 Task: Slide 35 - Our Vacation.
Action: Mouse moved to (29, 77)
Screenshot: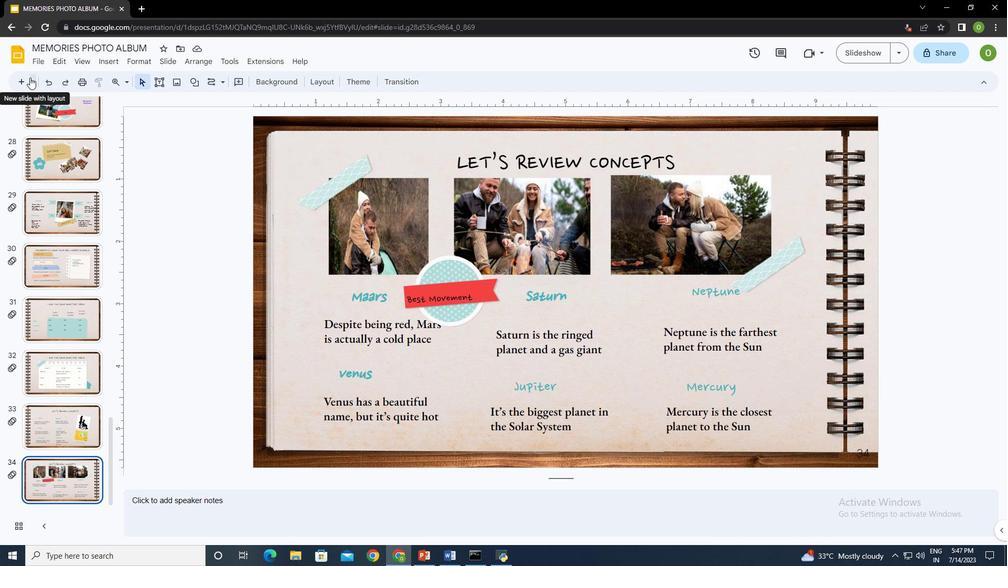 
Action: Mouse pressed left at (29, 77)
Screenshot: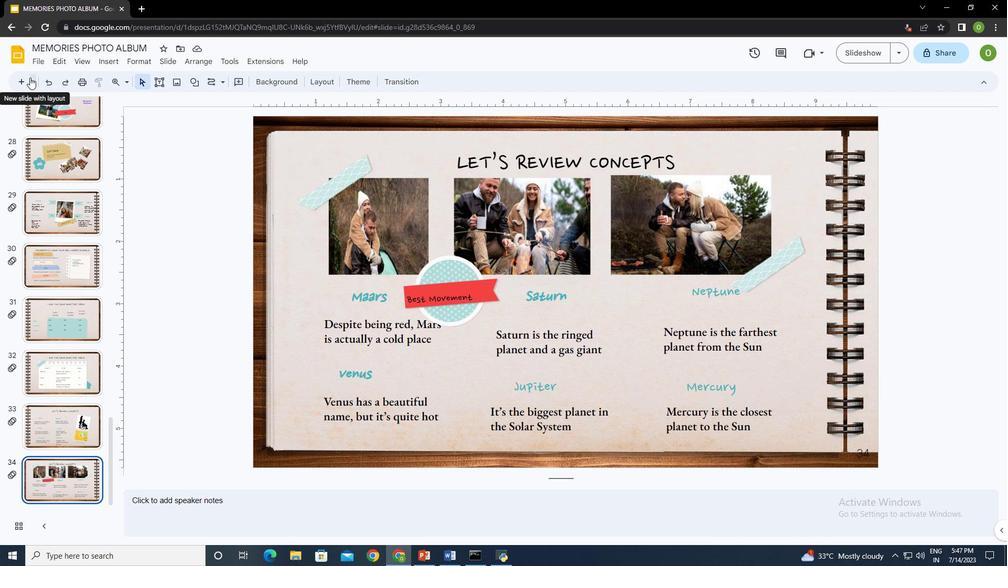 
Action: Mouse moved to (92, 253)
Screenshot: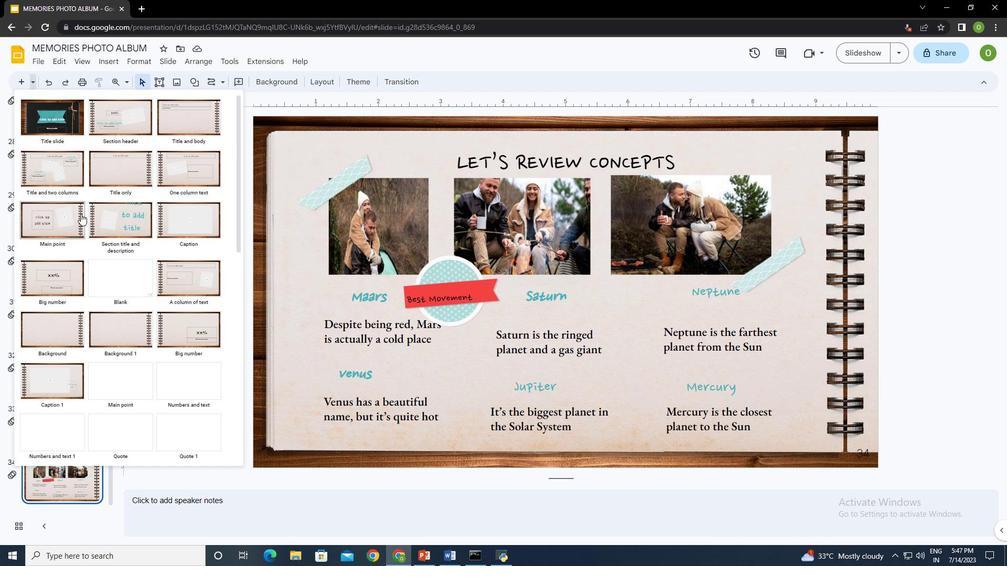 
Action: Mouse scrolled (92, 252) with delta (0, 0)
Screenshot: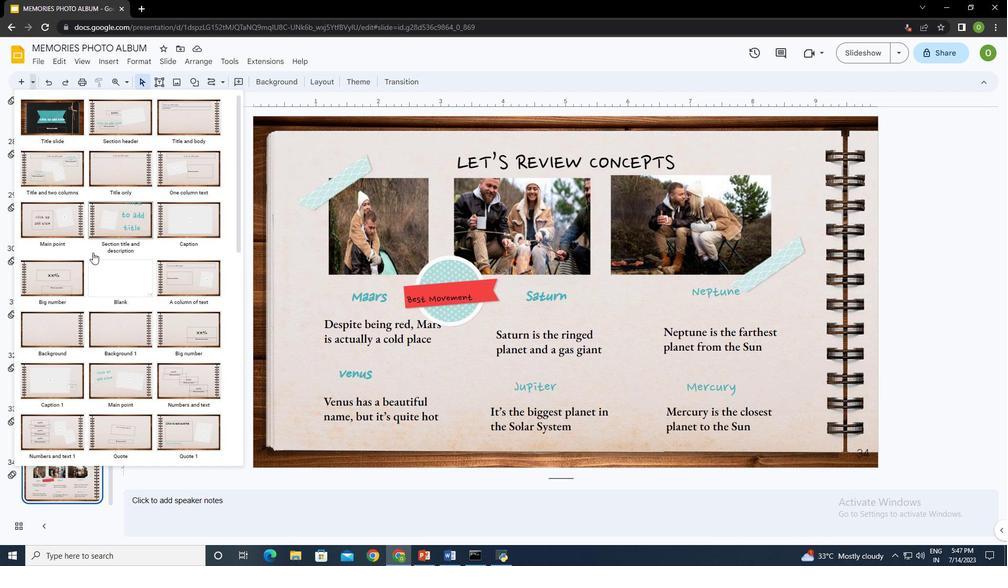
Action: Mouse scrolled (92, 253) with delta (0, 0)
Screenshot: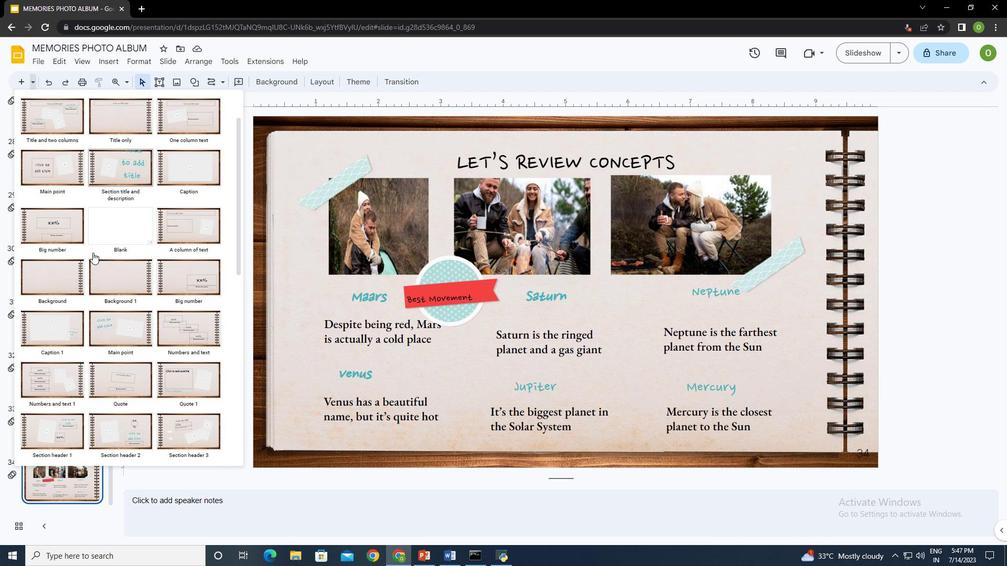 
Action: Mouse moved to (133, 270)
Screenshot: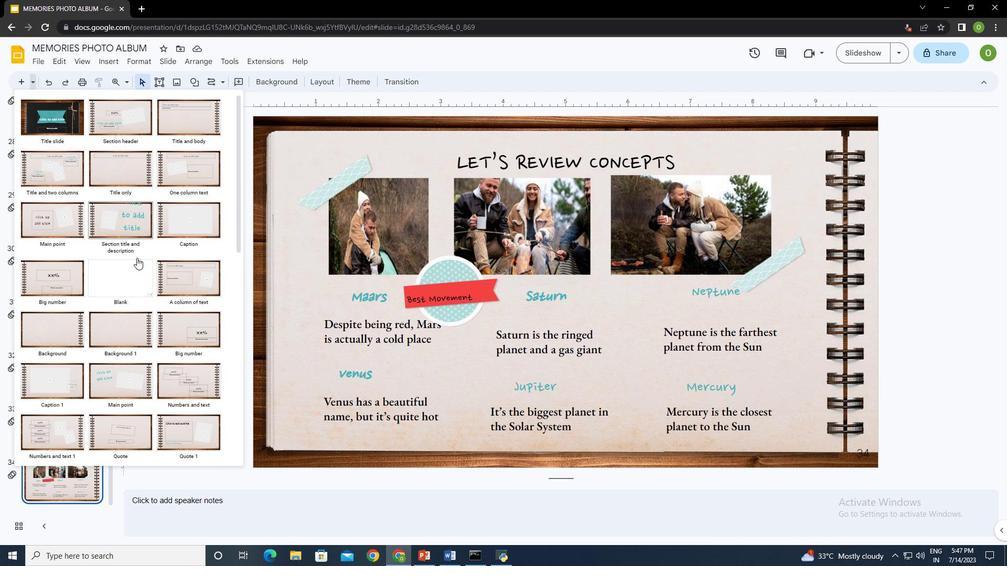 
Action: Mouse scrolled (133, 270) with delta (0, 0)
Screenshot: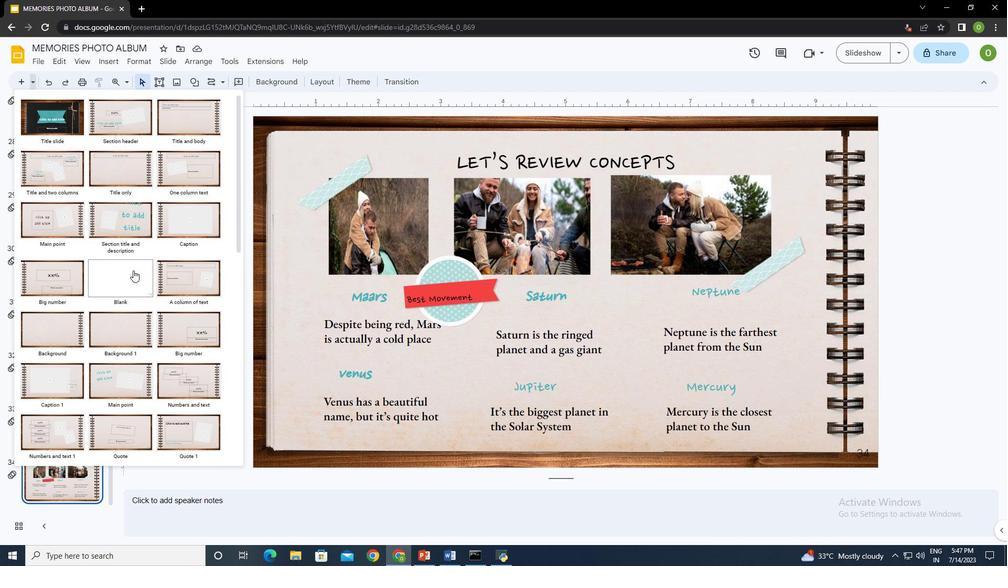 
Action: Mouse scrolled (133, 270) with delta (0, 0)
Screenshot: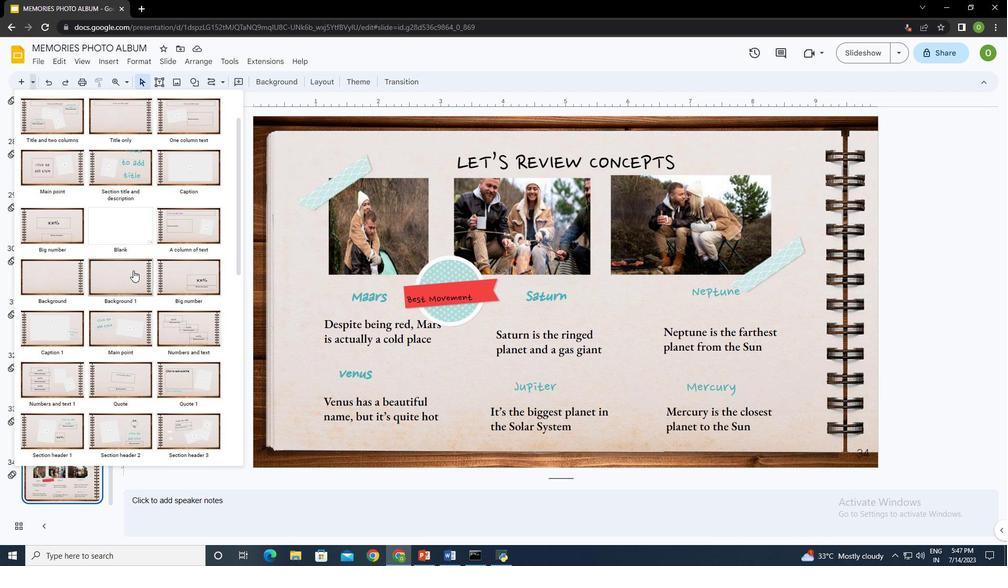 
Action: Mouse moved to (168, 224)
Screenshot: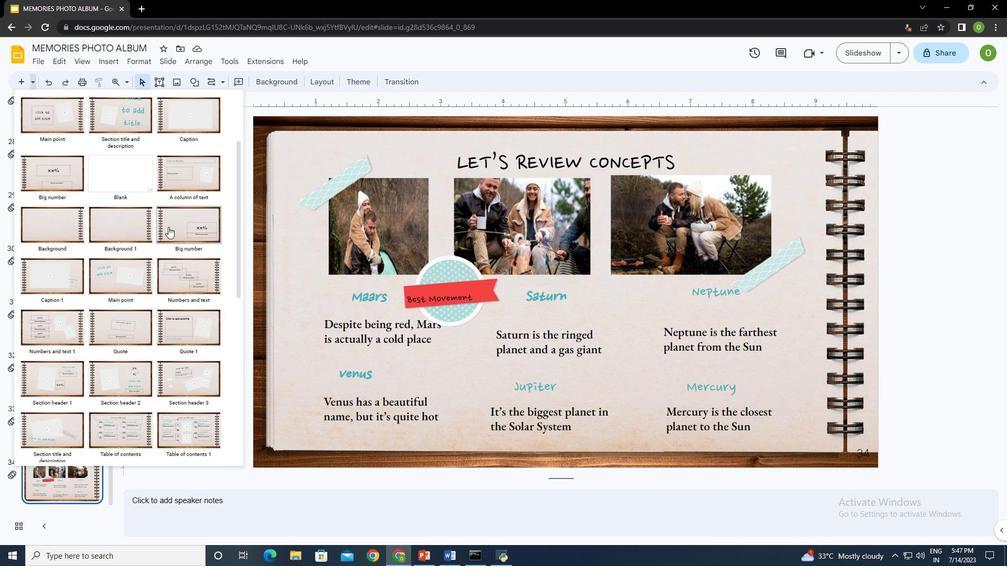 
Action: Mouse pressed left at (168, 224)
Screenshot: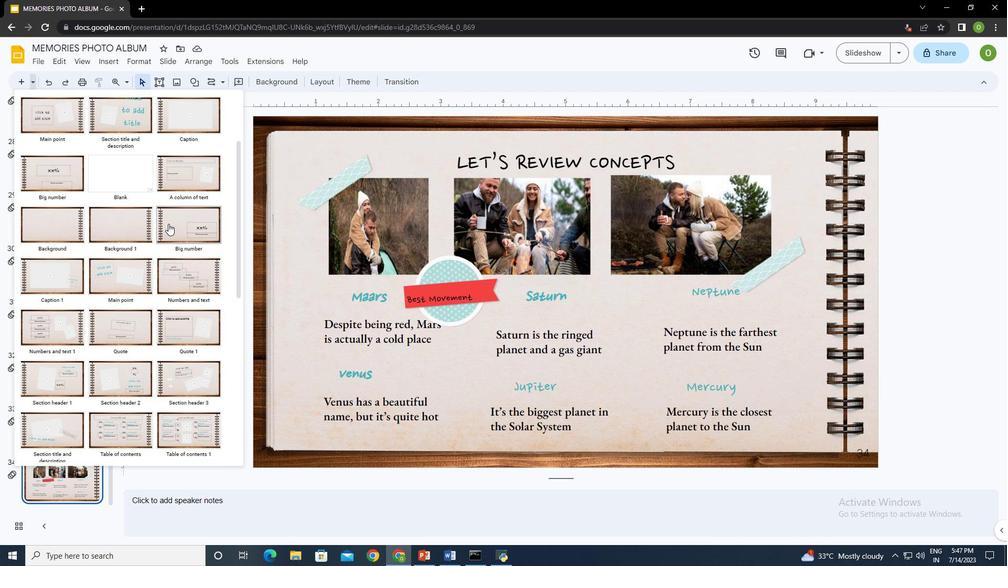
Action: Mouse moved to (567, 324)
Screenshot: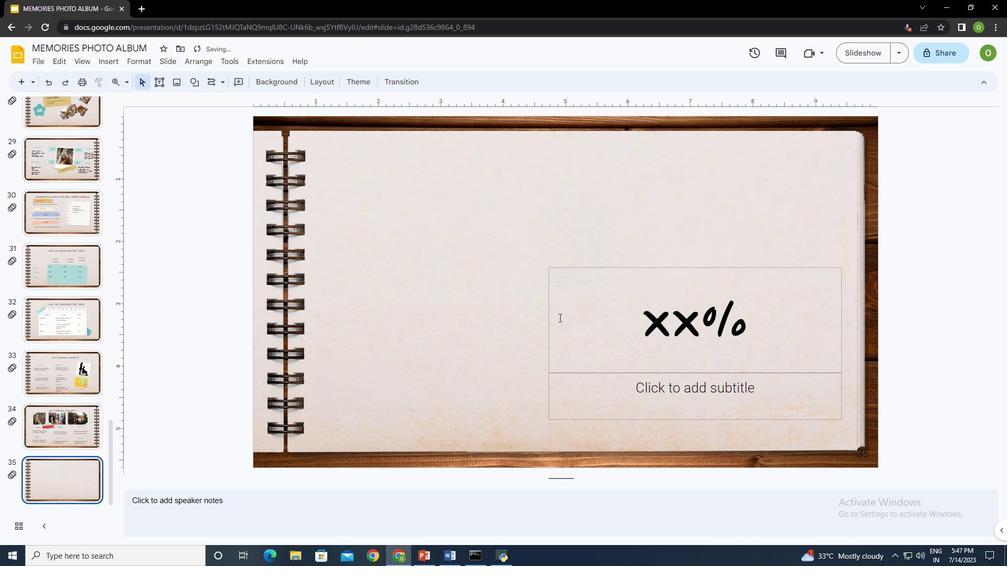 
Action: Mouse pressed left at (567, 324)
Screenshot: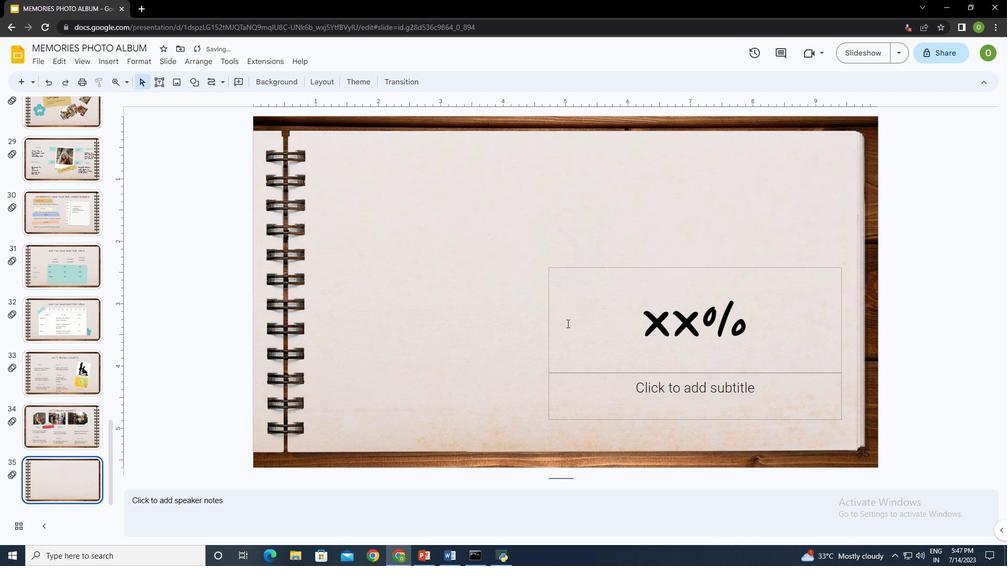
Action: Mouse moved to (698, 269)
Screenshot: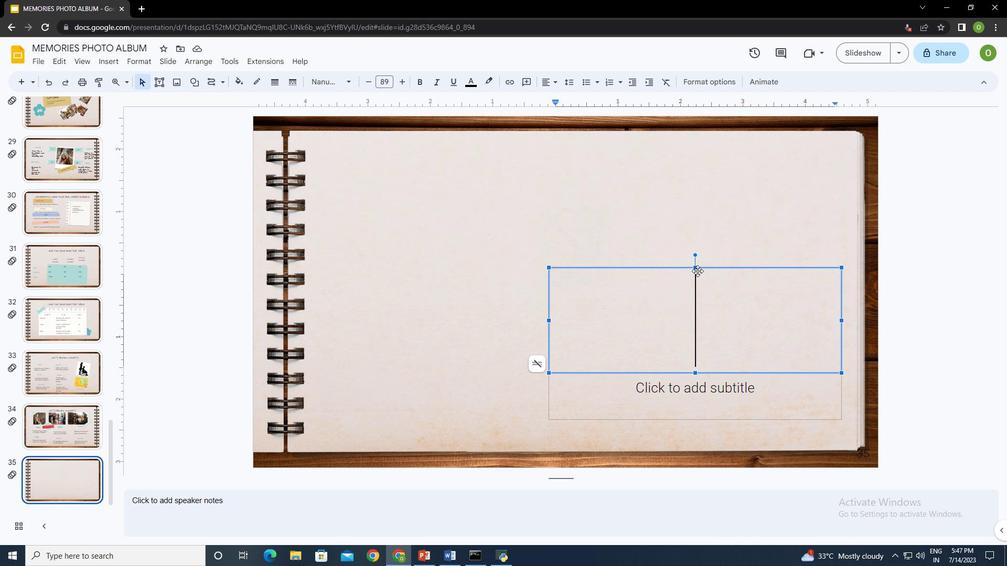 
Action: Mouse pressed left at (698, 269)
Screenshot: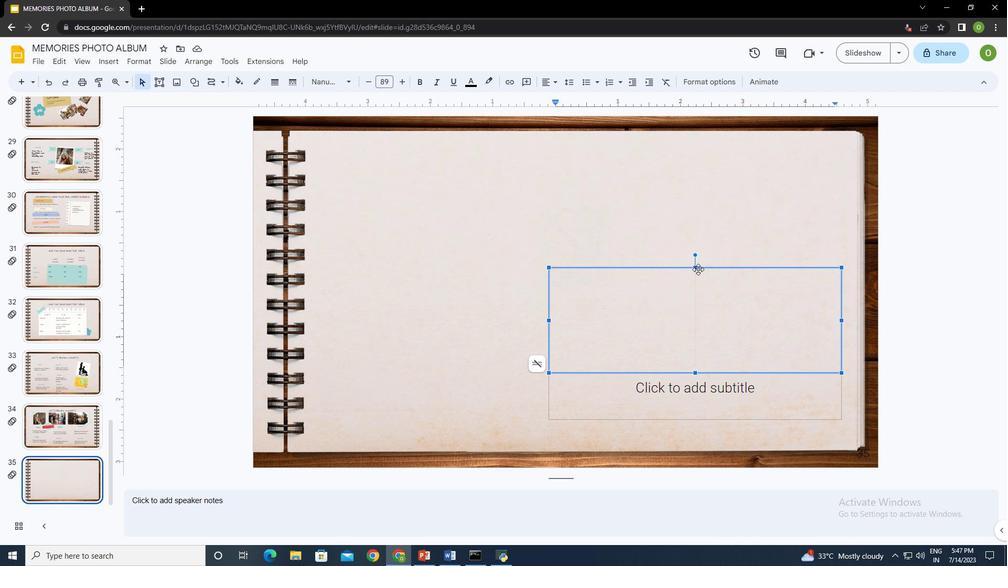 
Action: Mouse moved to (554, 247)
Screenshot: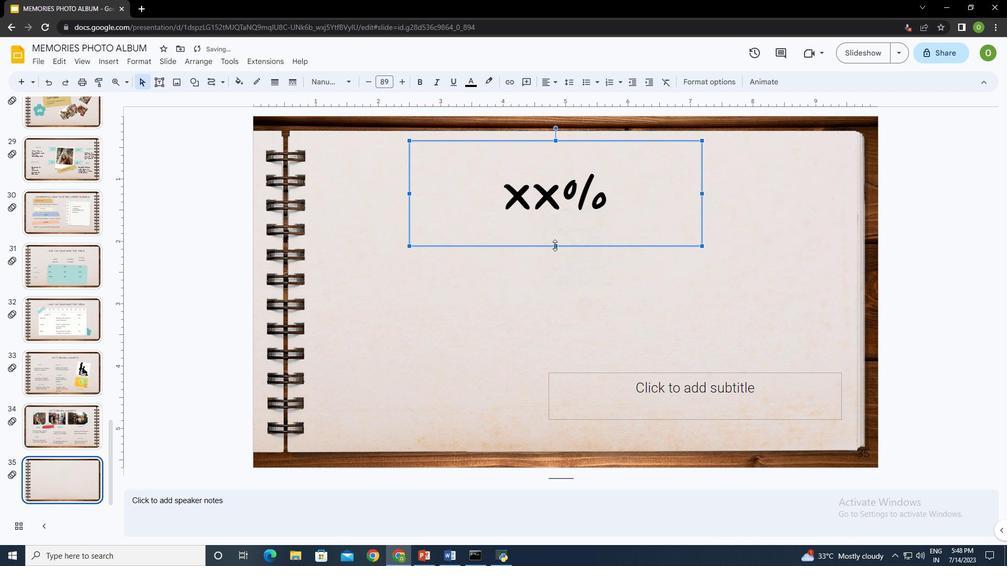 
Action: Mouse pressed left at (554, 247)
Screenshot: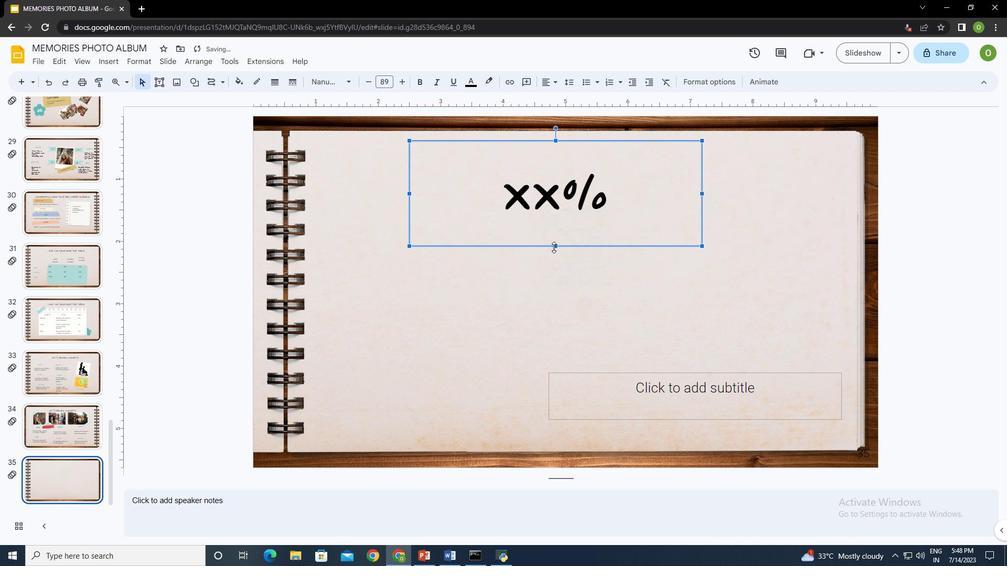 
Action: Mouse moved to (703, 167)
Screenshot: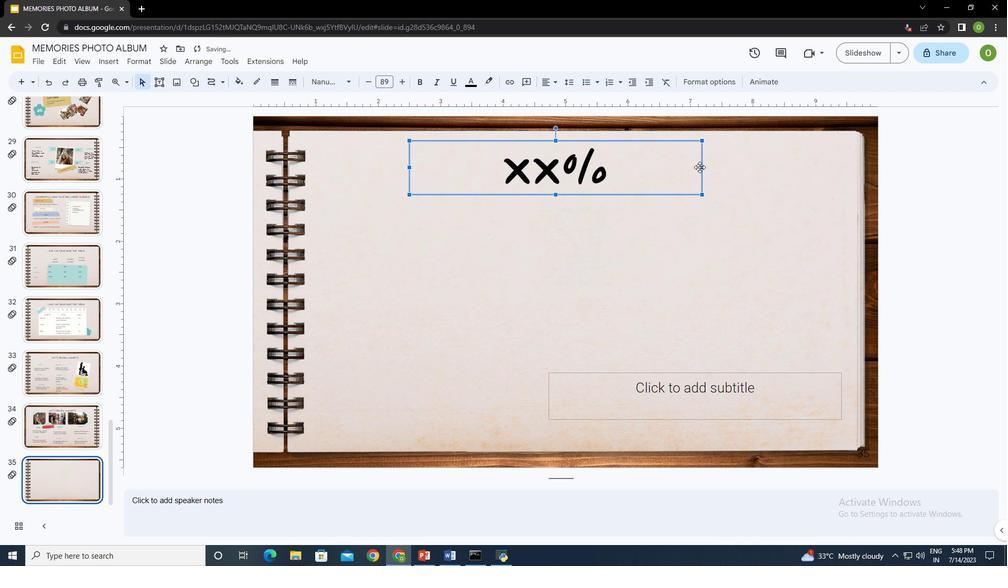 
Action: Mouse pressed left at (703, 167)
Screenshot: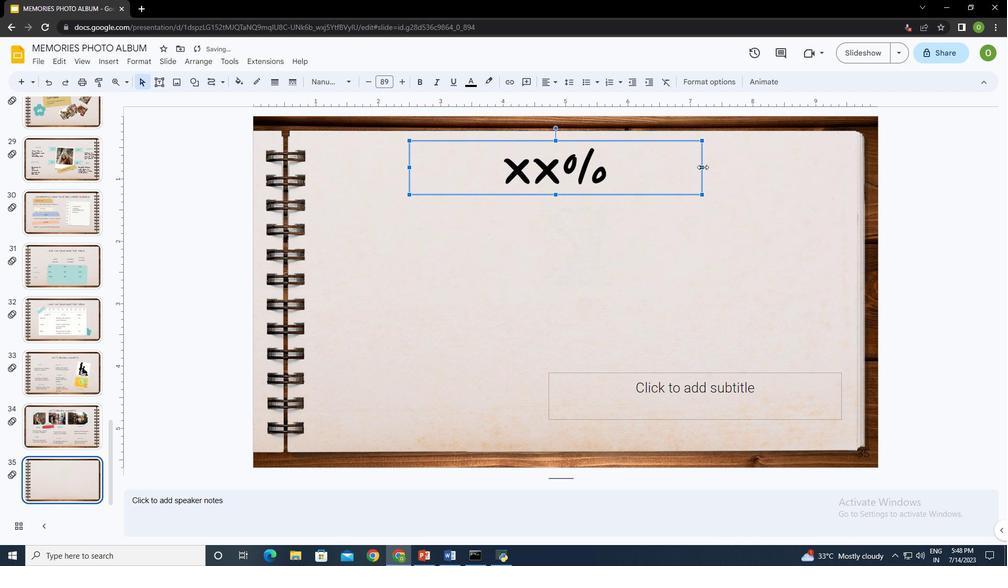 
Action: Mouse moved to (520, 173)
Screenshot: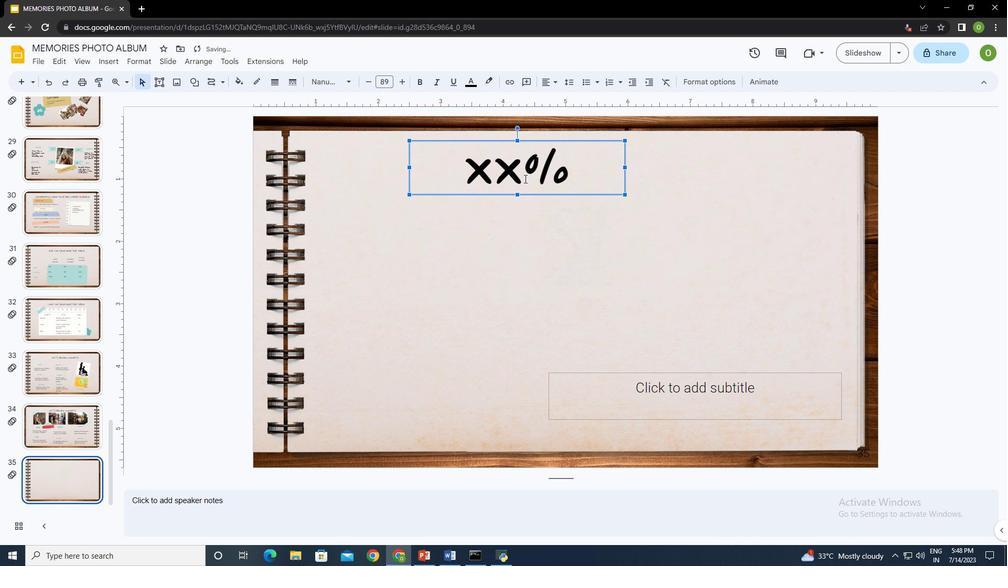
Action: Mouse pressed left at (520, 173)
Screenshot: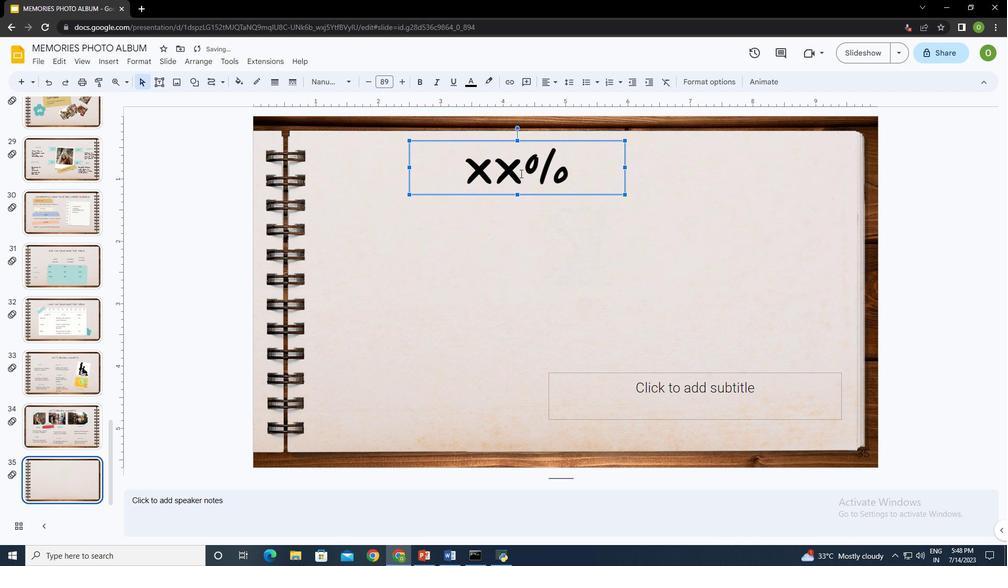 
Action: Key pressed <Key.shift>Our<Key.space><Key.shift>Vac<Key.backspace><Key.backspace><Key.backspace><Key.backspace><Key.backspace><Key.backspace><Key.backspace><Key.backspace><Key.backspace><Key.backspace><Key.backspace><Key.backspace><Key.backspace><Key.backspace><Key.caps_lock>OUR<Key.space>VACATIONctrl+A
Screenshot: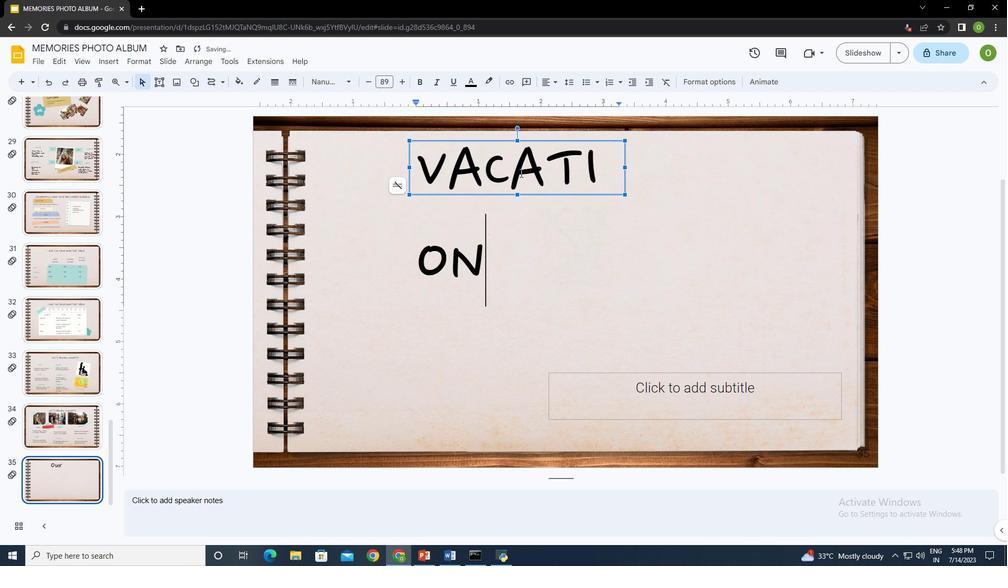 
Action: Mouse moved to (371, 79)
Screenshot: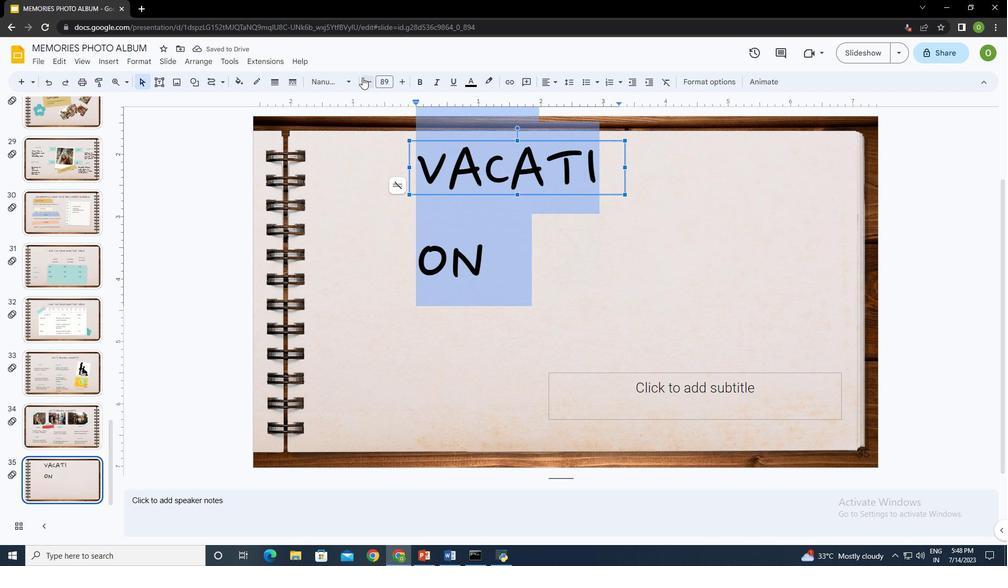 
Action: Mouse pressed left at (371, 79)
Screenshot: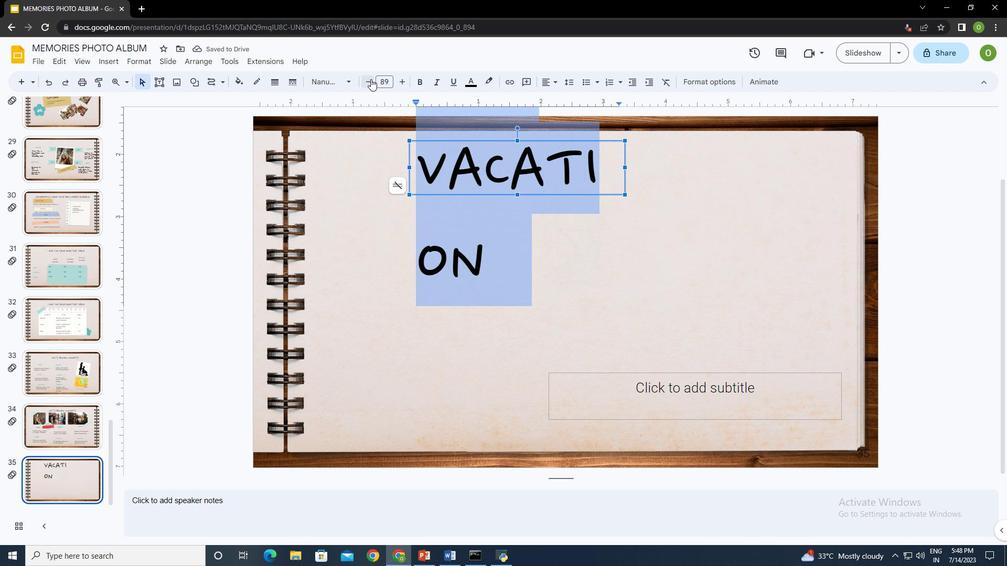 
Action: Mouse pressed left at (371, 79)
Screenshot: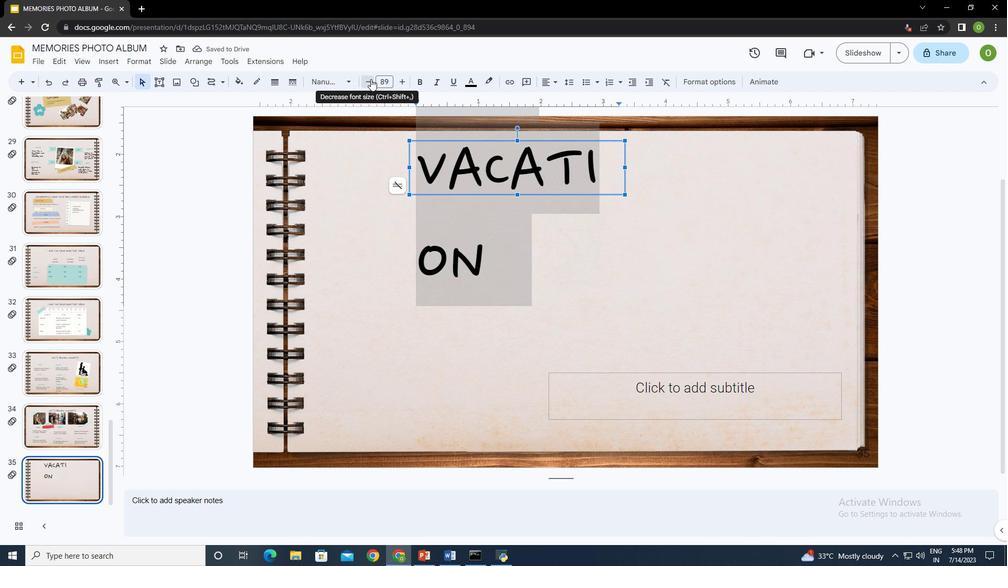 
Action: Mouse moved to (370, 79)
Screenshot: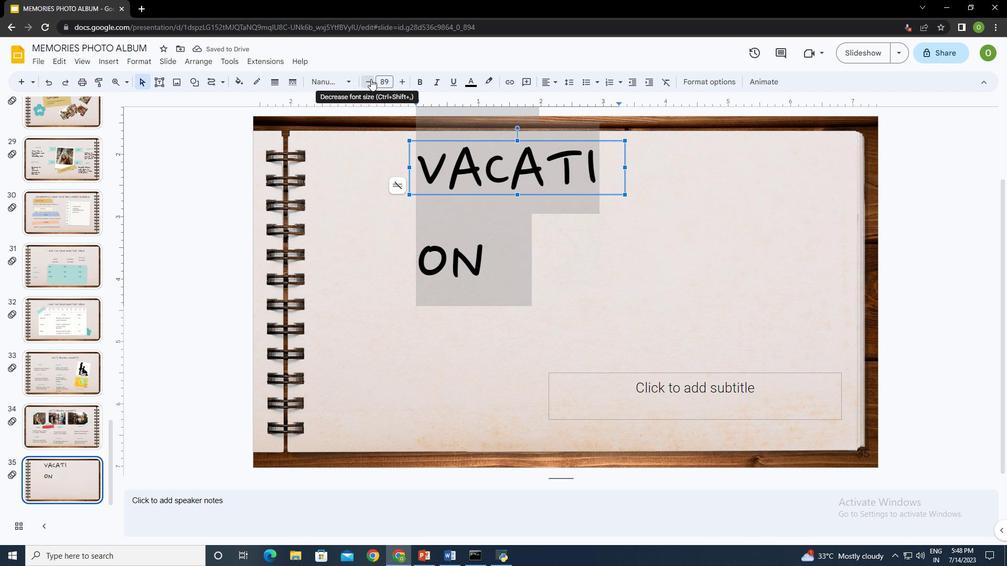 
Action: Mouse pressed left at (370, 79)
Screenshot: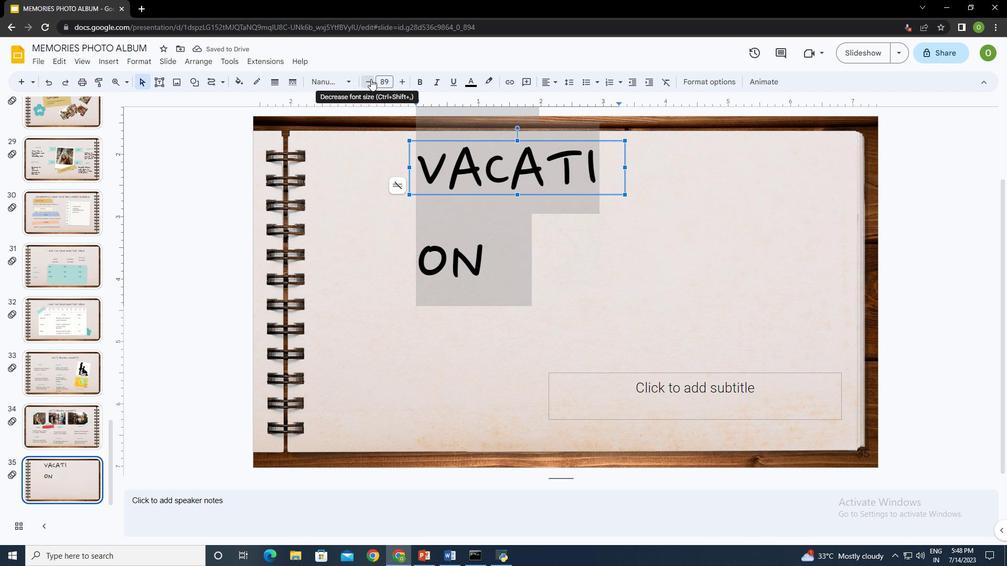 
Action: Mouse pressed left at (370, 79)
Screenshot: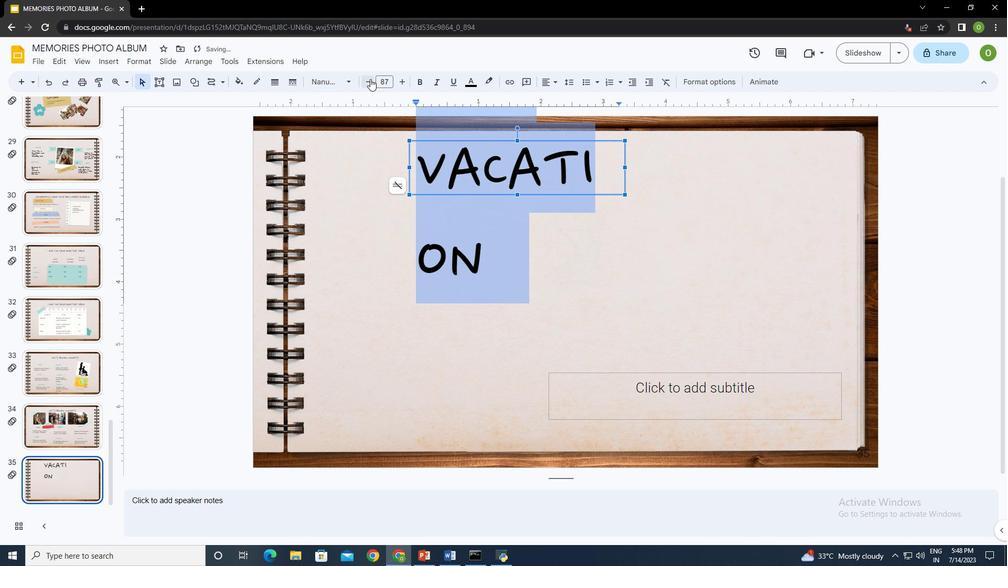 
Action: Mouse pressed left at (370, 79)
Screenshot: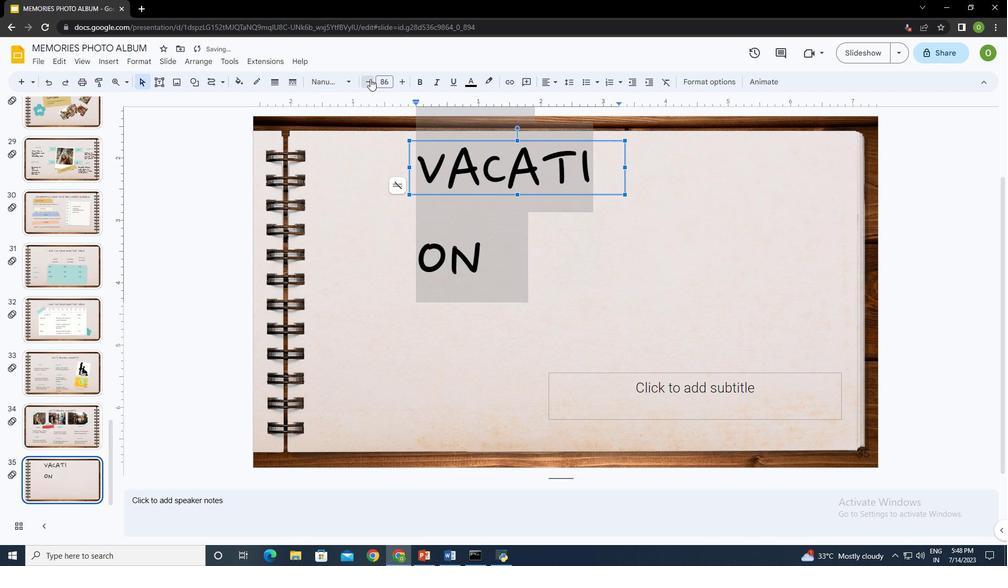 
Action: Mouse pressed left at (370, 79)
Screenshot: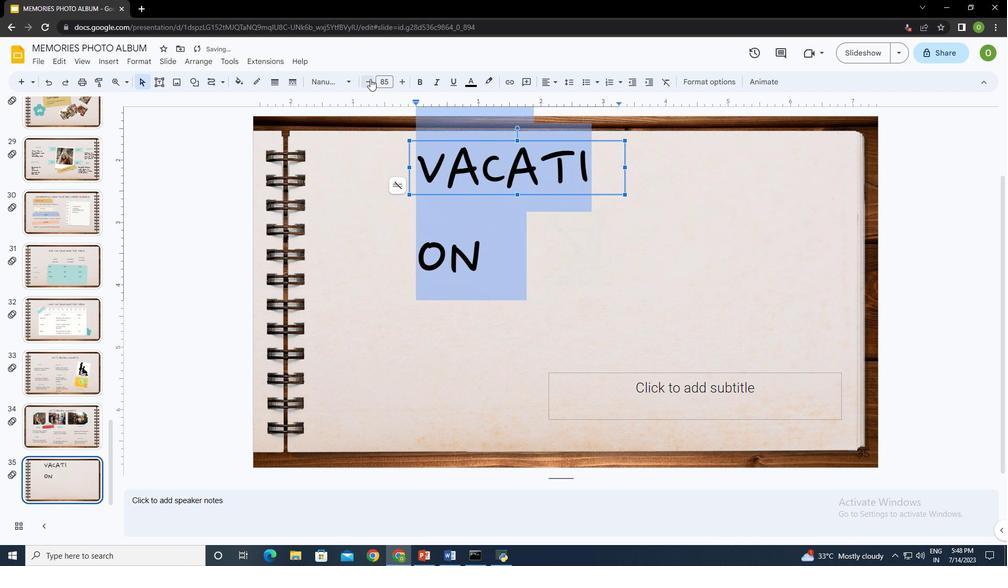 
Action: Mouse pressed left at (370, 79)
Screenshot: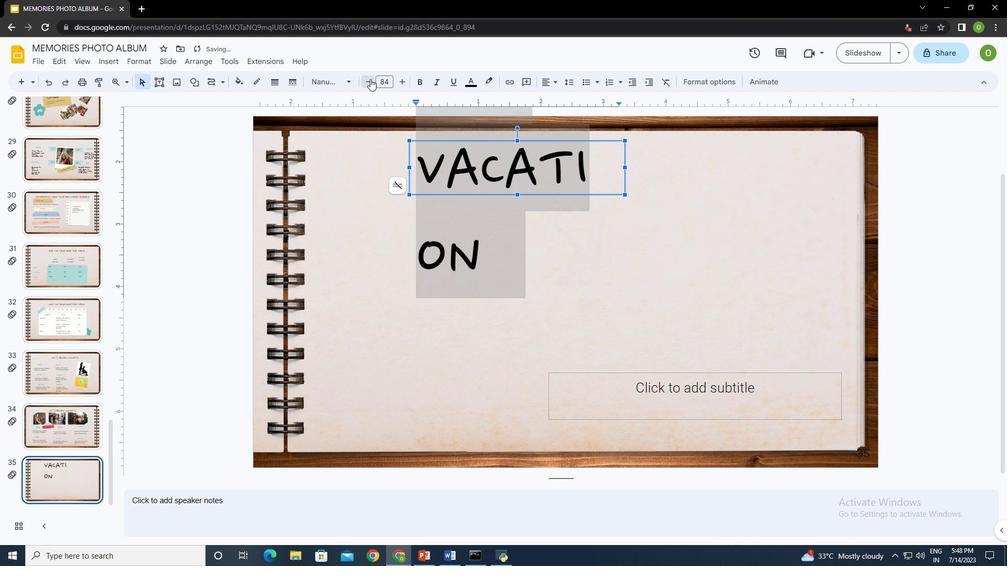 
Action: Mouse pressed left at (370, 79)
Screenshot: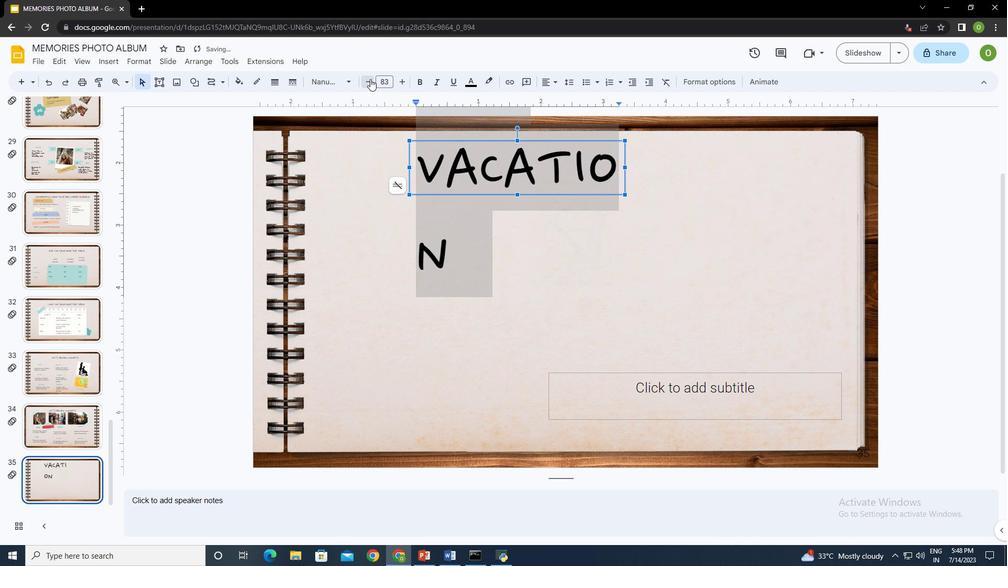 
Action: Mouse pressed left at (370, 79)
Screenshot: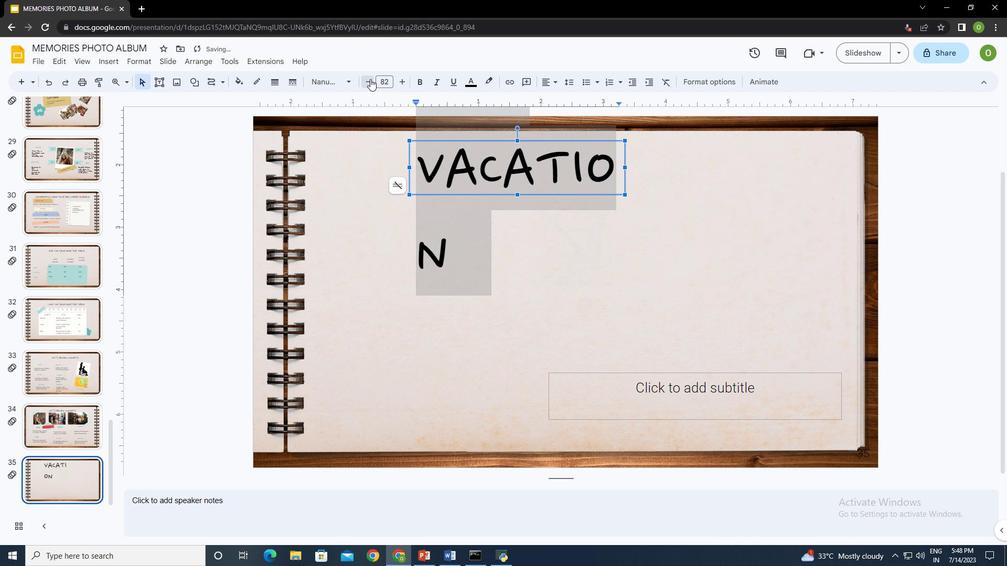 
Action: Mouse pressed left at (370, 79)
Screenshot: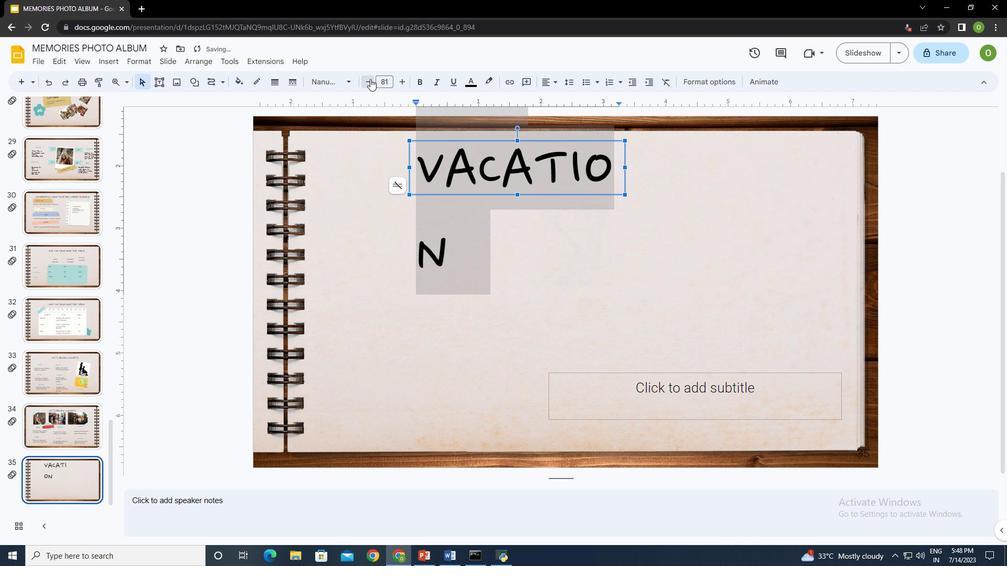 
Action: Mouse pressed left at (370, 79)
Screenshot: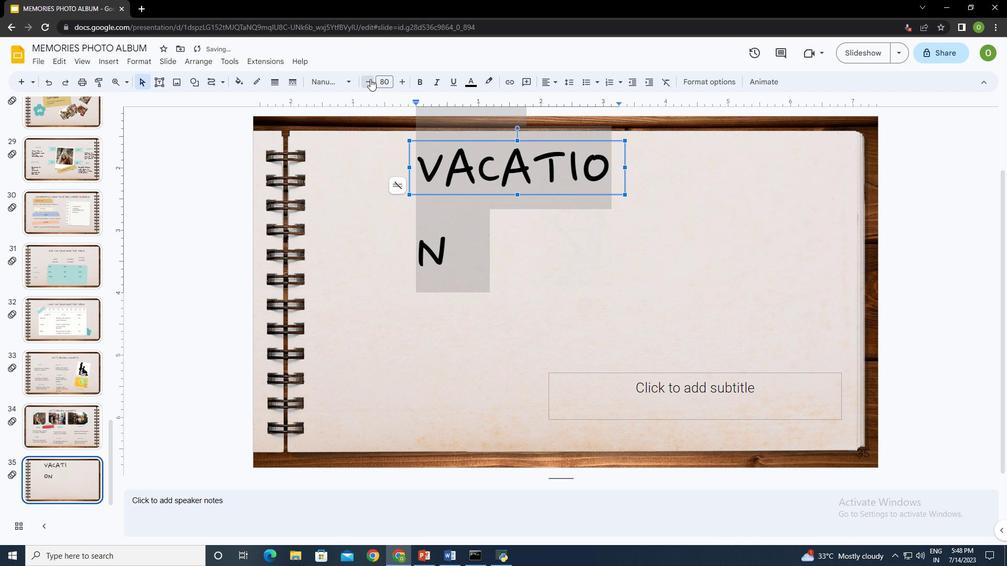 
Action: Mouse pressed left at (370, 79)
Screenshot: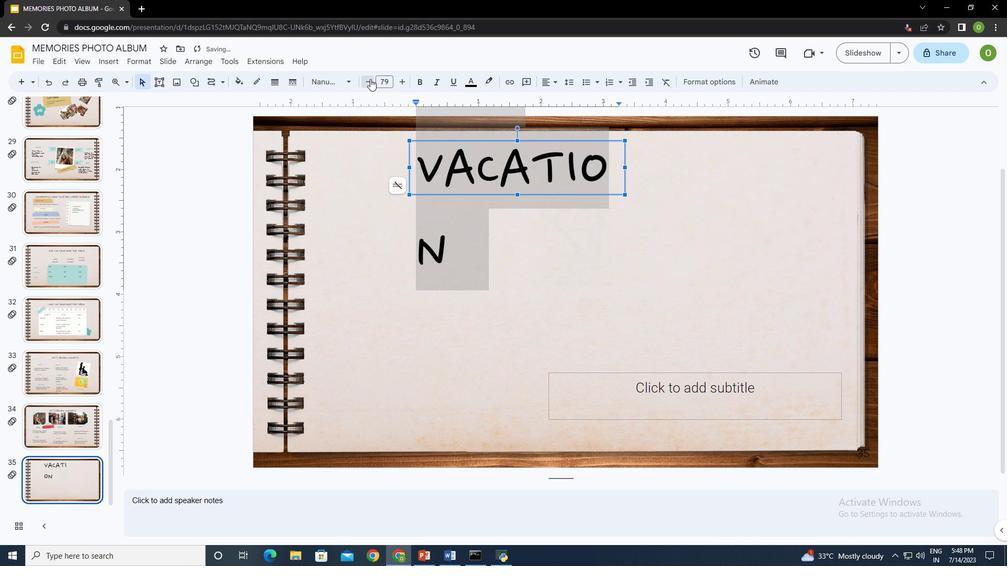 
Action: Mouse pressed left at (370, 79)
Screenshot: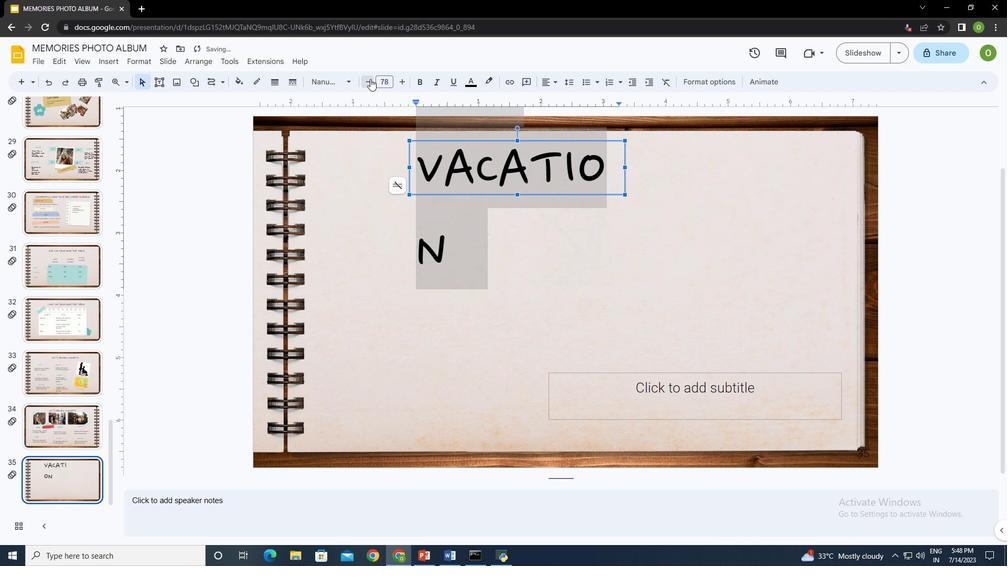 
Action: Mouse pressed left at (370, 79)
Screenshot: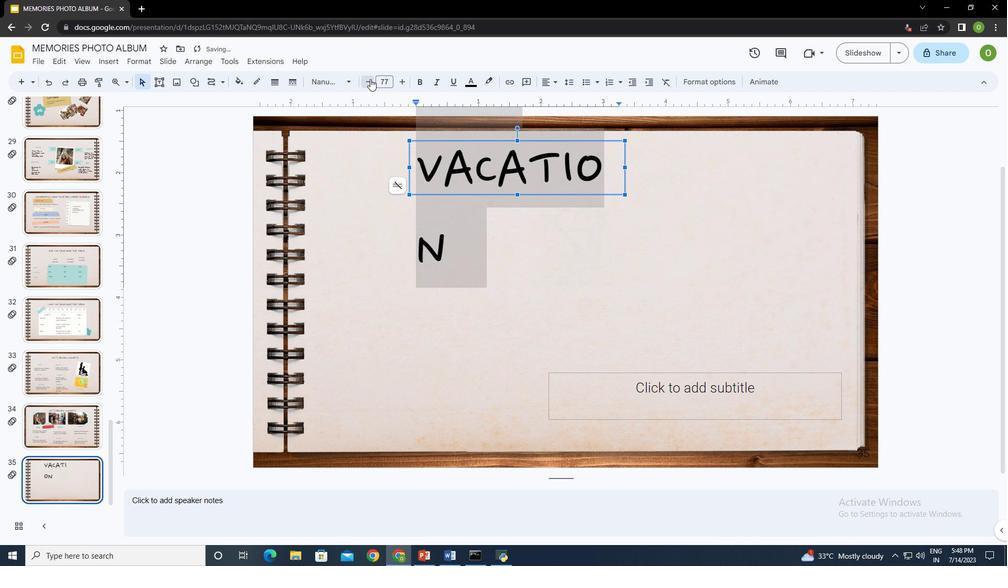
Action: Mouse pressed left at (370, 79)
Screenshot: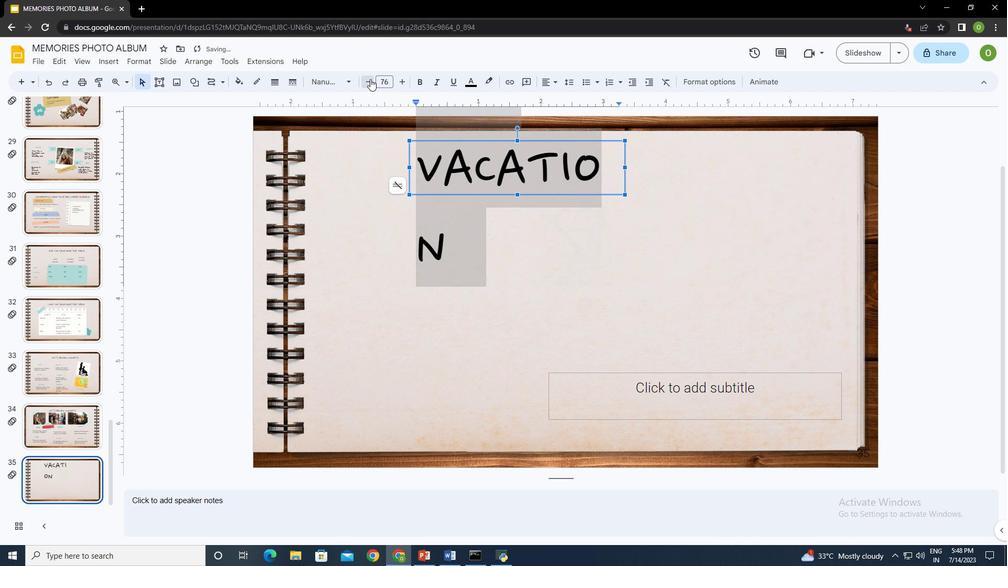 
Action: Mouse pressed left at (370, 79)
Screenshot: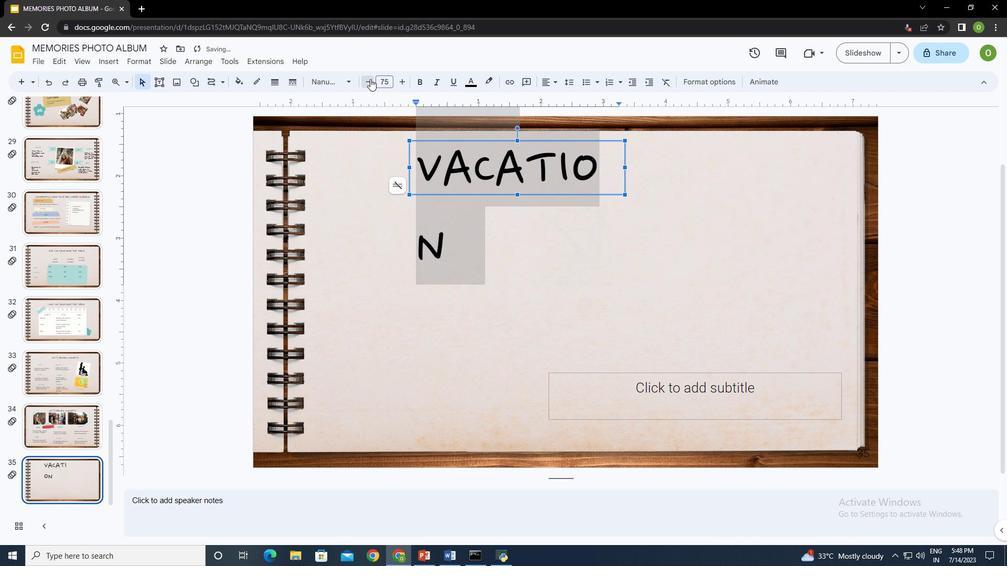 
Action: Mouse moved to (626, 167)
Screenshot: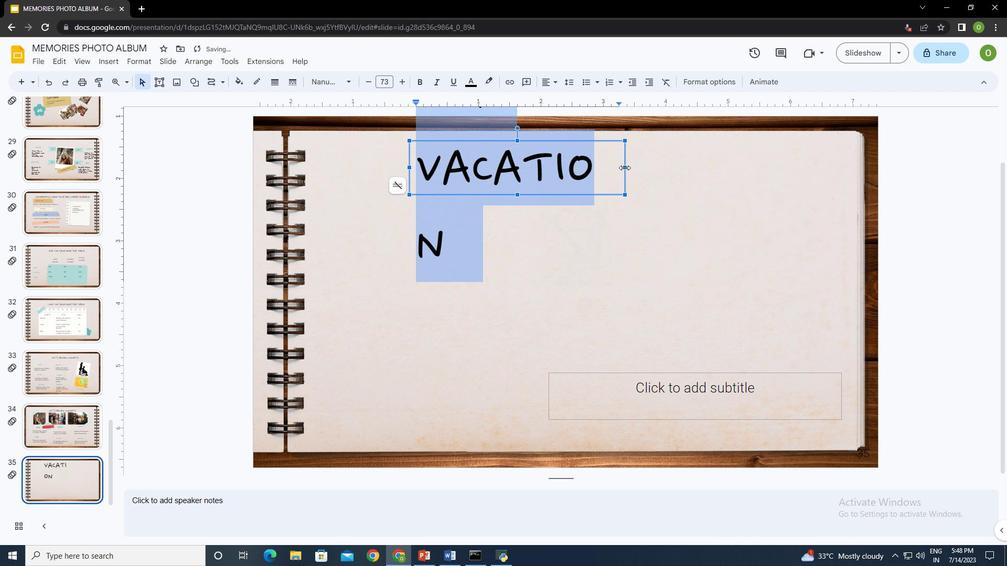 
Action: Mouse pressed left at (626, 167)
Screenshot: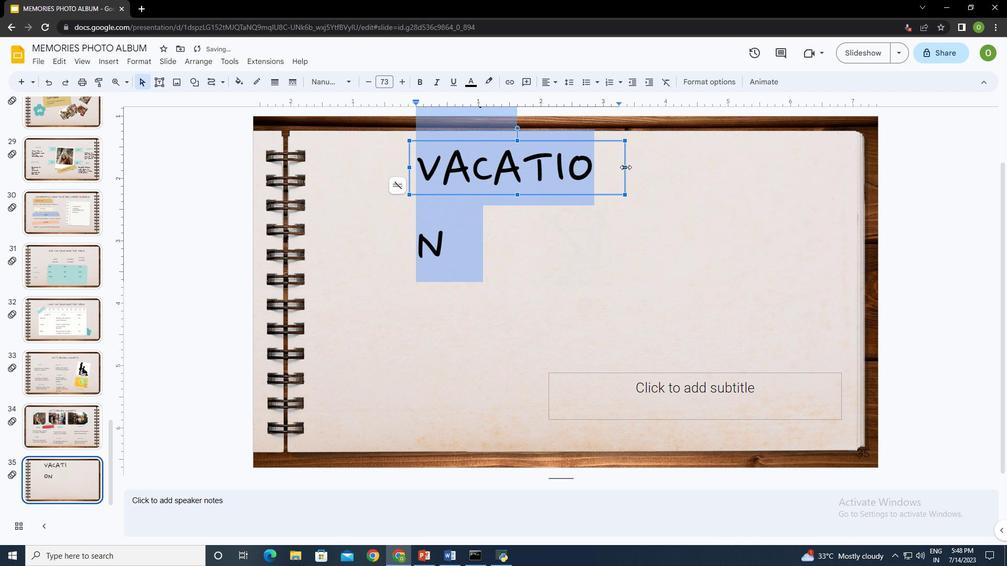 
Action: Mouse moved to (390, 81)
Screenshot: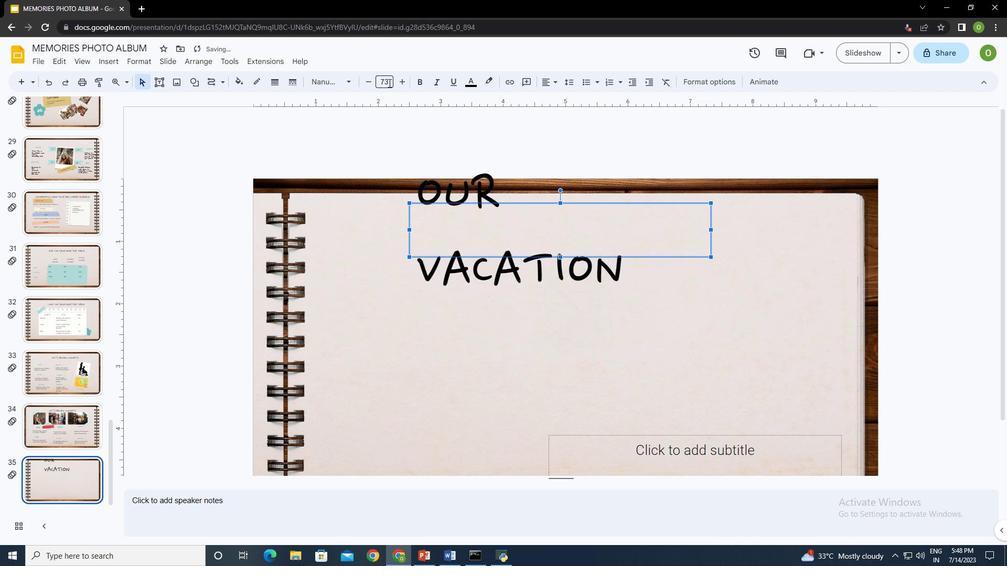
Action: Mouse pressed left at (390, 81)
Screenshot: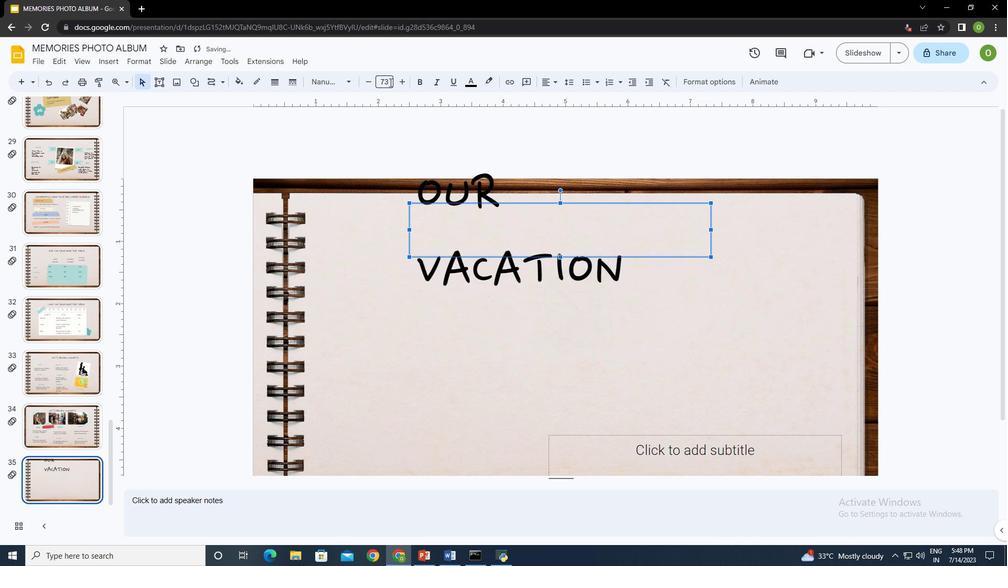 
Action: Key pressed 40<Key.enter>
Screenshot: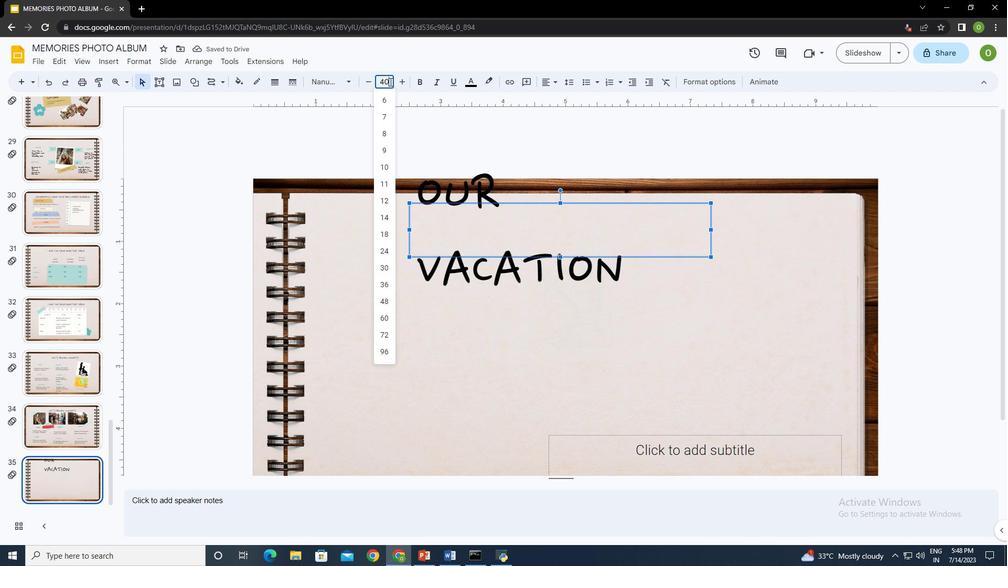 
Action: Mouse moved to (712, 230)
Screenshot: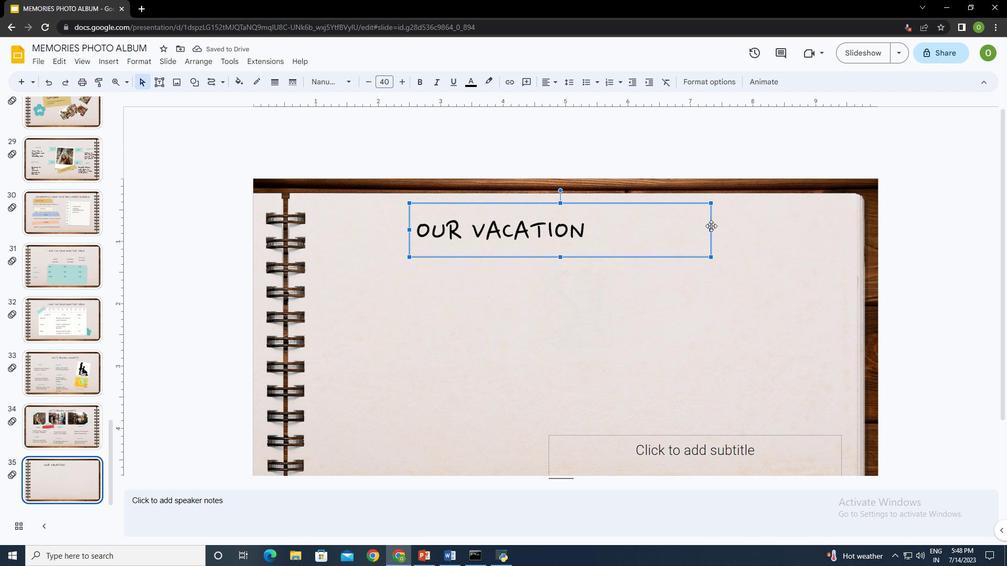 
Action: Mouse pressed left at (712, 230)
Screenshot: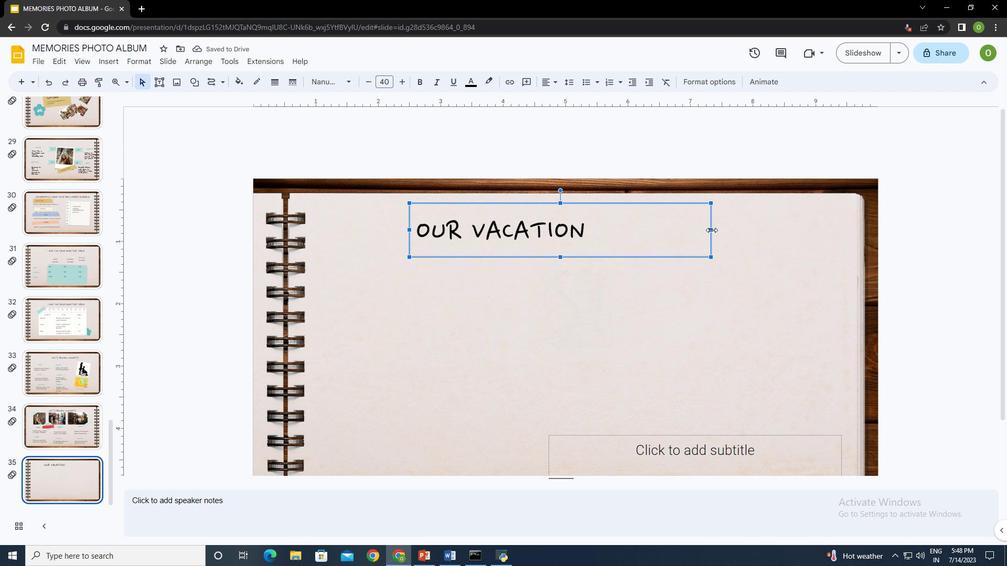 
Action: Mouse moved to (674, 231)
Screenshot: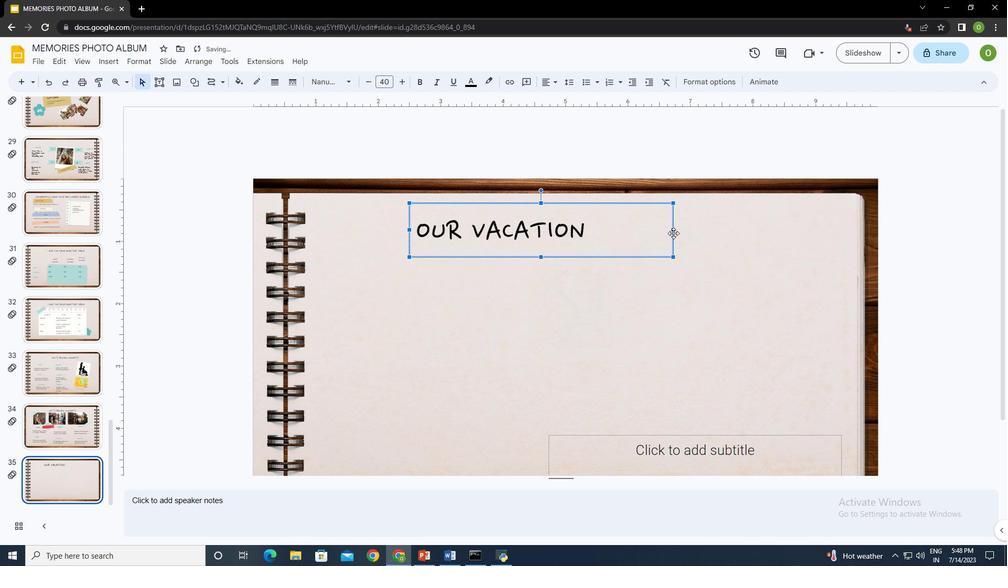 
Action: Mouse pressed left at (674, 231)
Screenshot: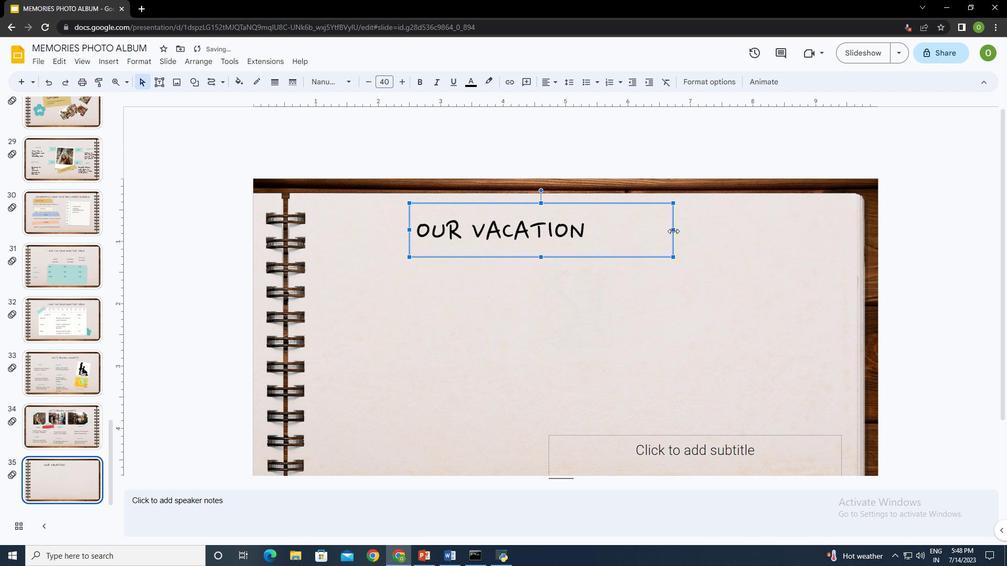 
Action: Mouse moved to (702, 445)
Screenshot: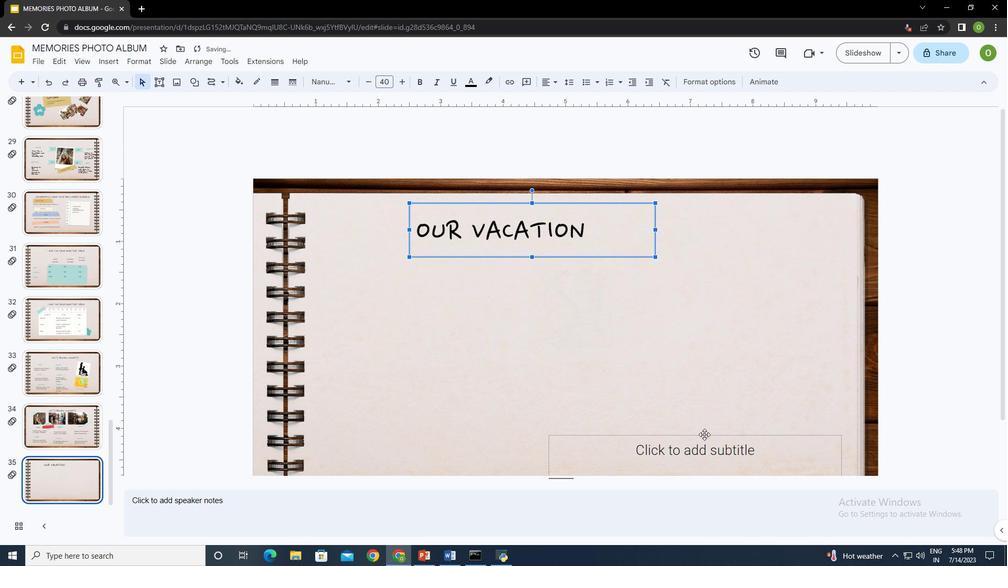 
Action: Mouse pressed left at (702, 445)
Screenshot: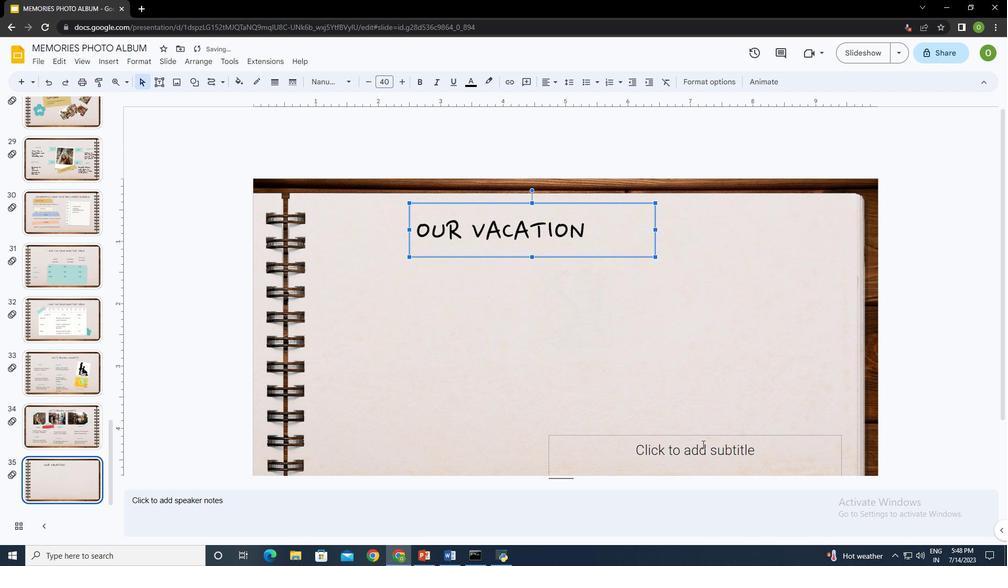 
Action: Mouse moved to (715, 436)
Screenshot: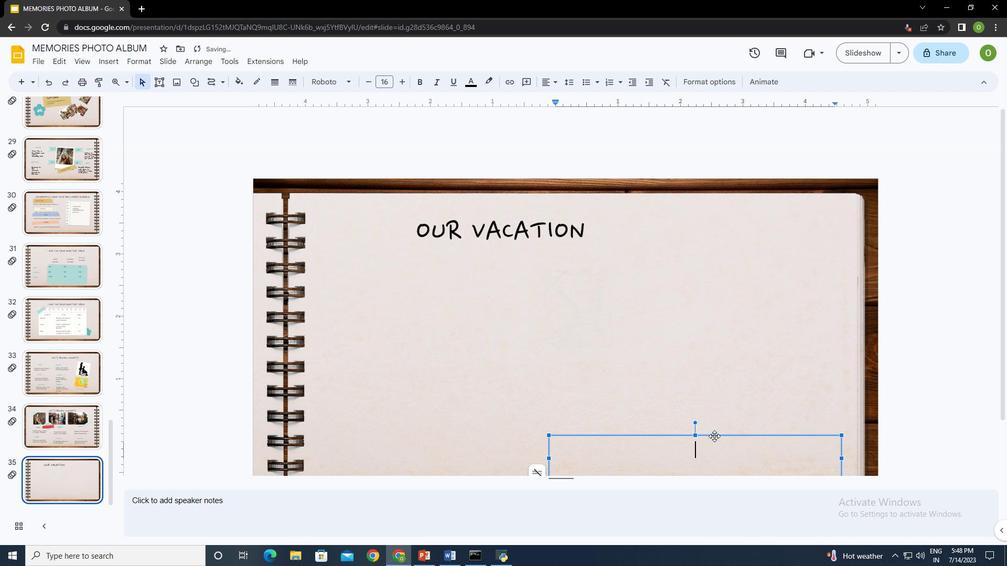 
Action: Mouse pressed left at (715, 436)
Screenshot: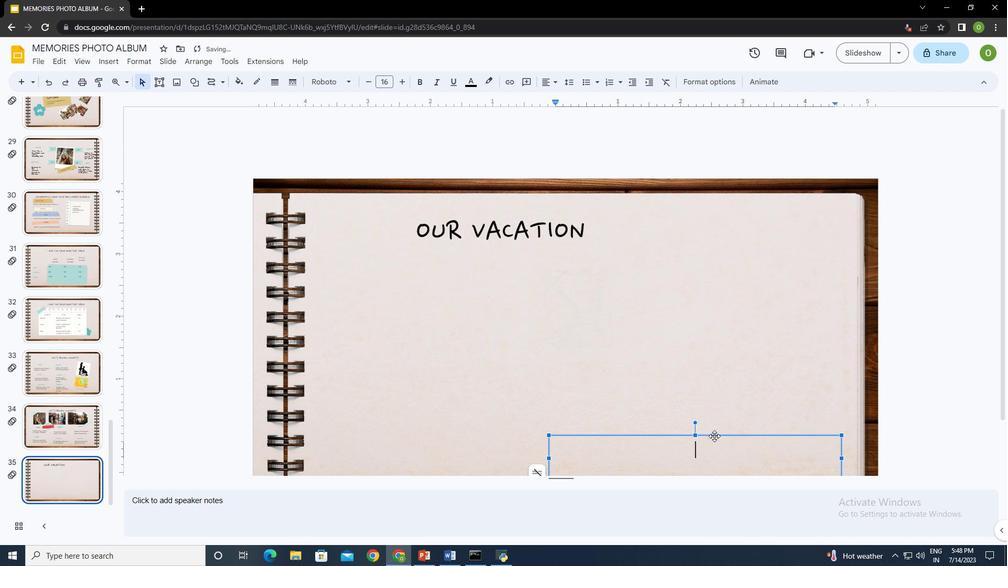 
Action: Mouse moved to (701, 371)
Screenshot: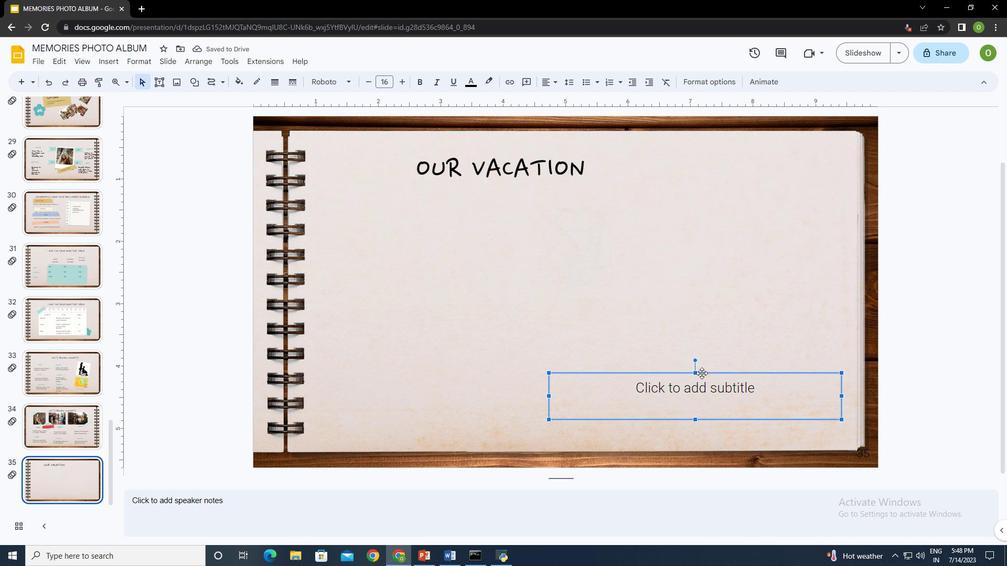 
Action: Key pressed <Key.delete>
Screenshot: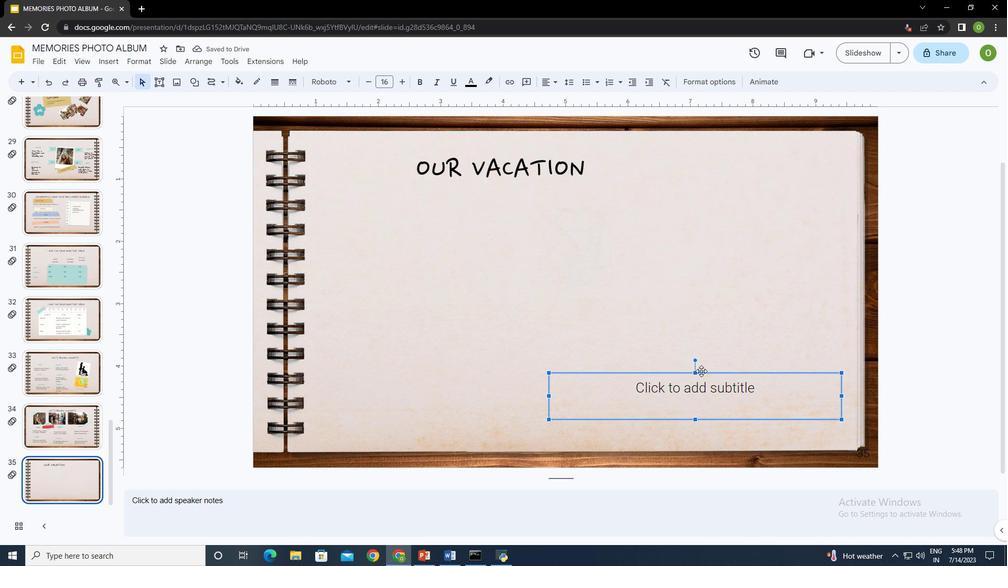 
Action: Mouse moved to (410, 295)
Screenshot: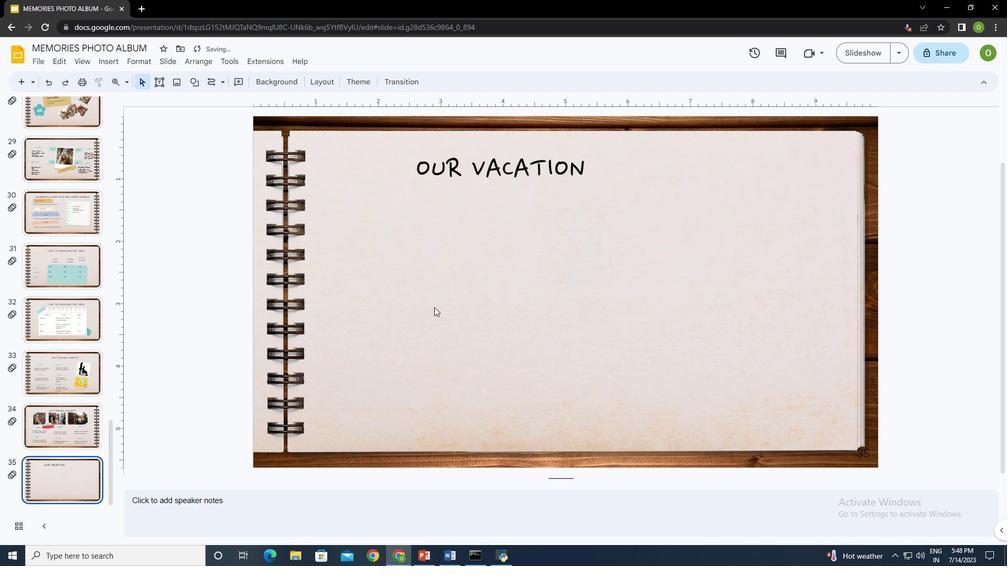 
Action: Mouse pressed left at (410, 295)
Screenshot: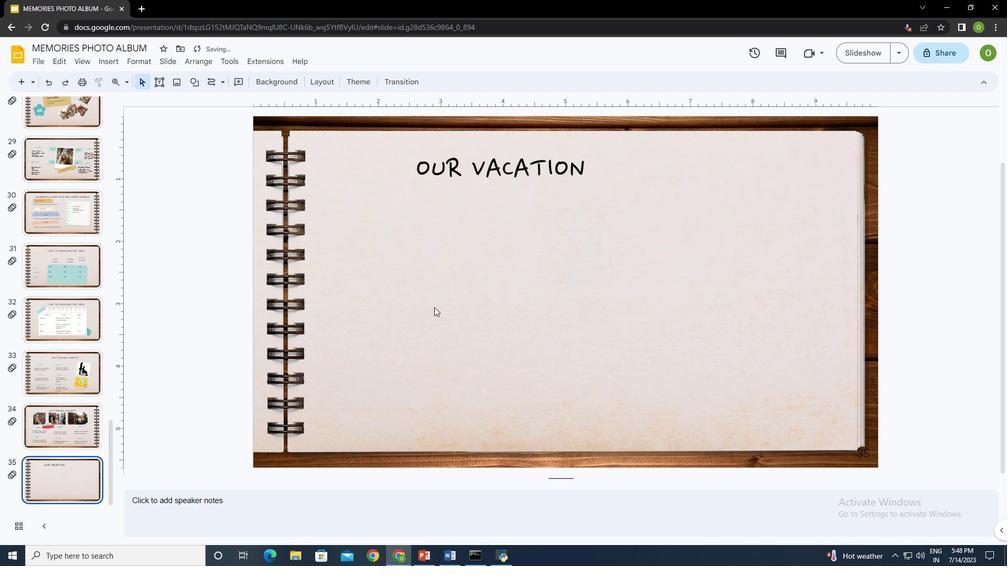 
Action: Mouse moved to (111, 61)
Screenshot: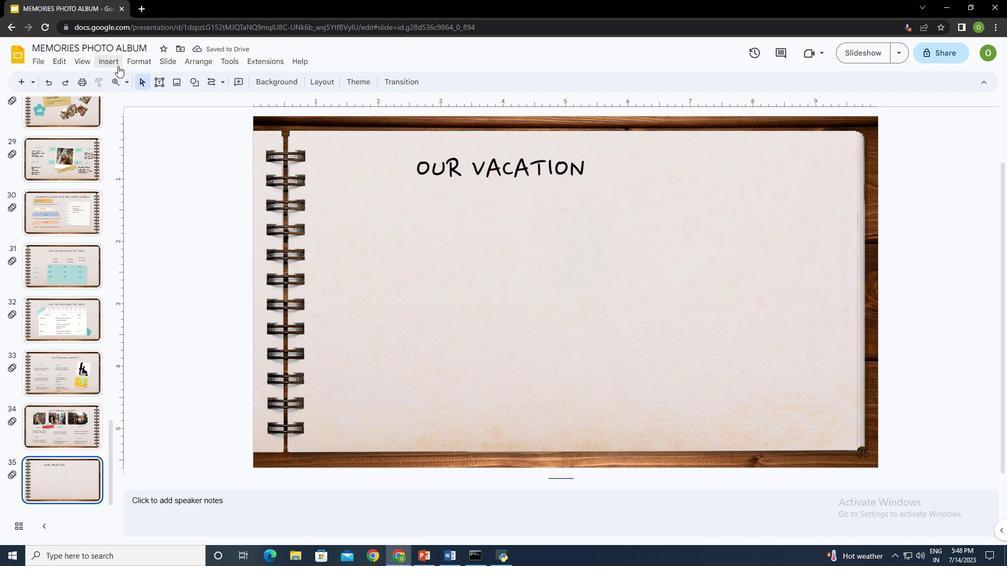 
Action: Mouse pressed left at (111, 61)
Screenshot: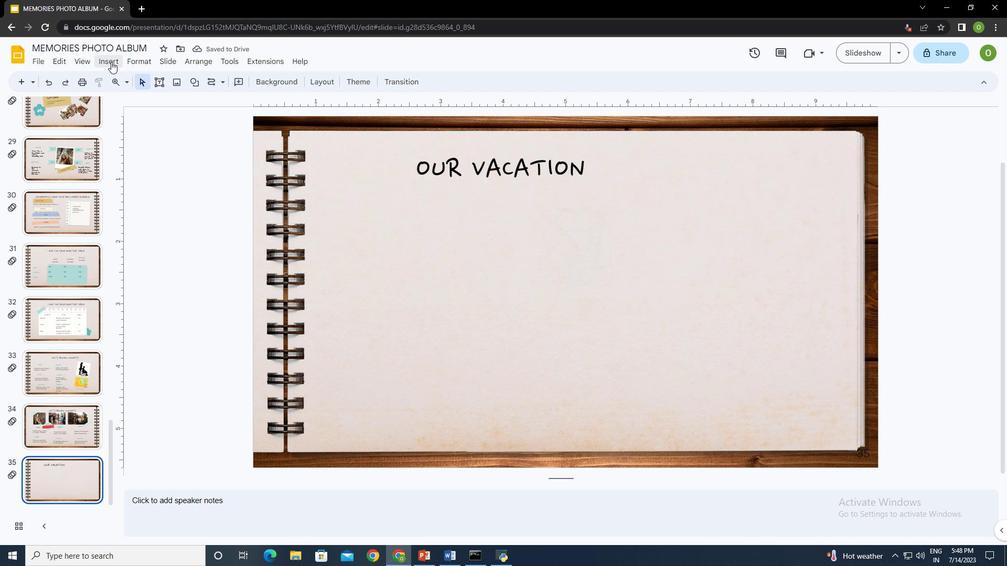 
Action: Mouse moved to (311, 80)
Screenshot: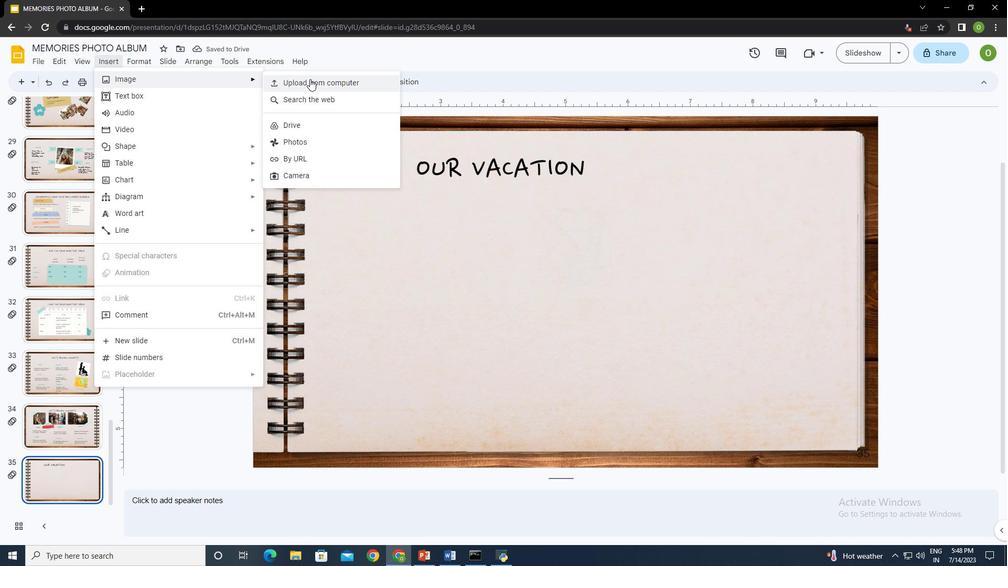 
Action: Mouse pressed left at (311, 80)
Screenshot: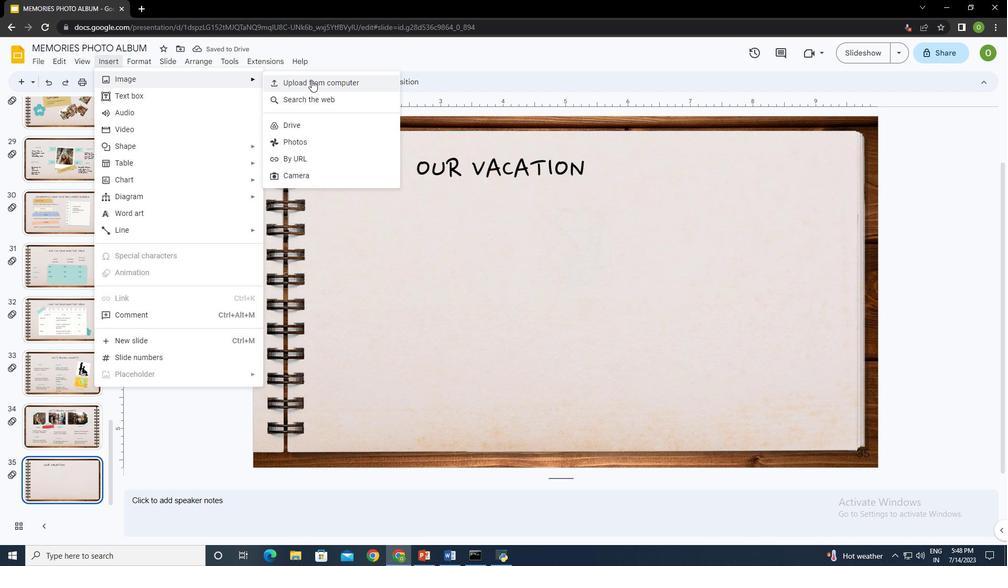 
Action: Mouse moved to (369, 154)
Screenshot: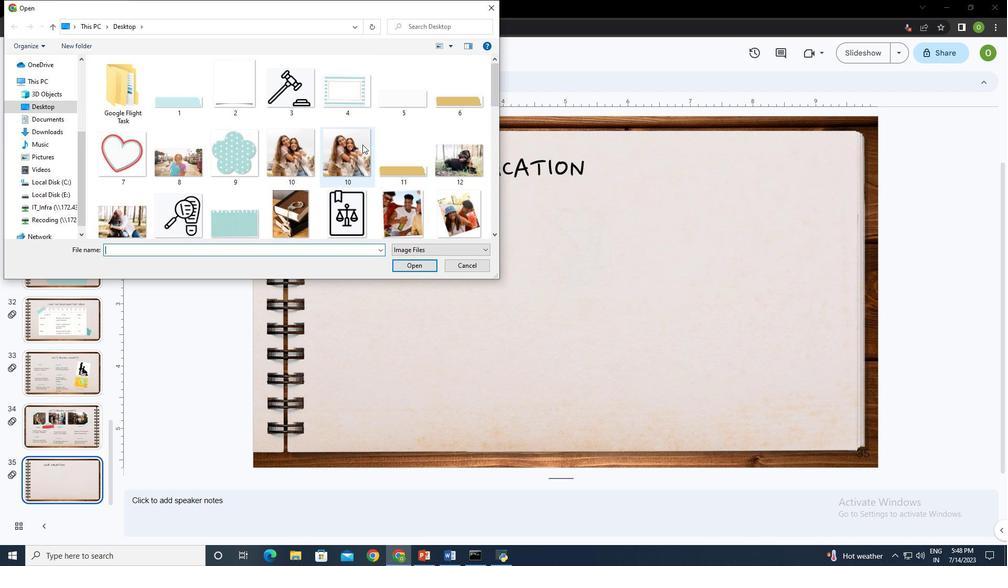 
Action: Mouse scrolled (369, 153) with delta (0, 0)
Screenshot: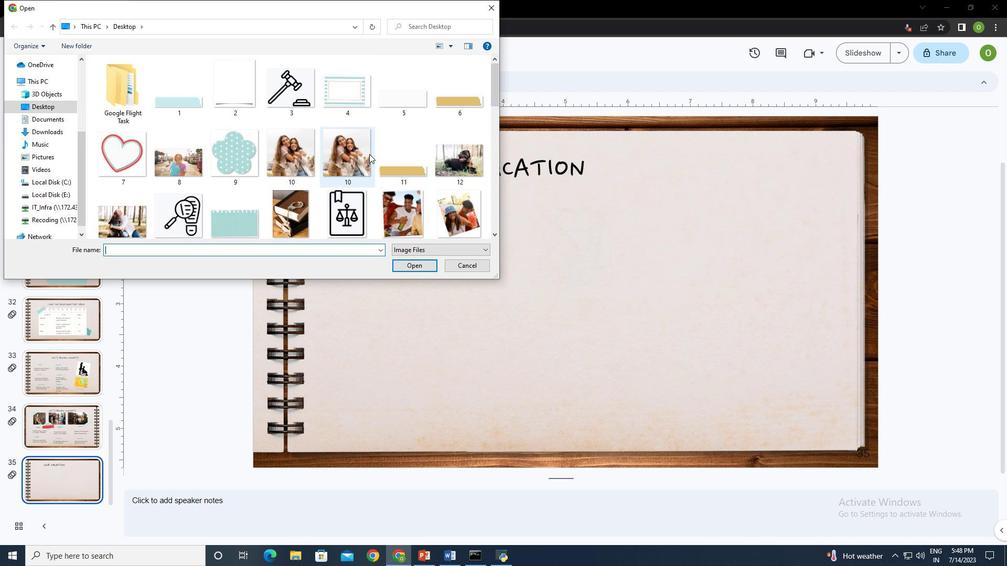 
Action: Mouse scrolled (369, 153) with delta (0, 0)
Screenshot: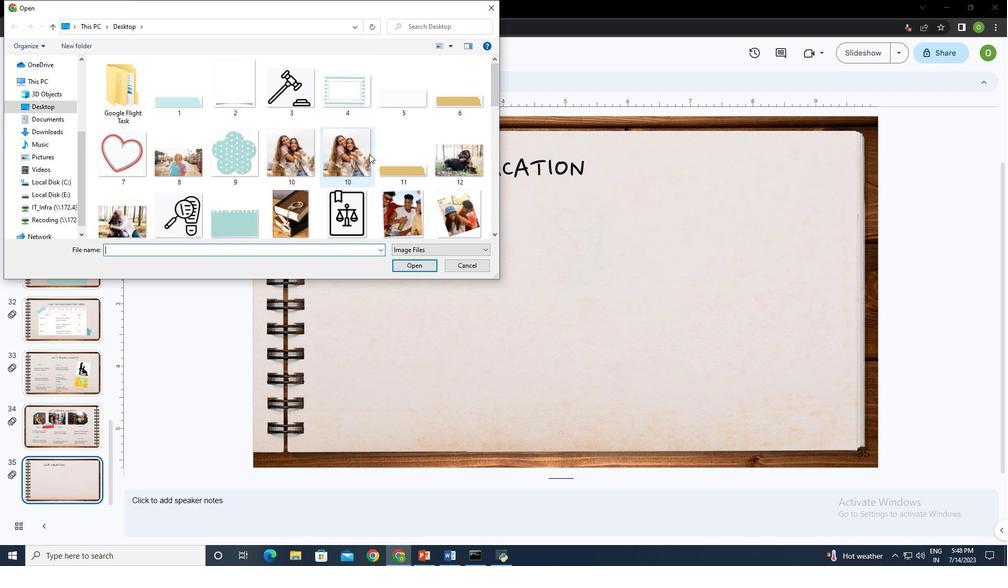 
Action: Mouse scrolled (369, 153) with delta (0, 0)
Screenshot: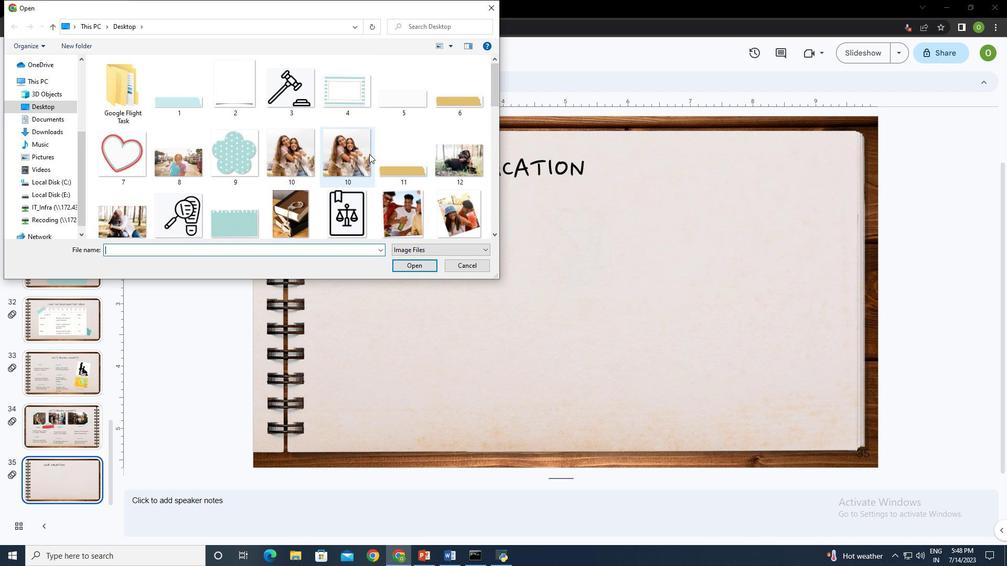 
Action: Mouse scrolled (369, 153) with delta (0, 0)
Screenshot: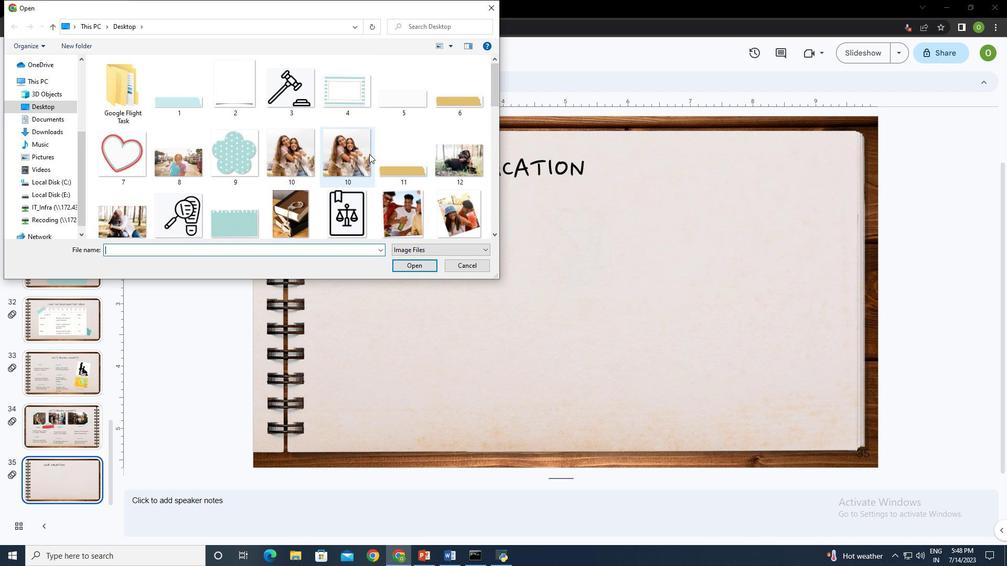 
Action: Mouse scrolled (369, 153) with delta (0, 0)
Screenshot: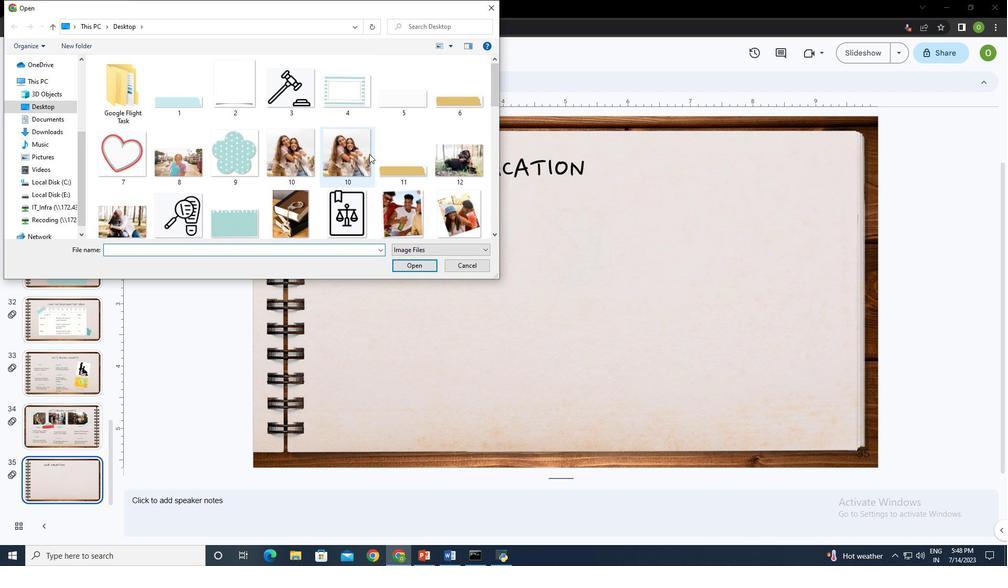 
Action: Mouse moved to (369, 154)
Screenshot: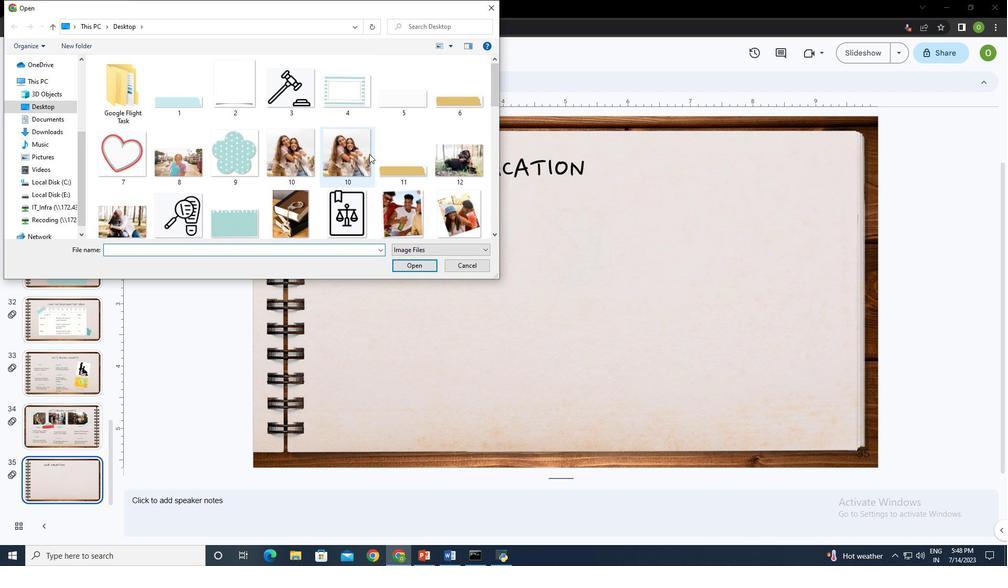 
Action: Mouse scrolled (369, 153) with delta (0, 0)
Screenshot: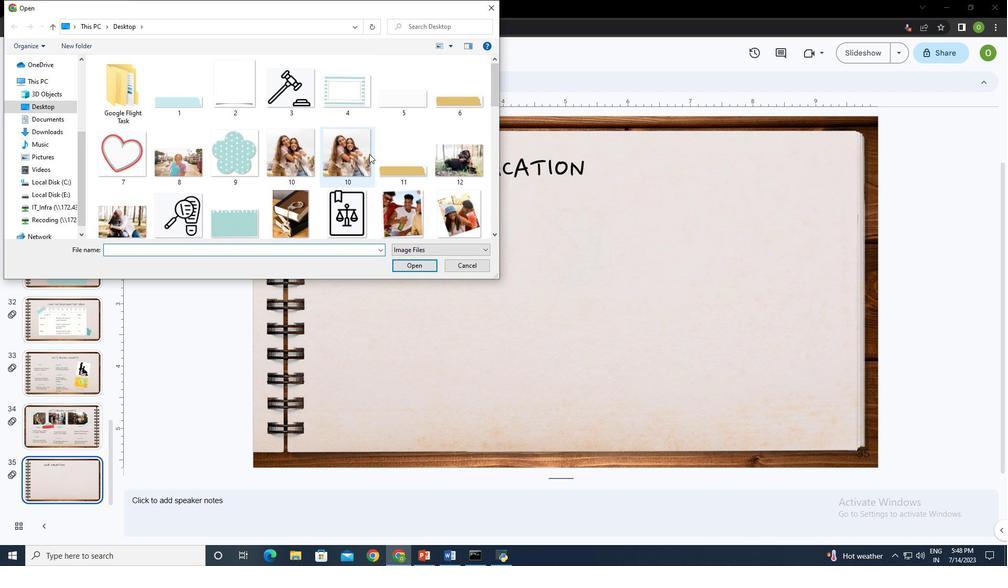 
Action: Mouse moved to (369, 153)
Screenshot: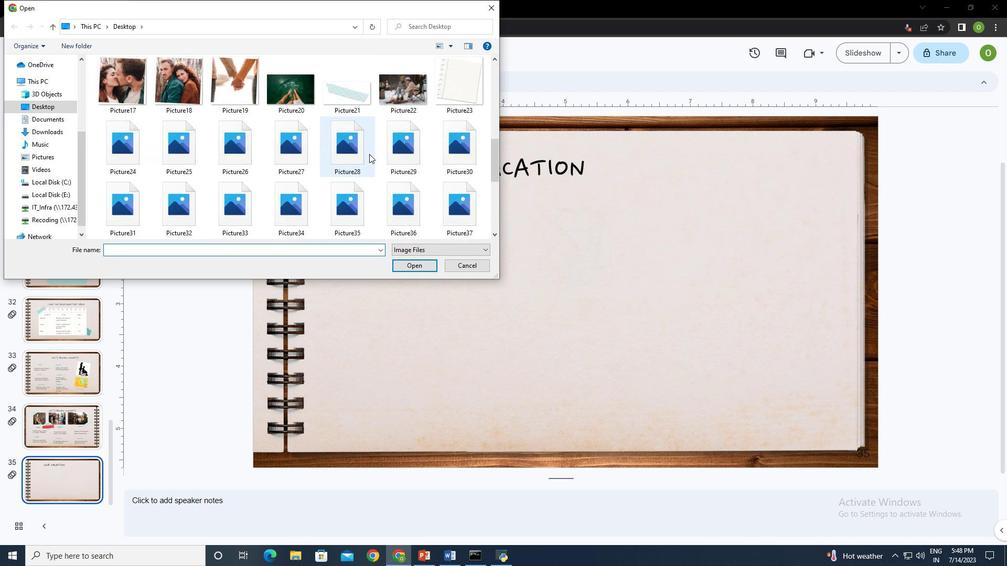 
Action: Mouse scrolled (369, 153) with delta (0, 0)
Screenshot: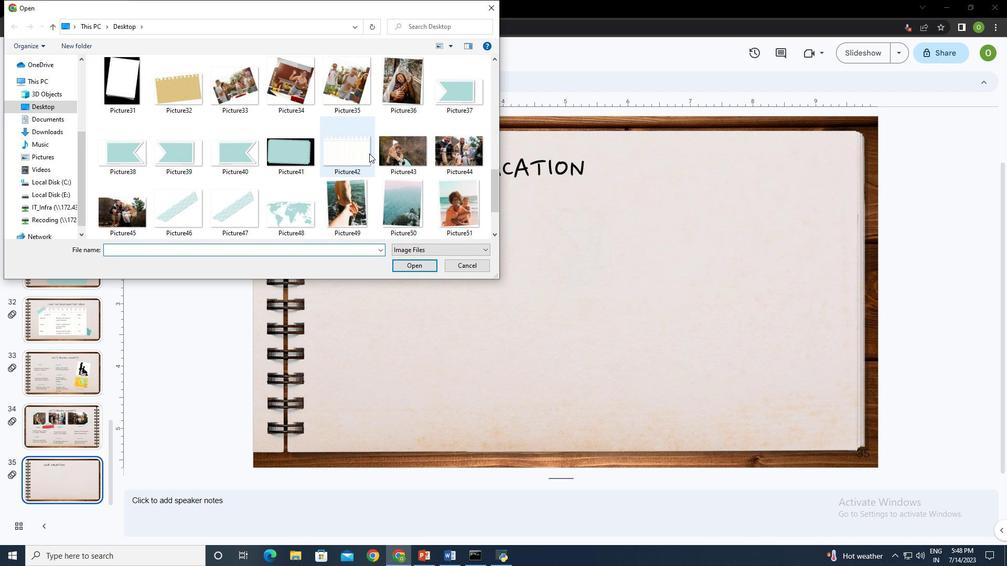 
Action: Mouse scrolled (369, 153) with delta (0, 0)
Screenshot: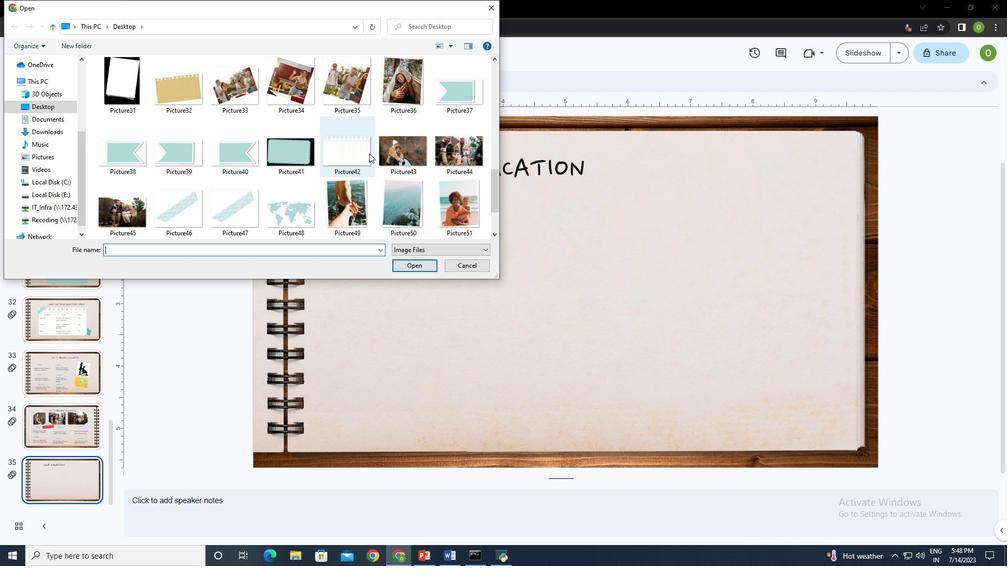 
Action: Mouse scrolled (369, 153) with delta (0, 0)
Screenshot: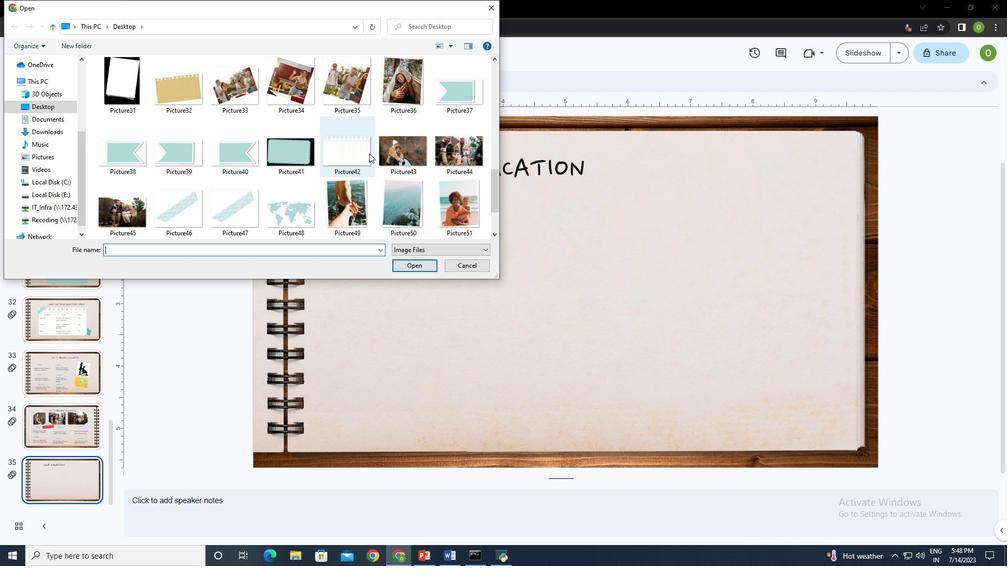 
Action: Mouse scrolled (369, 153) with delta (0, 0)
Screenshot: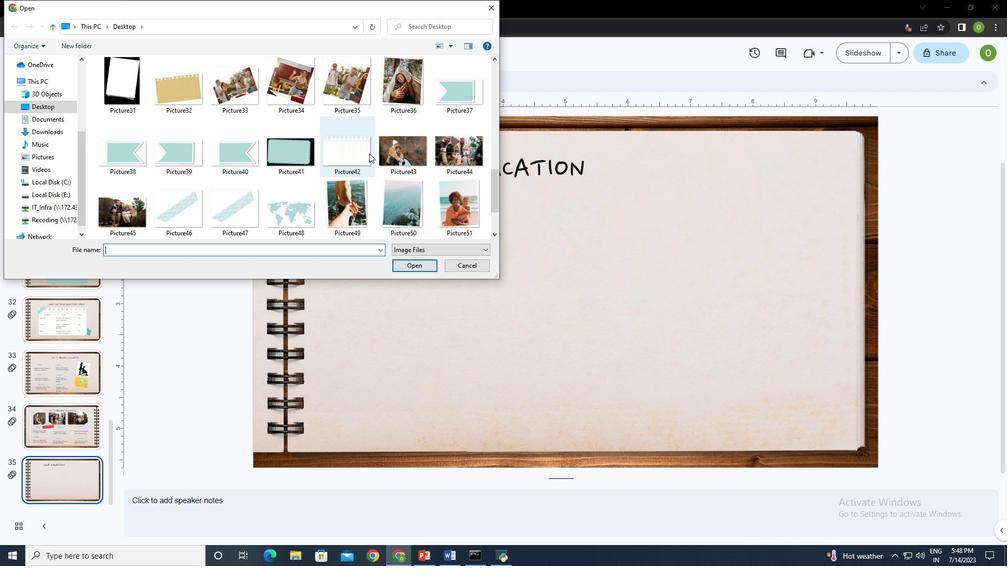 
Action: Mouse scrolled (369, 153) with delta (0, 0)
Screenshot: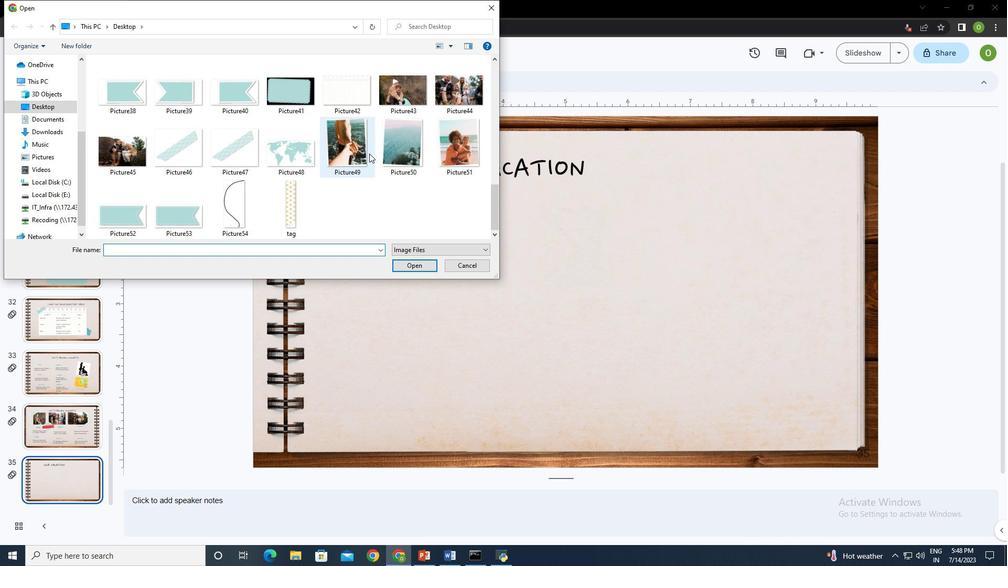 
Action: Mouse scrolled (369, 153) with delta (0, 0)
Screenshot: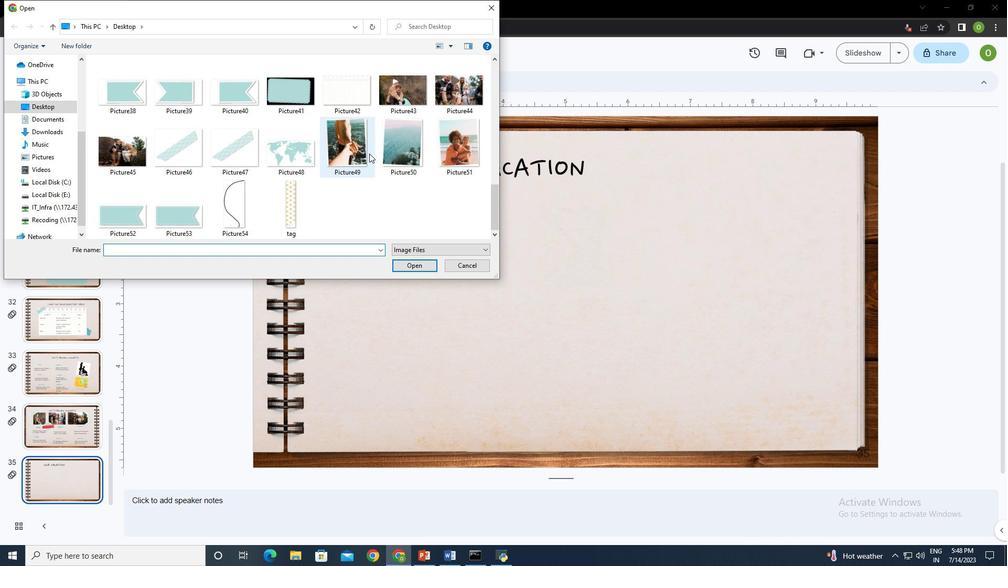 
Action: Mouse moved to (287, 151)
Screenshot: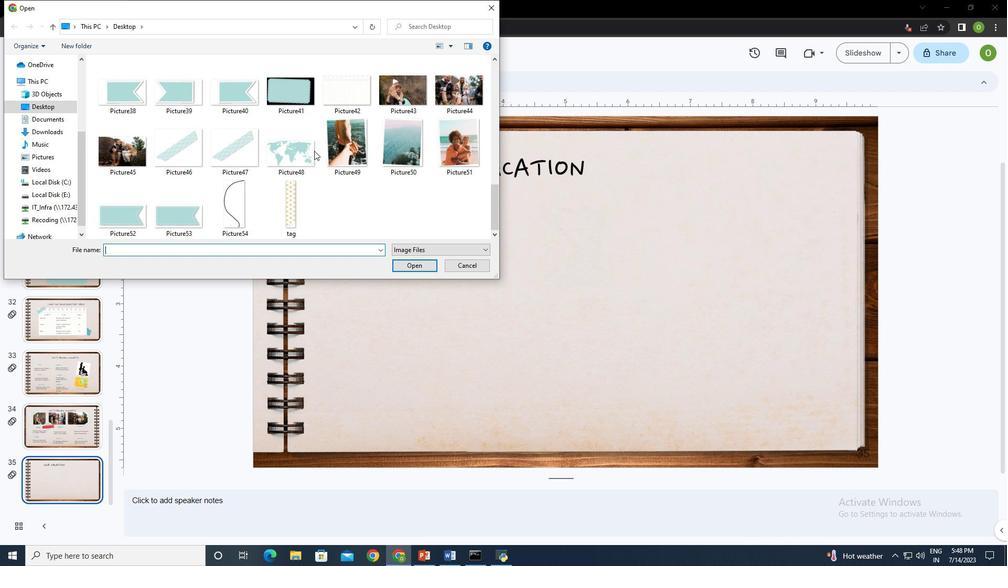 
Action: Mouse pressed left at (287, 151)
Screenshot: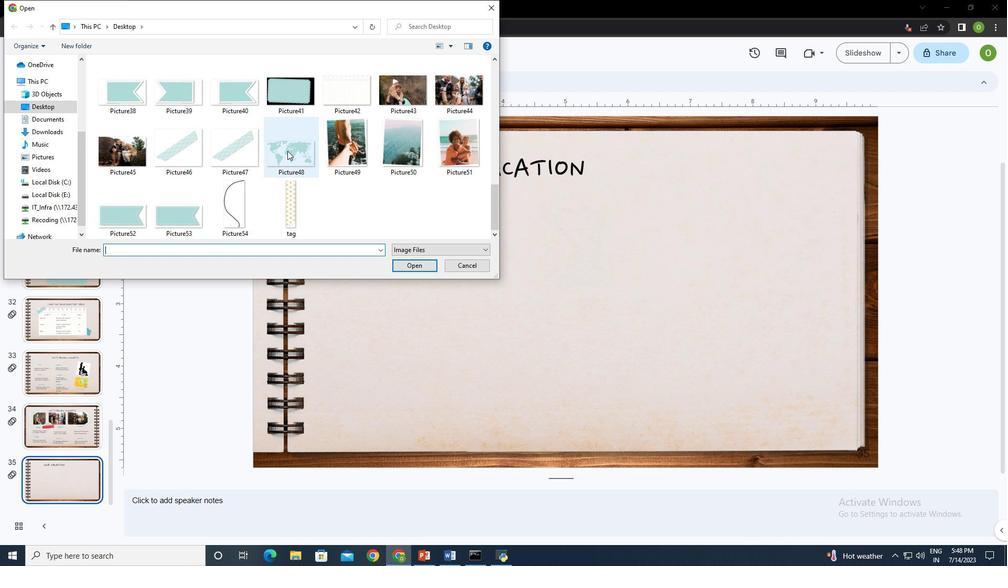 
Action: Mouse moved to (414, 264)
Screenshot: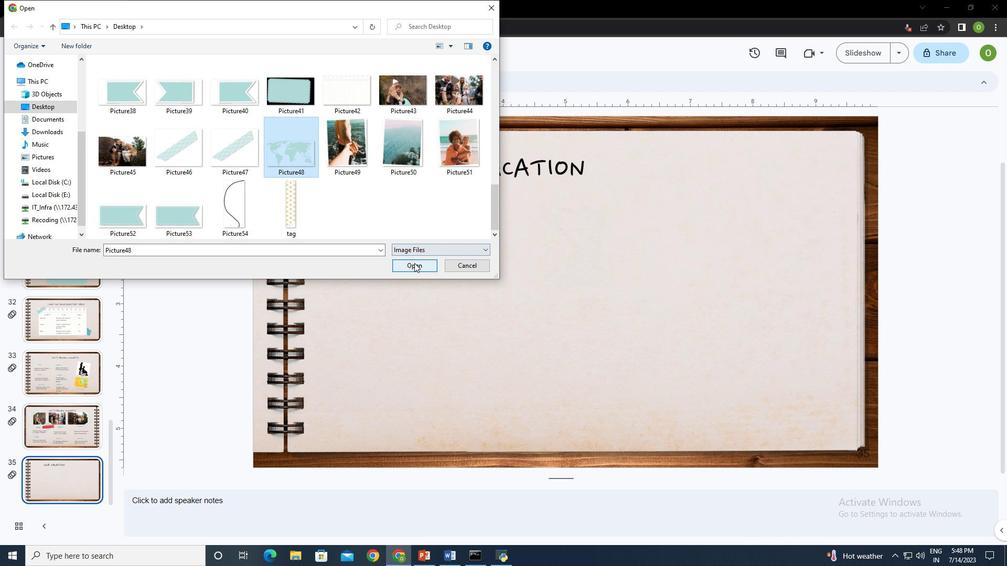 
Action: Mouse pressed left at (414, 264)
Screenshot: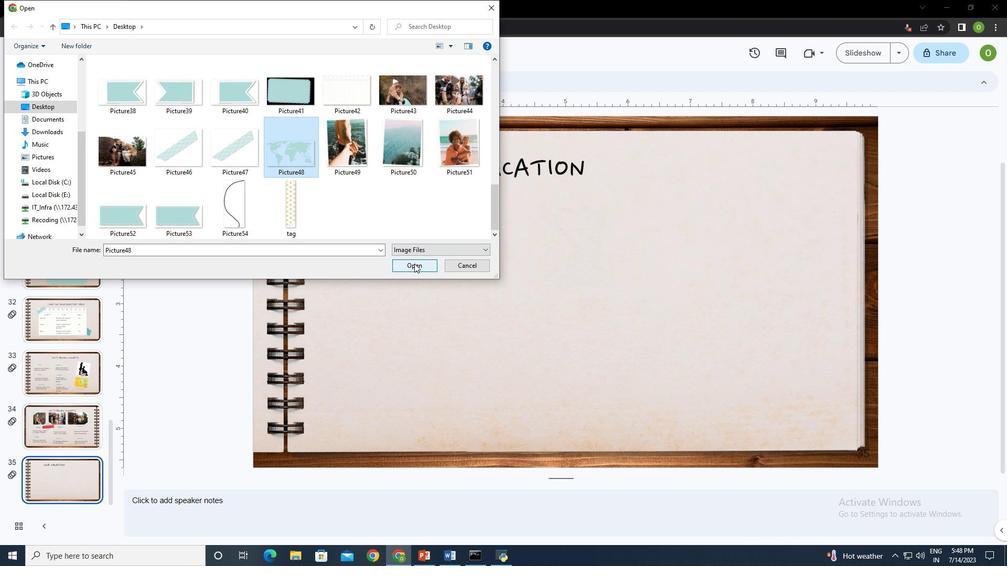
Action: Mouse moved to (487, 298)
Screenshot: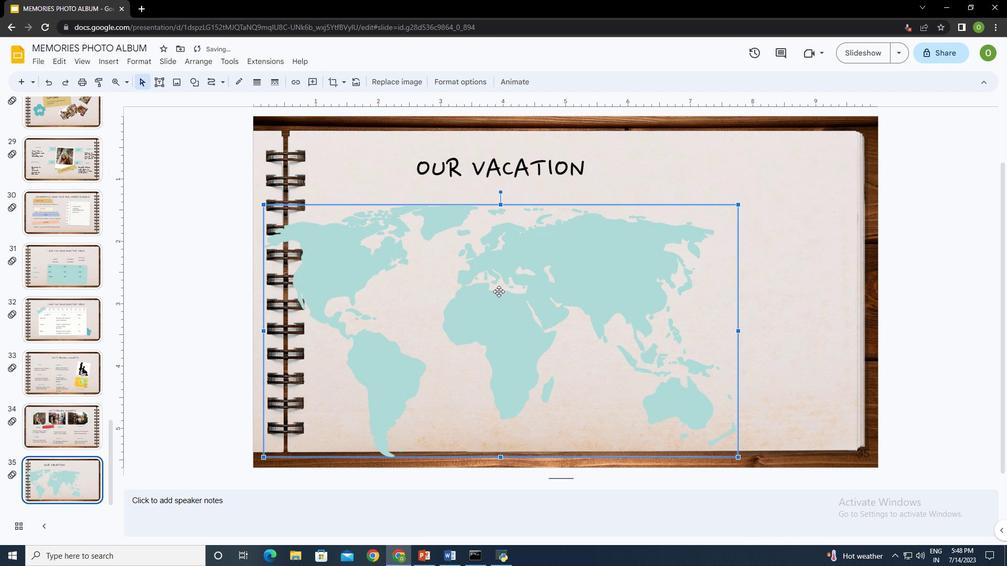 
Action: Mouse pressed left at (487, 298)
Screenshot: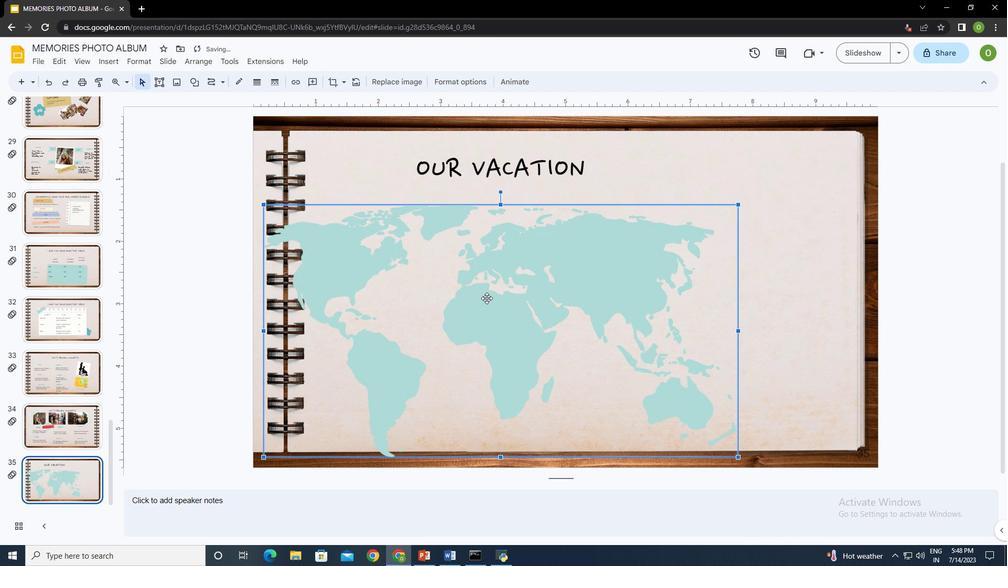 
Action: Mouse moved to (826, 444)
Screenshot: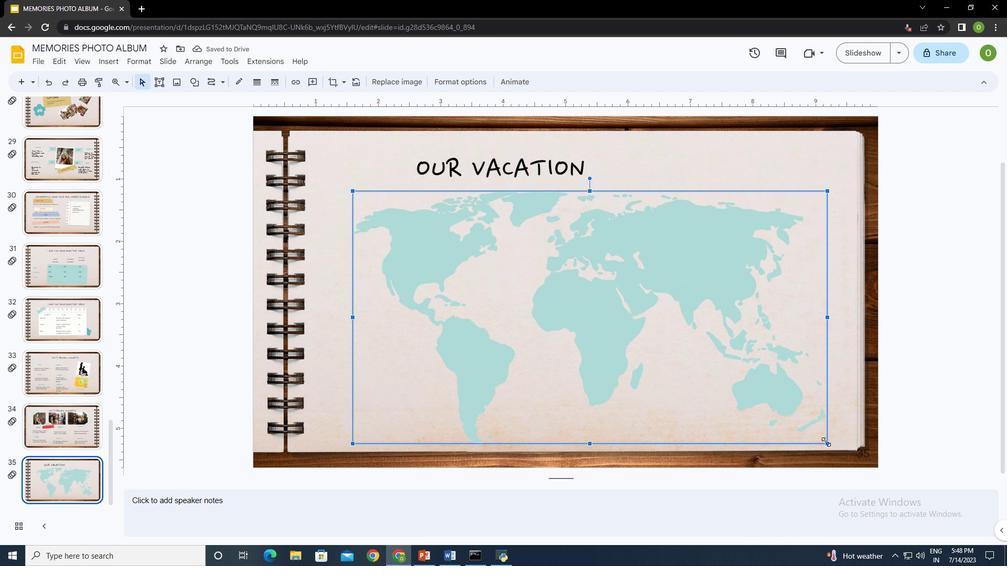 
Action: Mouse pressed left at (826, 444)
Screenshot: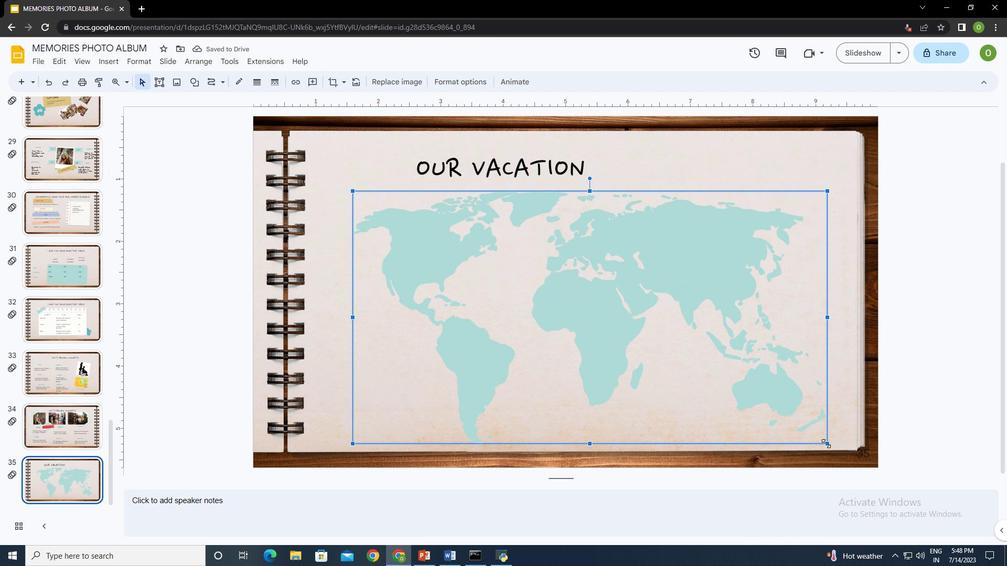 
Action: Mouse moved to (527, 270)
Screenshot: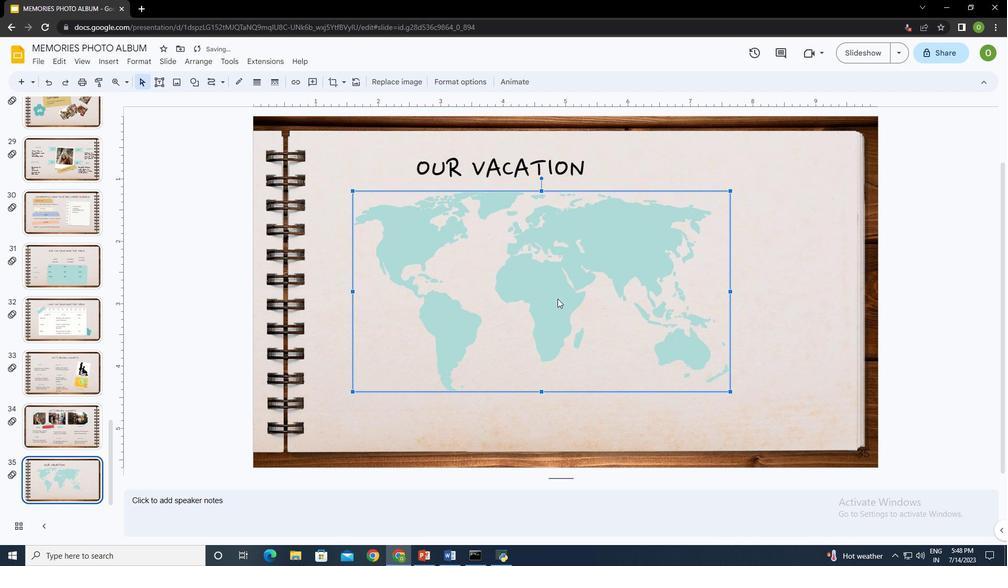 
Action: Mouse pressed left at (527, 270)
Screenshot: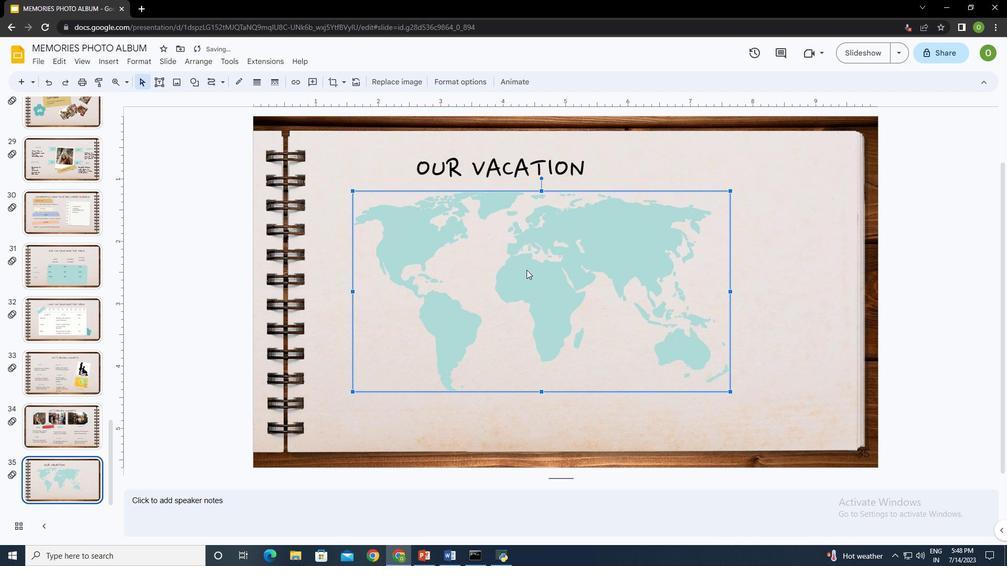 
Action: Mouse moved to (616, 203)
Screenshot: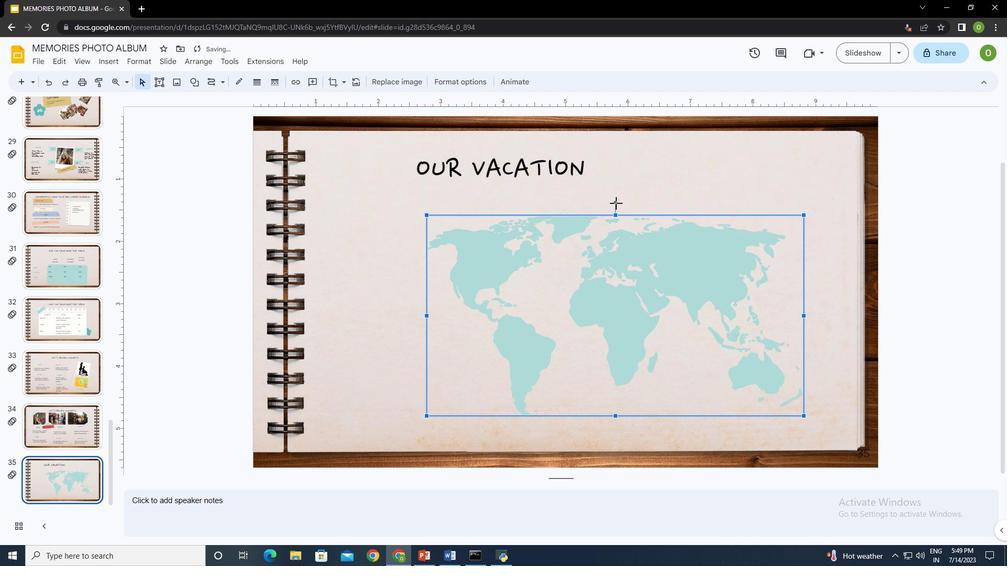 
Action: Mouse pressed left at (616, 203)
Screenshot: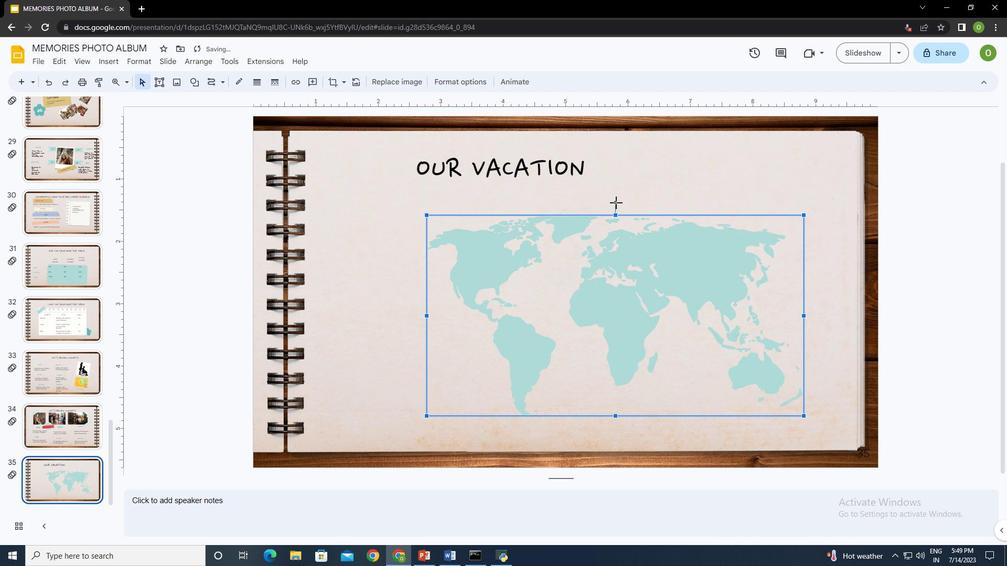 
Action: Mouse moved to (709, 174)
Screenshot: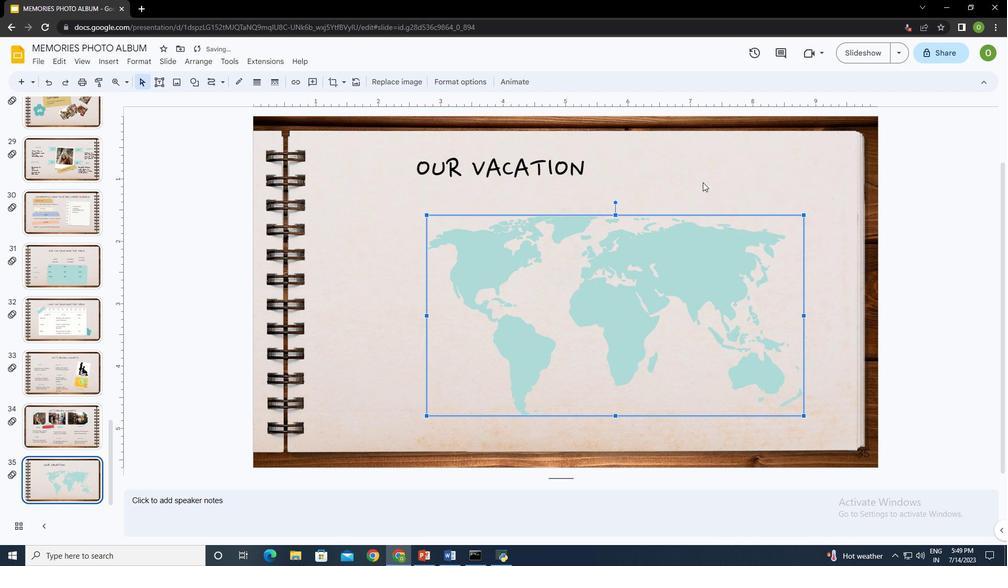 
Action: Mouse pressed left at (709, 174)
Screenshot: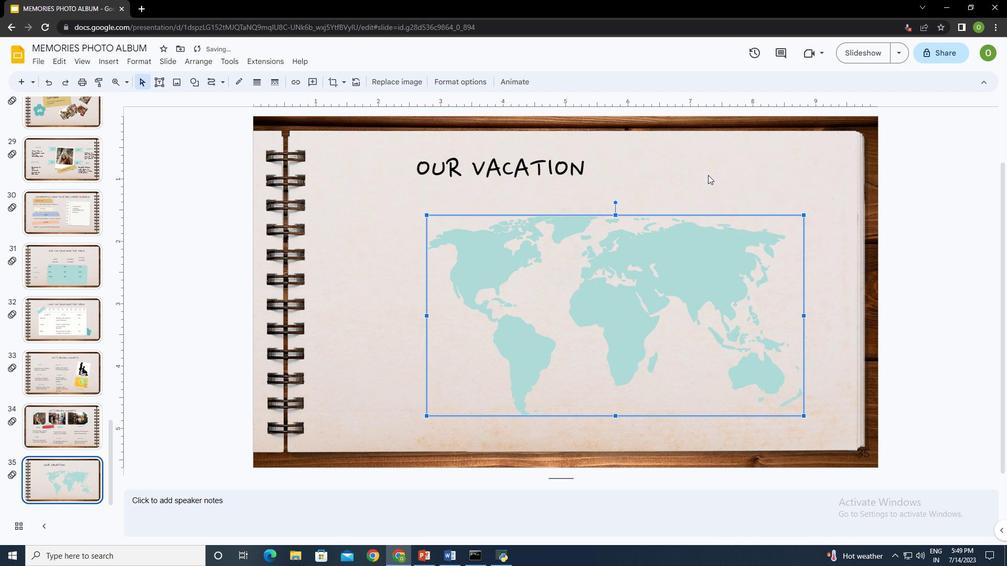 
Action: Mouse moved to (106, 61)
Screenshot: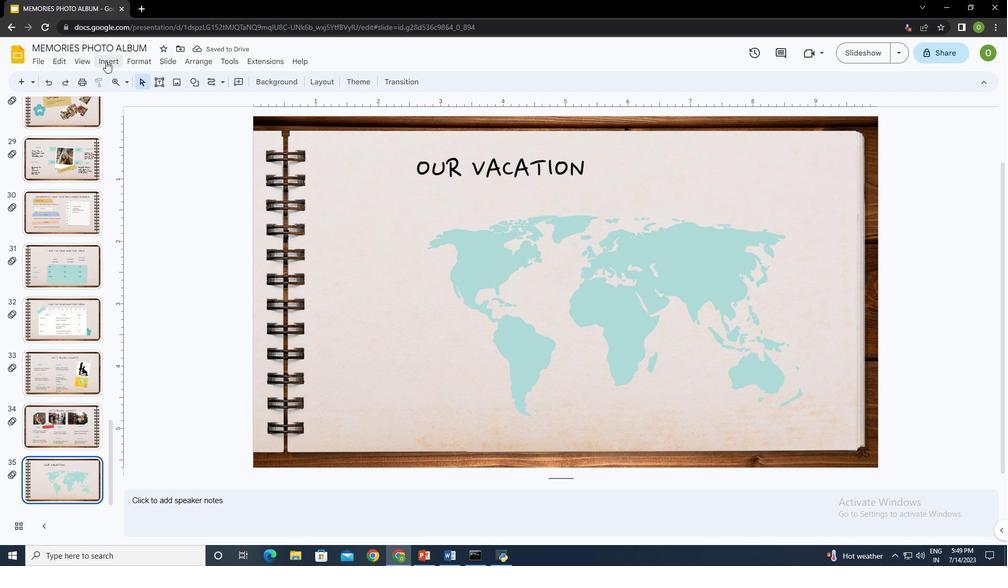 
Action: Mouse pressed left at (106, 61)
Screenshot: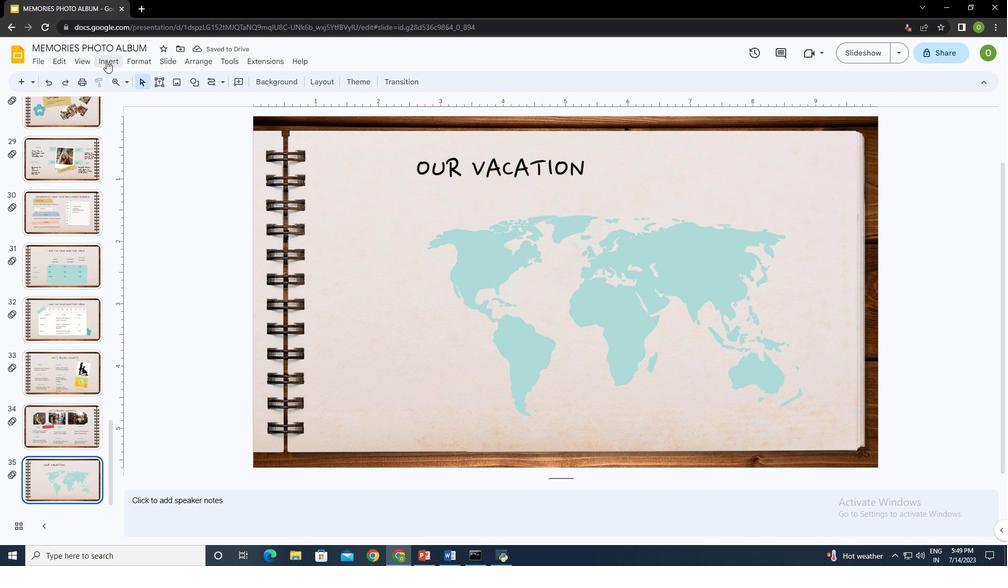 
Action: Mouse moved to (309, 79)
Screenshot: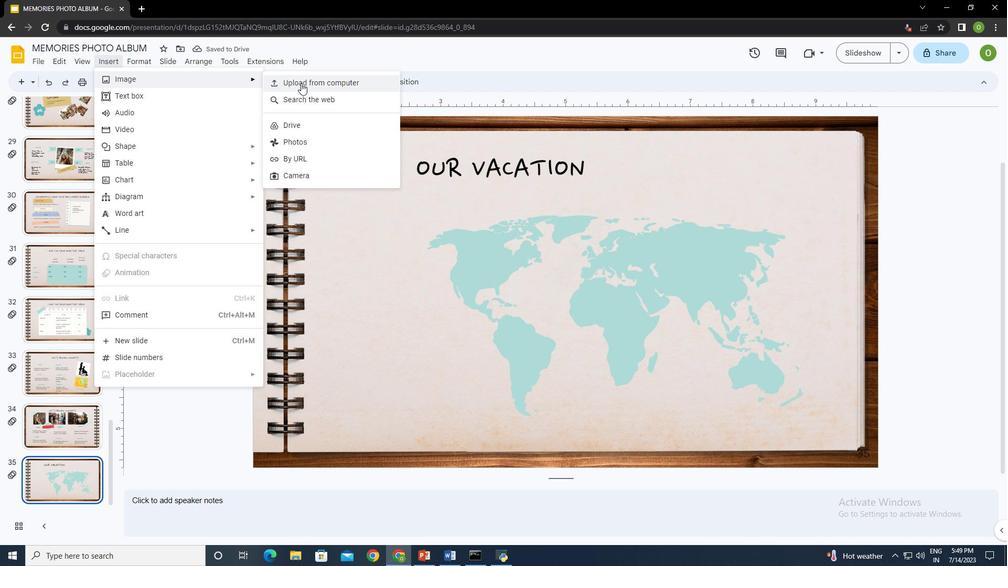 
Action: Mouse pressed left at (309, 79)
Screenshot: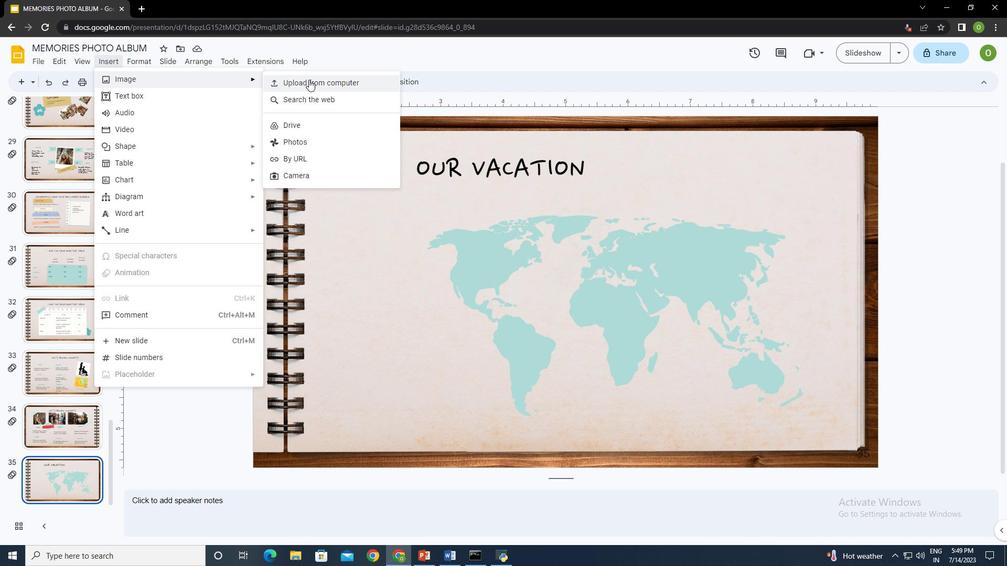 
Action: Mouse moved to (289, 161)
Screenshot: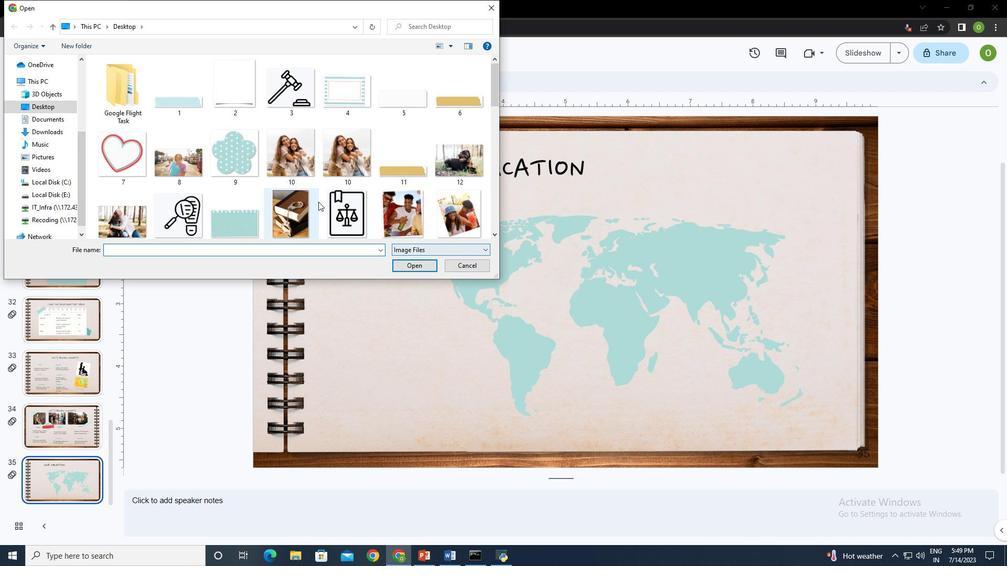 
Action: Mouse scrolled (289, 160) with delta (0, 0)
Screenshot: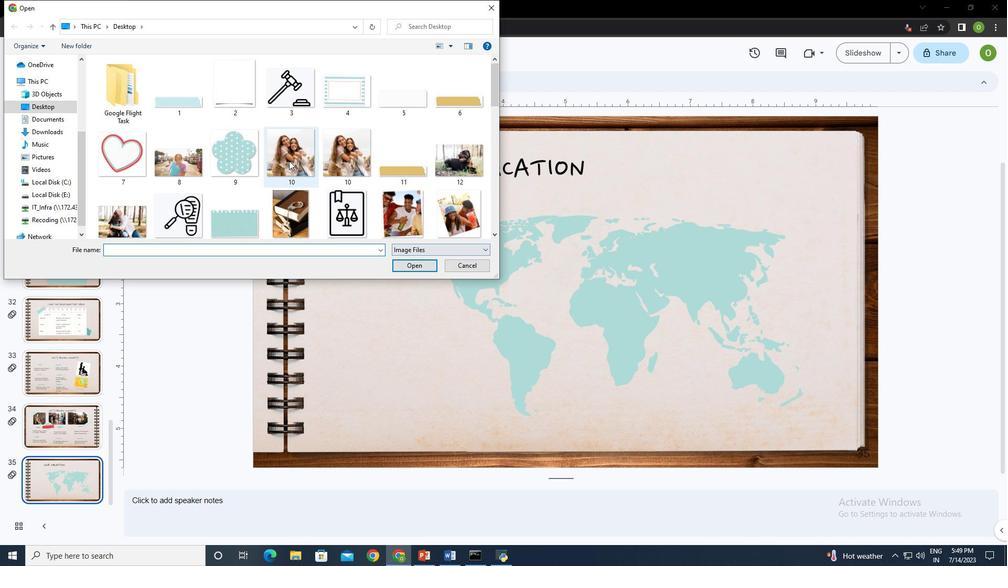 
Action: Mouse scrolled (289, 160) with delta (0, 0)
Screenshot: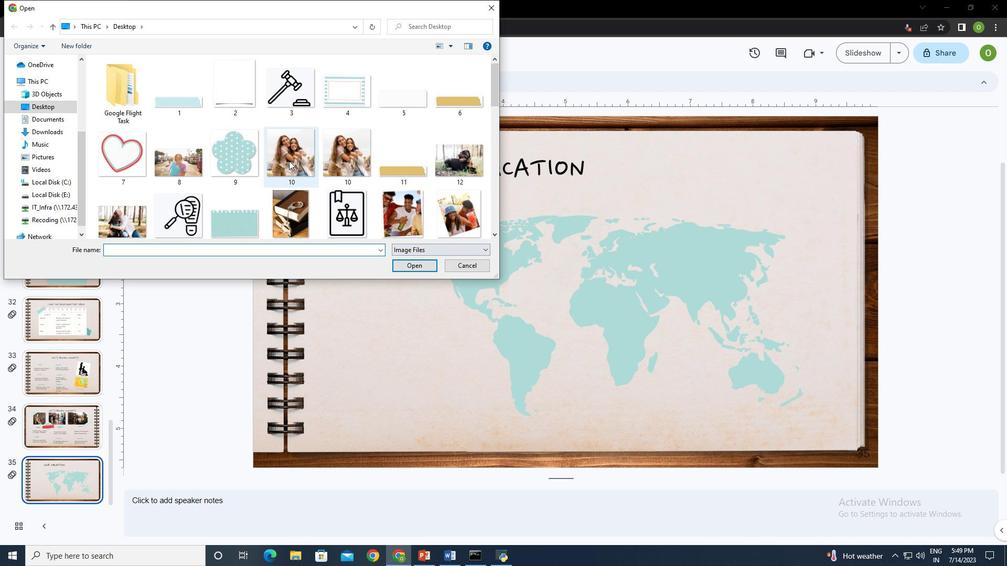 
Action: Mouse scrolled (289, 160) with delta (0, 0)
Screenshot: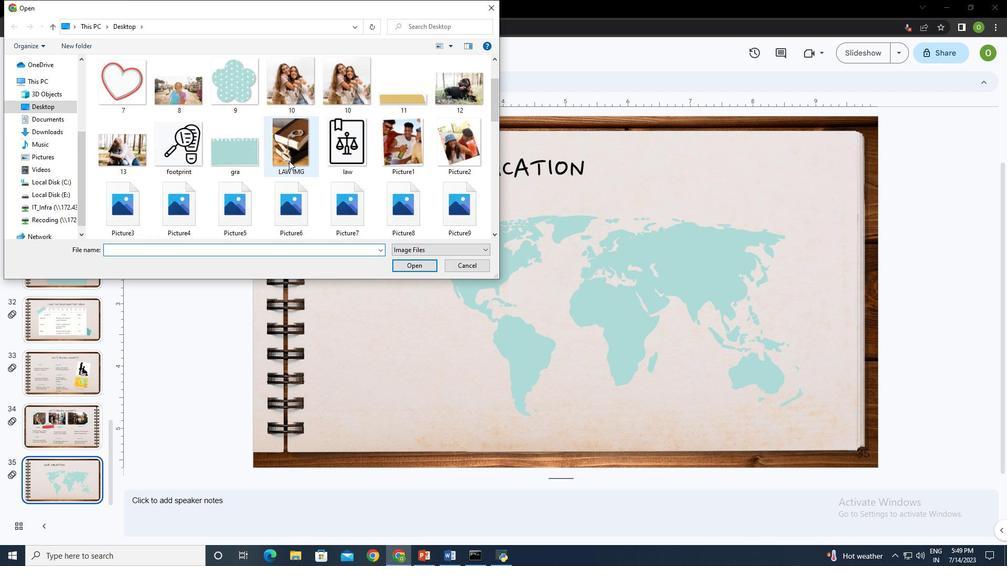 
Action: Mouse scrolled (289, 160) with delta (0, 0)
Screenshot: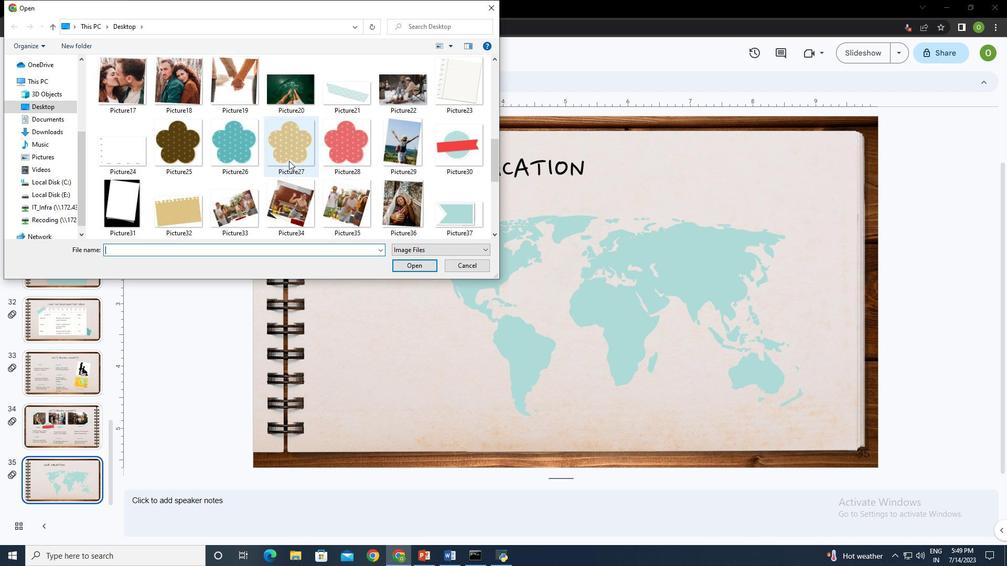 
Action: Mouse scrolled (289, 160) with delta (0, 0)
Screenshot: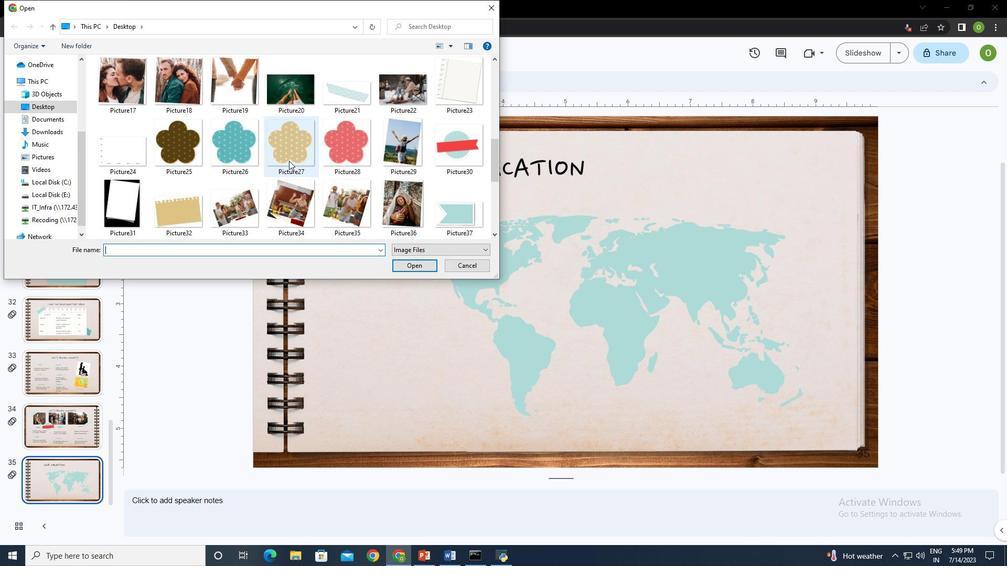 
Action: Mouse scrolled (289, 160) with delta (0, 0)
Screenshot: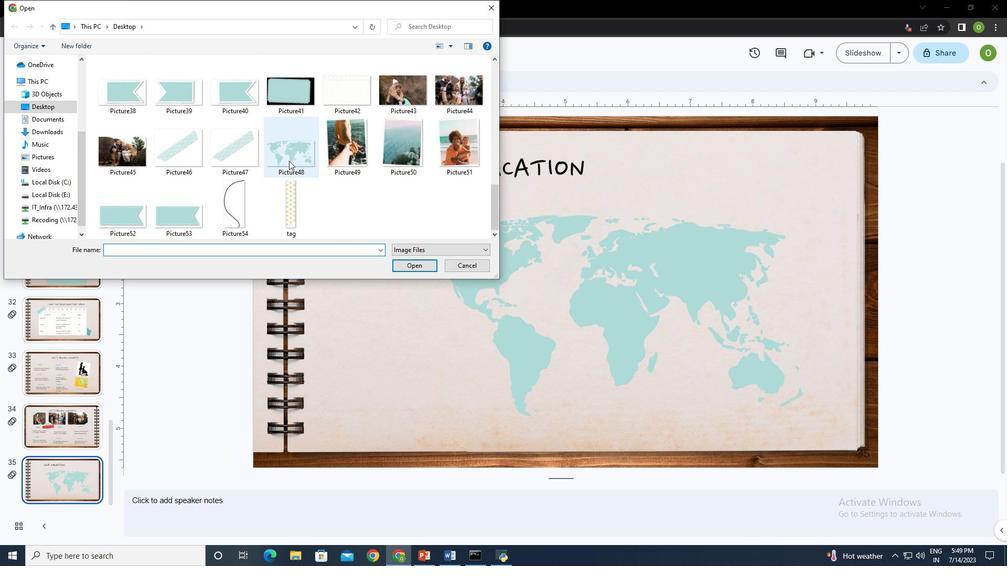 
Action: Mouse scrolled (289, 160) with delta (0, 0)
Screenshot: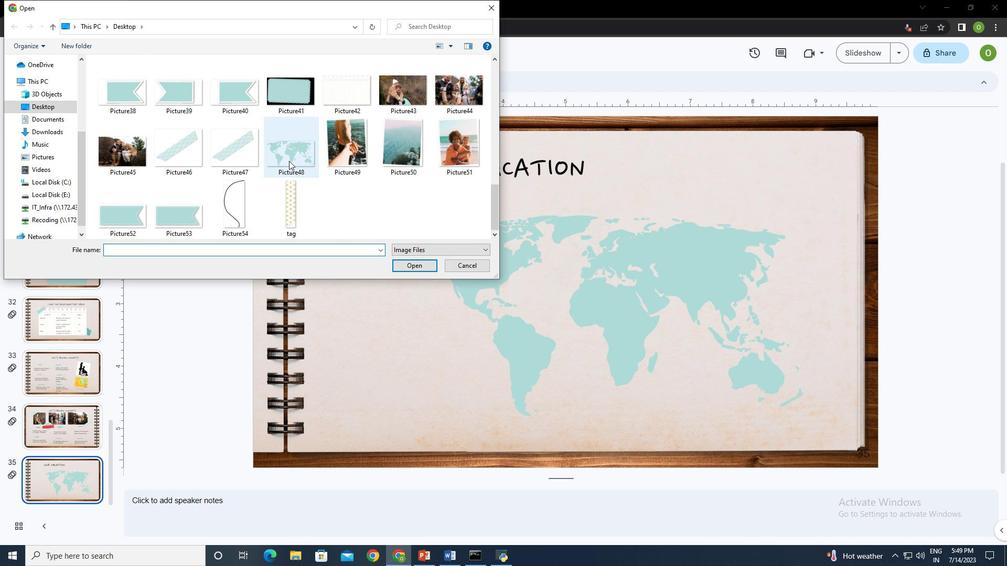 
Action: Mouse moved to (400, 145)
Screenshot: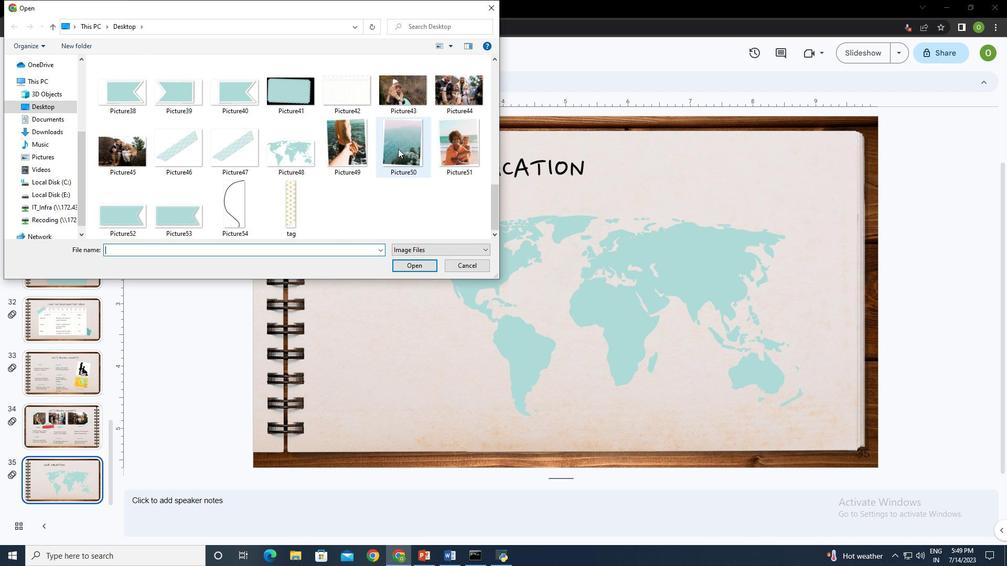 
Action: Mouse pressed left at (400, 145)
Screenshot: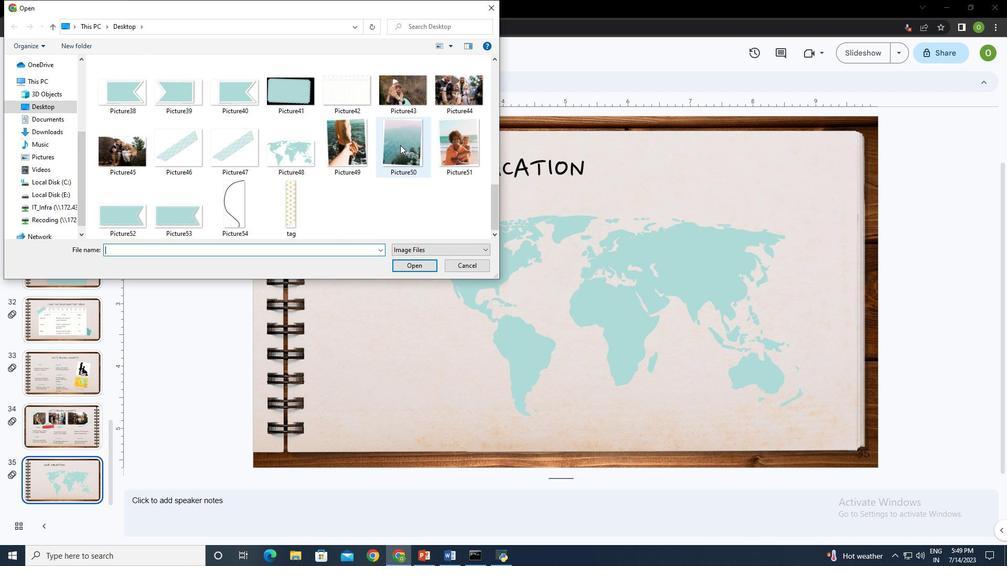 
Action: Mouse moved to (415, 267)
Screenshot: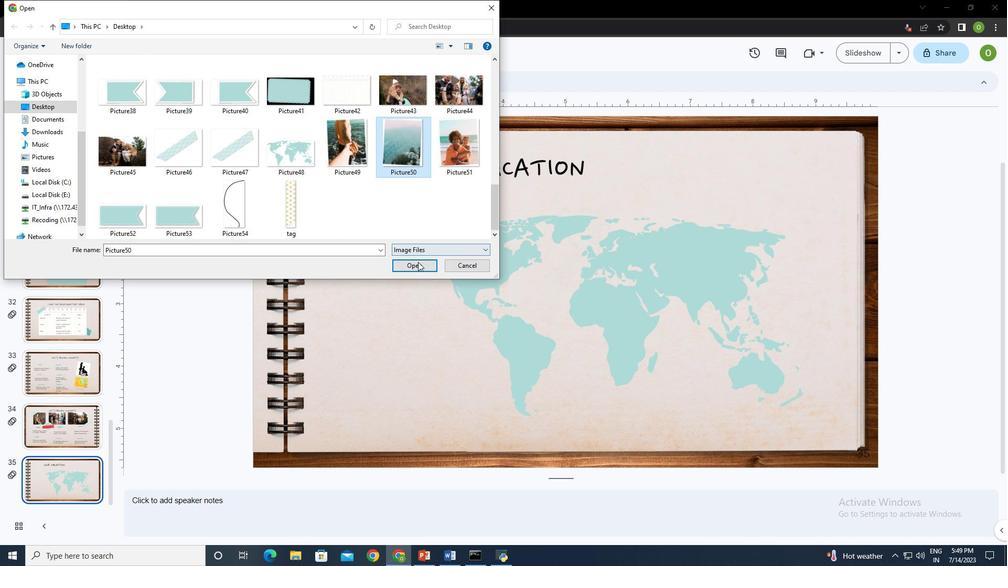 
Action: Mouse pressed left at (415, 267)
Screenshot: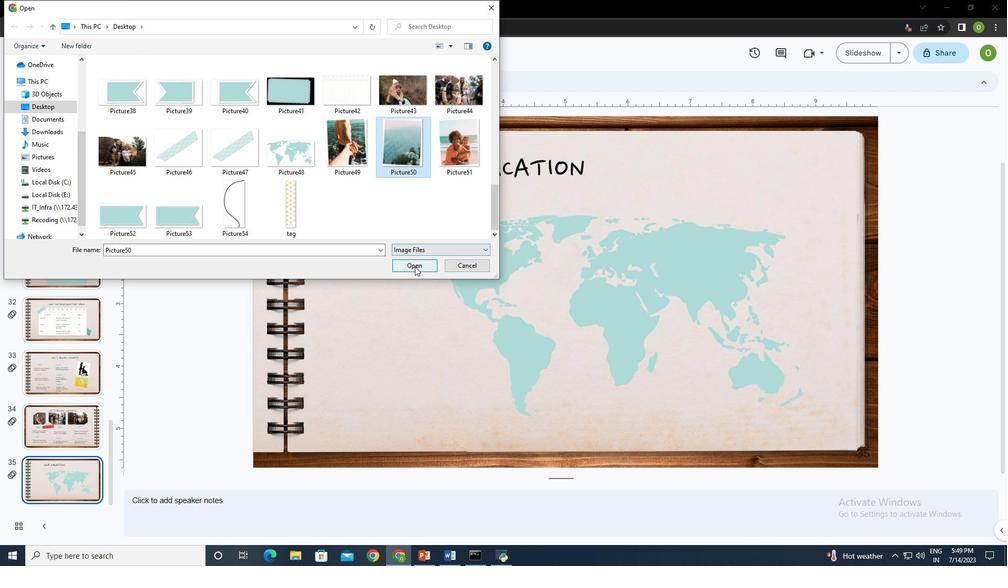 
Action: Mouse moved to (303, 184)
Screenshot: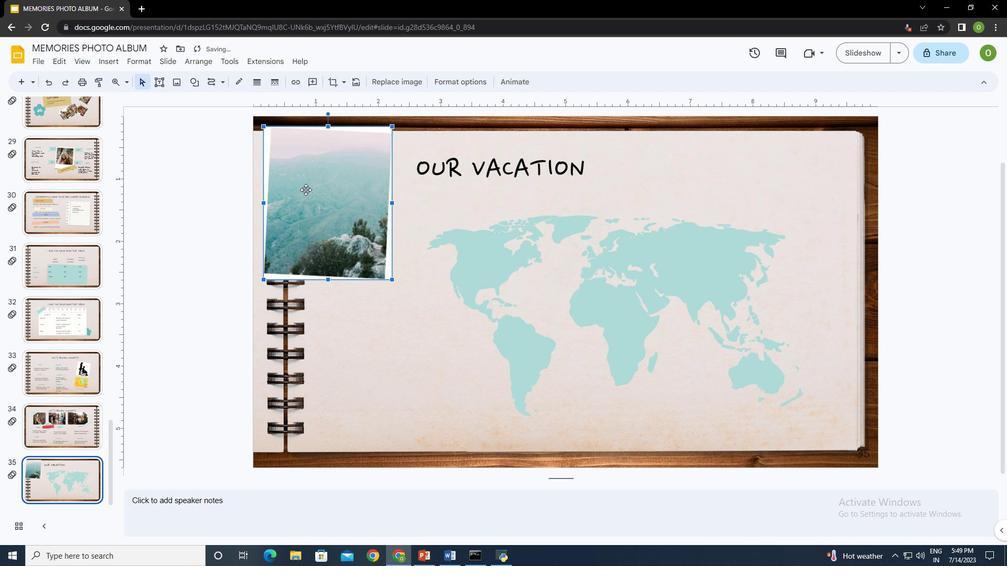 
Action: Mouse pressed left at (303, 184)
Screenshot: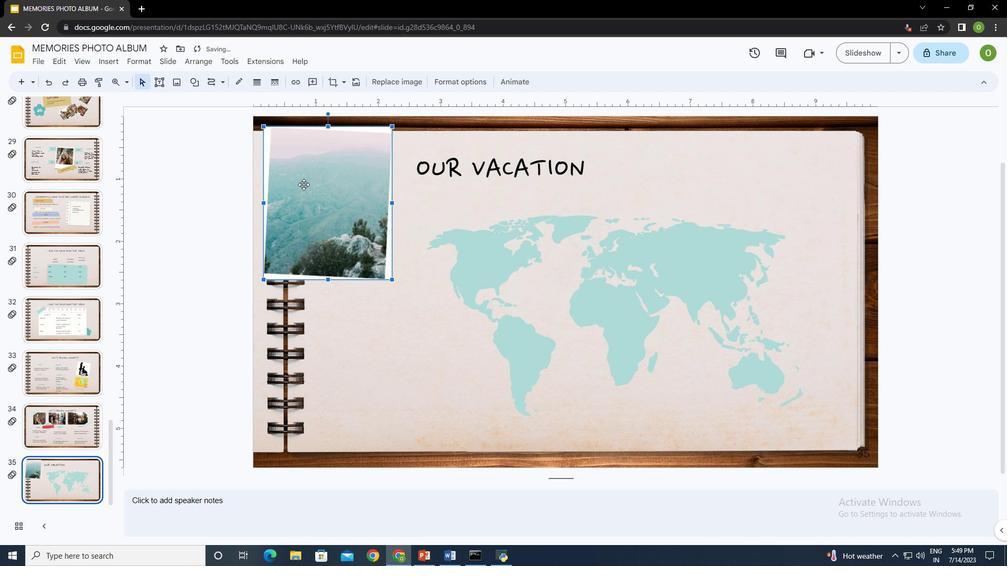 
Action: Mouse moved to (472, 441)
Screenshot: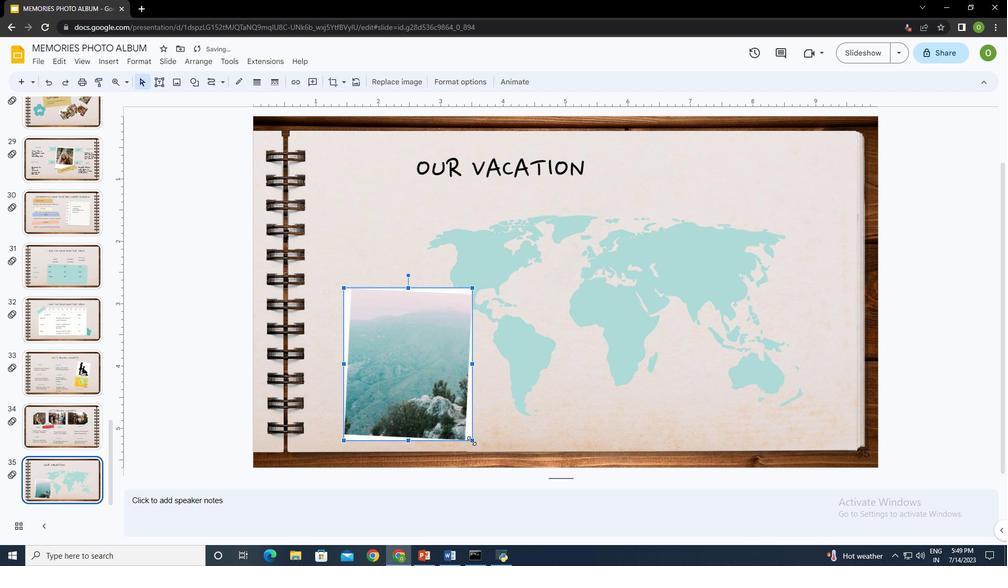 
Action: Mouse pressed left at (472, 441)
Screenshot: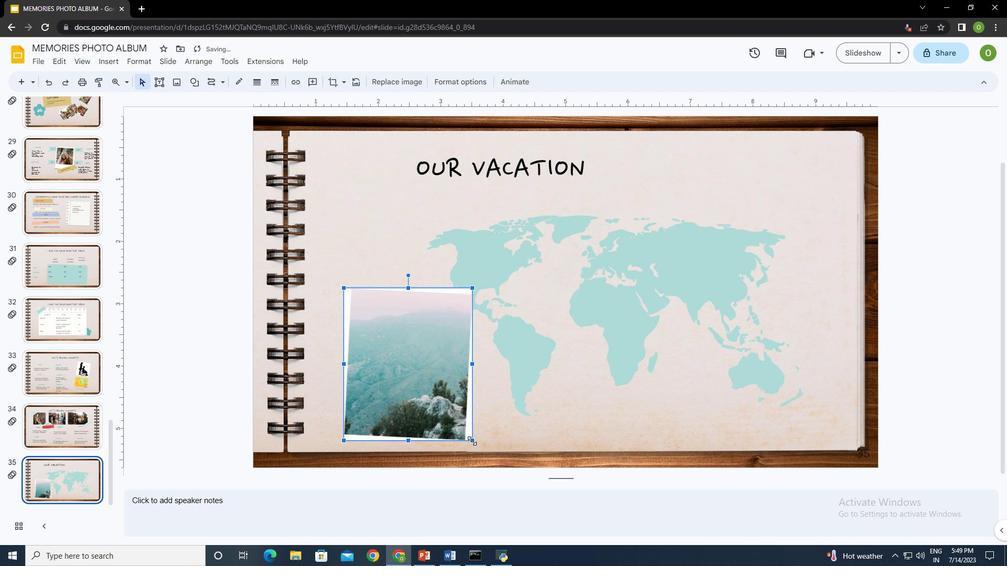 
Action: Mouse moved to (397, 360)
Screenshot: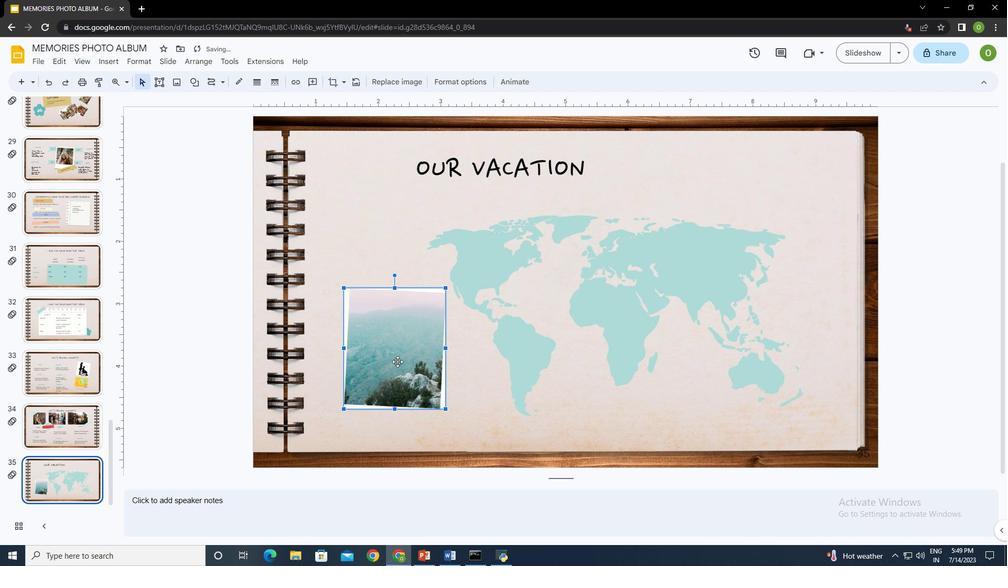 
Action: Mouse pressed left at (397, 360)
Screenshot: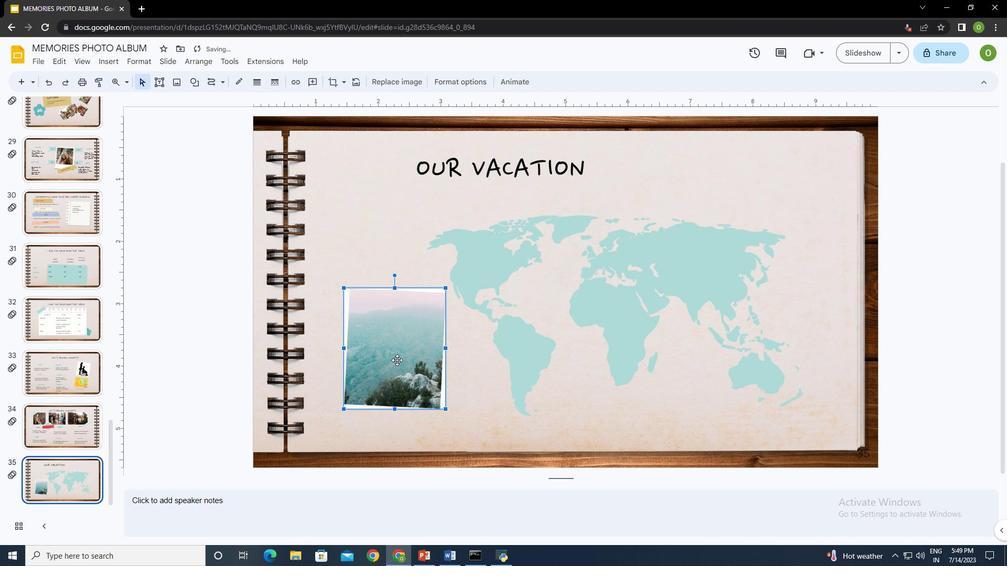 
Action: Mouse moved to (477, 266)
Screenshot: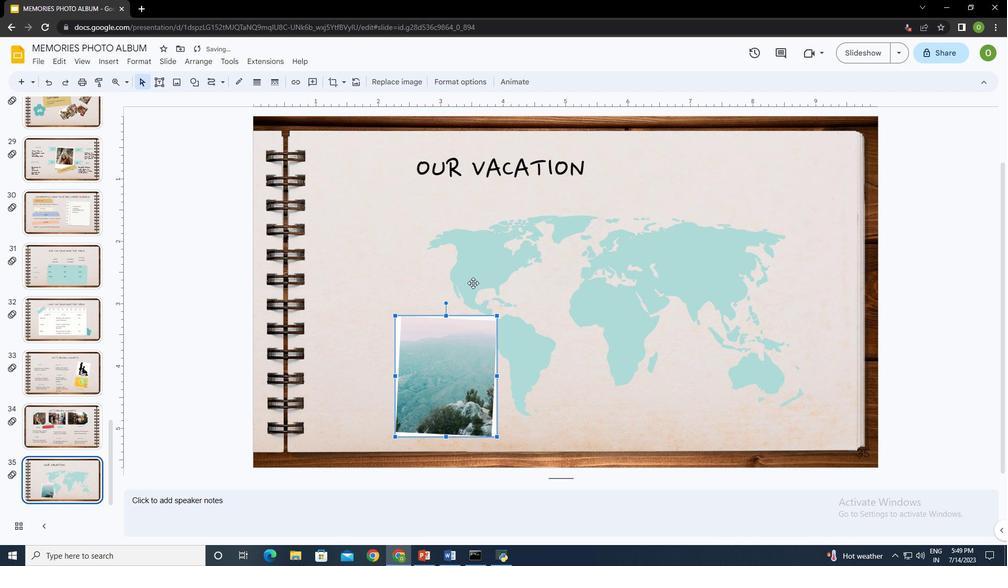 
Action: Mouse pressed left at (477, 266)
Screenshot: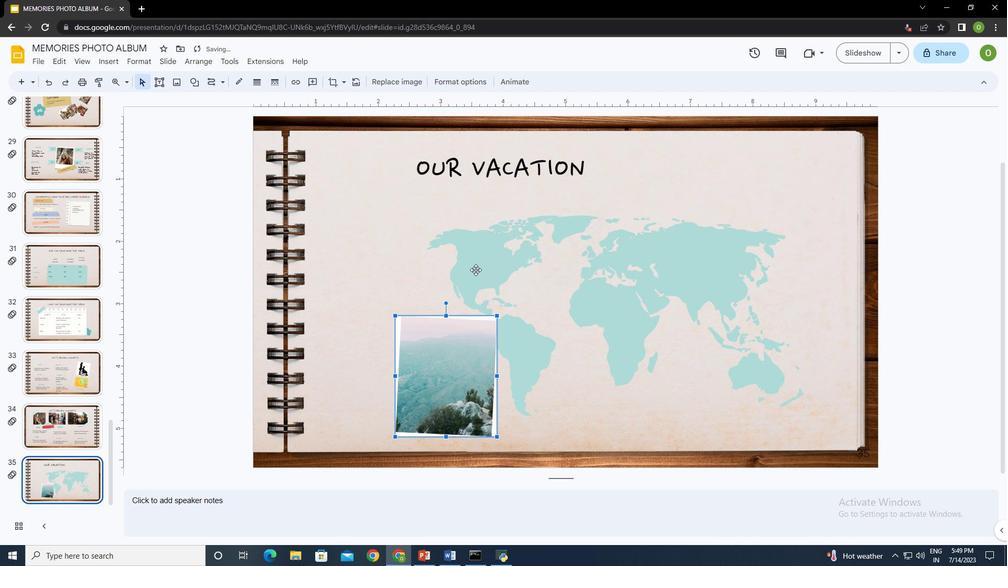 
Action: Mouse moved to (428, 214)
Screenshot: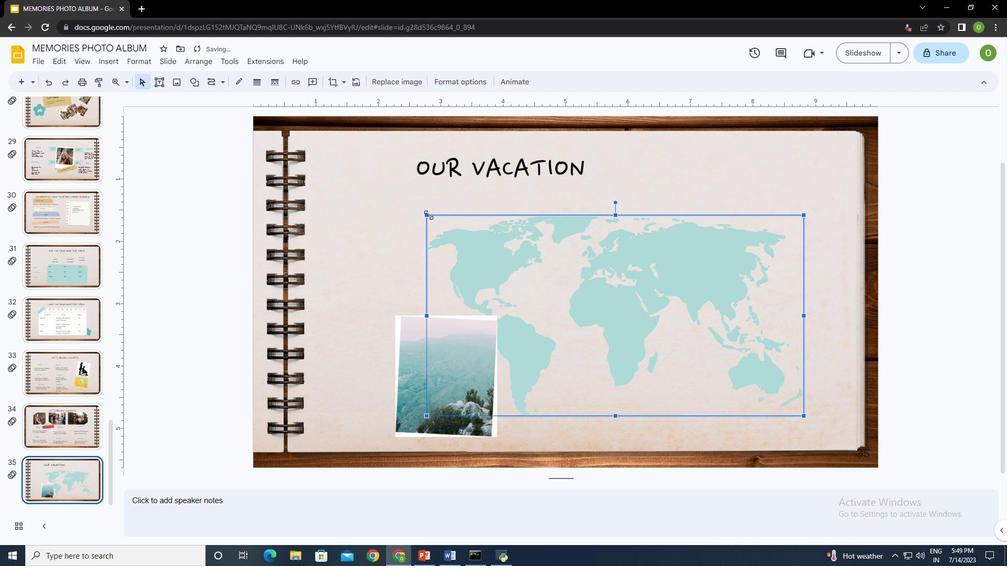 
Action: Mouse pressed left at (428, 214)
Screenshot: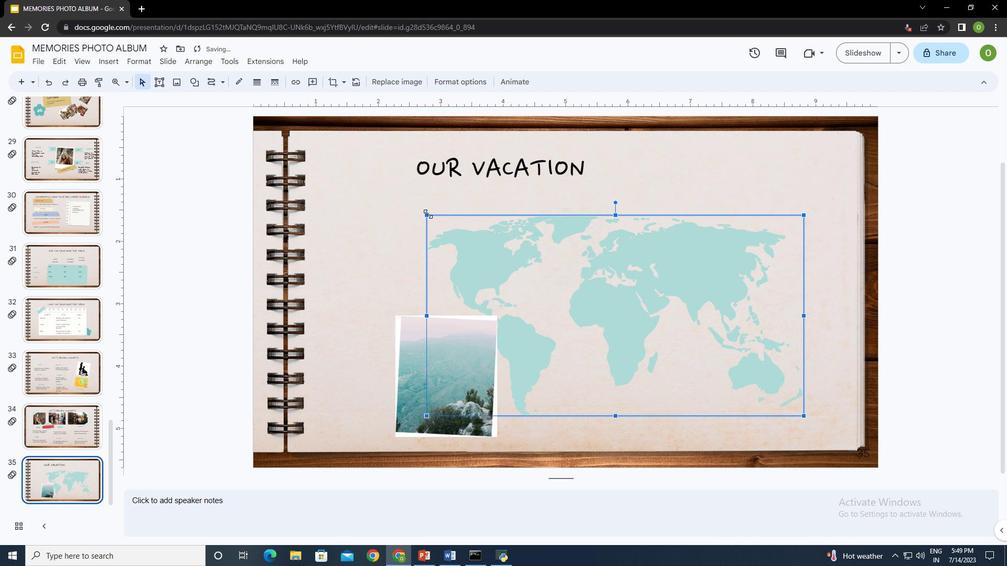 
Action: Mouse moved to (437, 372)
Screenshot: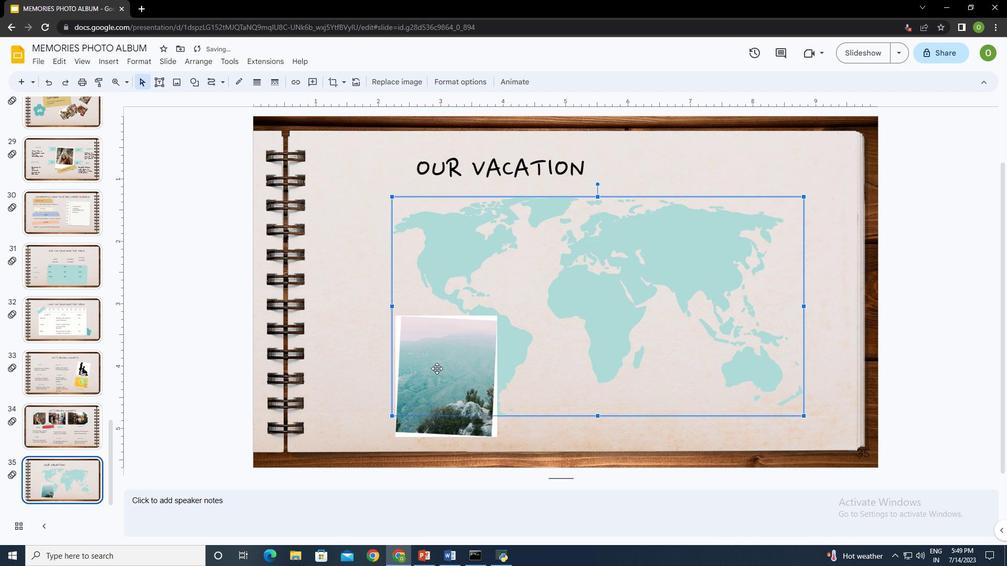 
Action: Mouse pressed left at (437, 372)
Screenshot: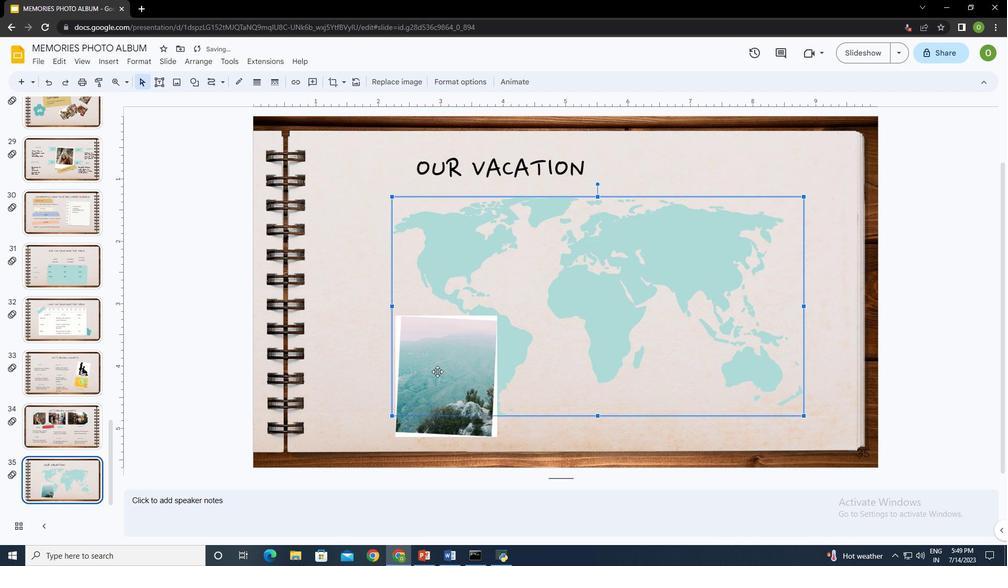 
Action: Mouse moved to (453, 313)
Screenshot: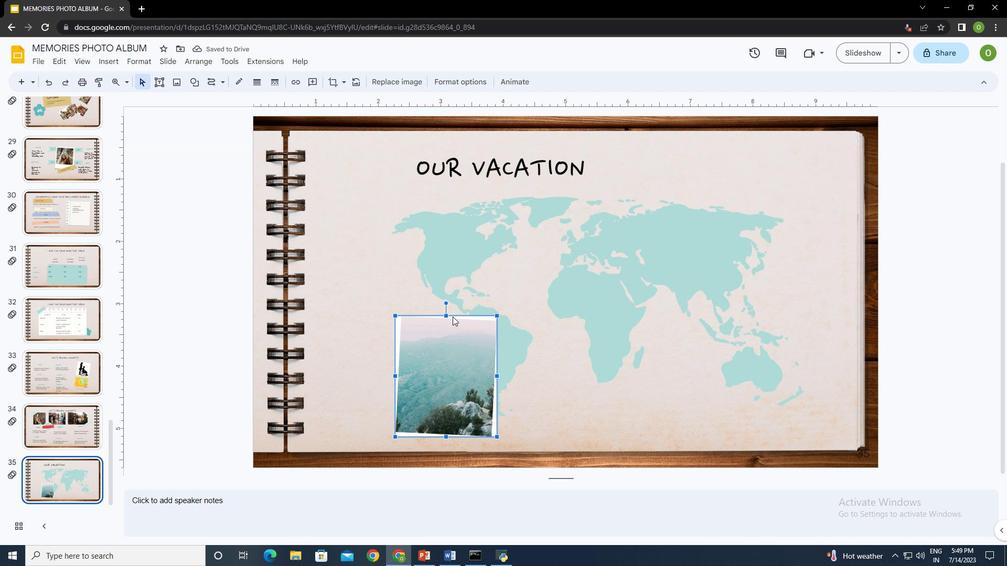 
Action: Mouse pressed left at (453, 313)
Screenshot: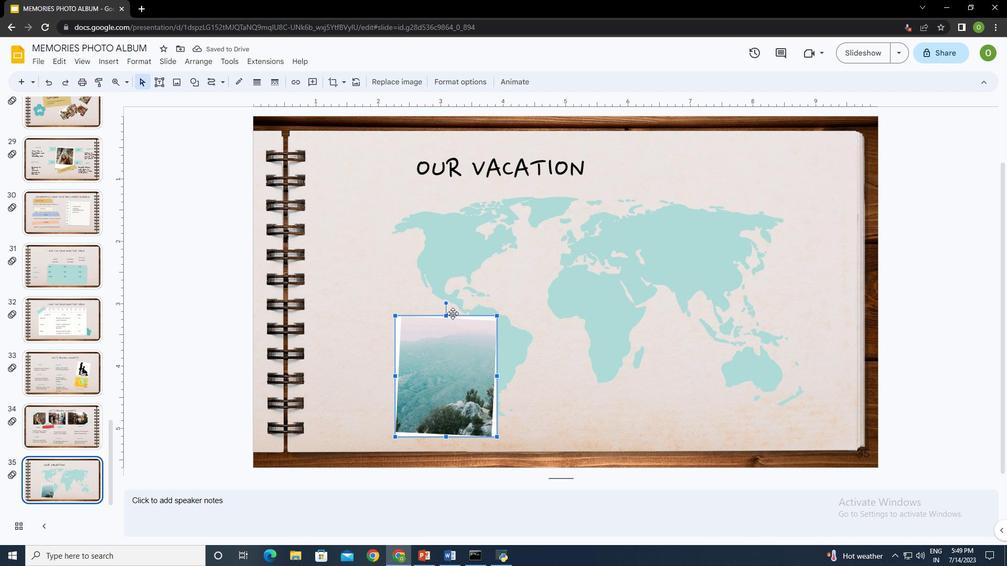 
Action: Mouse moved to (453, 366)
Screenshot: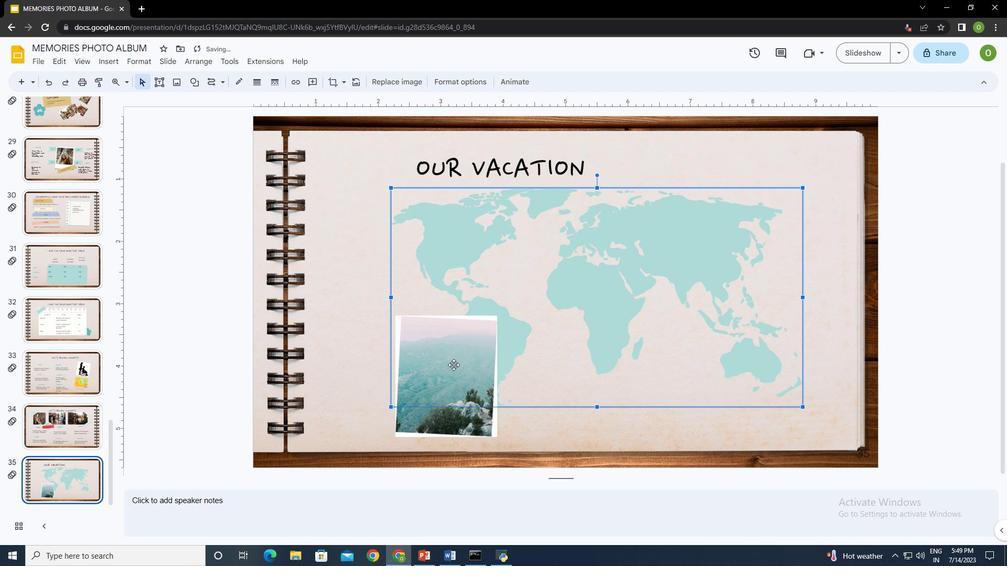 
Action: Mouse pressed left at (453, 366)
Screenshot: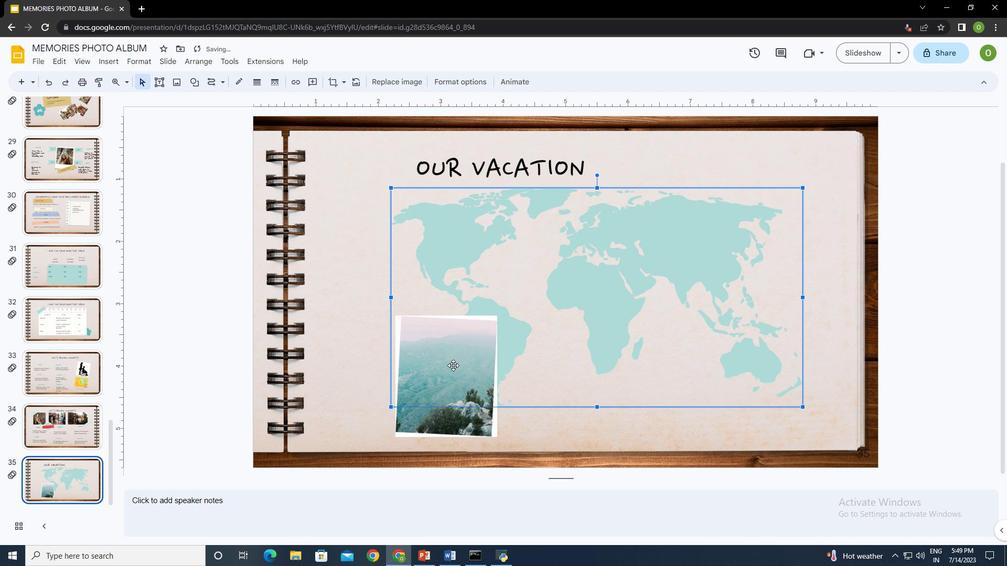 
Action: Mouse moved to (458, 356)
Screenshot: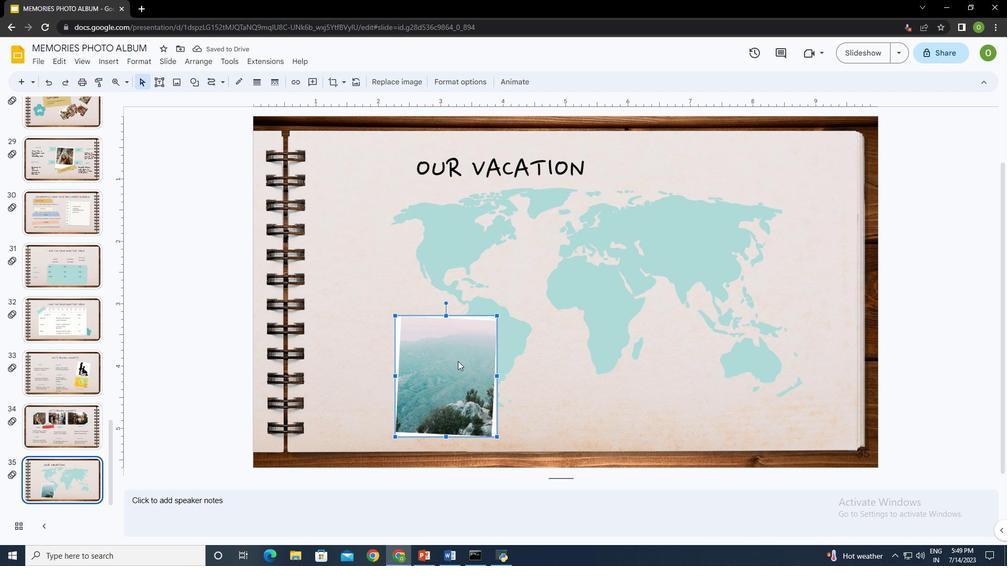 
Action: Key pressed <Key.up>
Screenshot: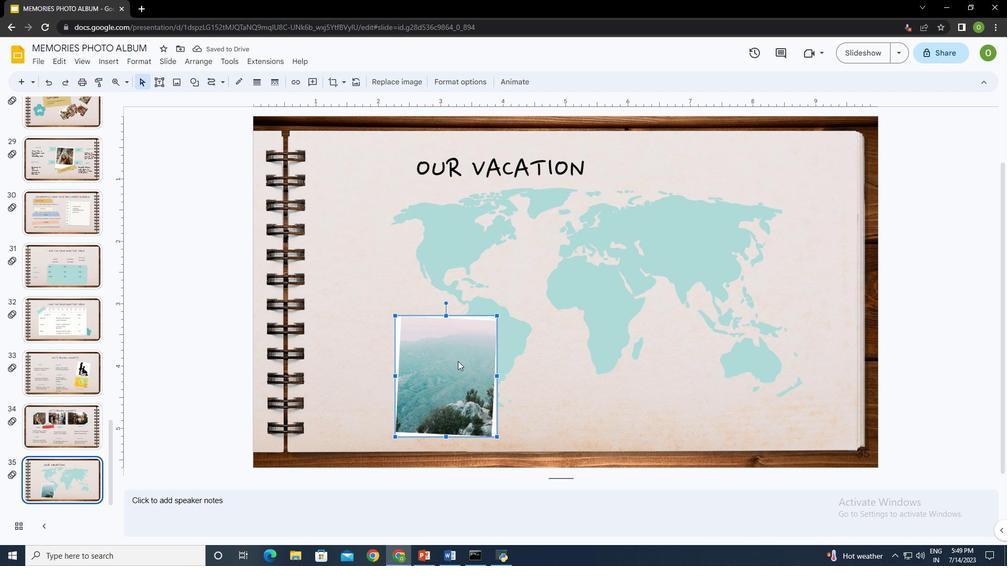 
Action: Mouse moved to (459, 356)
Screenshot: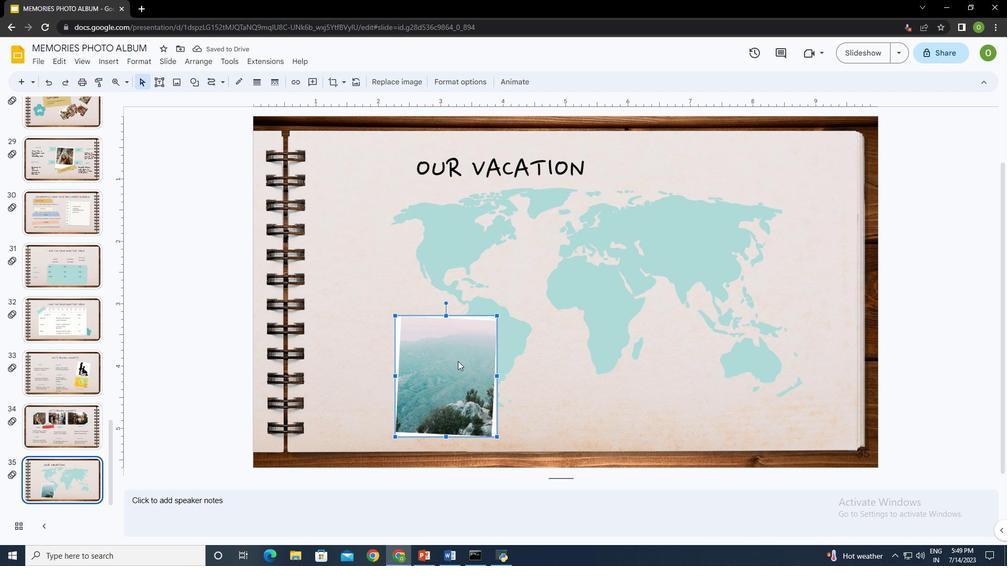 
Action: Key pressed <Key.up><Key.up>
Screenshot: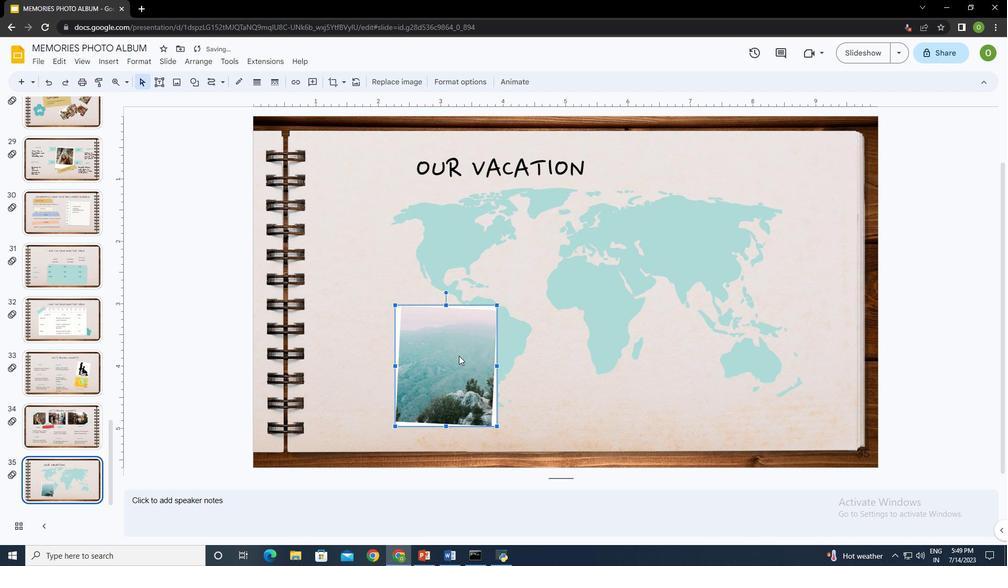
Action: Mouse moved to (342, 351)
Screenshot: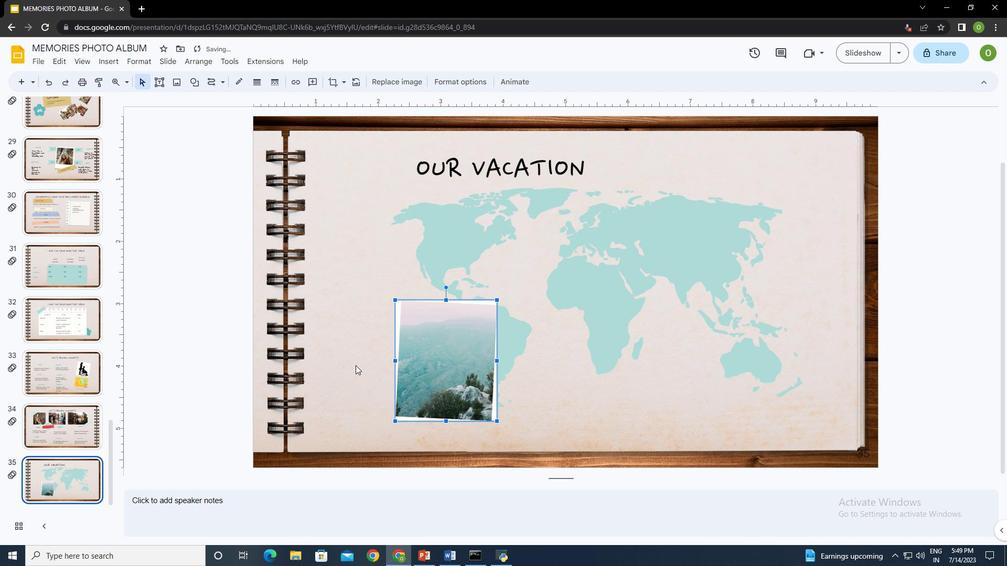 
Action: Mouse pressed left at (342, 351)
Screenshot: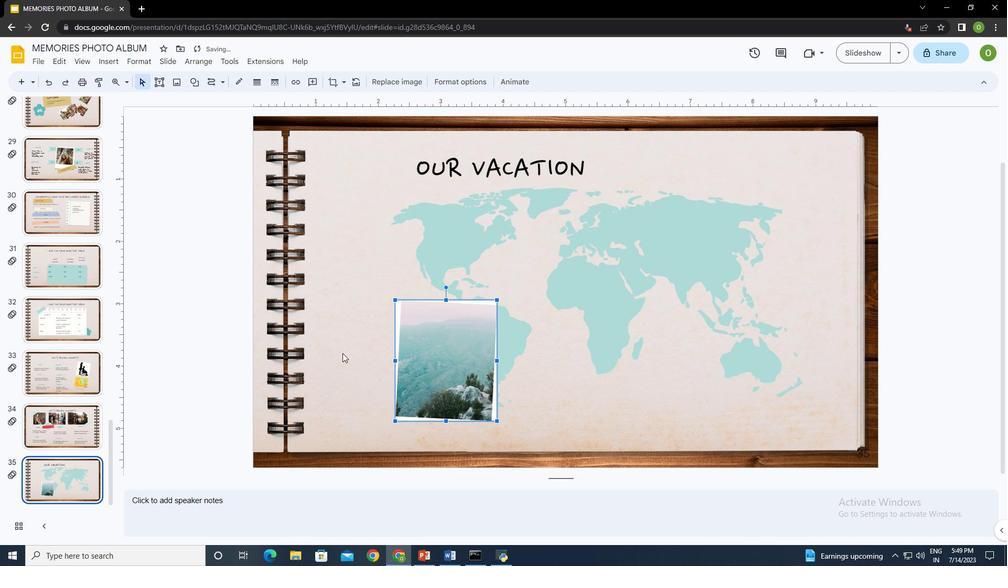 
Action: Mouse moved to (159, 82)
Screenshot: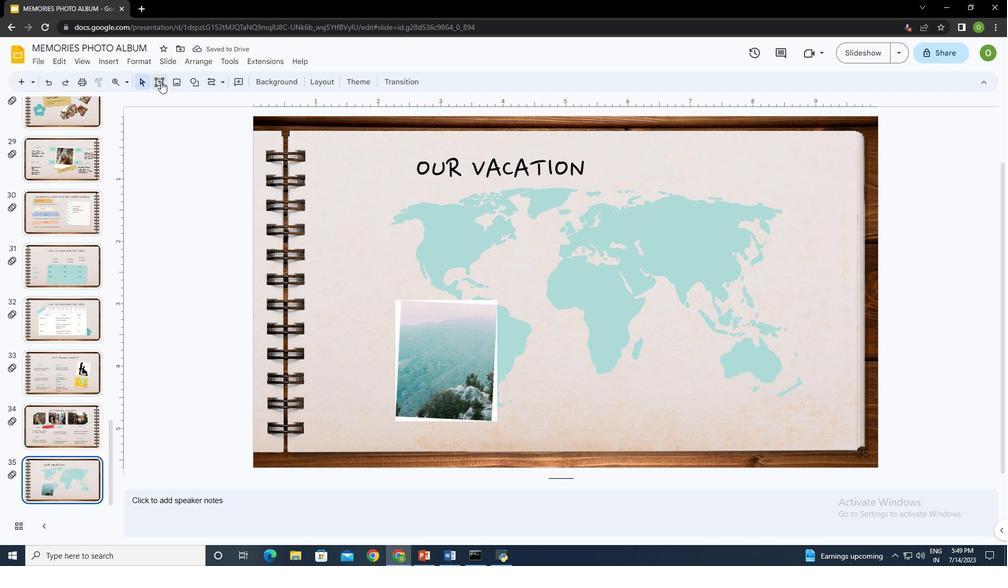 
Action: Mouse pressed left at (159, 82)
Screenshot: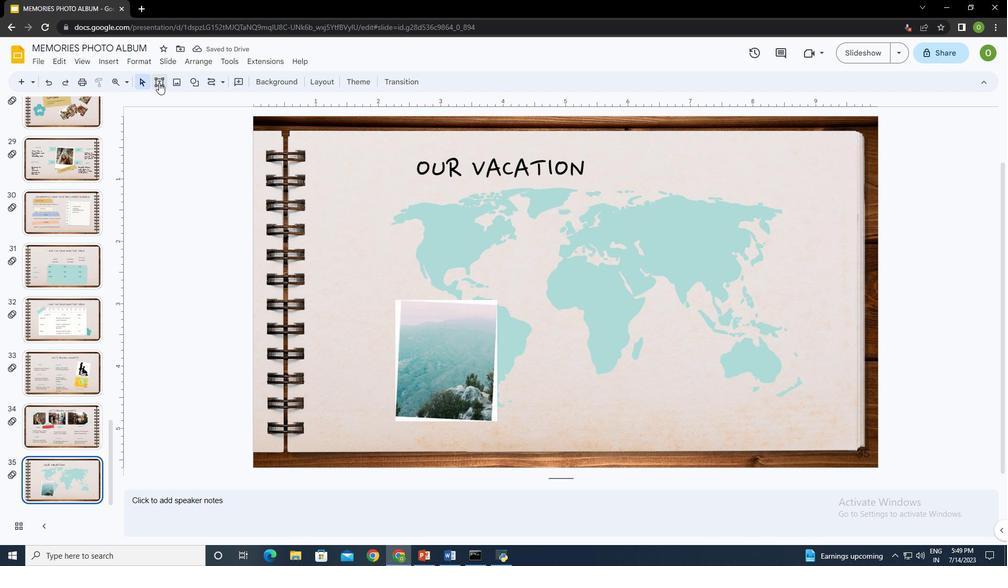 
Action: Mouse moved to (106, 61)
Screenshot: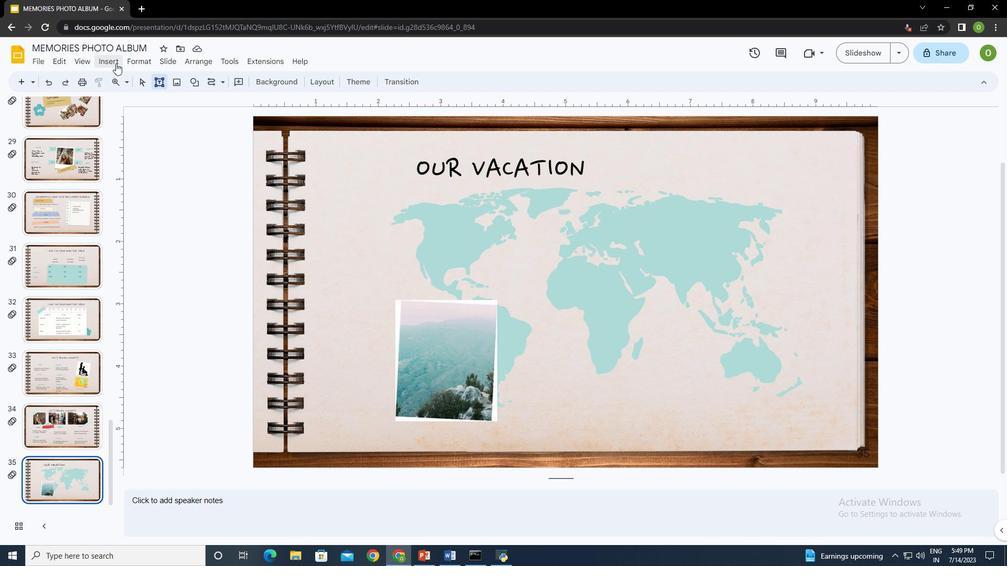 
Action: Mouse pressed left at (106, 61)
Screenshot: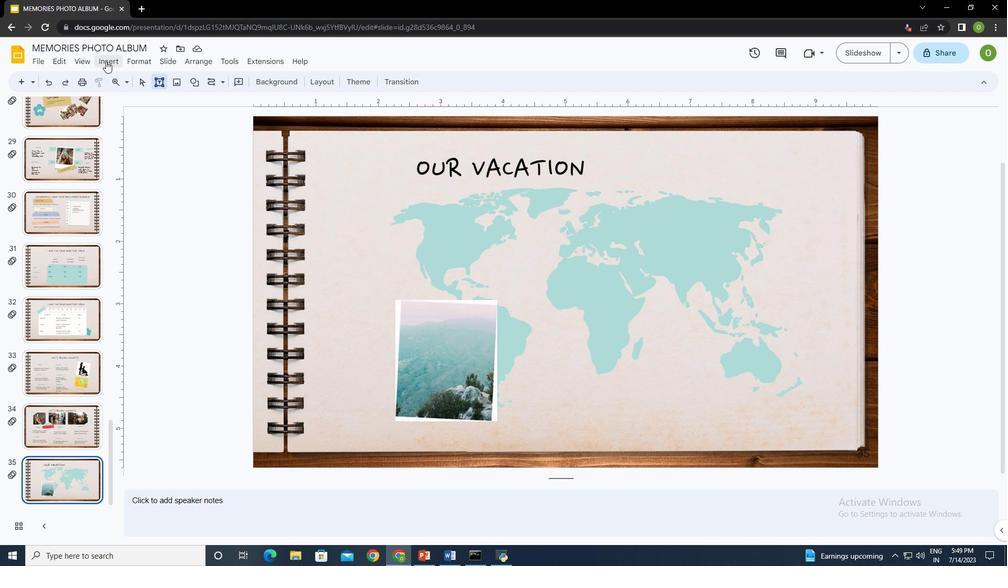 
Action: Mouse moved to (302, 81)
Screenshot: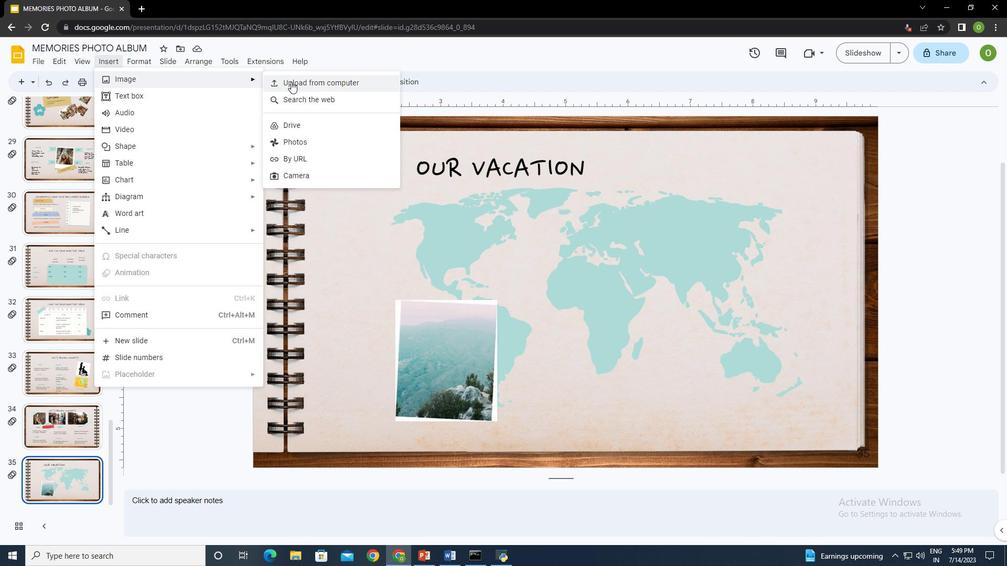 
Action: Mouse pressed left at (302, 81)
Screenshot: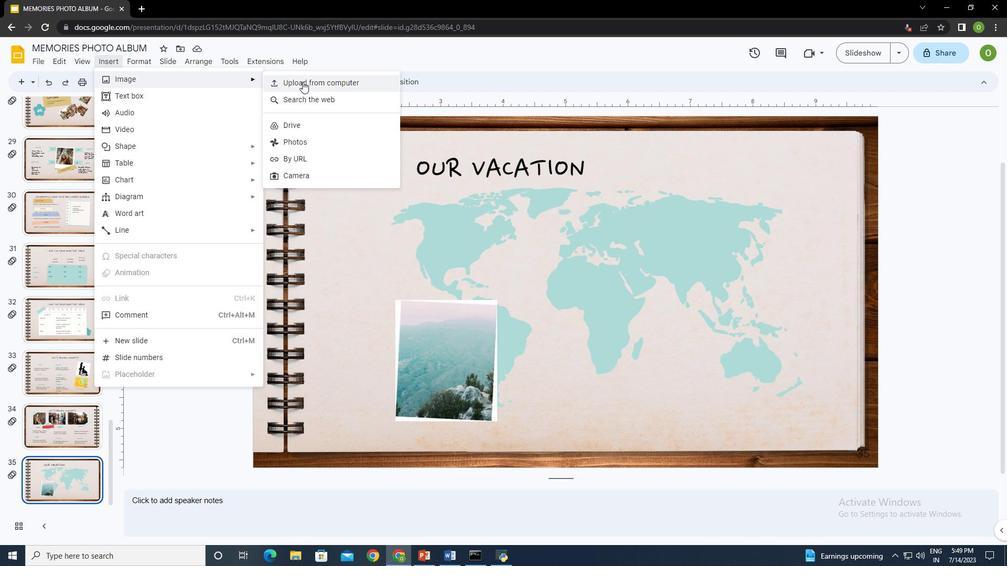 
Action: Mouse moved to (349, 222)
Screenshot: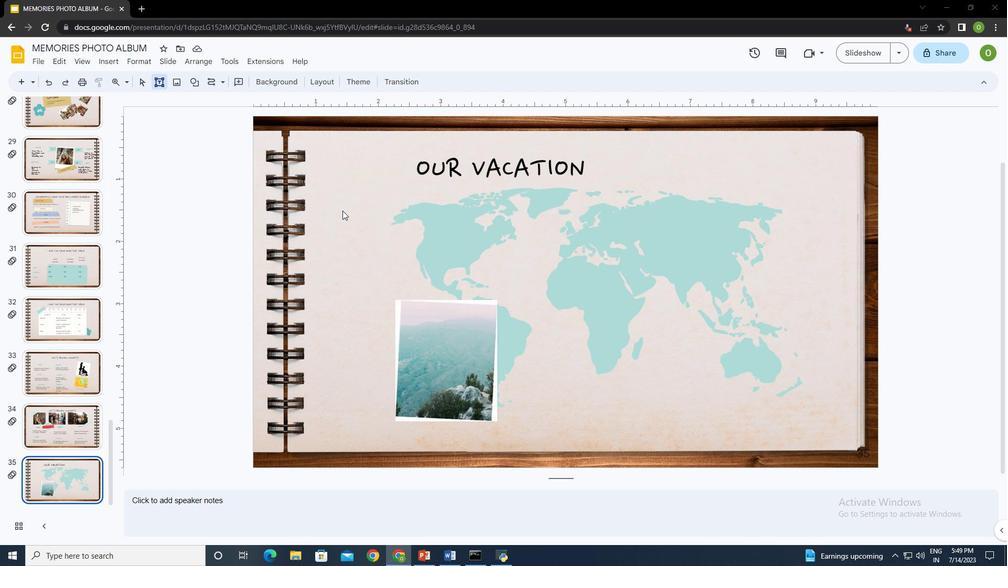 
Action: Mouse scrolled (349, 222) with delta (0, 0)
Screenshot: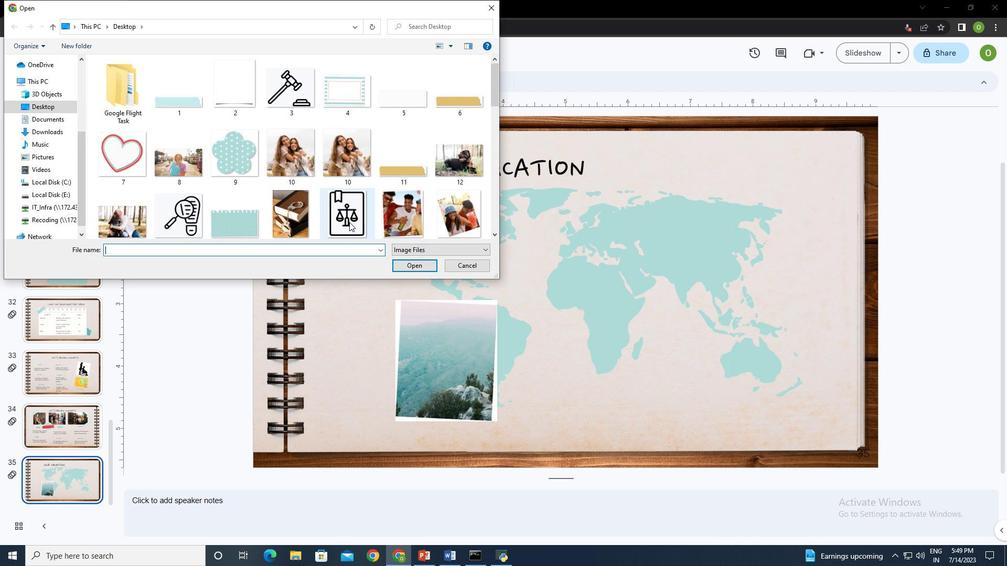 
Action: Mouse scrolled (349, 222) with delta (0, 0)
Screenshot: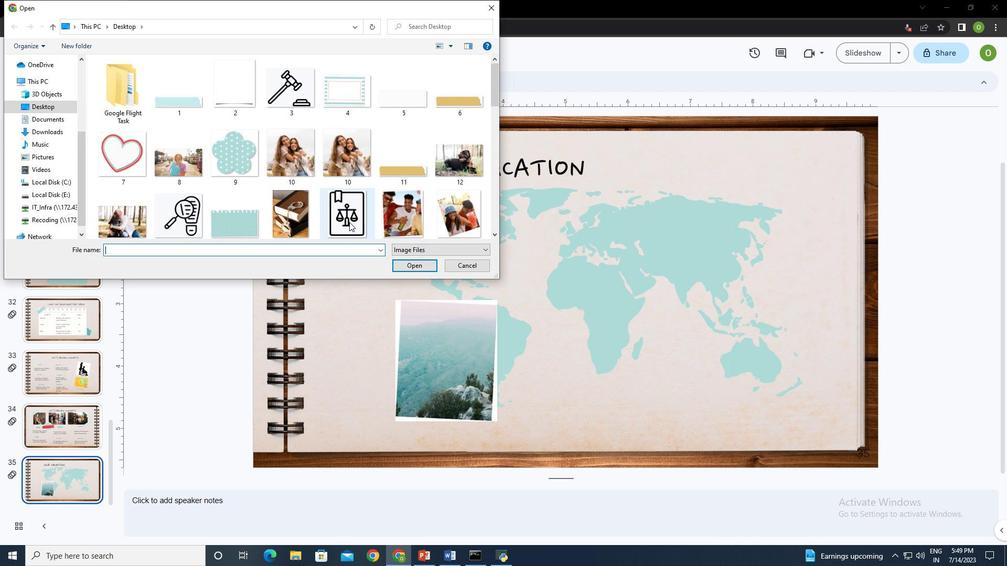 
Action: Mouse scrolled (349, 222) with delta (0, 0)
Screenshot: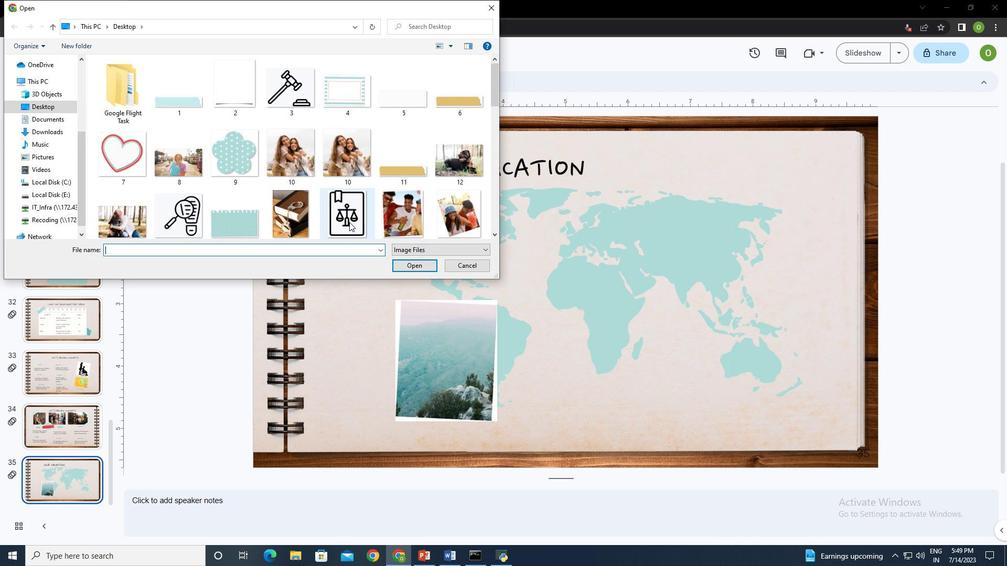 
Action: Mouse scrolled (349, 222) with delta (0, 0)
Screenshot: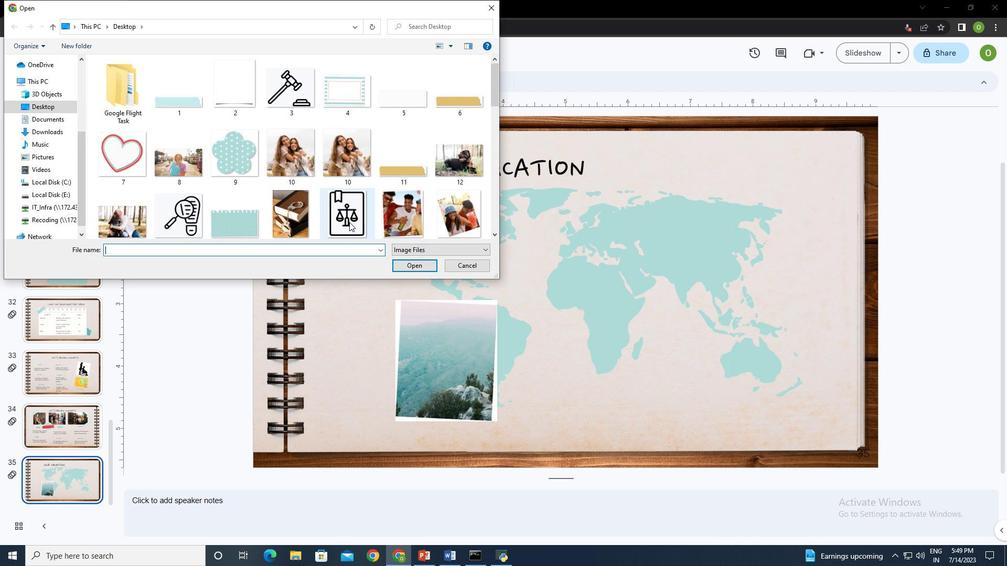 
Action: Mouse scrolled (349, 222) with delta (0, 0)
Screenshot: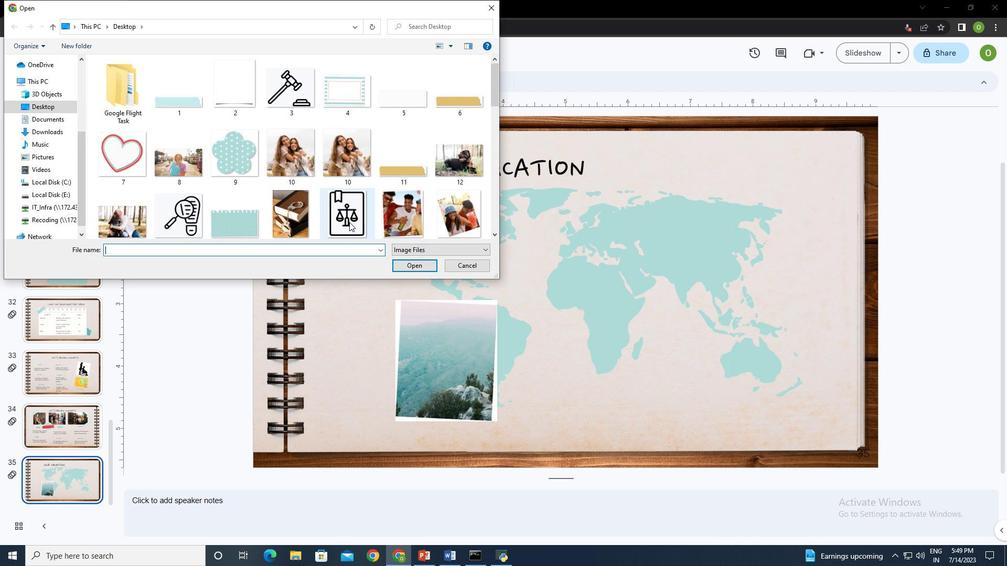 
Action: Mouse scrolled (349, 222) with delta (0, 0)
Screenshot: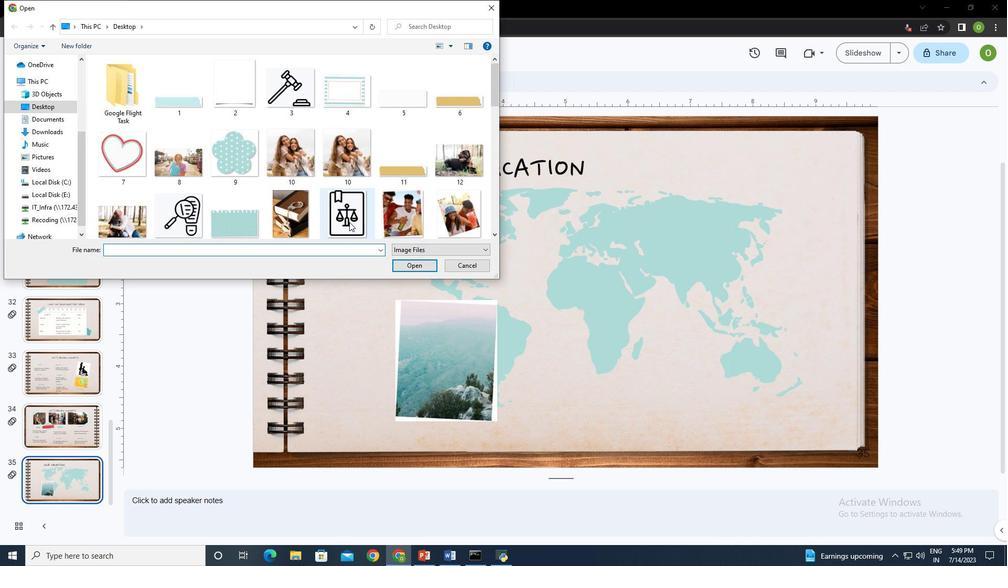 
Action: Mouse scrolled (349, 222) with delta (0, 0)
Screenshot: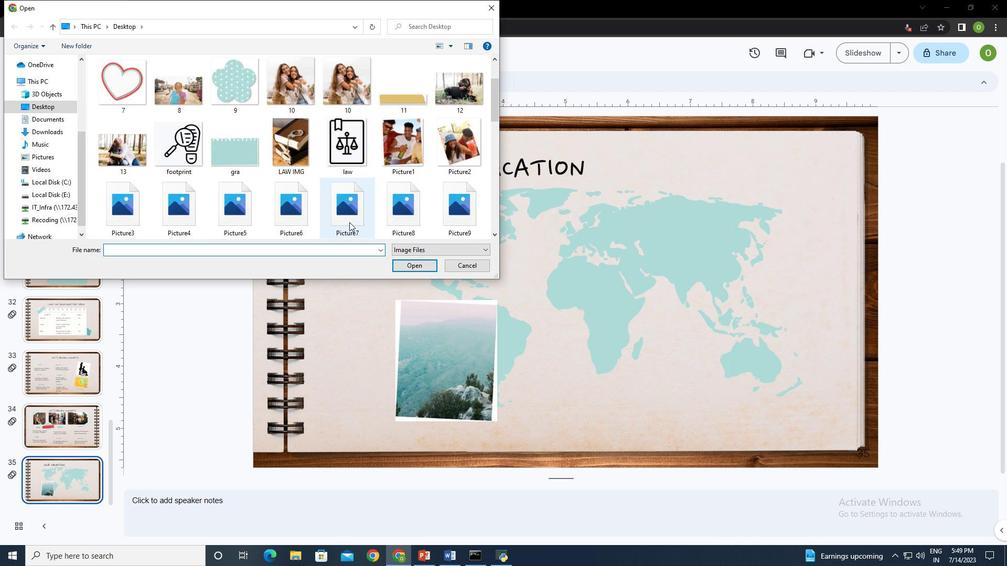 
Action: Mouse moved to (349, 222)
Screenshot: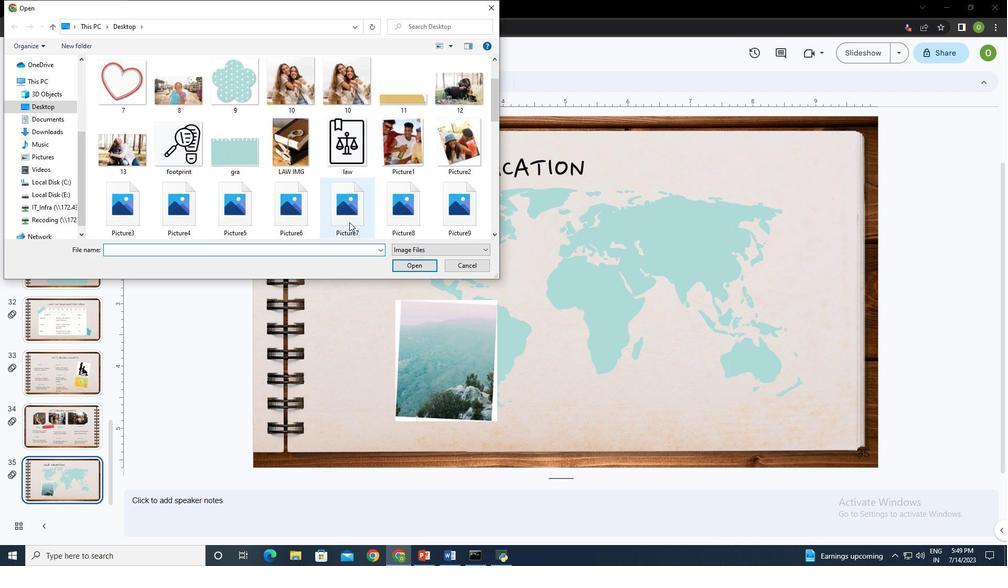 
Action: Mouse scrolled (349, 222) with delta (0, 0)
Screenshot: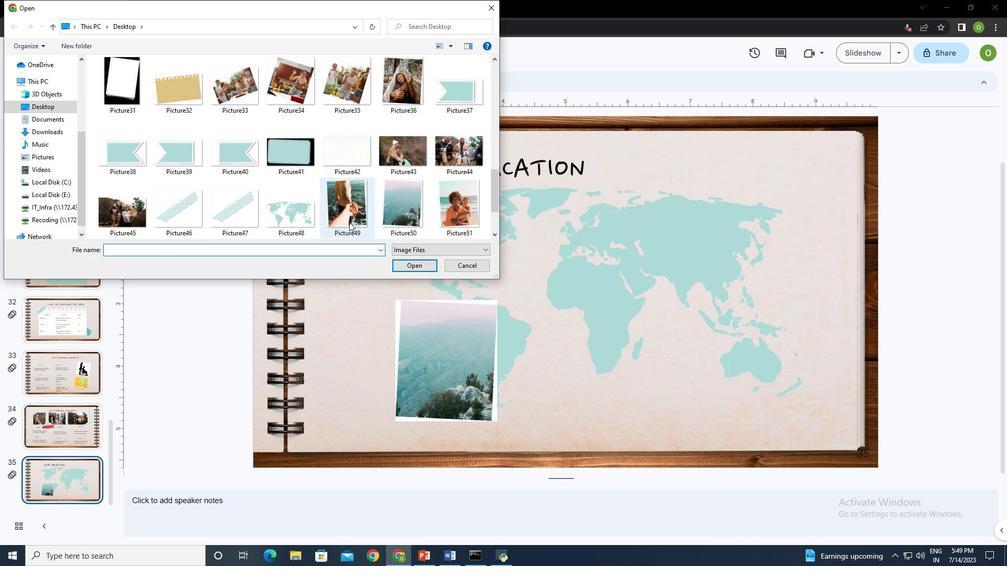 
Action: Mouse scrolled (349, 222) with delta (0, 0)
Screenshot: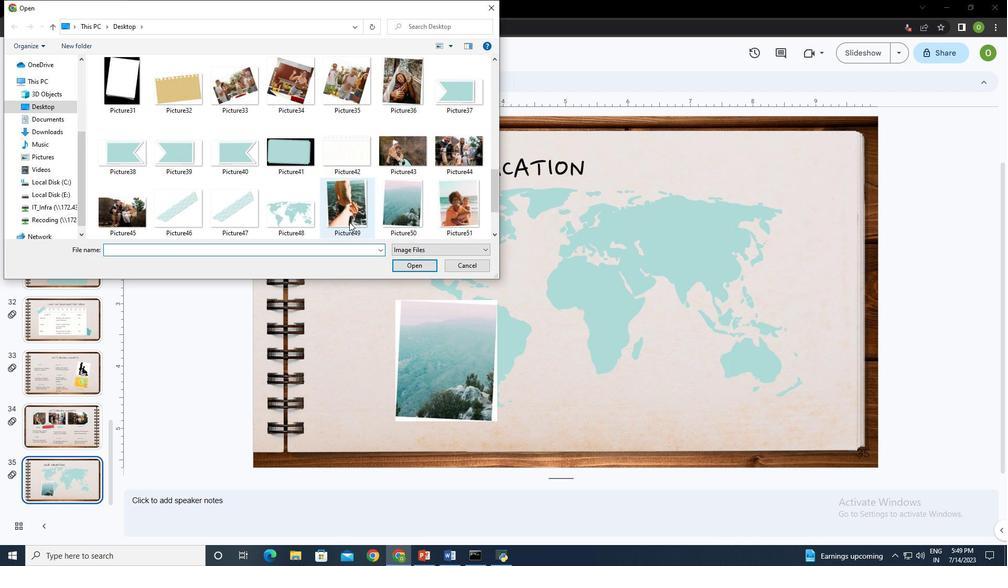 
Action: Mouse scrolled (349, 222) with delta (0, 0)
Screenshot: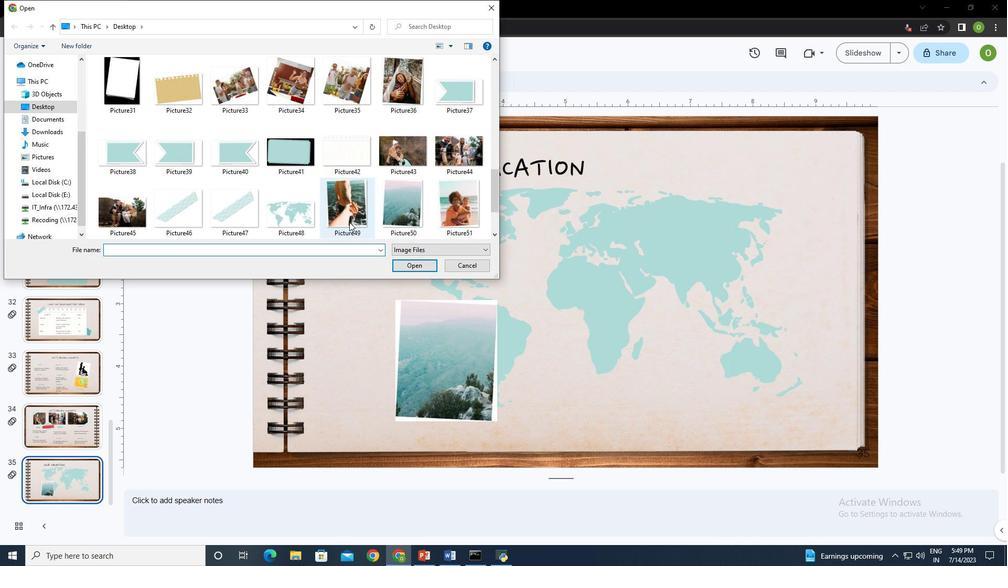 
Action: Mouse scrolled (349, 222) with delta (0, 0)
Screenshot: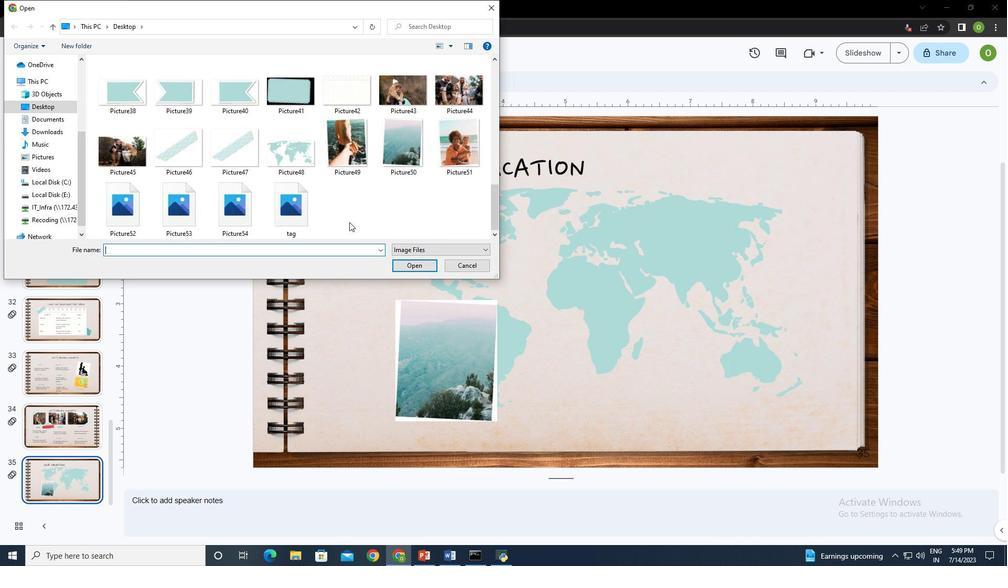 
Action: Mouse scrolled (349, 222) with delta (0, 0)
Screenshot: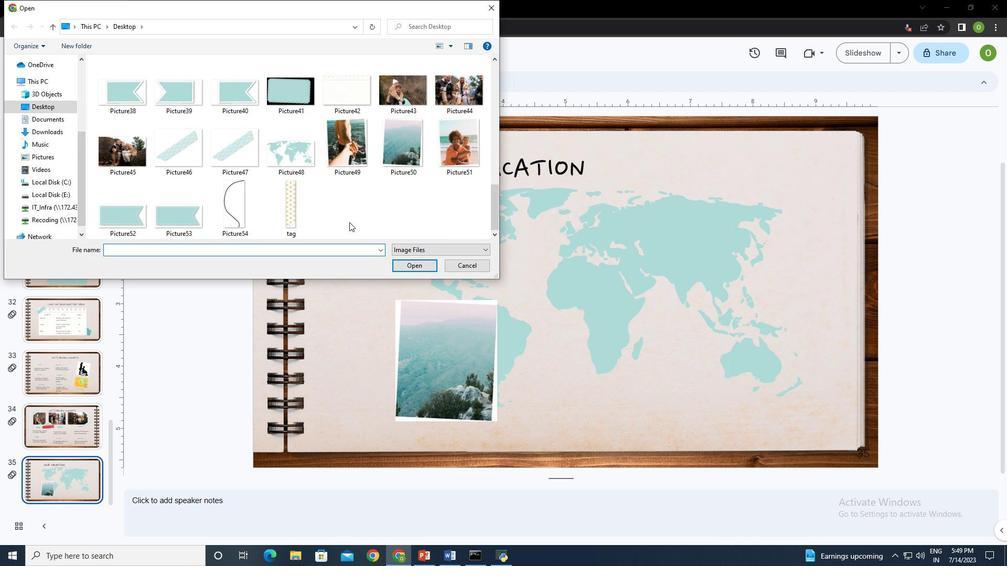 
Action: Mouse scrolled (349, 222) with delta (0, 0)
Screenshot: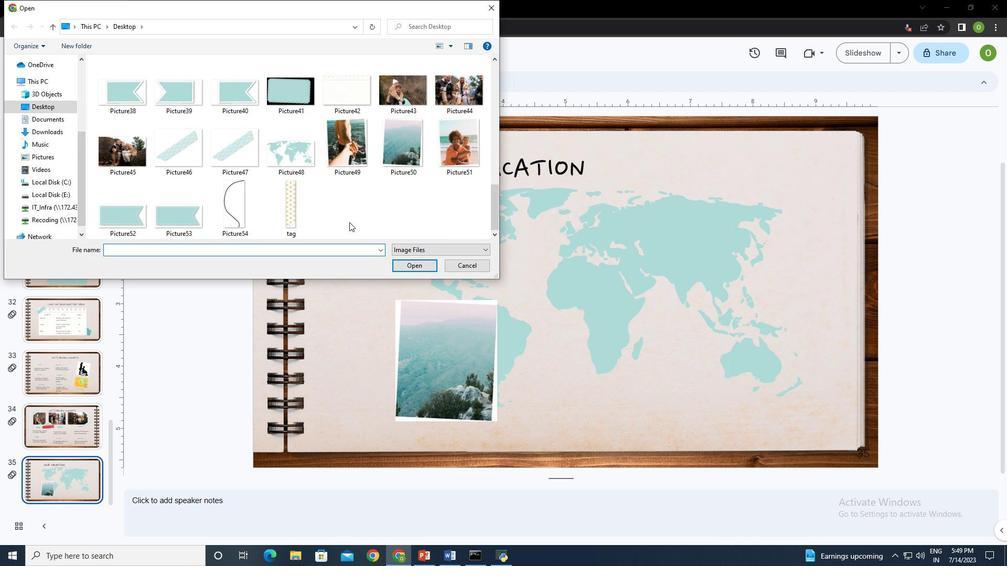 
Action: Mouse scrolled (349, 222) with delta (0, 0)
Screenshot: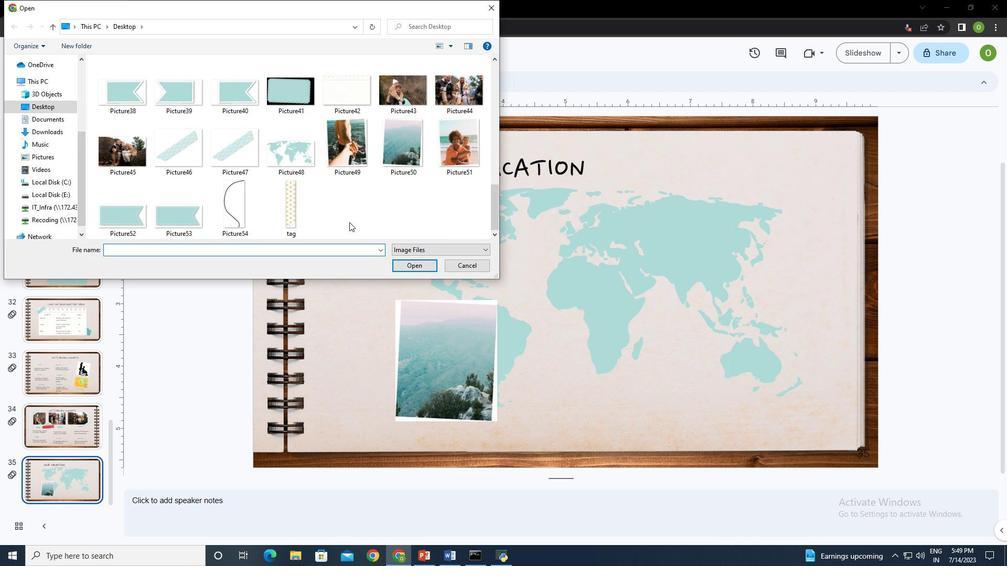 
Action: Mouse moved to (124, 211)
Screenshot: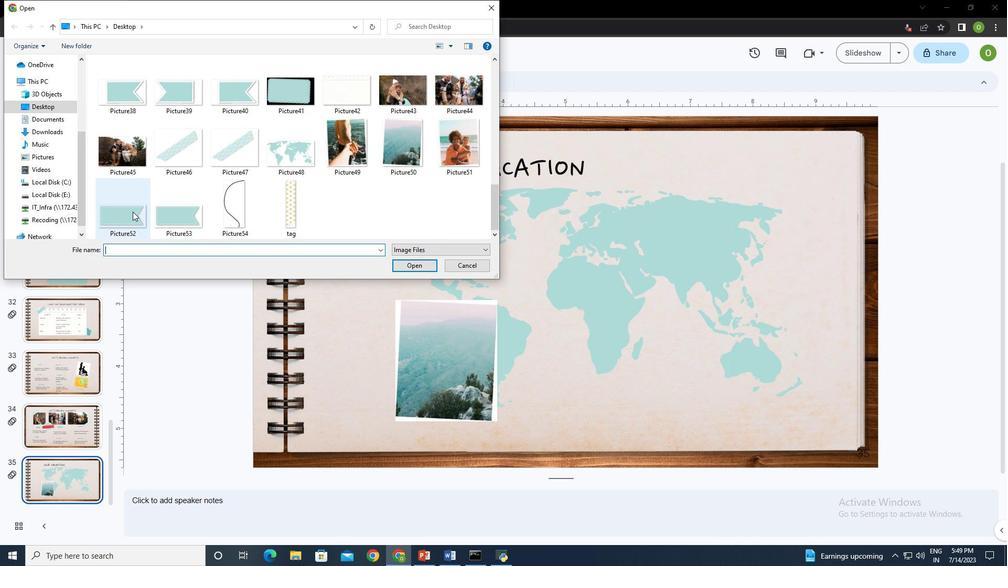 
Action: Mouse pressed left at (124, 211)
Screenshot: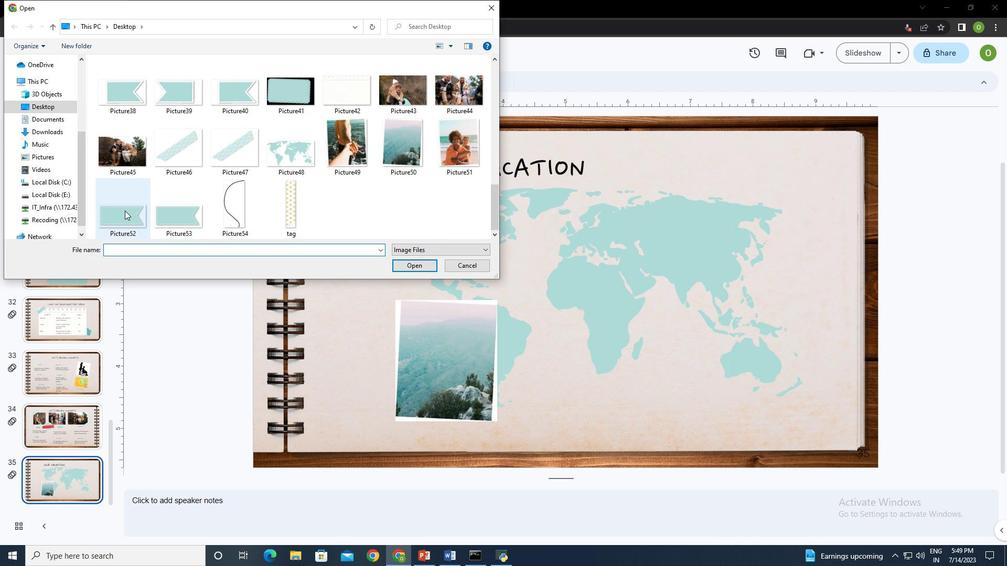 
Action: Mouse moved to (413, 261)
Screenshot: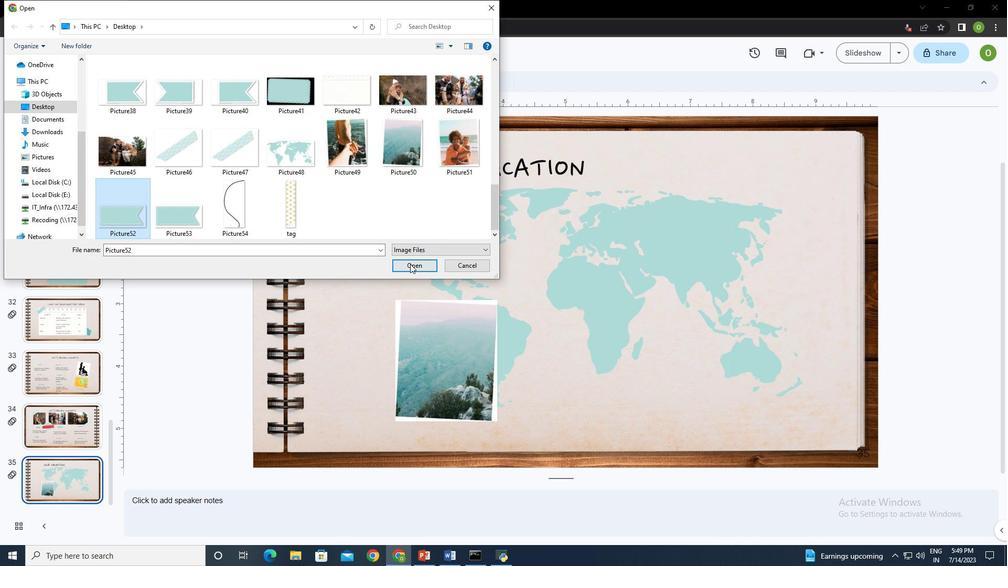 
Action: Mouse pressed left at (413, 261)
Screenshot: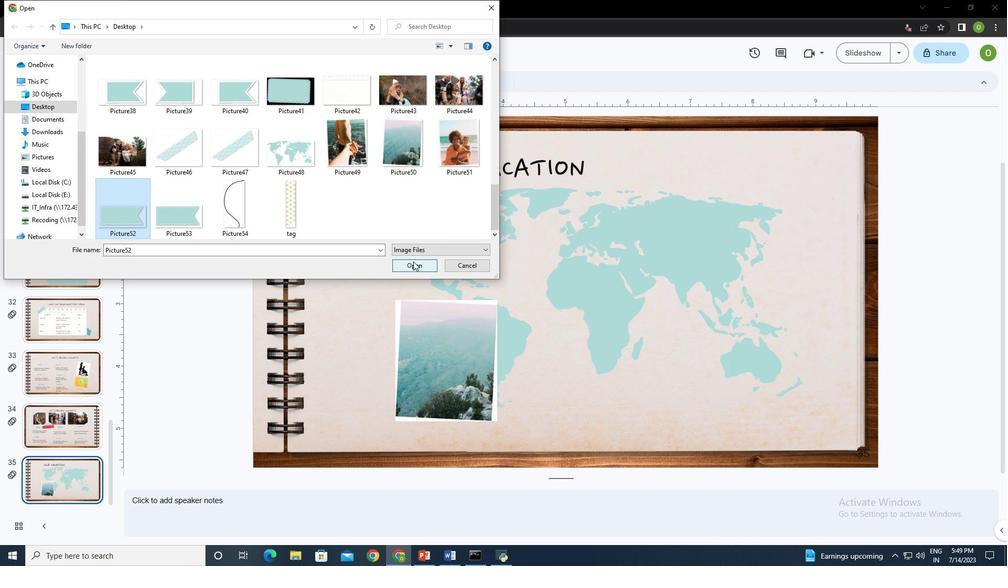 
Action: Mouse moved to (339, 156)
Screenshot: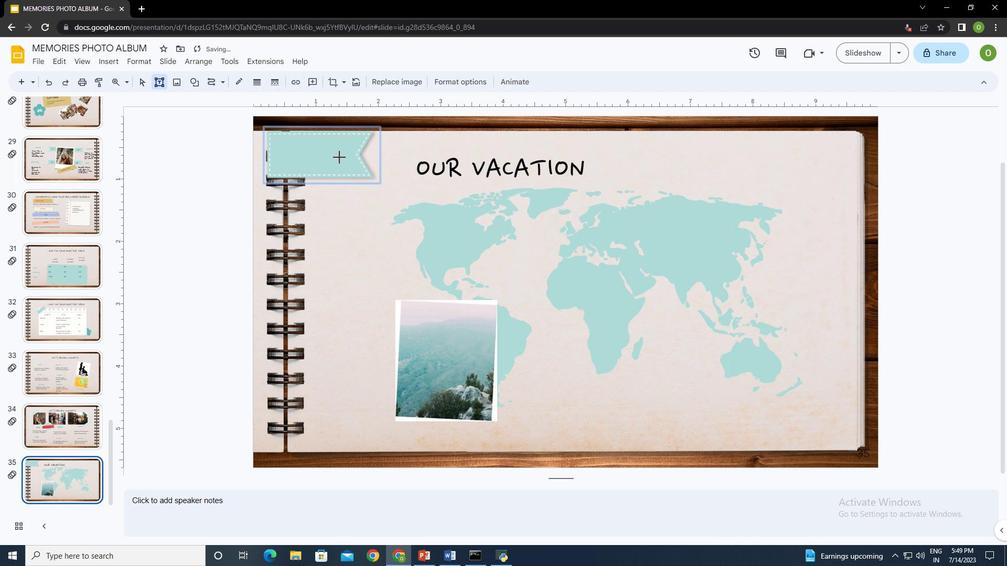 
Action: Mouse pressed left at (339, 156)
Screenshot: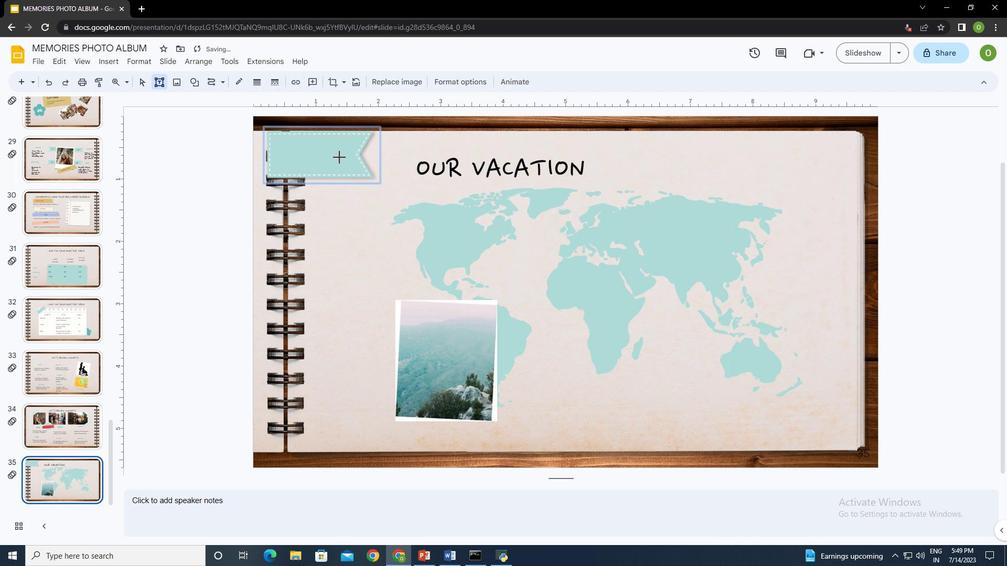 
Action: Mouse moved to (342, 233)
Screenshot: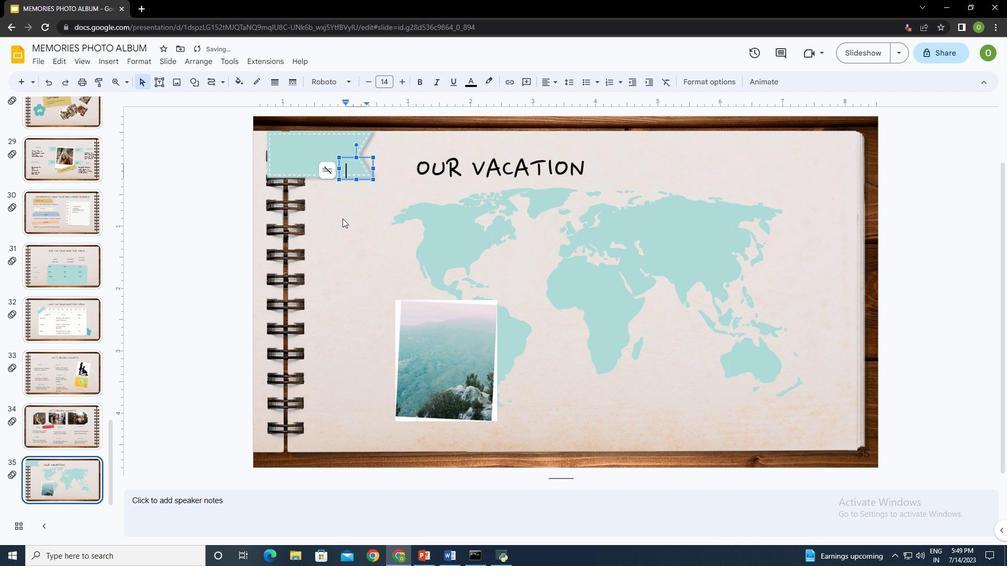 
Action: Key pressed ctrl+Z
Screenshot: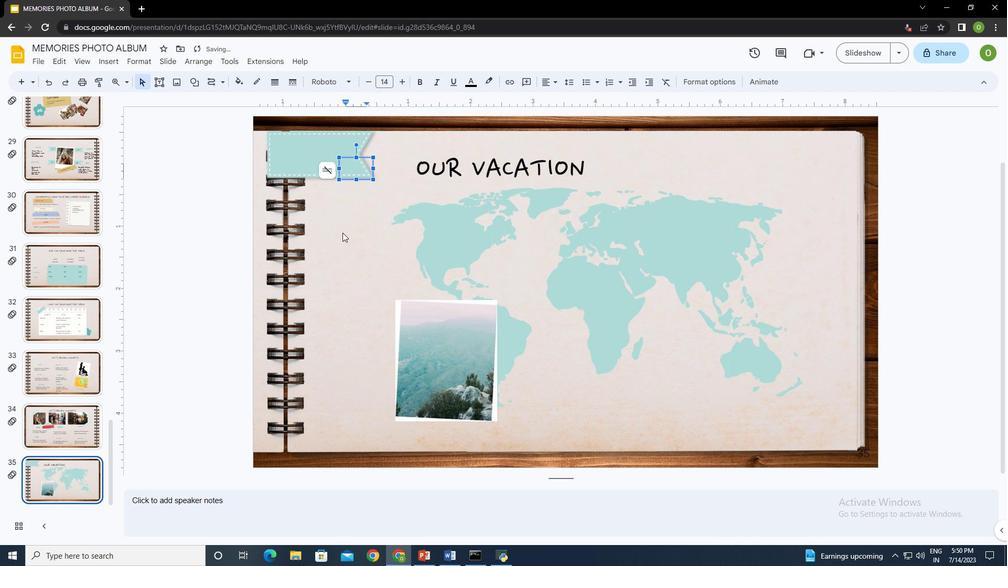 
Action: Mouse moved to (306, 146)
Screenshot: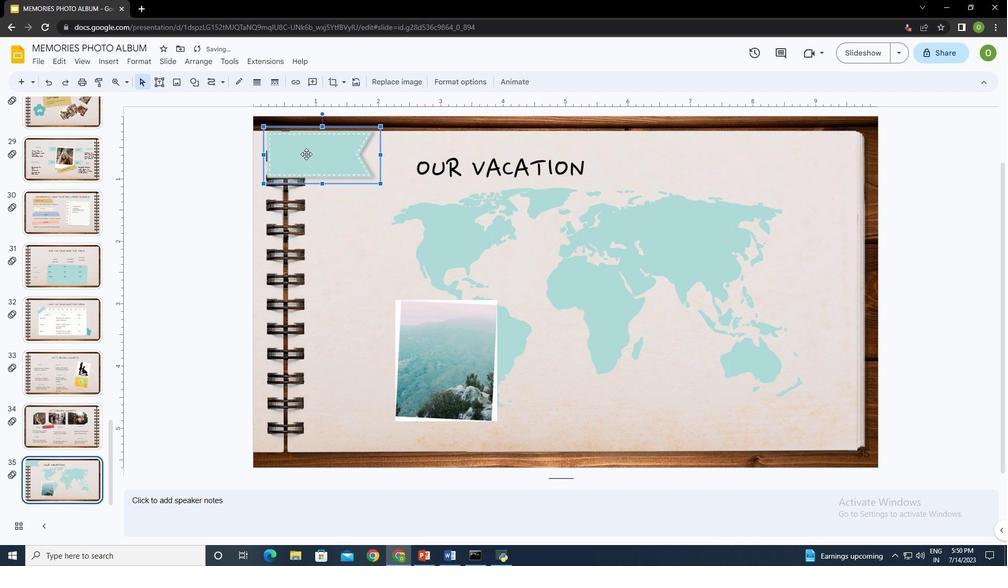 
Action: Mouse pressed left at (306, 146)
Screenshot: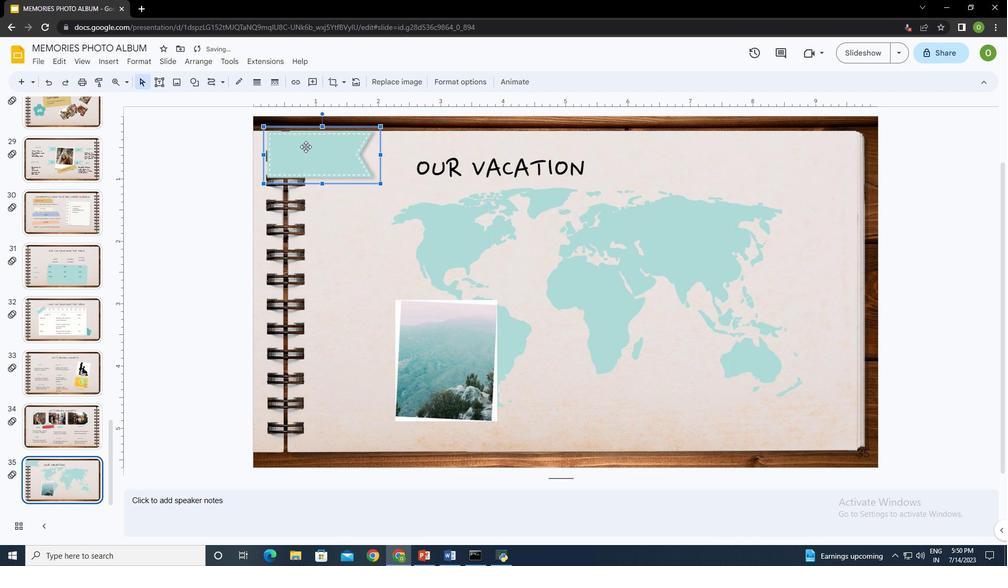 
Action: Mouse moved to (323, 141)
Screenshot: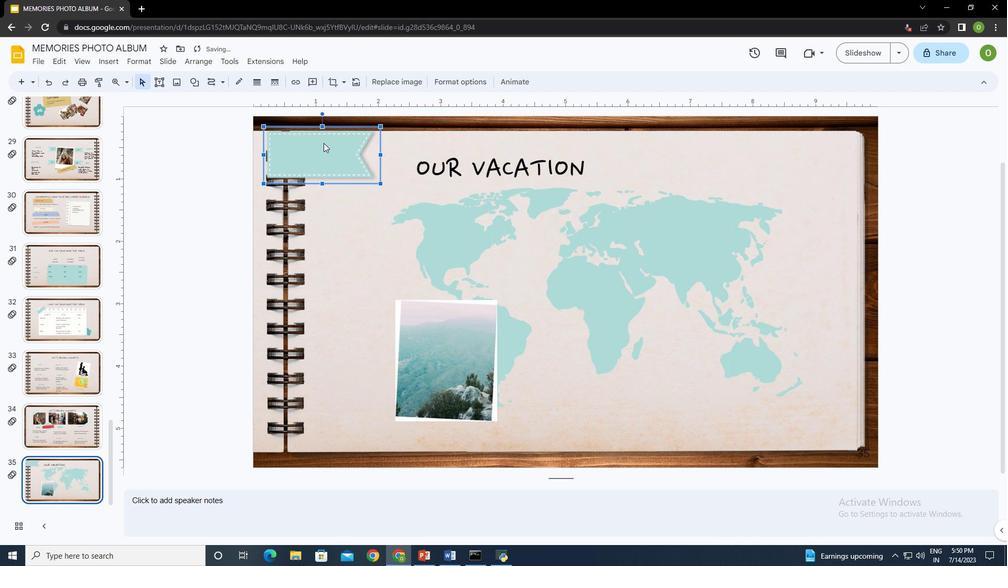 
Action: Mouse pressed left at (323, 141)
Screenshot: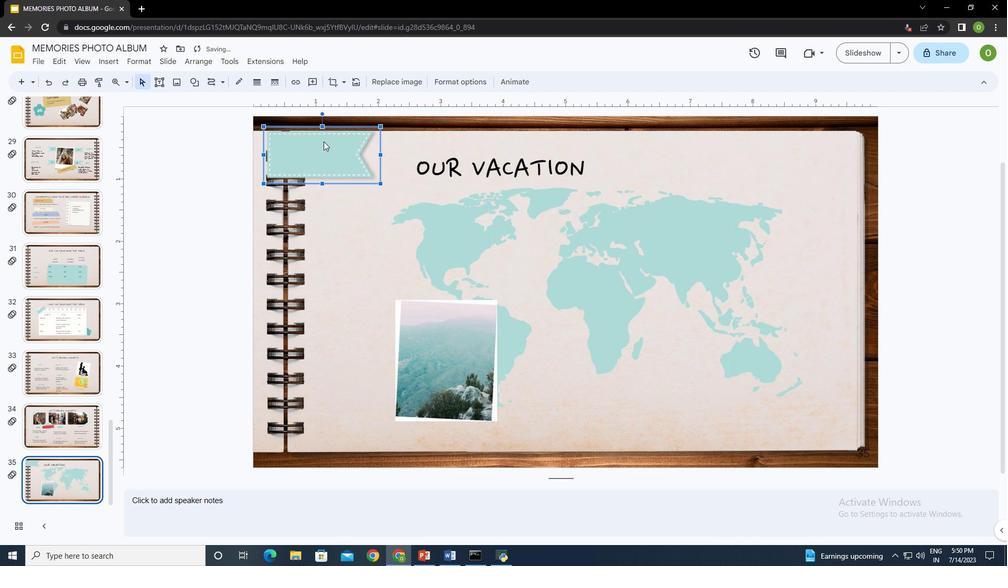 
Action: Mouse moved to (335, 135)
Screenshot: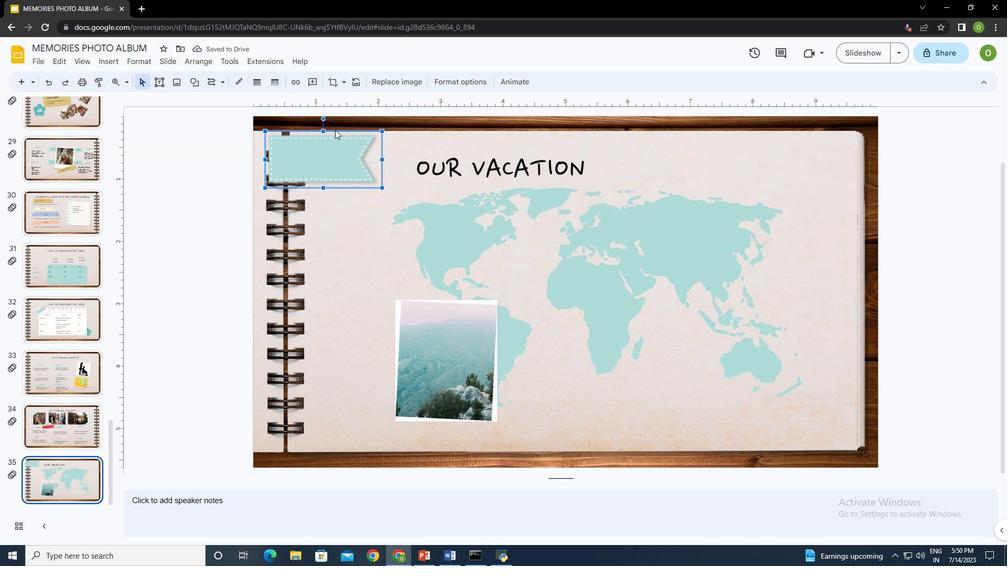 
Action: Mouse pressed left at (335, 135)
Screenshot: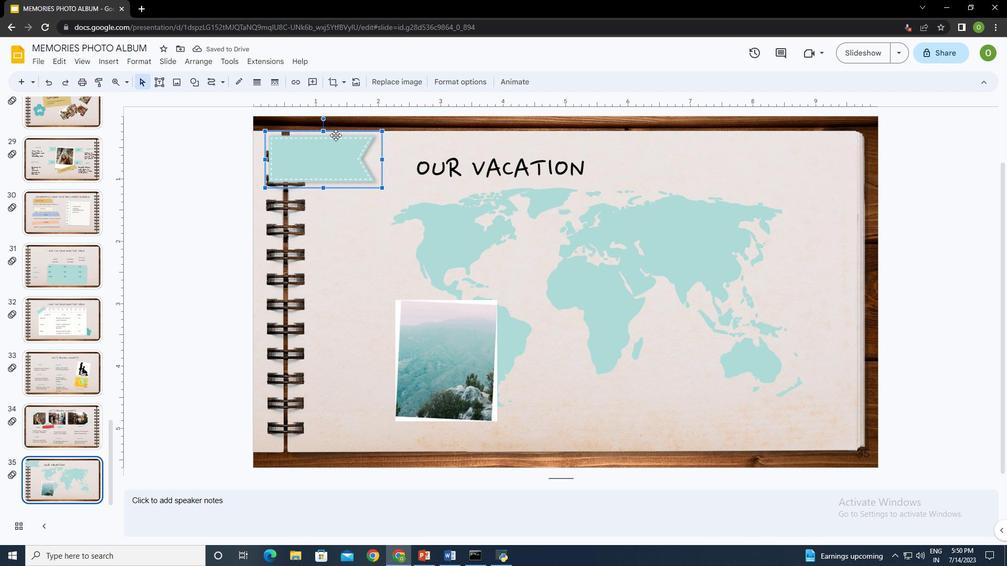 
Action: Mouse moved to (445, 448)
Screenshot: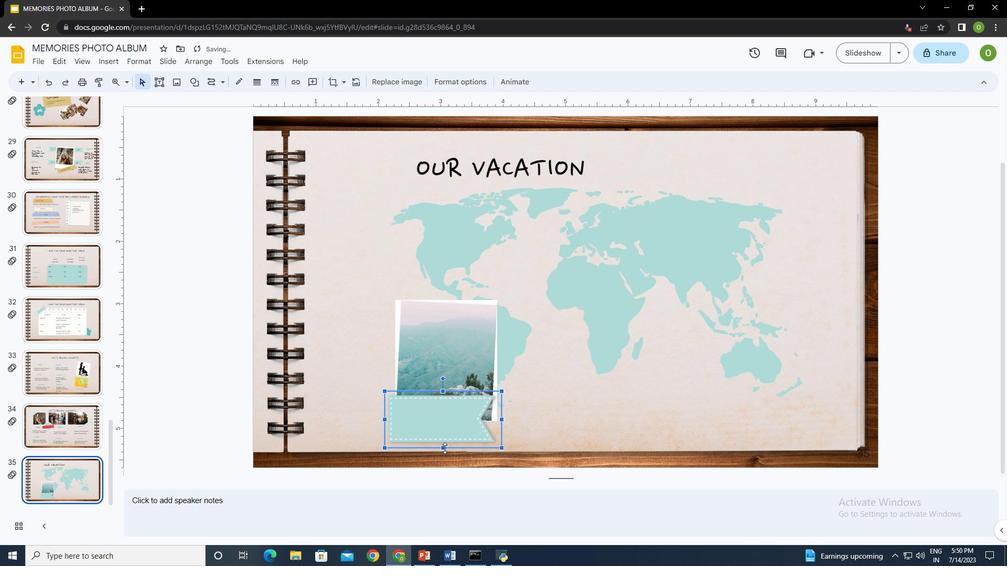 
Action: Mouse pressed left at (445, 448)
Screenshot: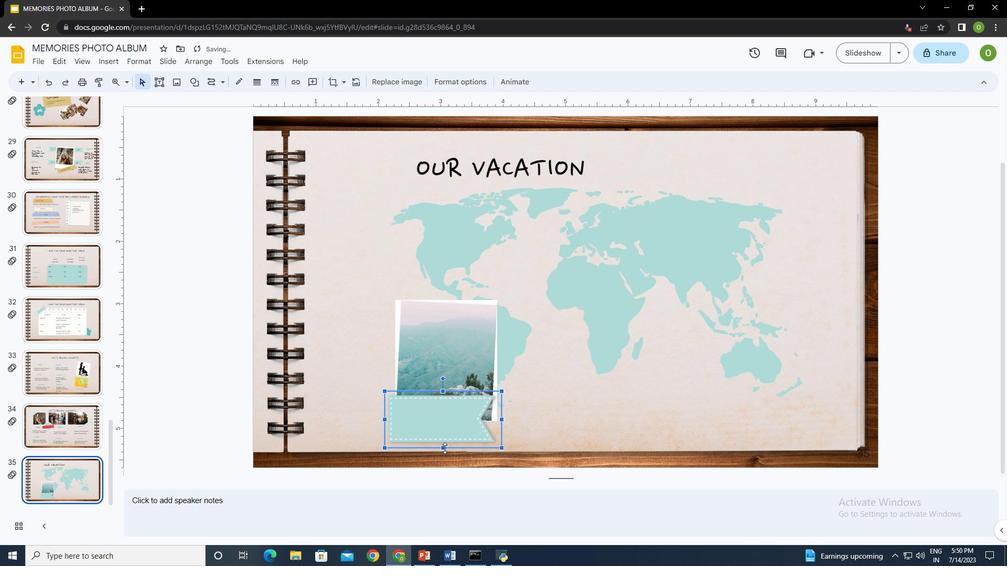
Action: Mouse moved to (501, 413)
Screenshot: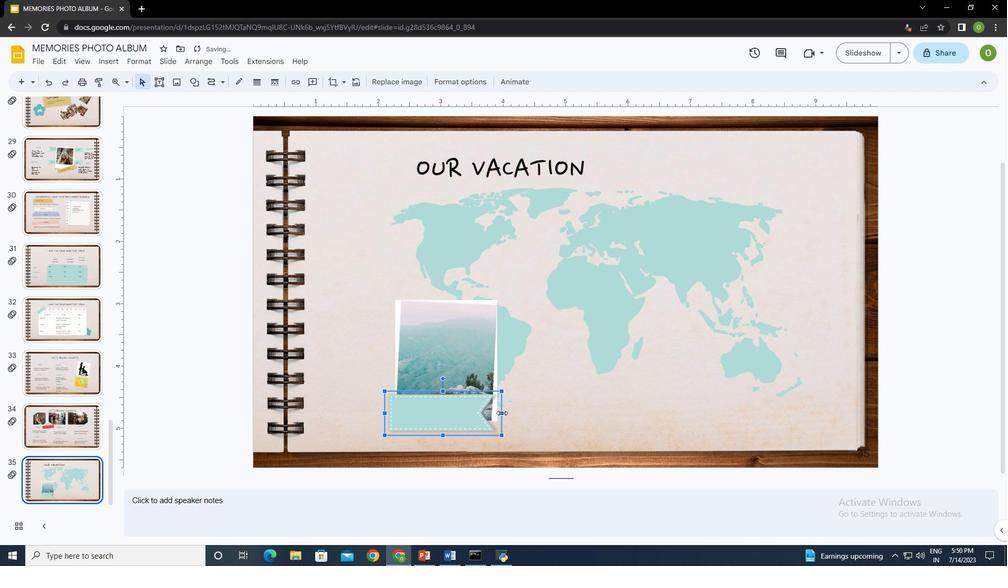 
Action: Mouse pressed left at (501, 413)
Screenshot: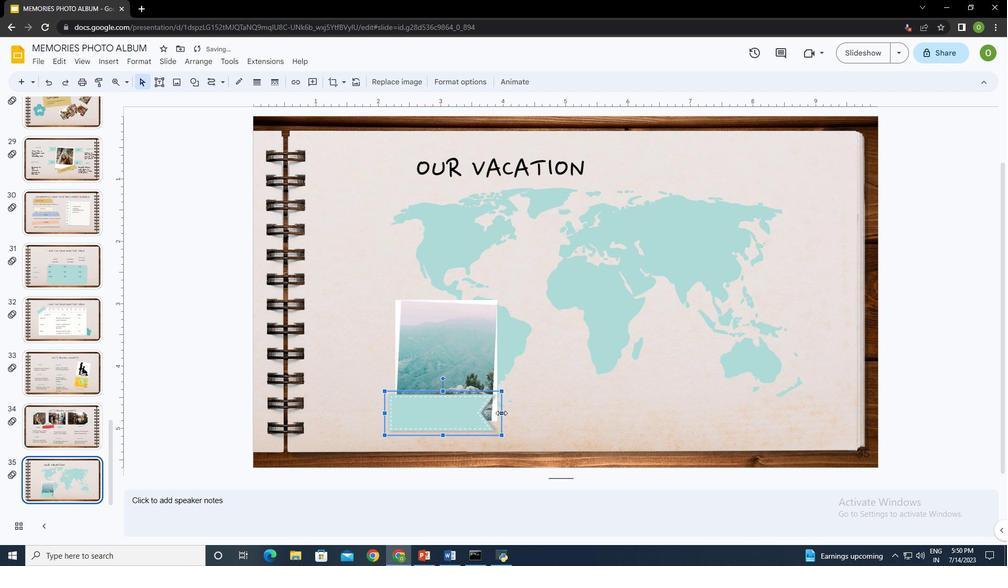 
Action: Mouse moved to (418, 416)
Screenshot: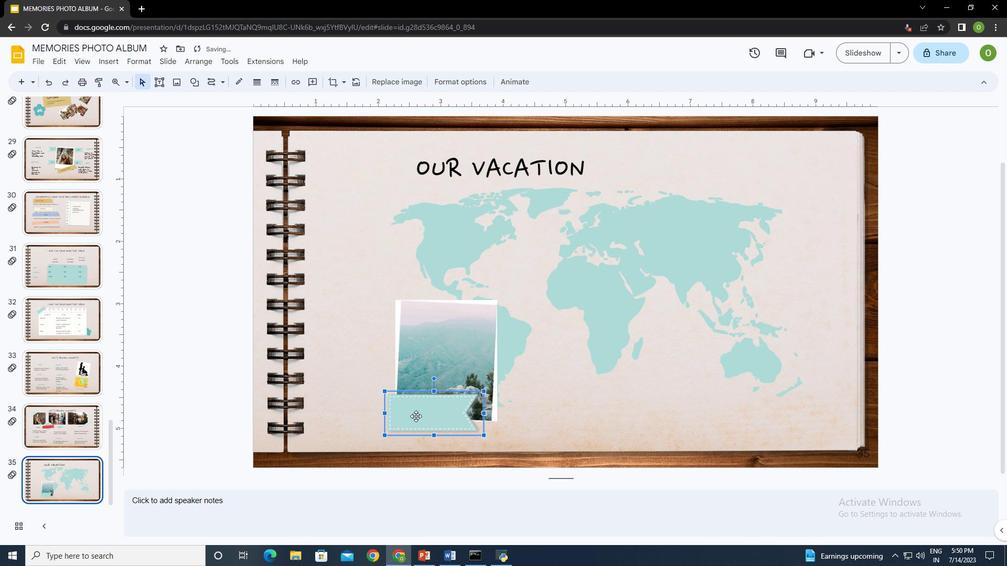 
Action: Mouse pressed left at (418, 416)
Screenshot: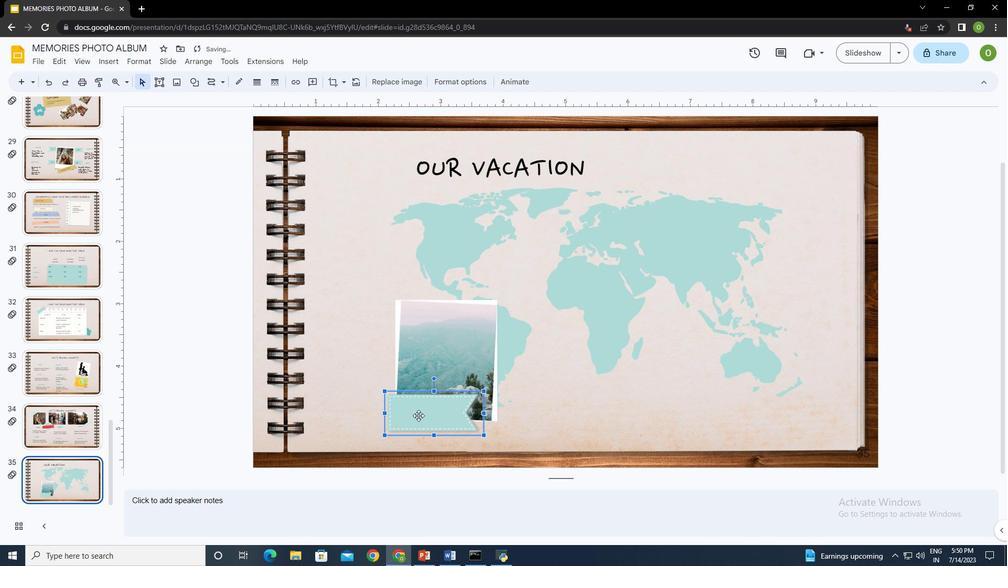 
Action: Mouse moved to (444, 413)
Screenshot: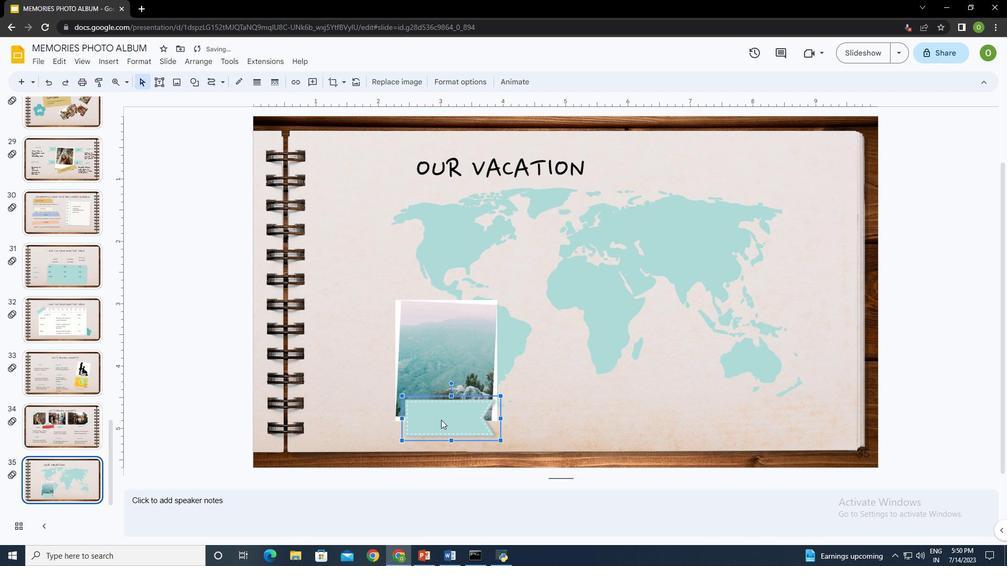
Action: Mouse pressed left at (444, 413)
Screenshot: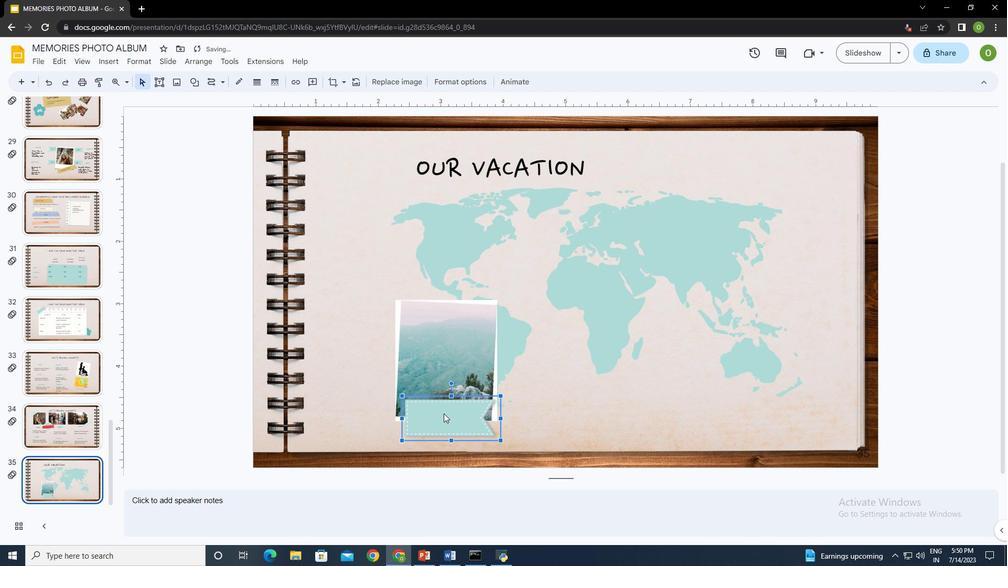 
Action: Mouse moved to (437, 414)
Screenshot: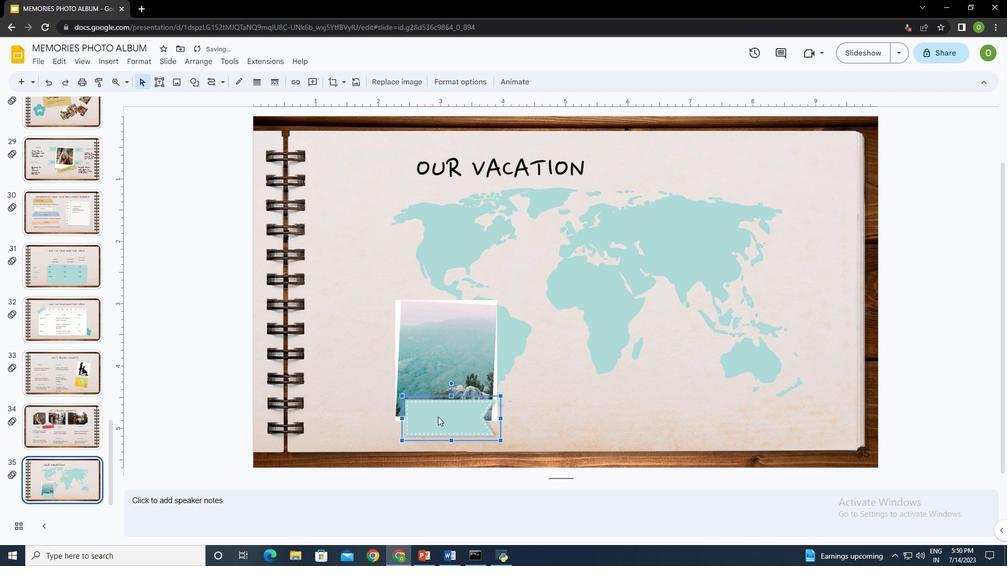 
Action: Mouse pressed left at (437, 414)
Screenshot: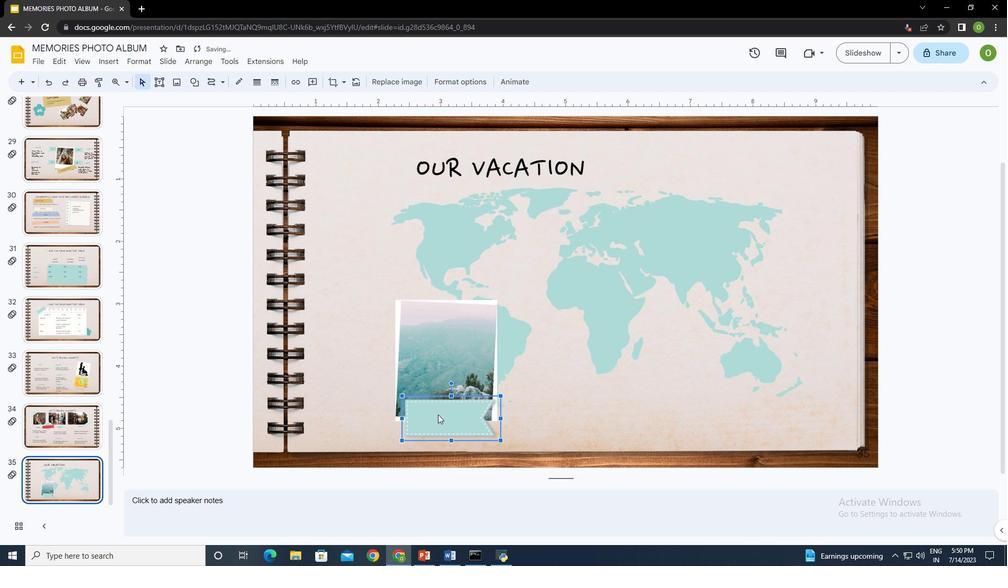 
Action: Mouse pressed left at (437, 414)
Screenshot: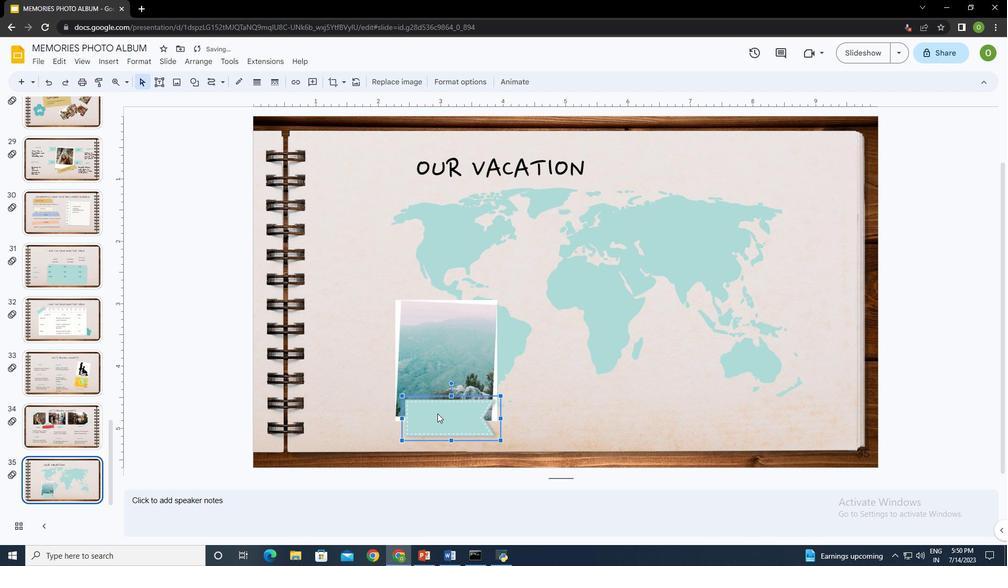 
Action: Mouse moved to (161, 81)
Screenshot: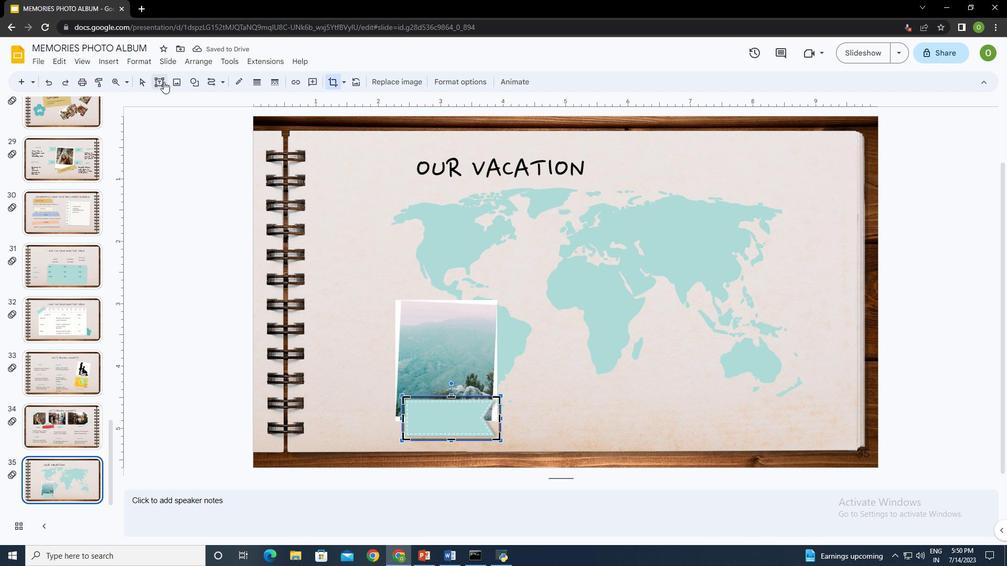 
Action: Mouse pressed left at (161, 81)
Screenshot: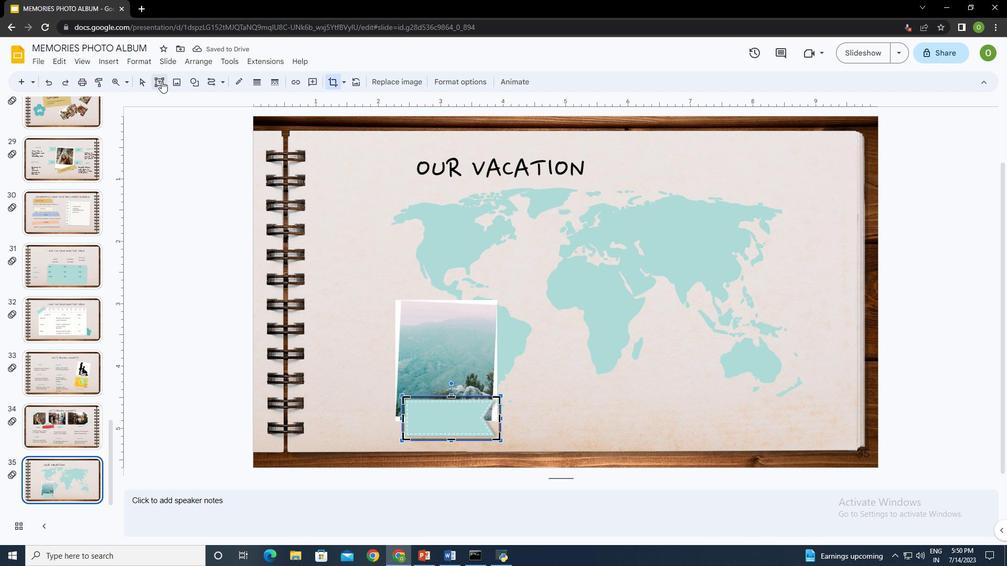 
Action: Mouse moved to (409, 404)
Screenshot: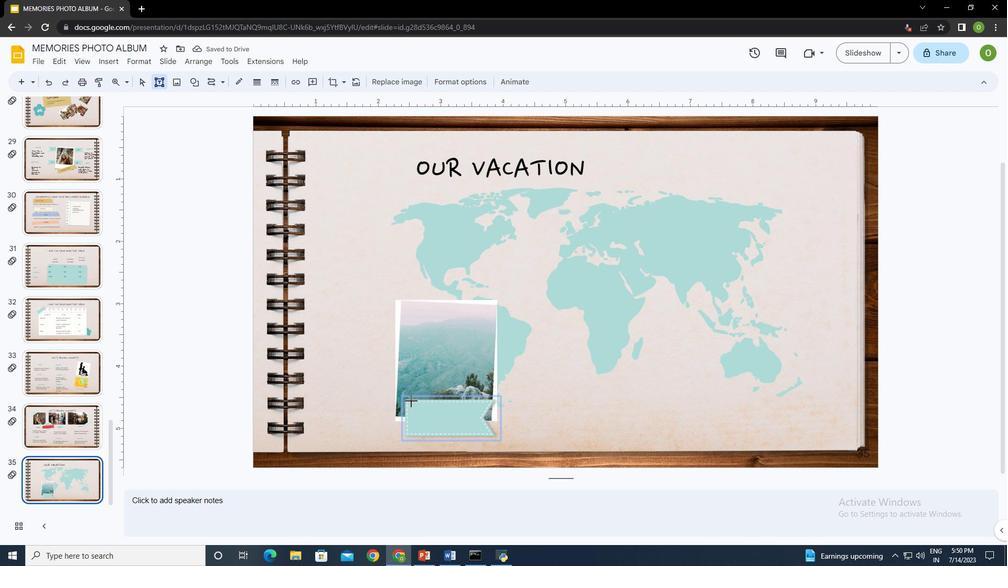 
Action: Mouse pressed left at (409, 404)
Screenshot: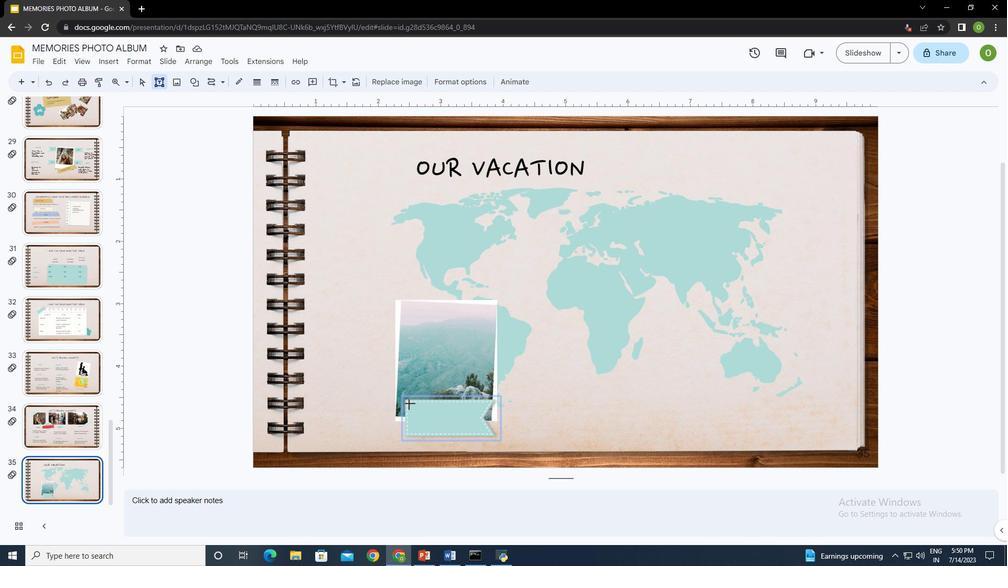 
Action: Mouse moved to (463, 428)
Screenshot: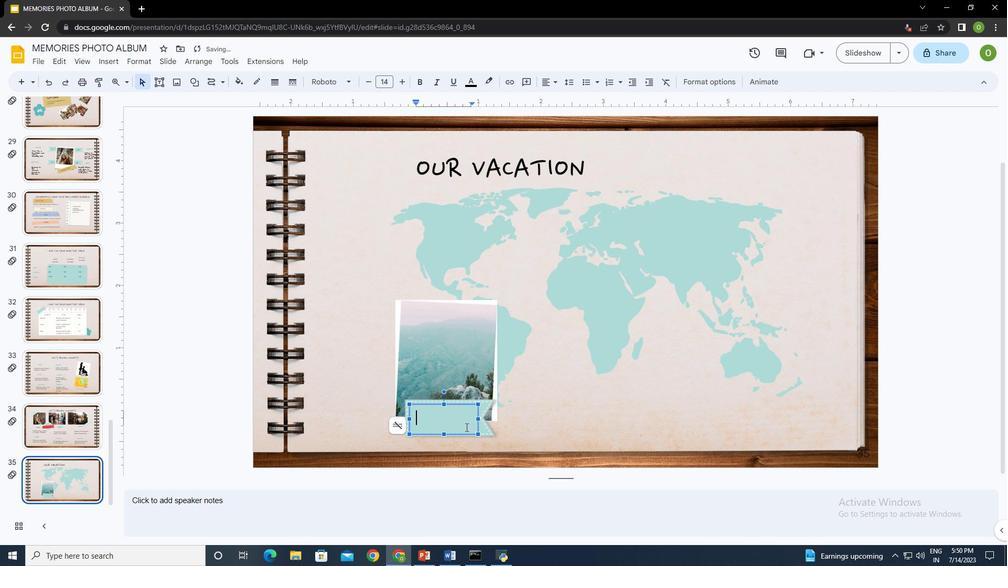
Action: Key pressed <Key.shift><Key.shift>mARSctrl+A
Screenshot: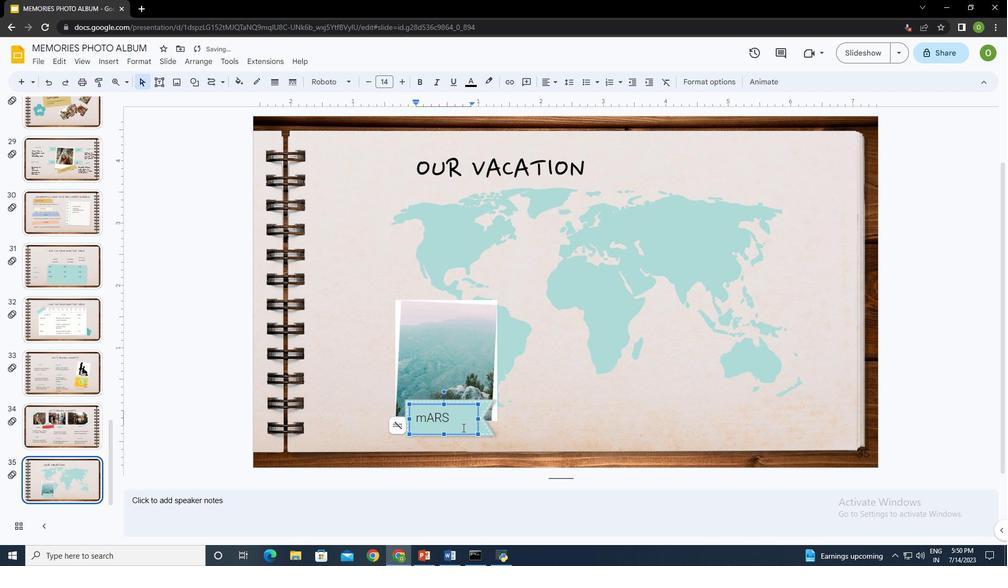 
Action: Mouse moved to (262, 61)
Screenshot: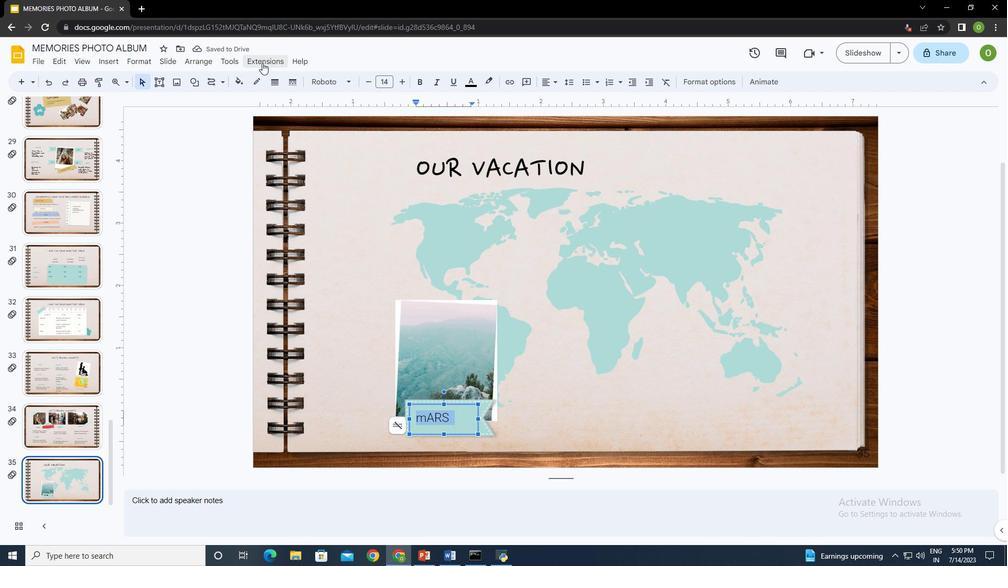 
Action: Mouse pressed left at (262, 61)
Screenshot: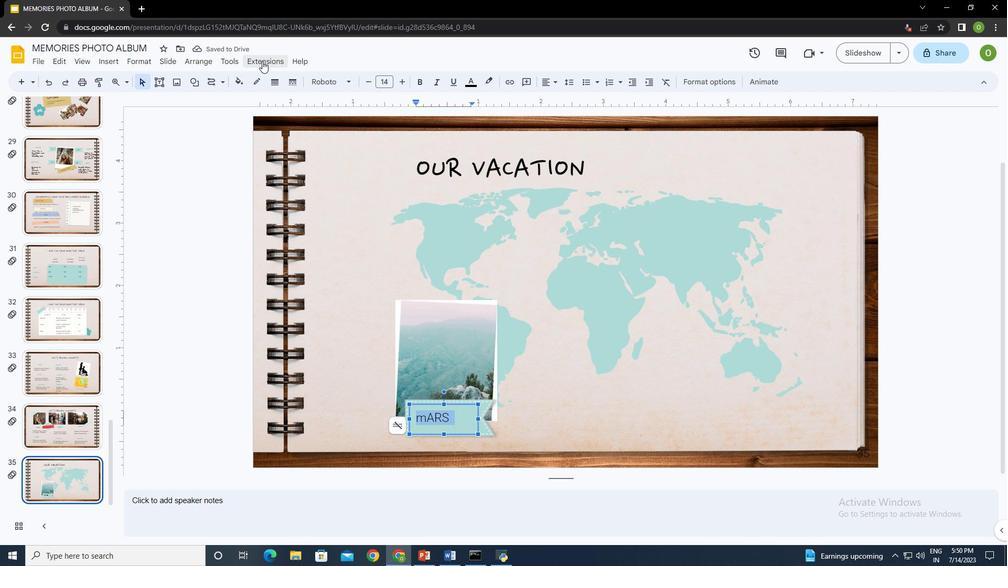 
Action: Mouse moved to (132, 59)
Screenshot: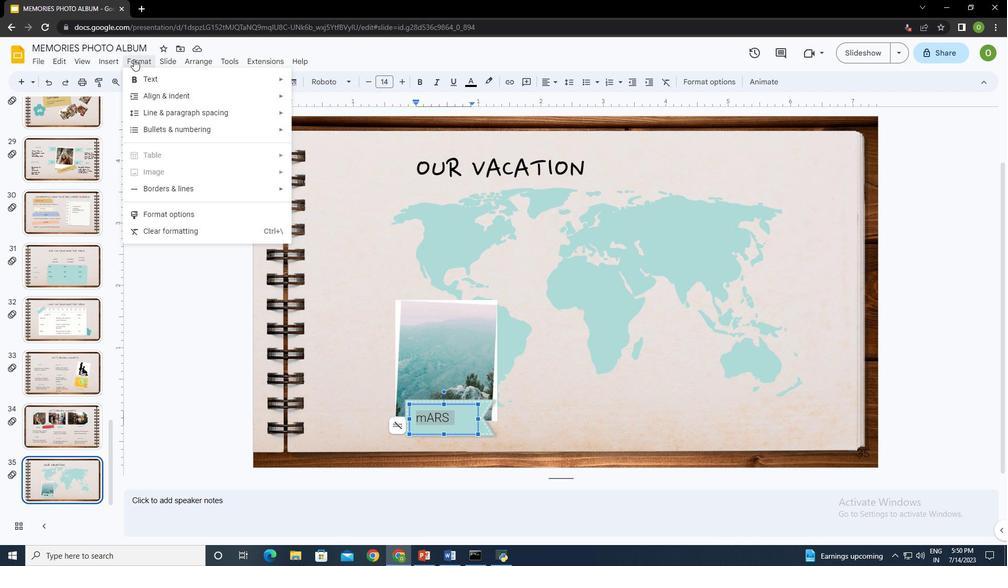 
Action: Mouse pressed left at (132, 59)
Screenshot: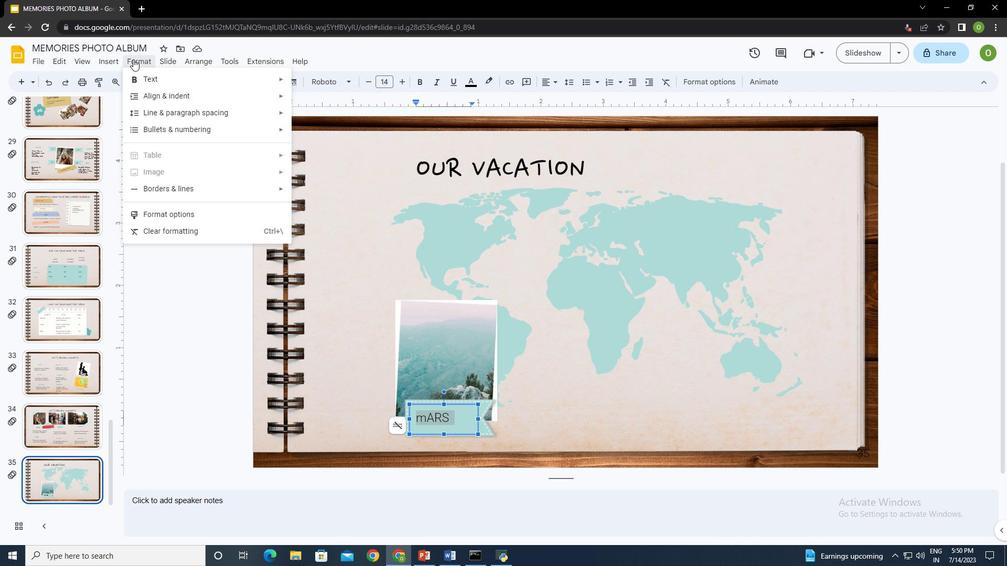 
Action: Mouse pressed left at (132, 59)
Screenshot: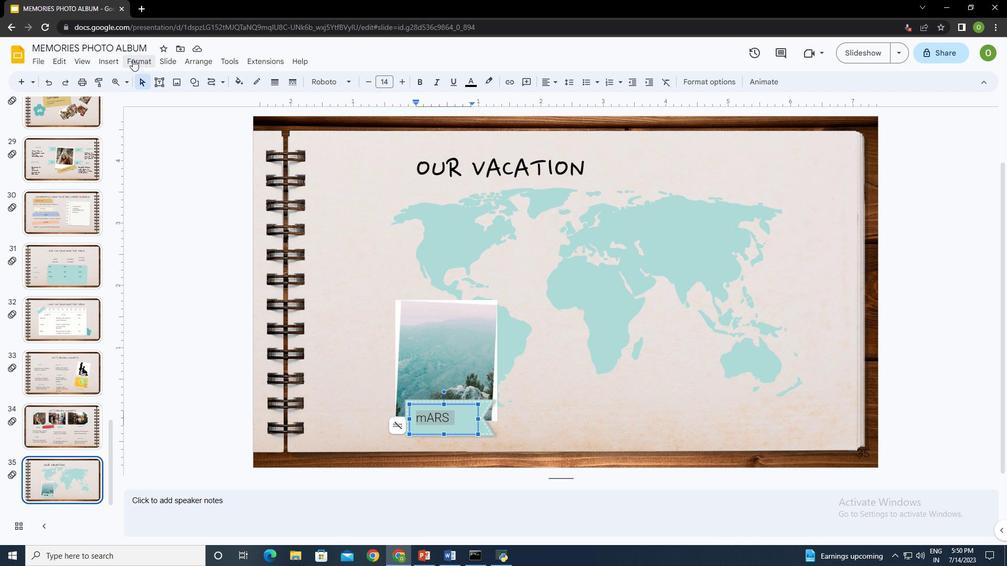 
Action: Mouse moved to (460, 260)
Screenshot: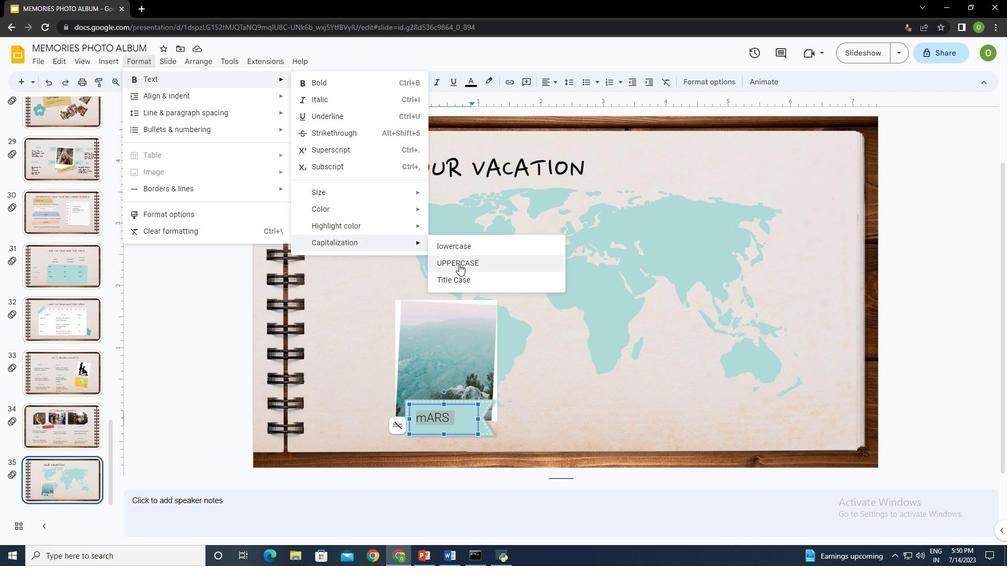 
Action: Mouse pressed left at (460, 260)
Screenshot: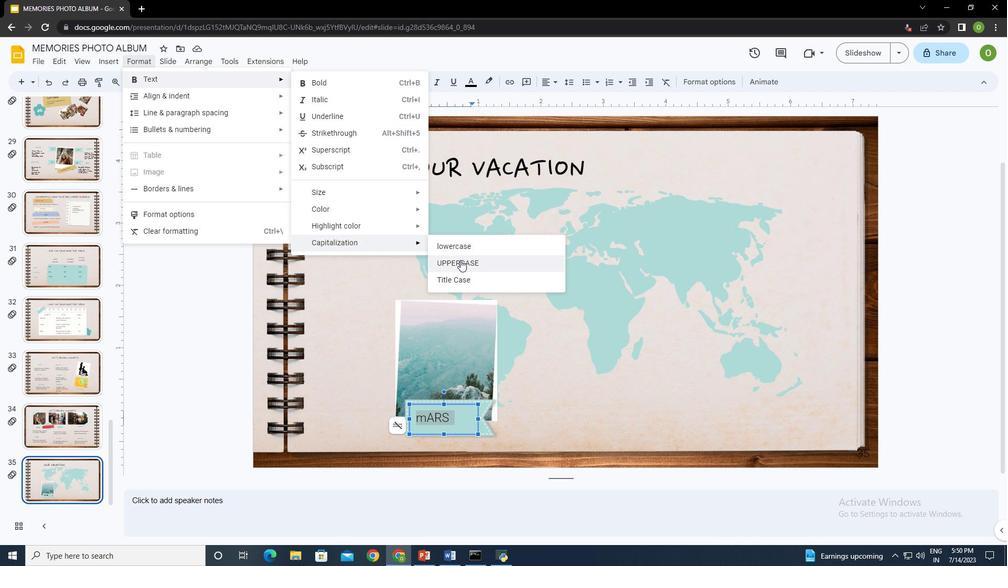 
Action: Mouse moved to (328, 81)
Screenshot: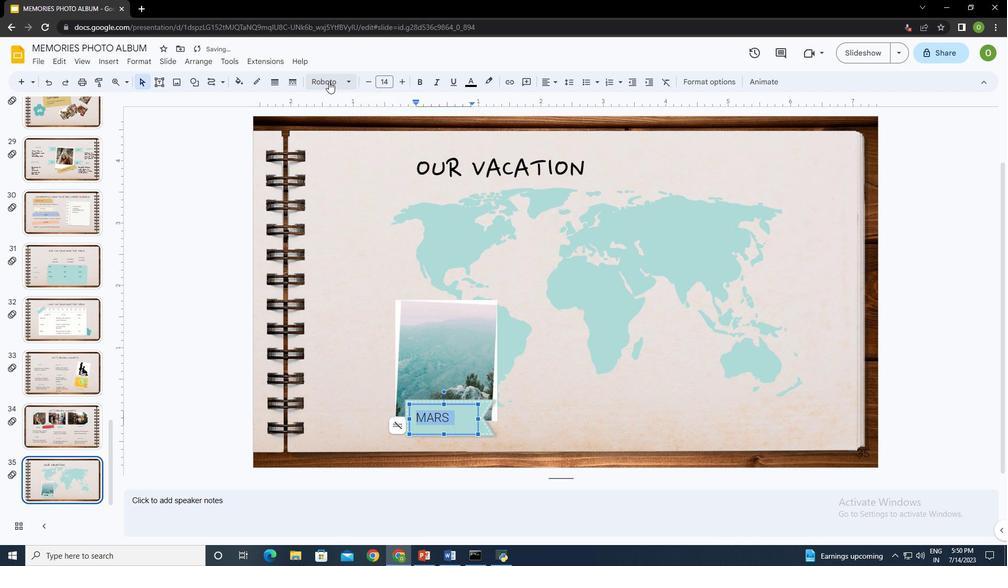 
Action: Mouse pressed left at (328, 81)
Screenshot: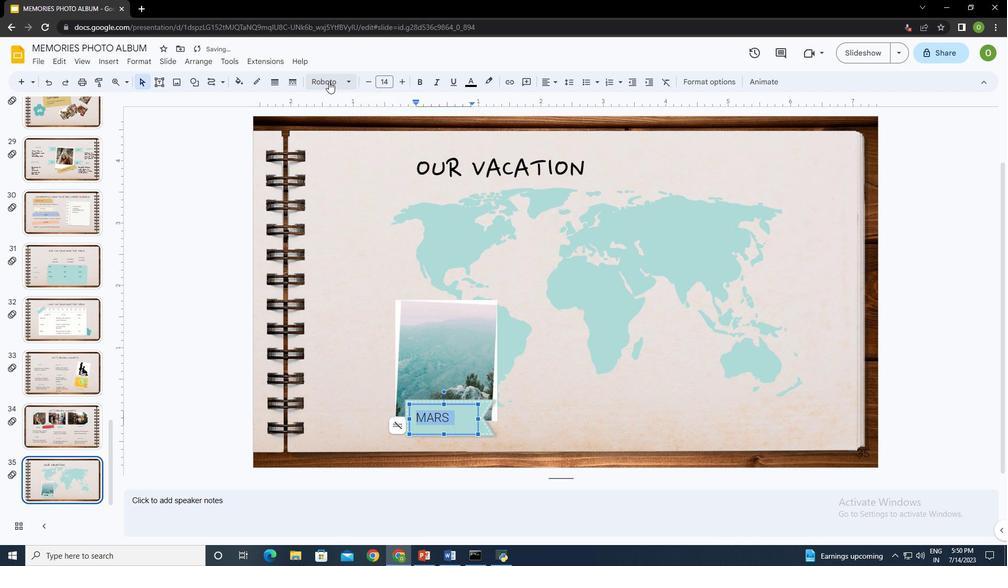 
Action: Mouse moved to (393, 143)
Screenshot: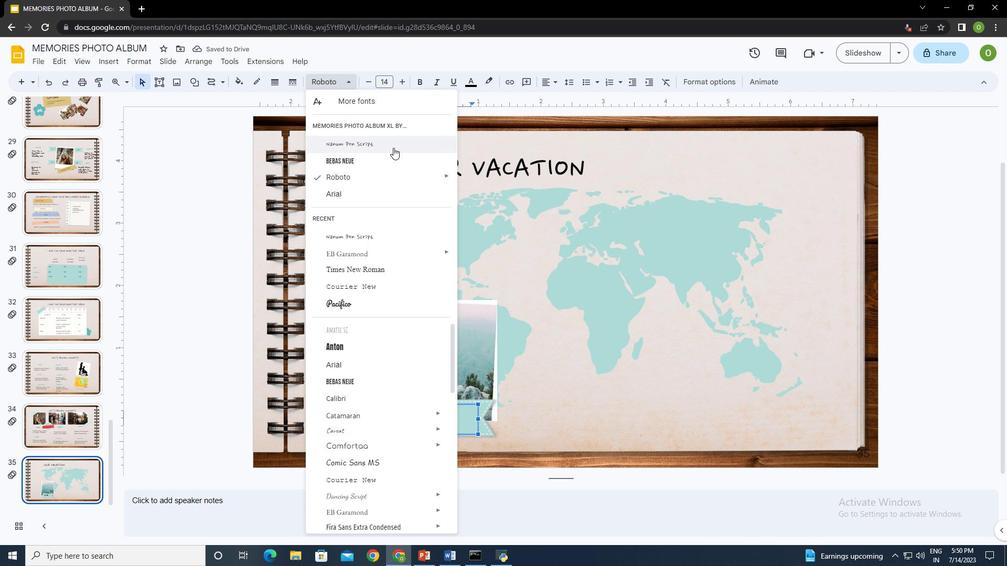 
Action: Mouse pressed left at (393, 143)
Screenshot: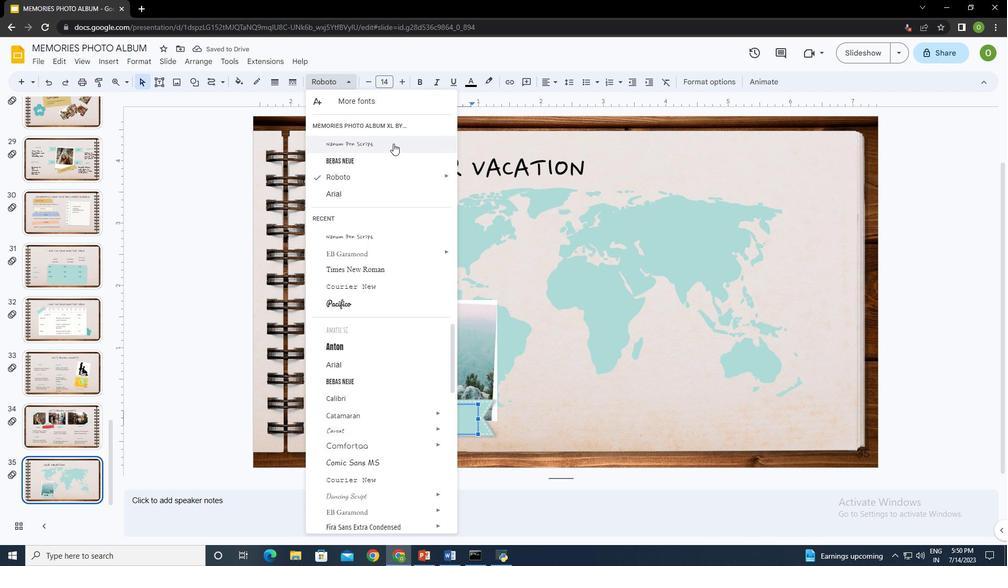 
Action: Mouse moved to (389, 82)
Screenshot: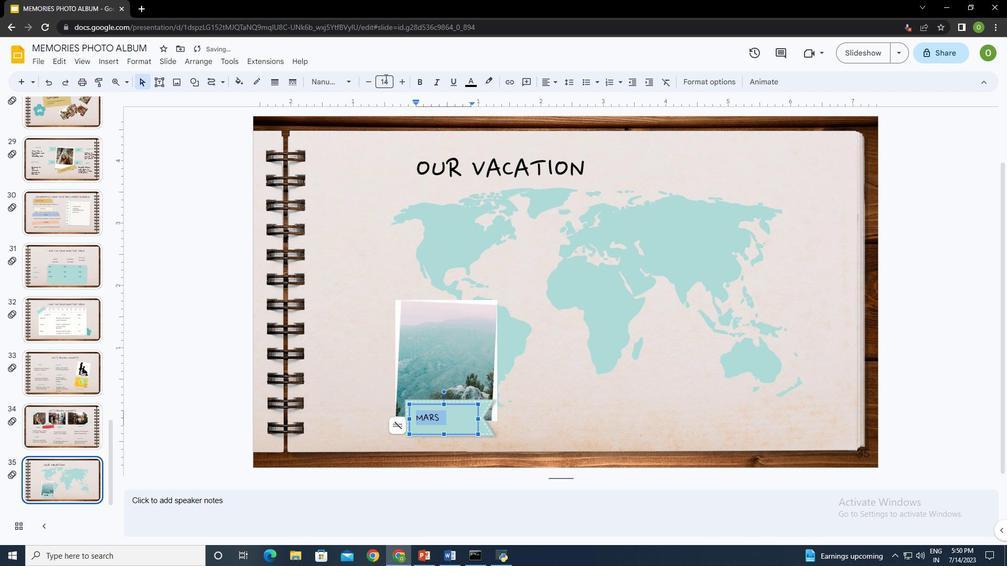 
Action: Mouse pressed left at (389, 82)
Screenshot: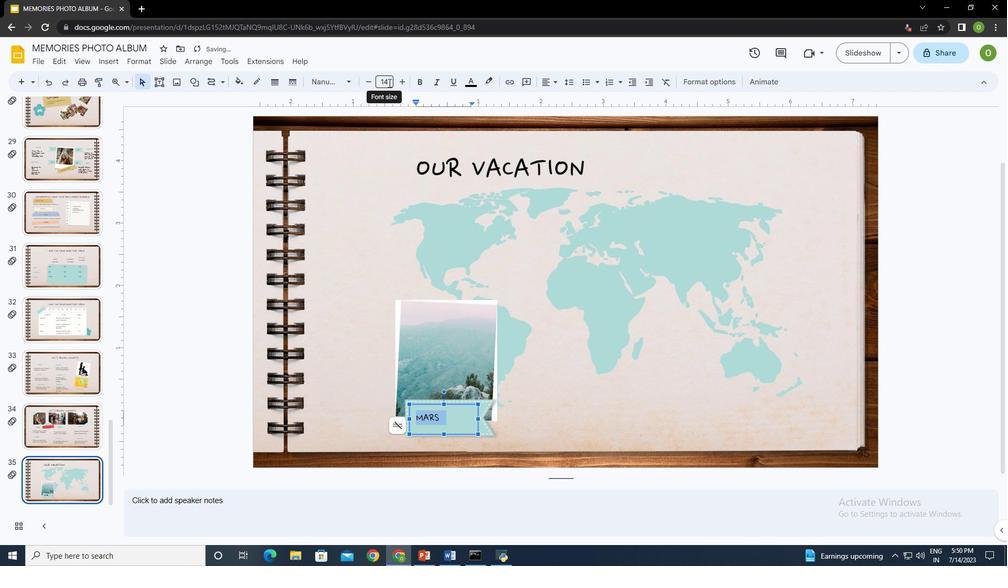 
Action: Key pressed 20<Key.enter>
Screenshot: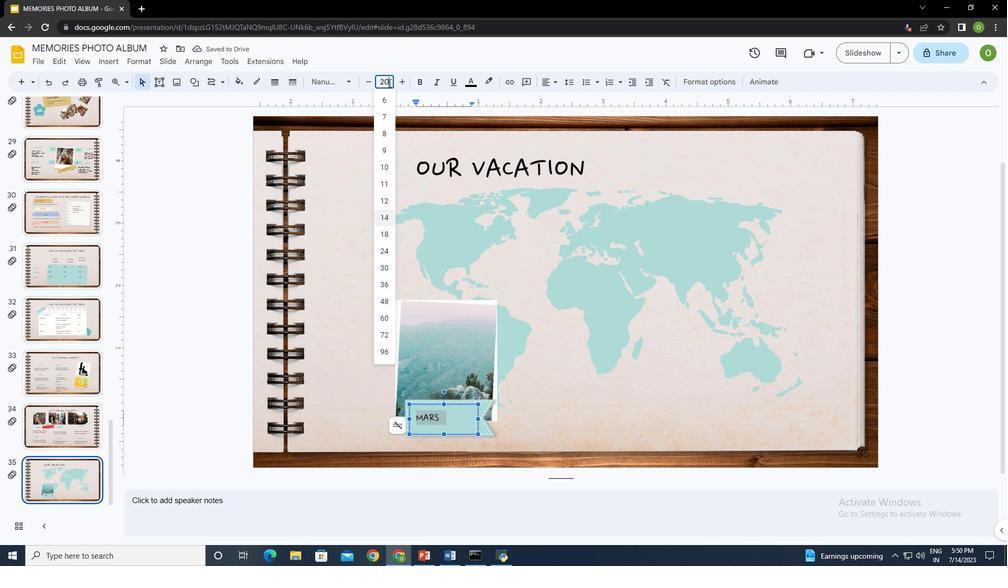 
Action: Mouse moved to (545, 83)
Screenshot: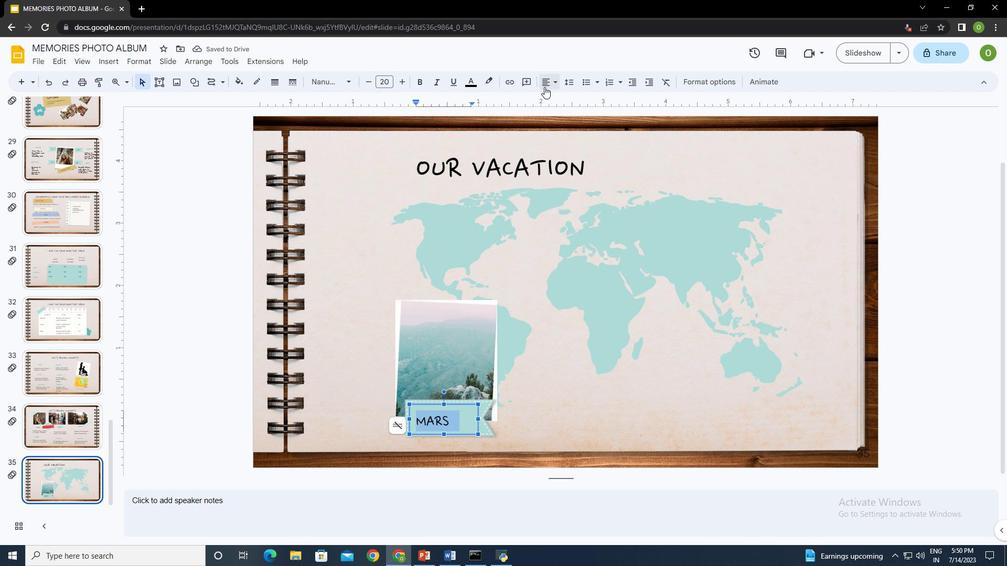 
Action: Mouse pressed left at (545, 83)
Screenshot: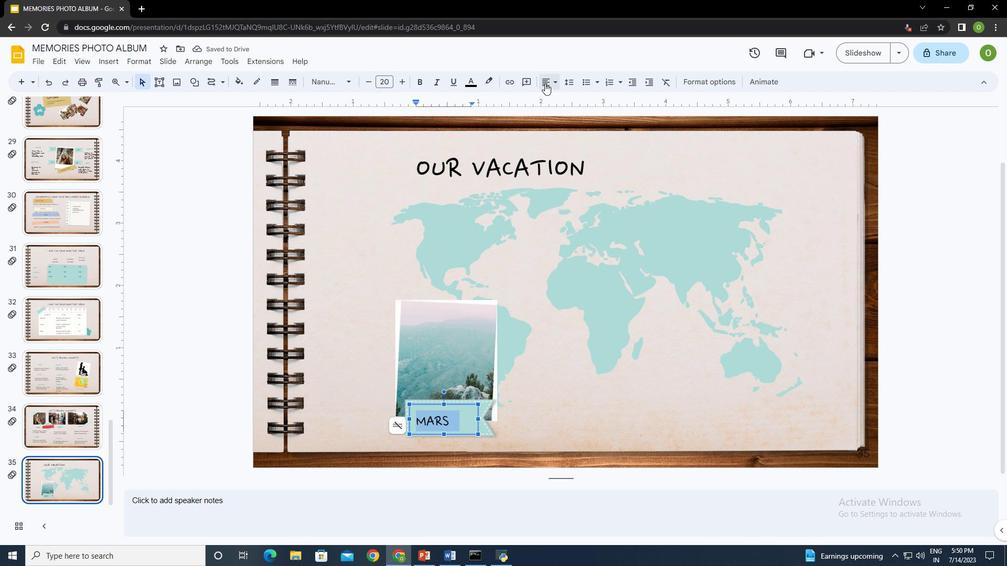 
Action: Mouse moved to (558, 99)
Screenshot: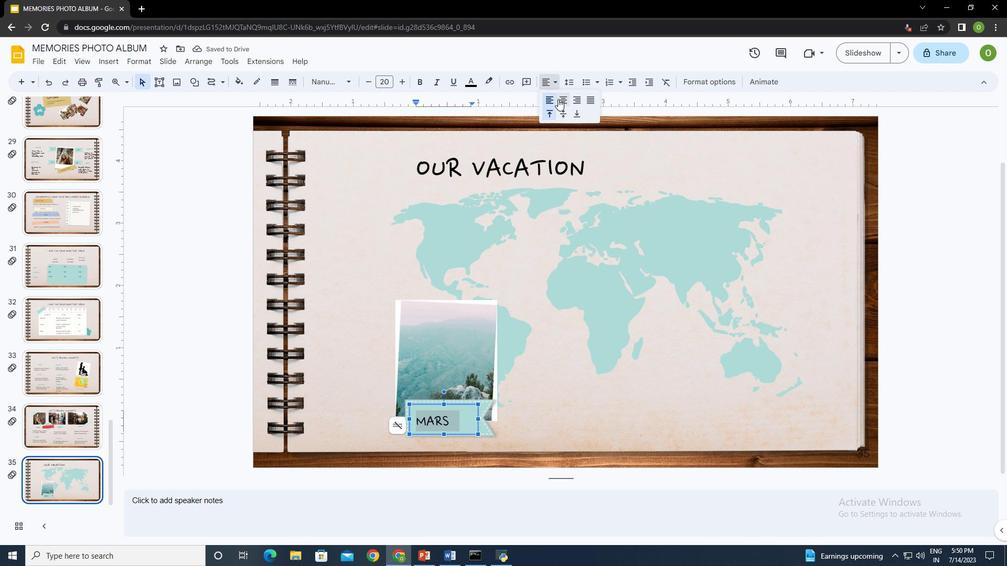
Action: Mouse pressed left at (558, 99)
Screenshot: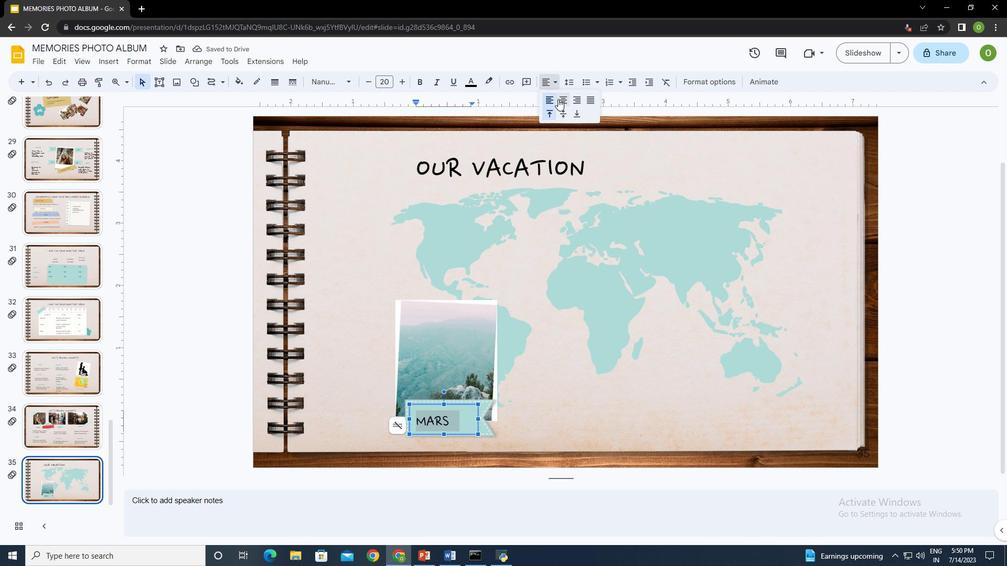 
Action: Mouse moved to (547, 80)
Screenshot: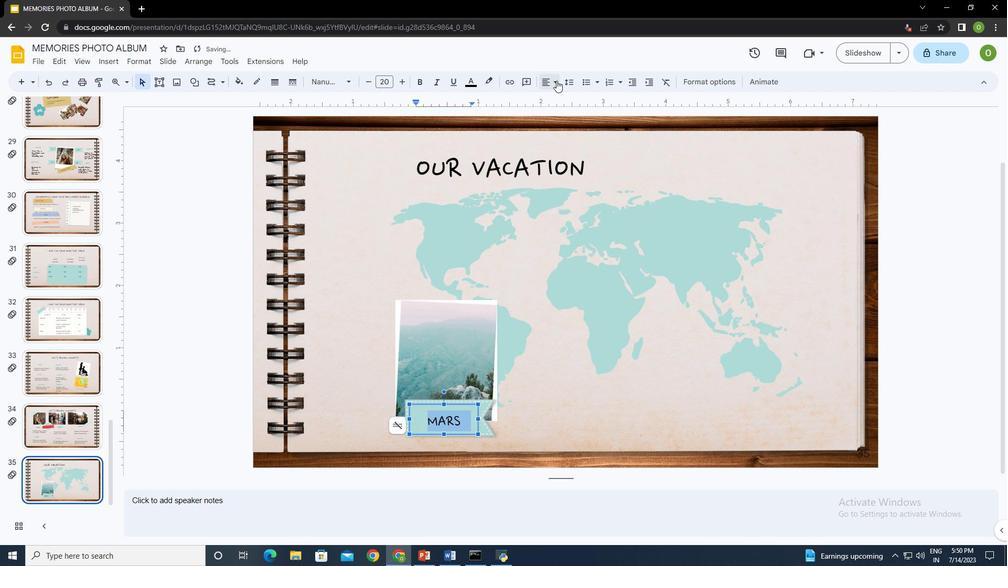 
Action: Mouse pressed left at (547, 80)
Screenshot: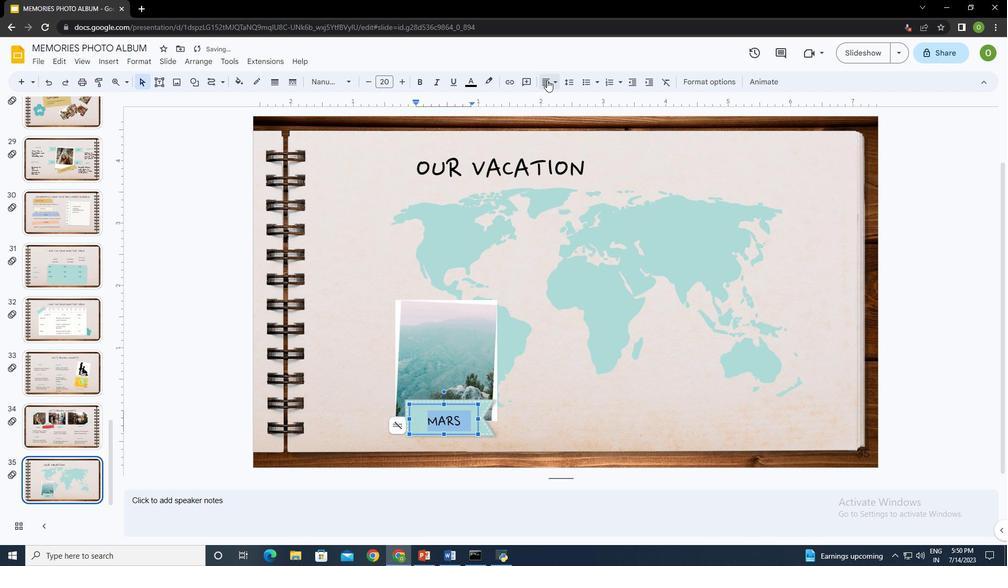 
Action: Mouse moved to (563, 114)
Screenshot: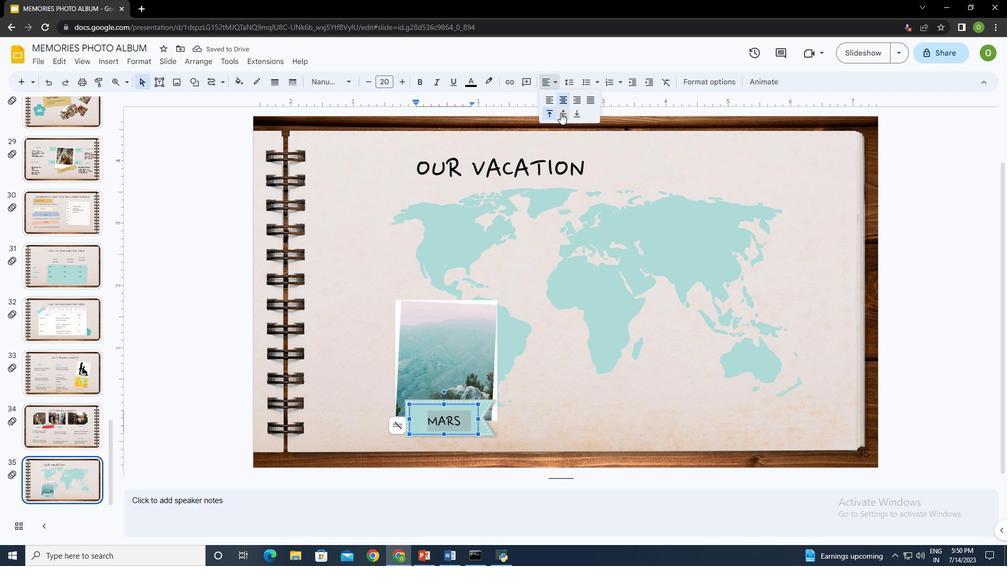 
Action: Mouse pressed left at (563, 114)
Screenshot: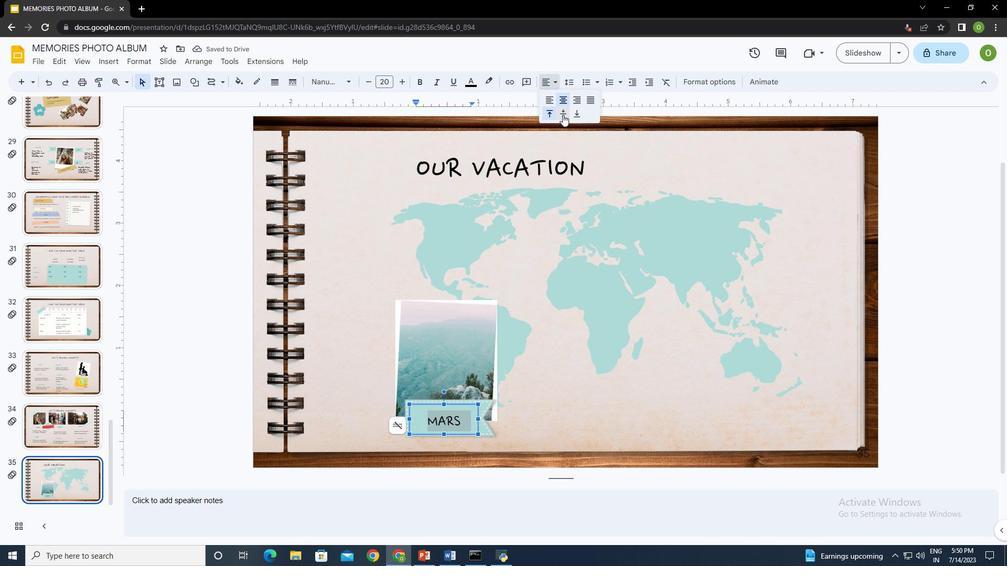 
Action: Mouse moved to (348, 353)
Screenshot: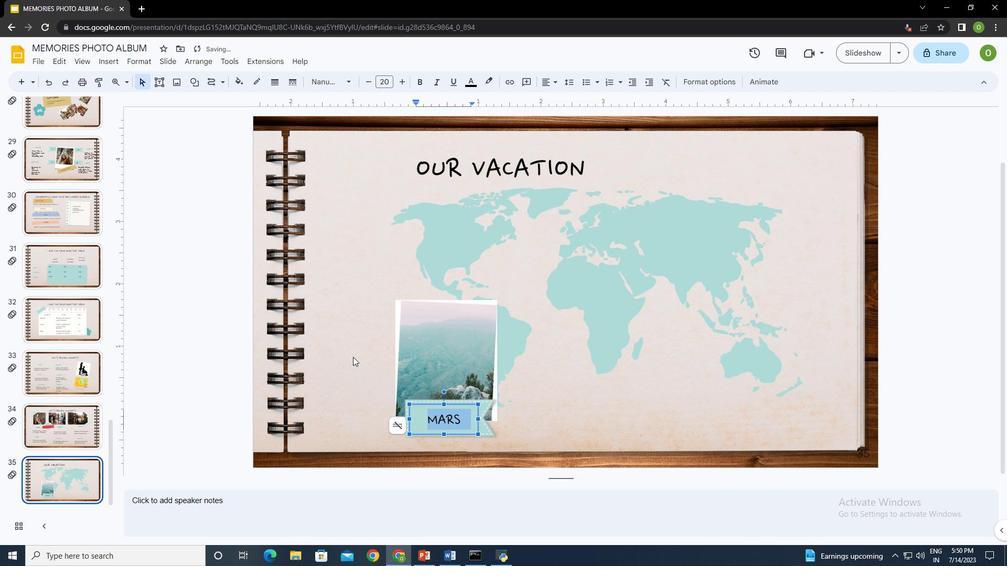 
Action: Mouse pressed left at (348, 353)
Screenshot: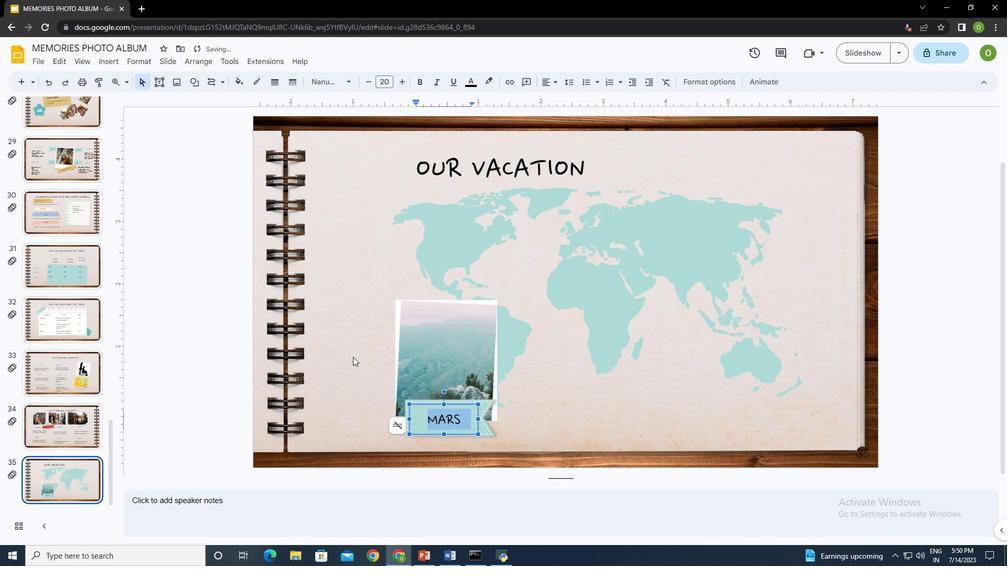 
Action: Mouse moved to (223, 80)
Screenshot: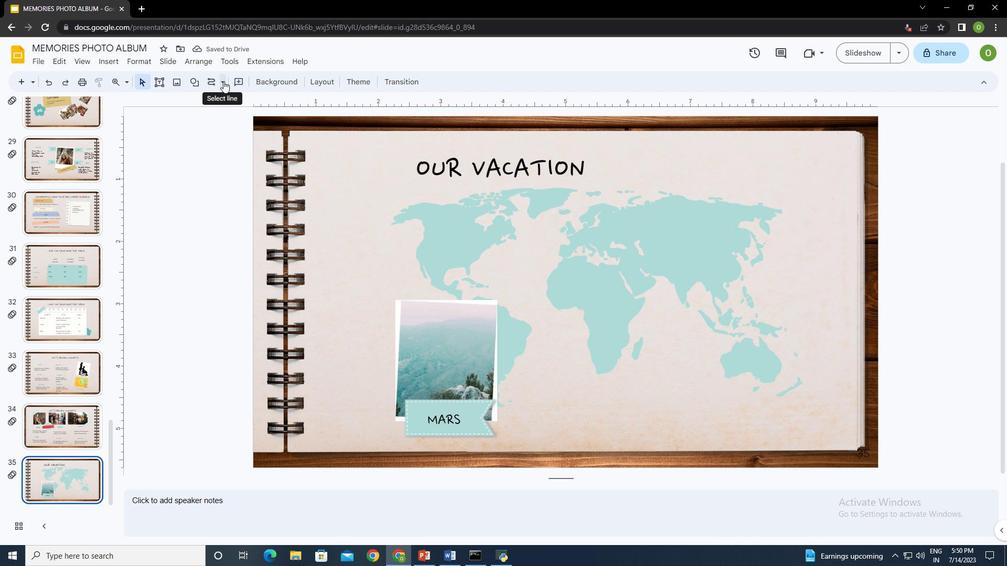 
Action: Mouse pressed left at (223, 80)
Screenshot: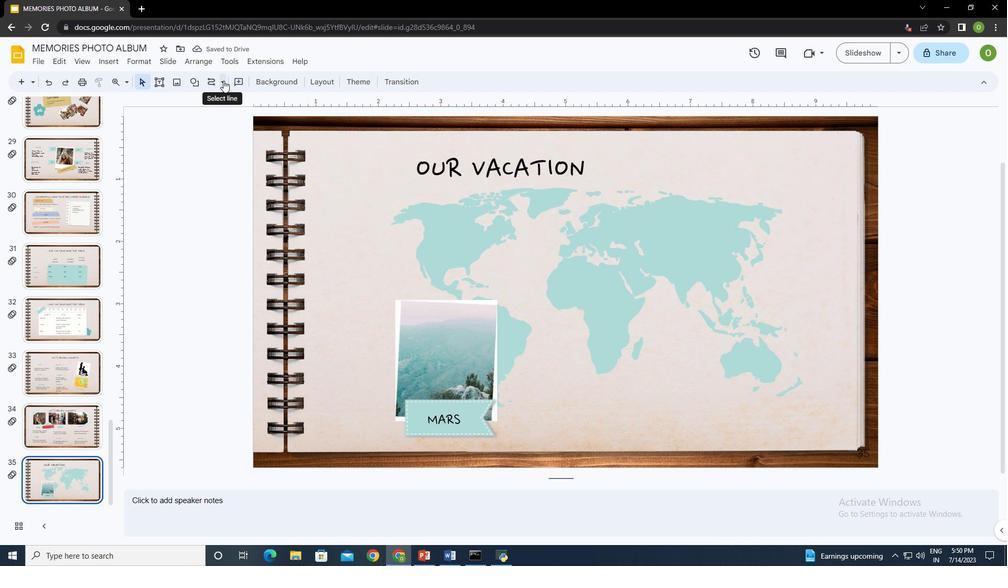 
Action: Mouse moved to (246, 150)
Screenshot: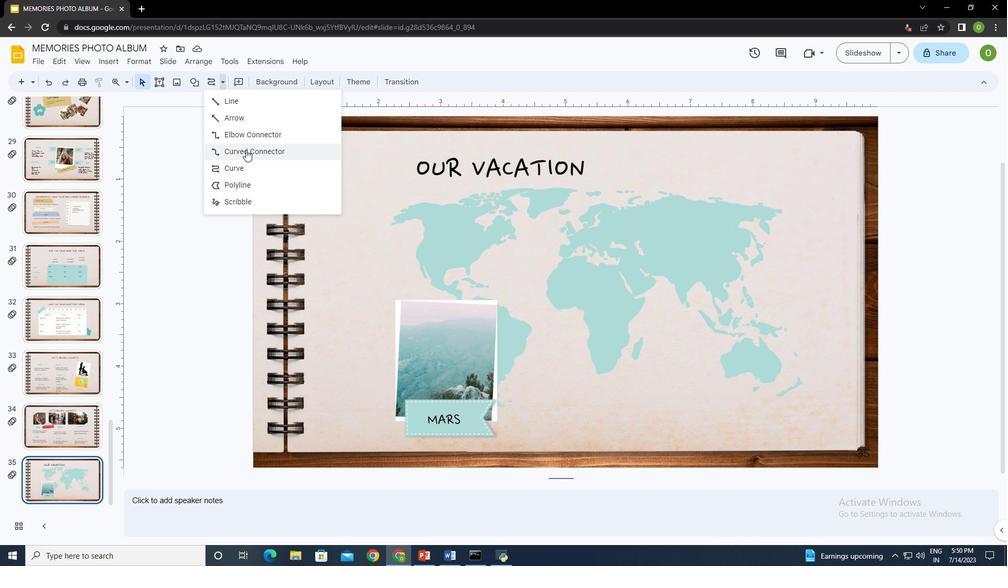 
Action: Mouse pressed left at (246, 150)
Screenshot: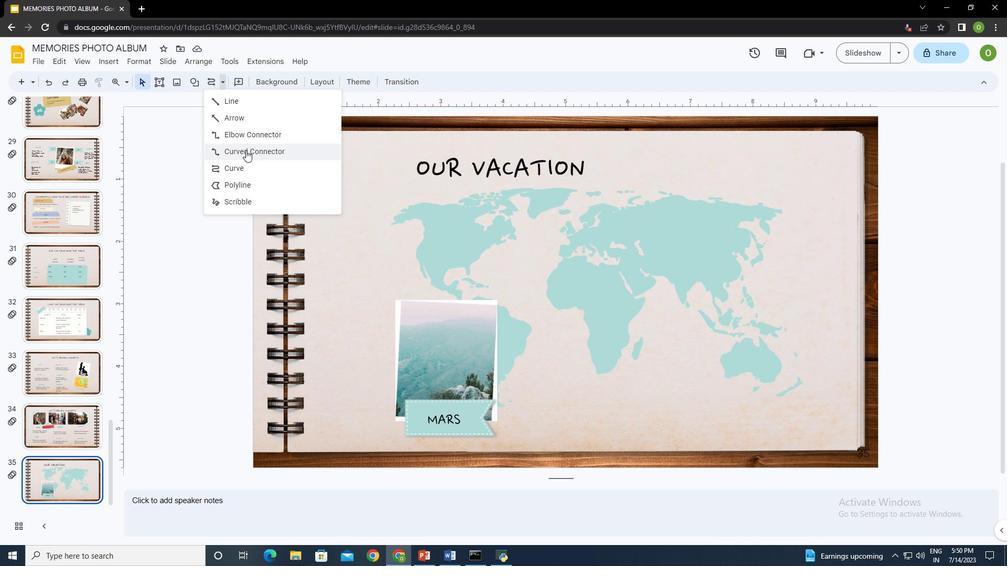 
Action: Mouse moved to (445, 299)
Screenshot: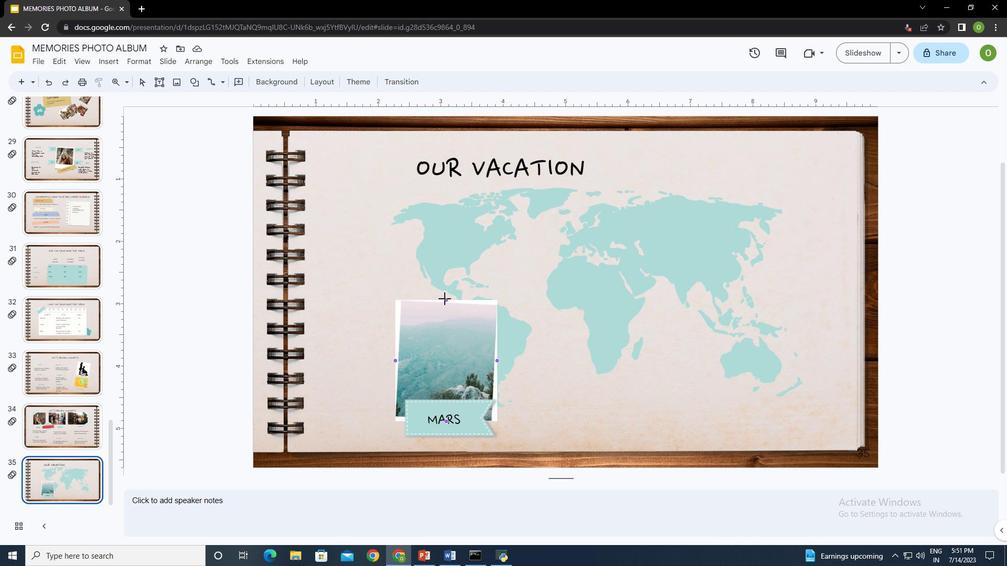 
Action: Mouse pressed left at (445, 299)
Screenshot: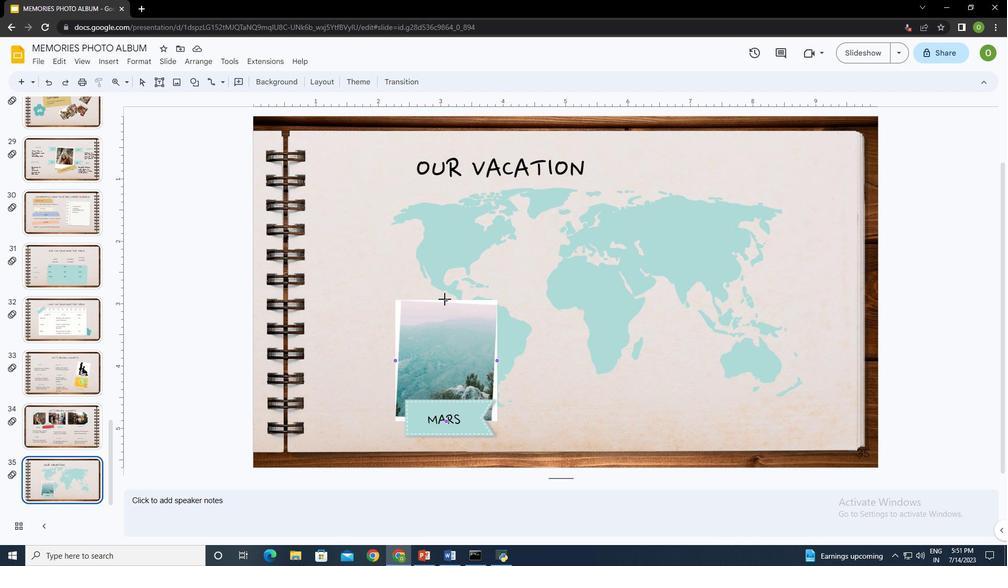 
Action: Mouse moved to (258, 79)
Screenshot: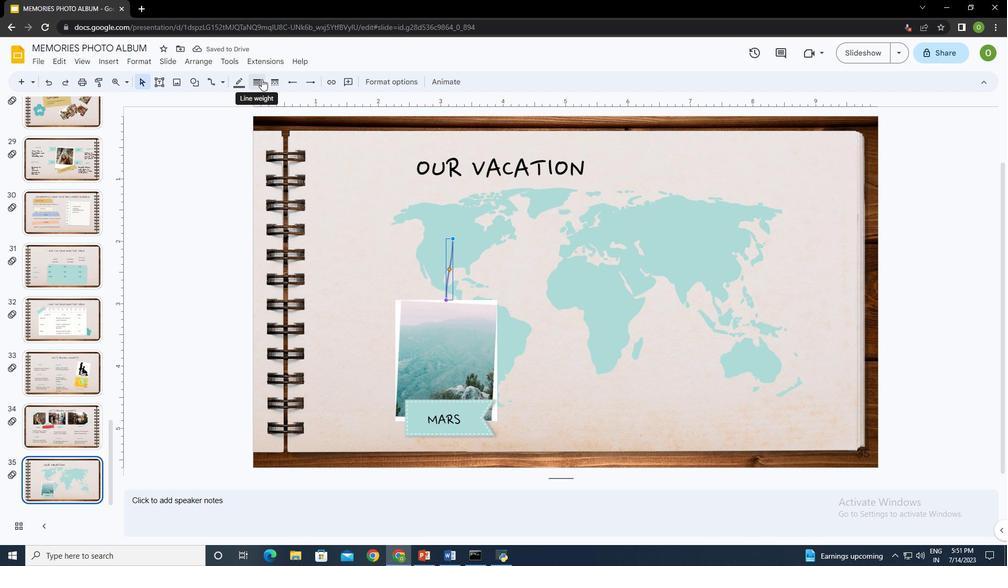 
Action: Mouse pressed left at (258, 79)
Screenshot: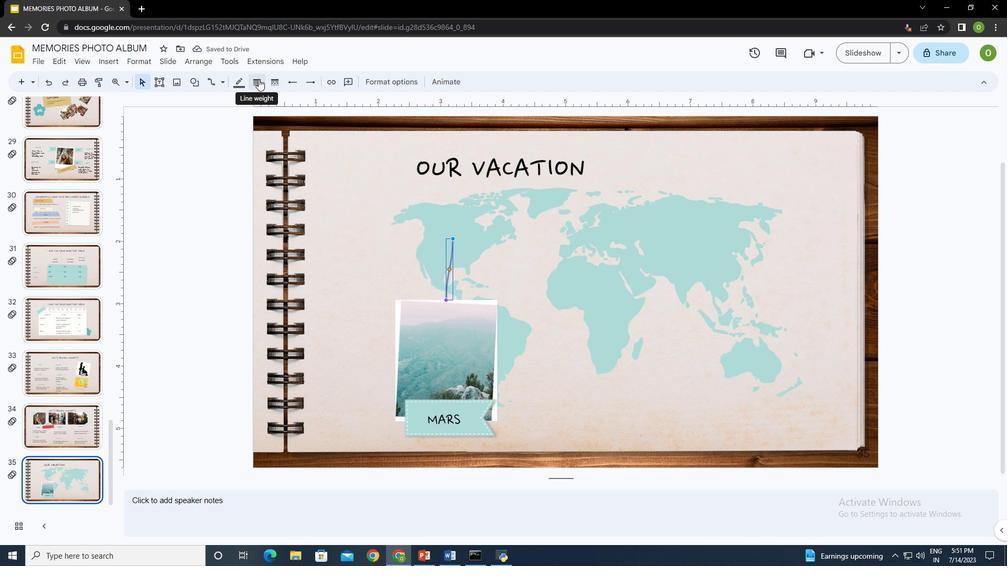 
Action: Mouse moved to (276, 133)
Screenshot: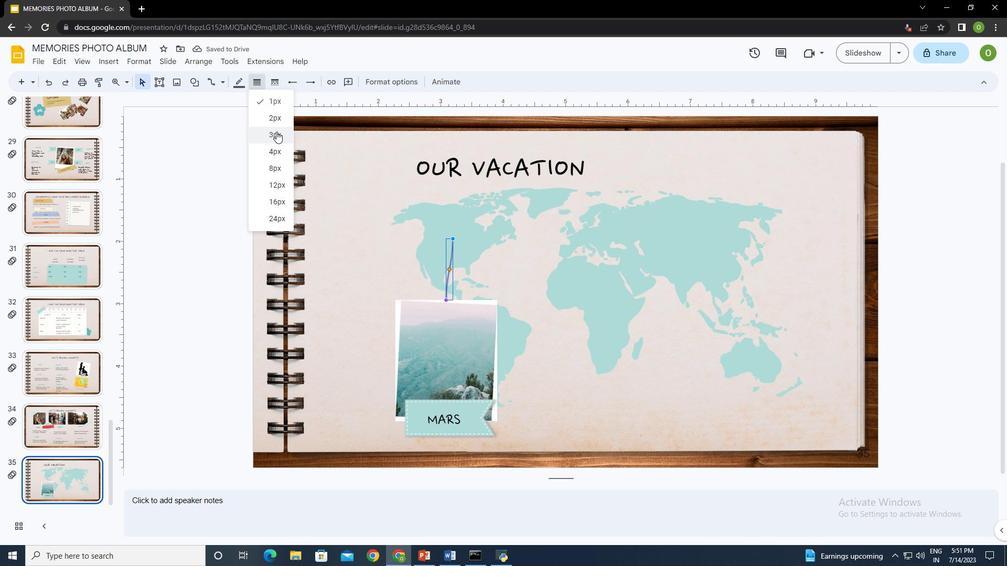 
Action: Mouse pressed left at (276, 133)
Screenshot: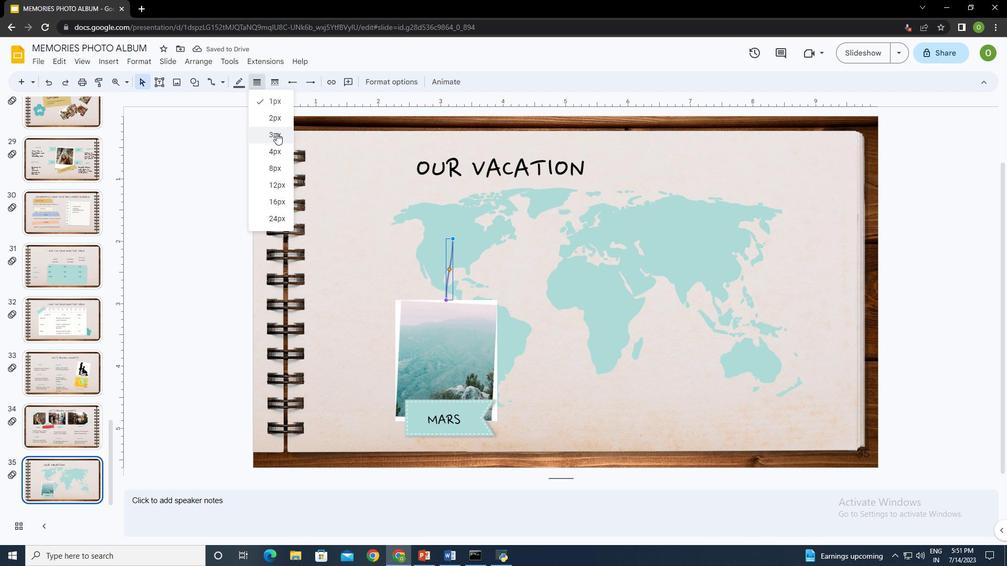
Action: Mouse moved to (339, 182)
Screenshot: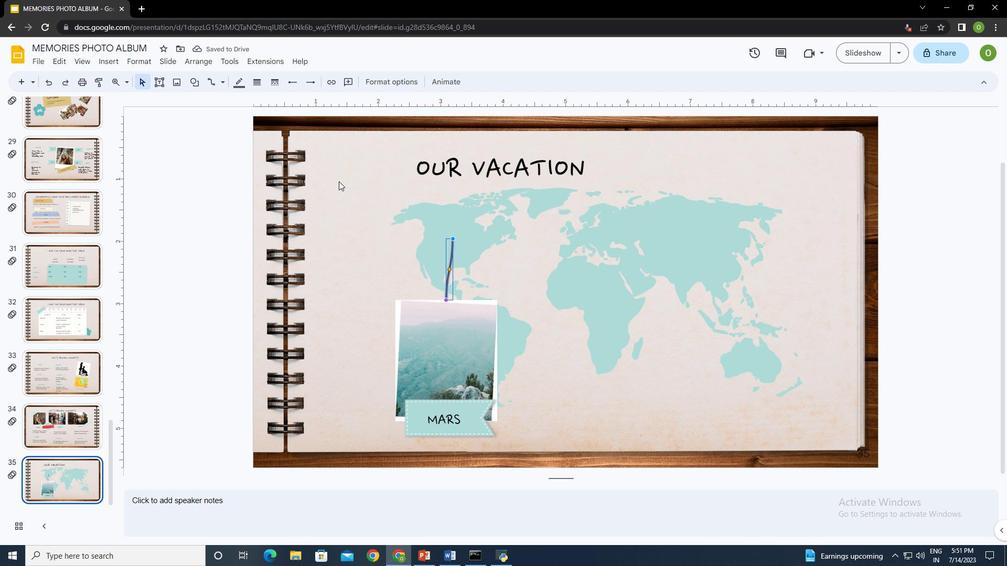 
Action: Mouse pressed left at (339, 182)
Screenshot: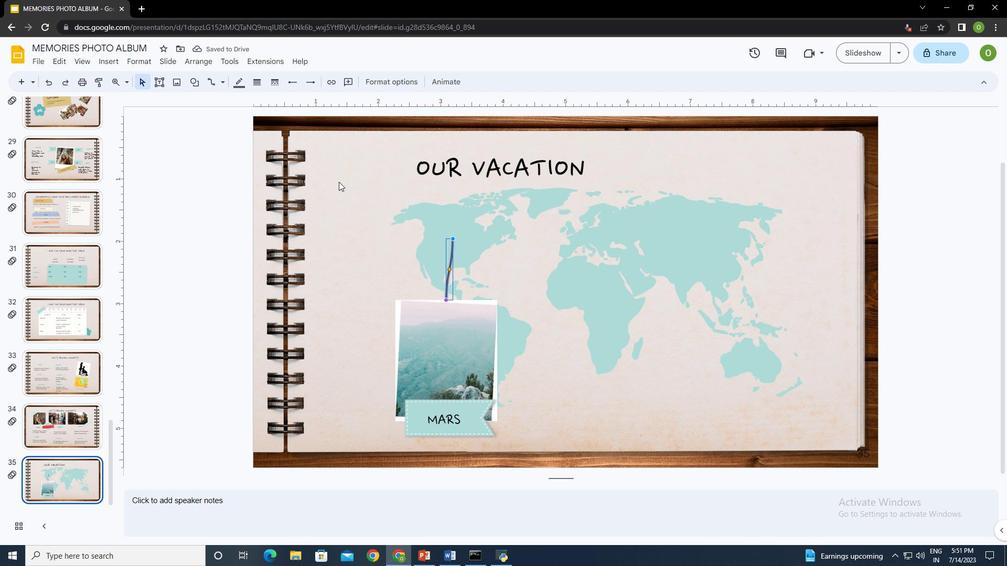 
Action: Mouse moved to (454, 239)
Screenshot: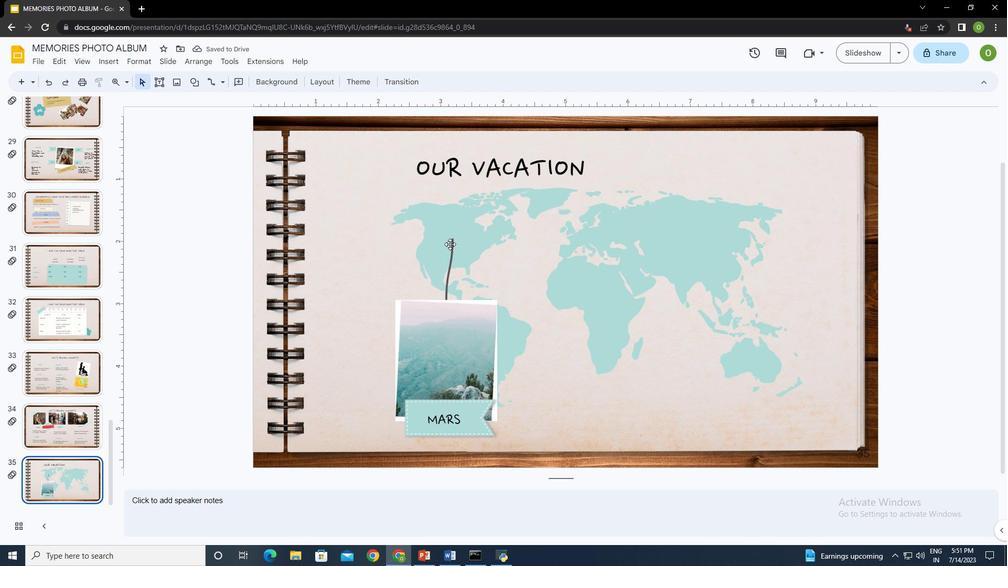 
Action: Mouse pressed left at (454, 239)
Screenshot: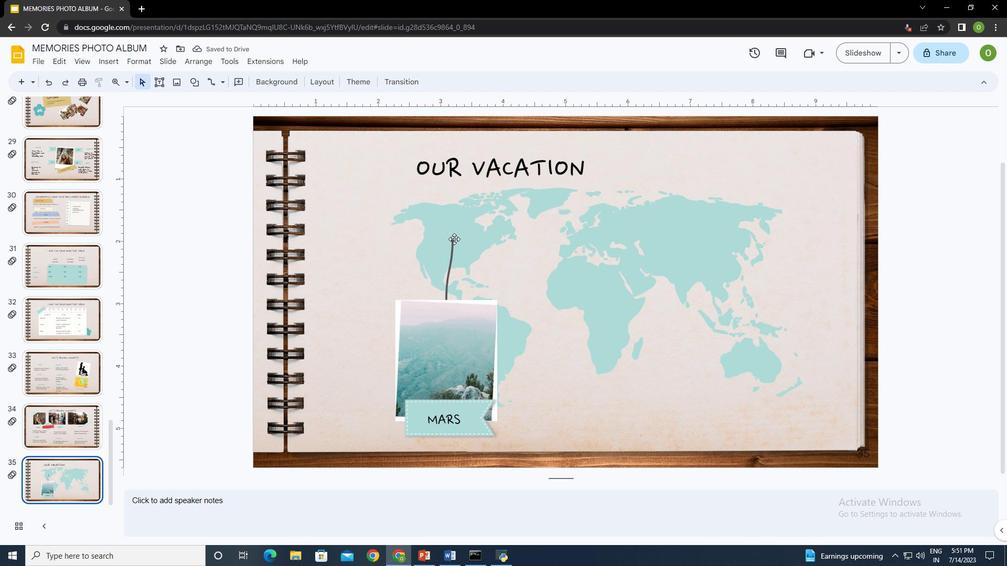 
Action: Mouse moved to (455, 236)
Screenshot: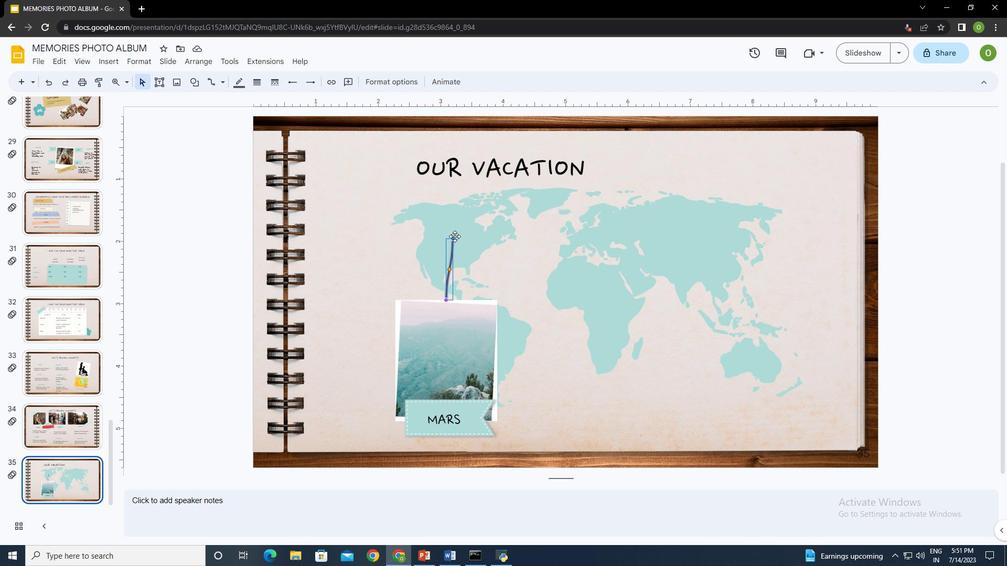 
Action: Mouse pressed left at (455, 236)
Screenshot: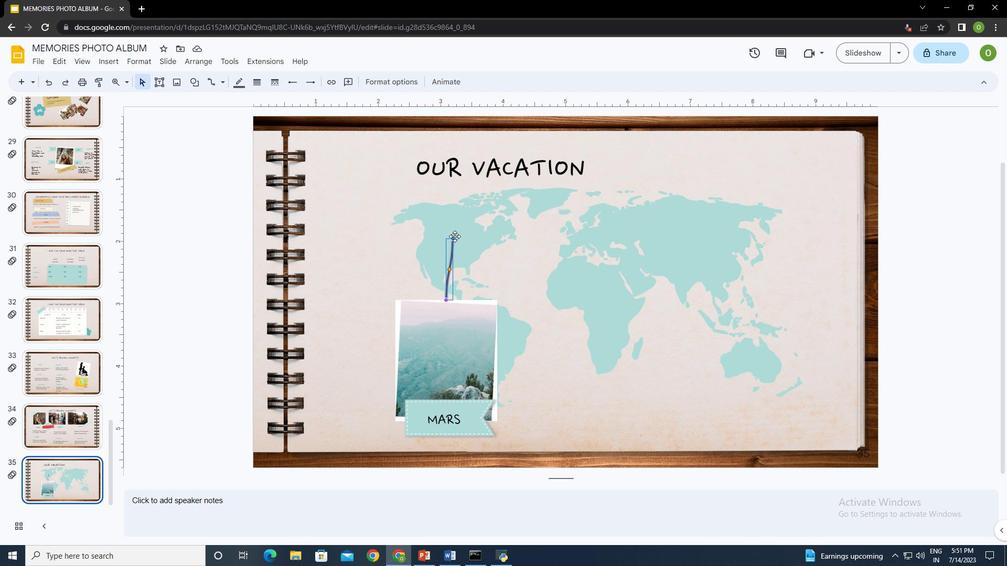
Action: Mouse moved to (449, 247)
Screenshot: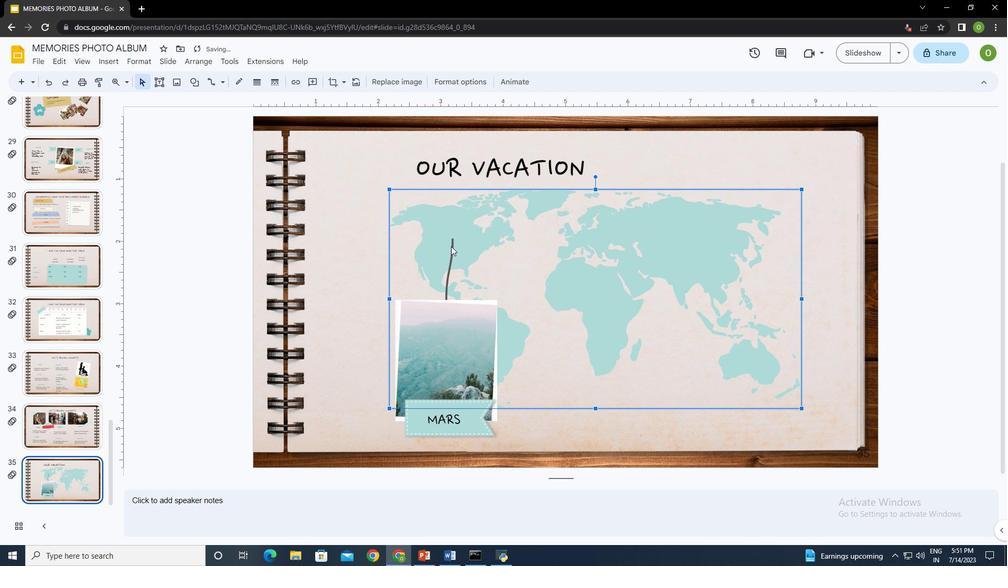 
Action: Mouse pressed left at (449, 247)
Screenshot: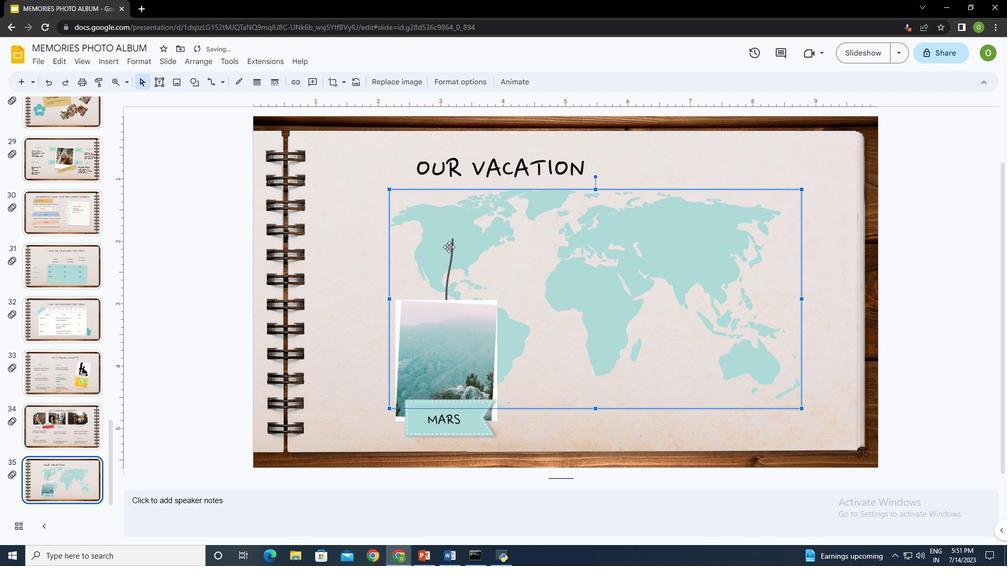 
Action: Mouse moved to (452, 250)
Screenshot: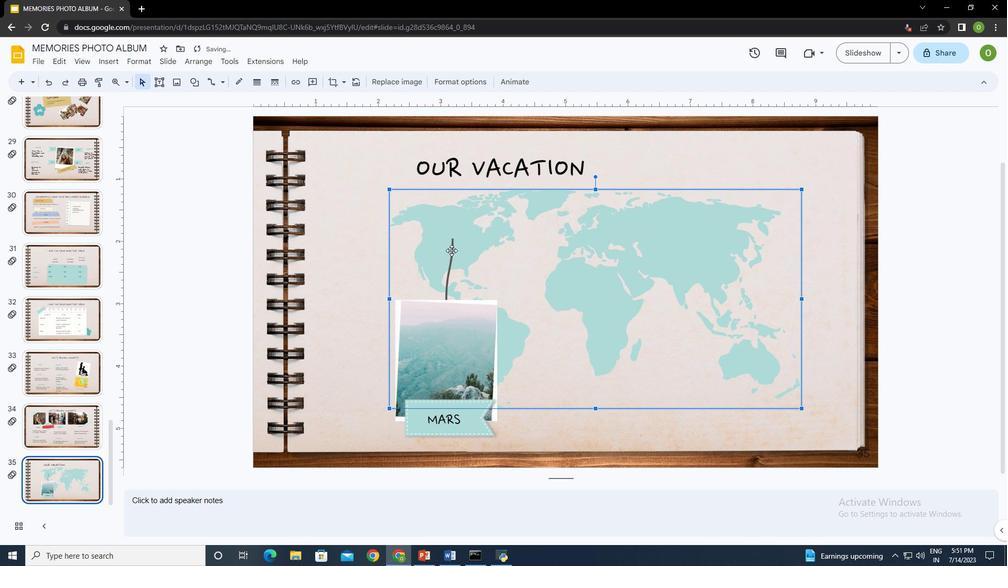 
Action: Mouse pressed left at (452, 250)
Screenshot: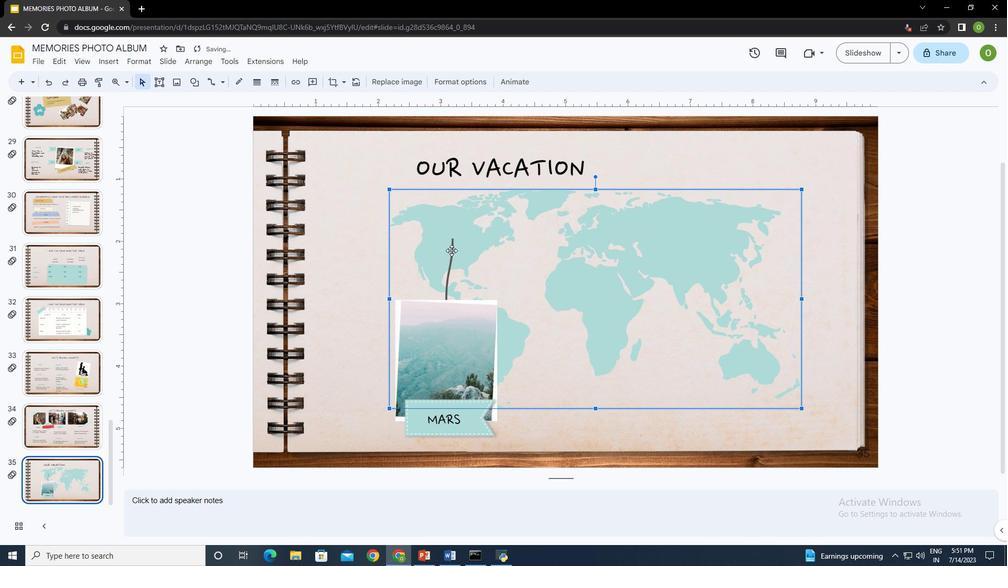 
Action: Mouse moved to (453, 239)
Screenshot: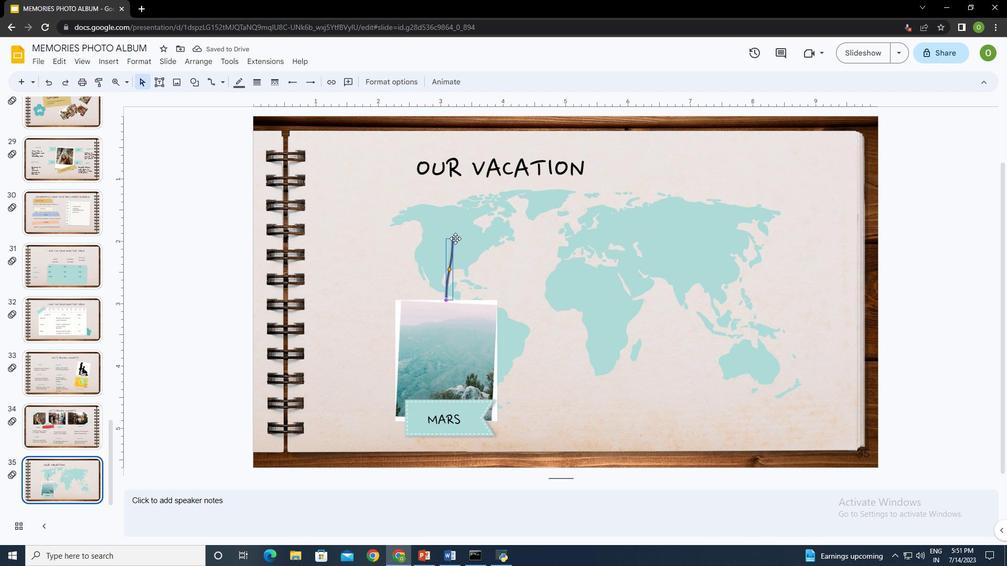 
Action: Mouse pressed left at (453, 239)
Screenshot: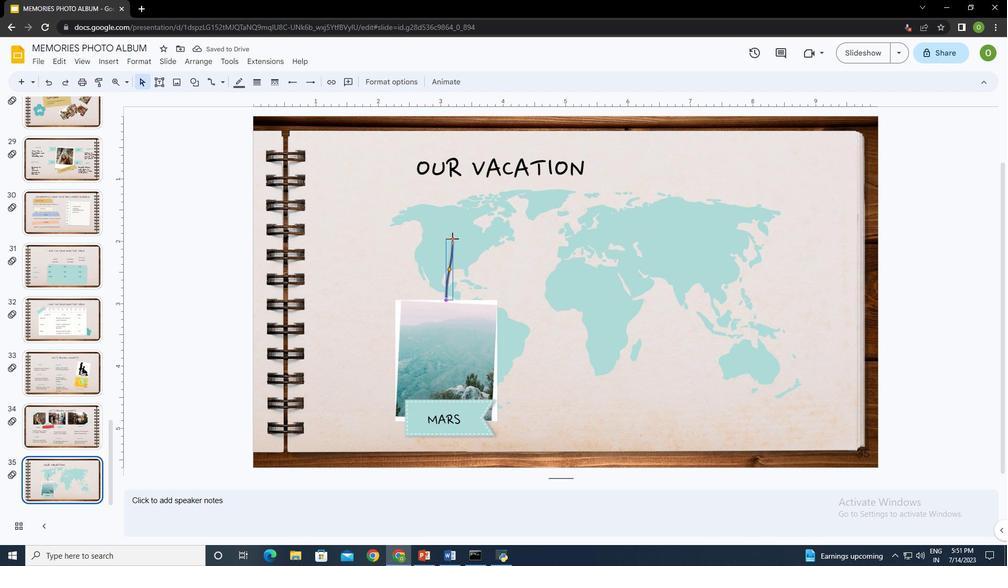 
Action: Mouse moved to (523, 251)
Screenshot: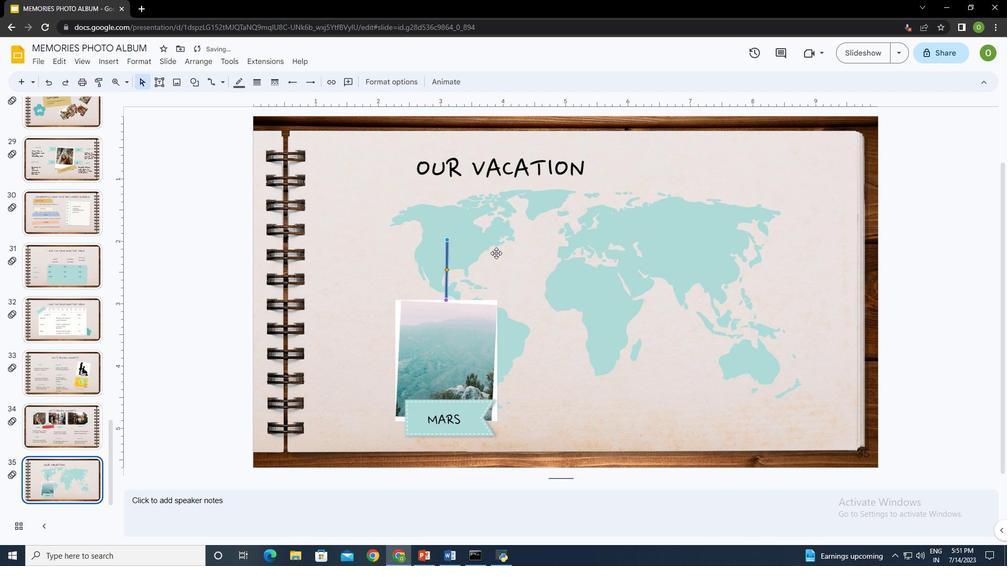
Action: Mouse pressed left at (523, 251)
Screenshot: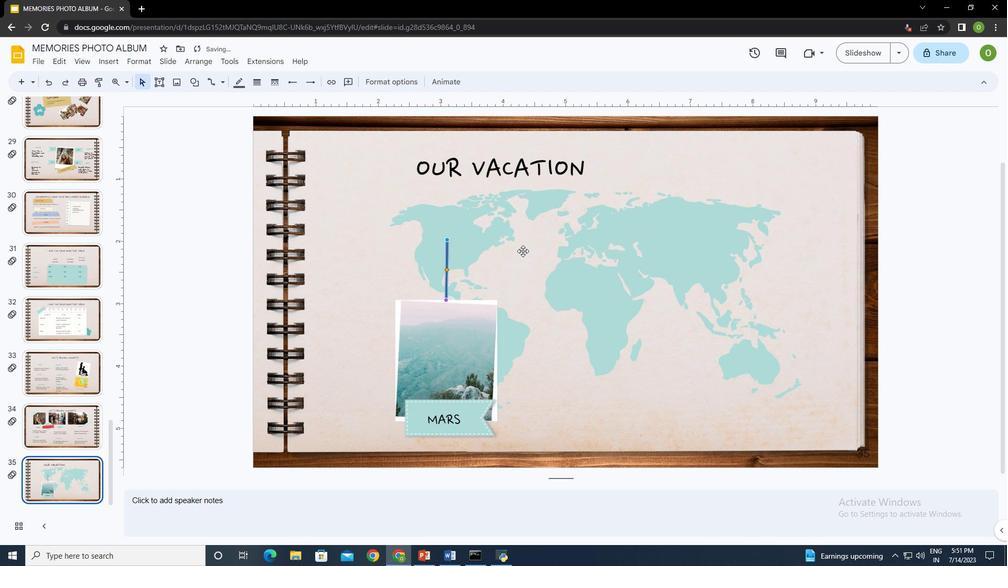 
Action: Mouse moved to (445, 244)
Screenshot: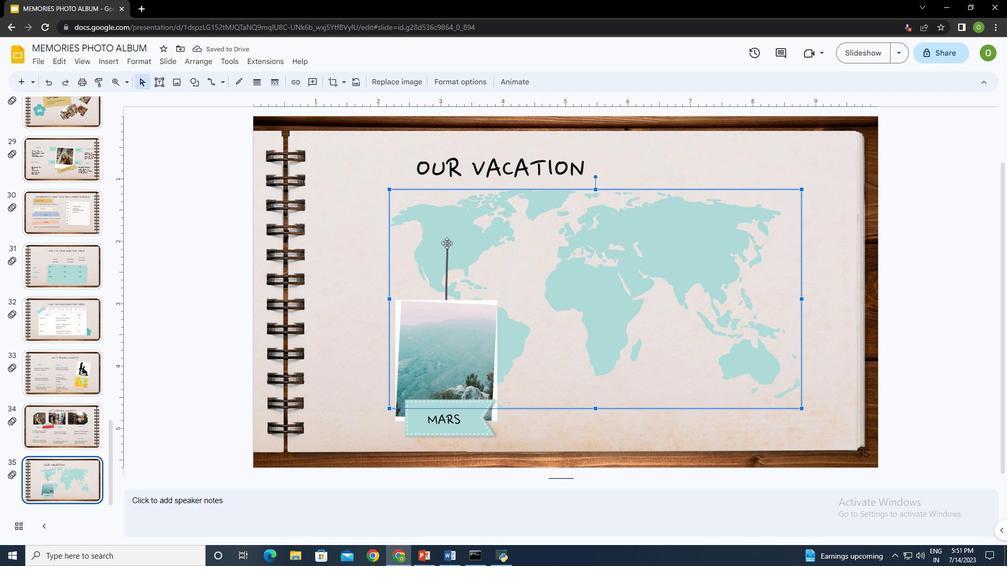 
Action: Mouse pressed left at (445, 244)
Screenshot: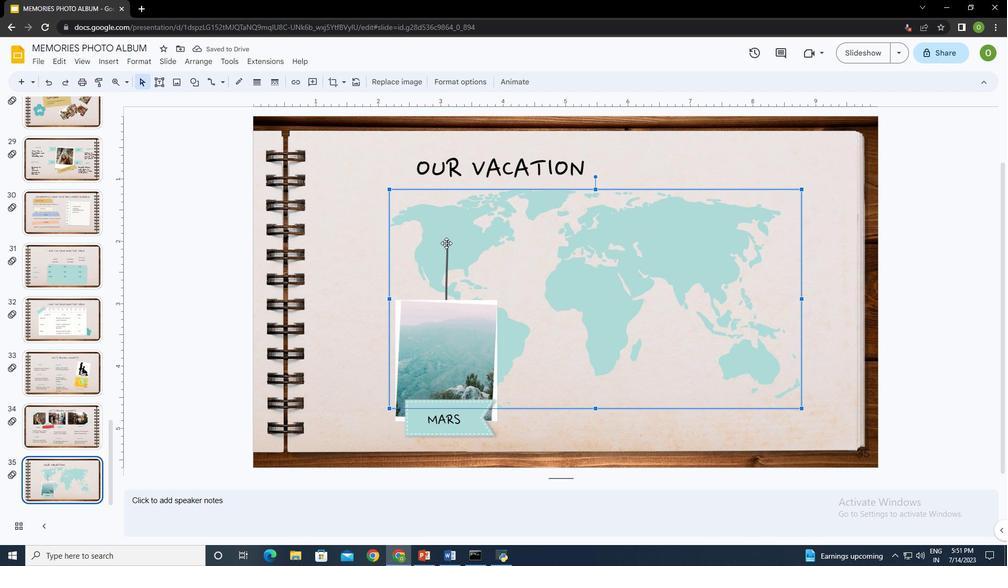 
Action: Mouse moved to (448, 270)
Screenshot: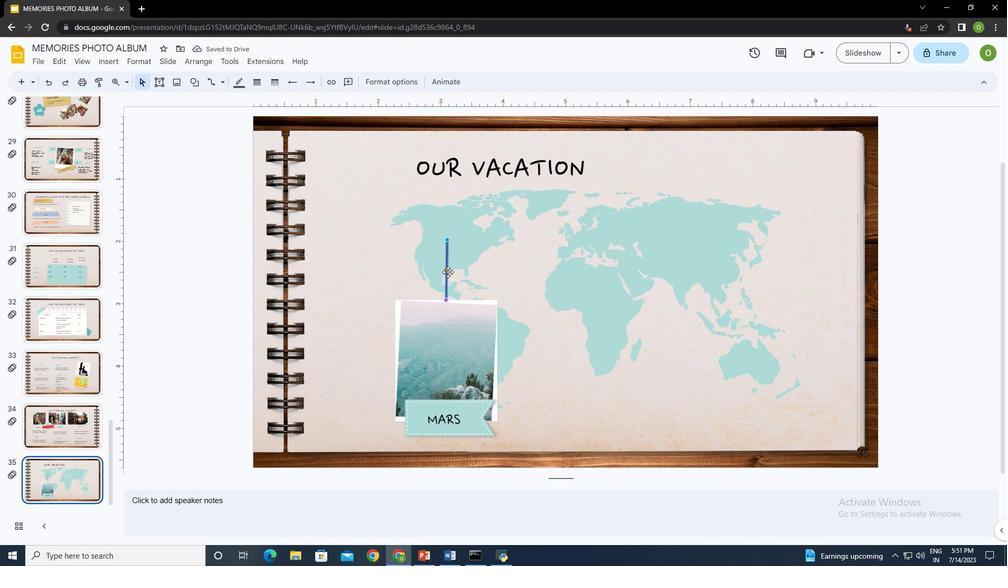 
Action: Mouse pressed left at (448, 270)
Screenshot: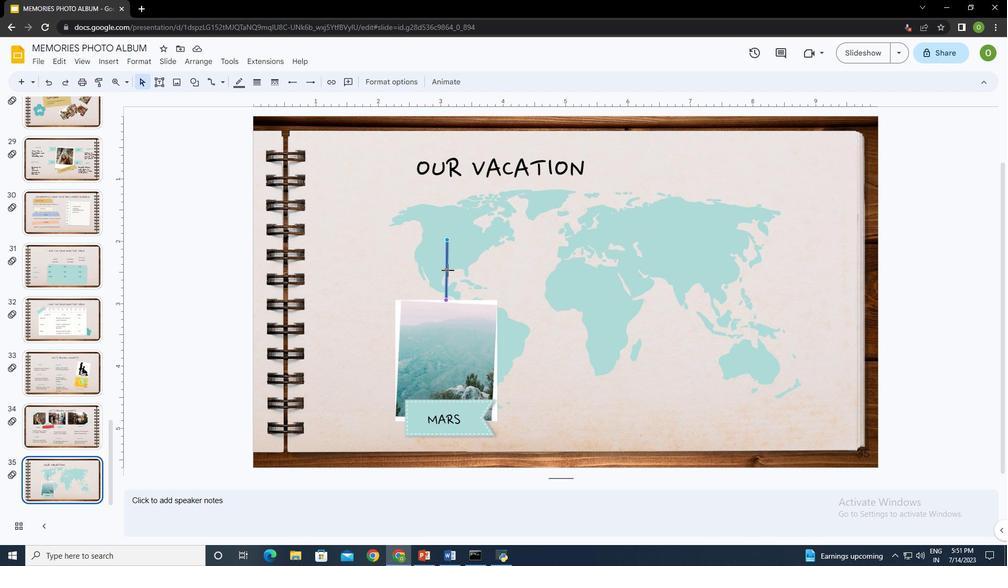 
Action: Mouse moved to (448, 271)
Screenshot: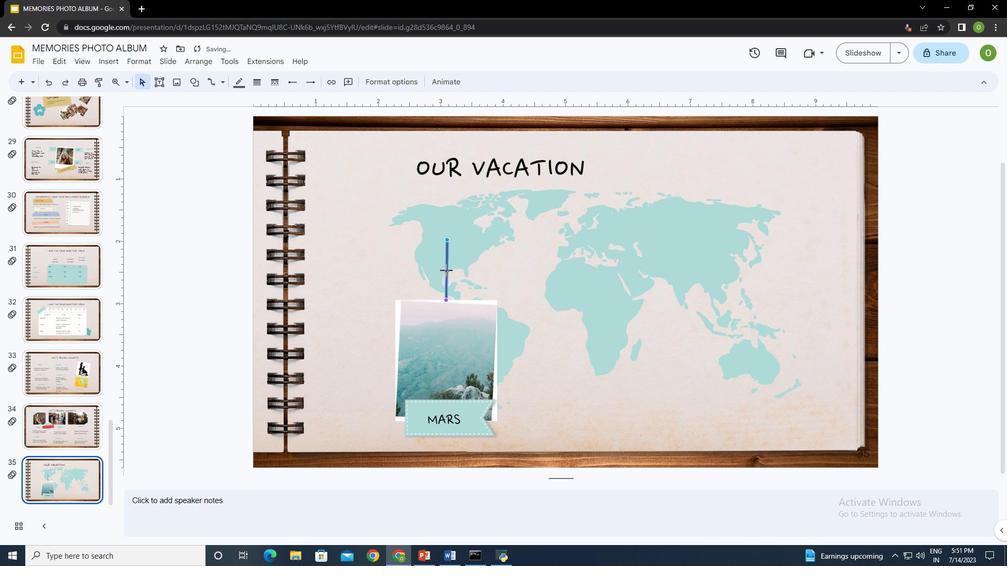 
Action: Mouse pressed left at (448, 271)
Screenshot: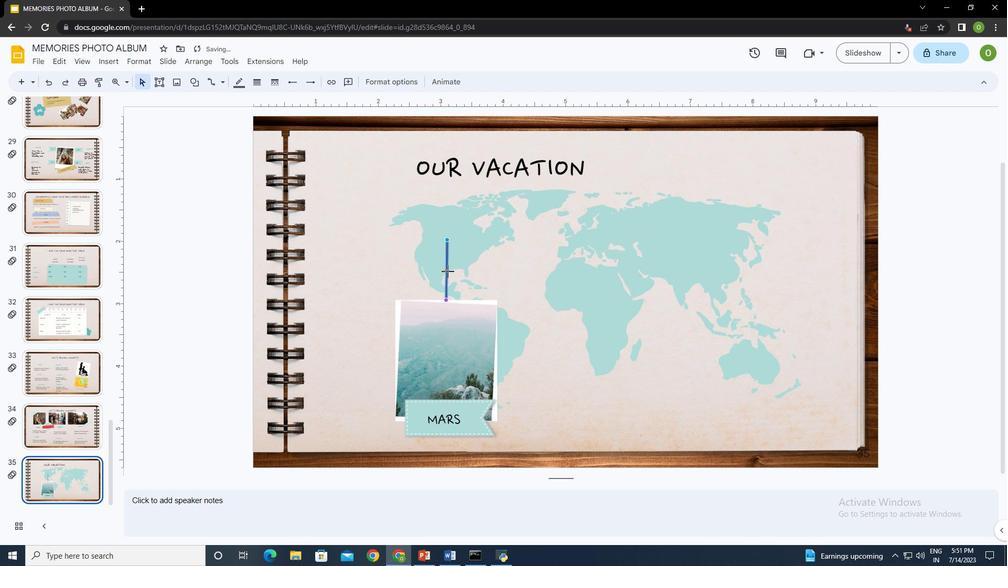 
Action: Mouse moved to (447, 271)
Screenshot: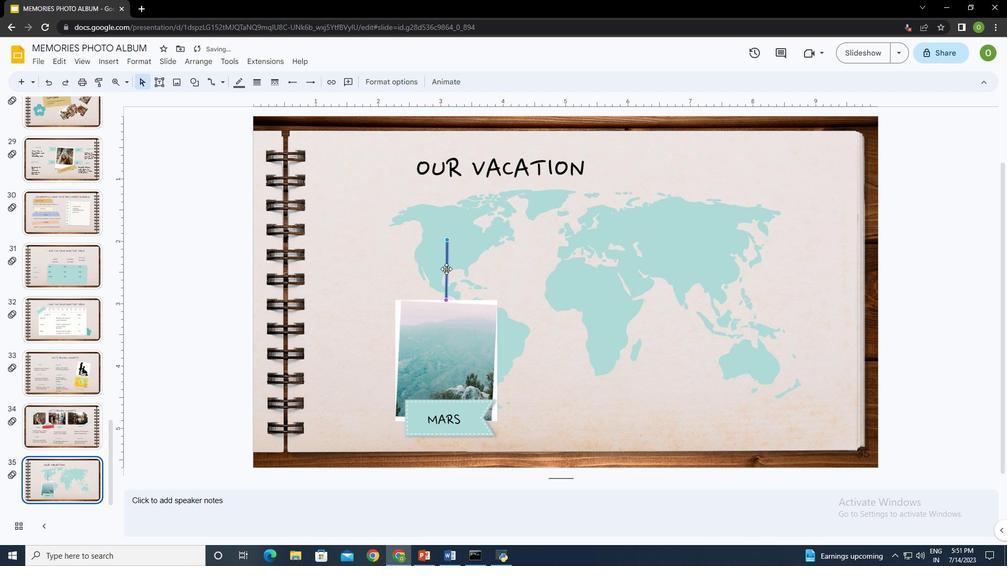 
Action: Mouse pressed left at (447, 271)
Screenshot: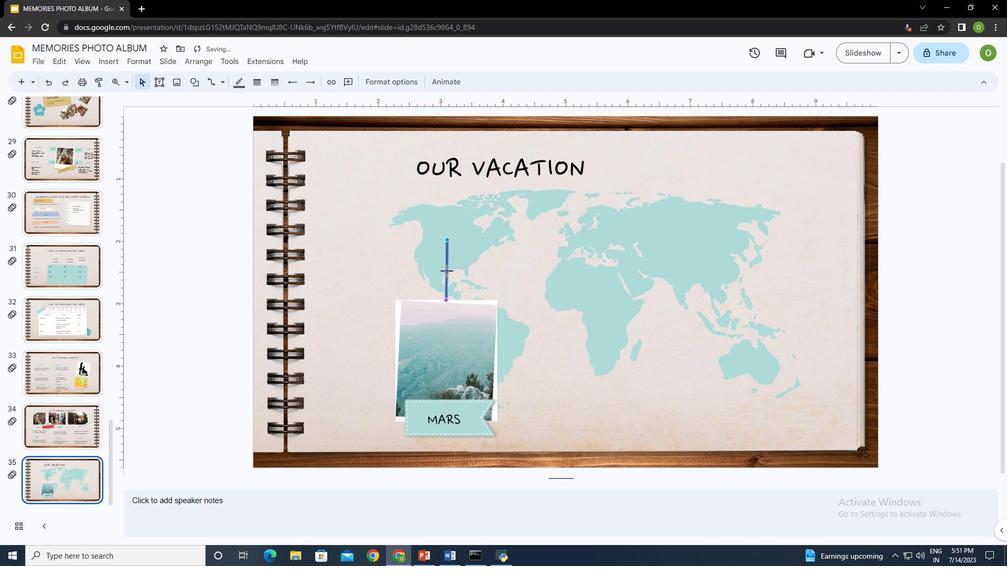 
Action: Mouse moved to (447, 241)
Screenshot: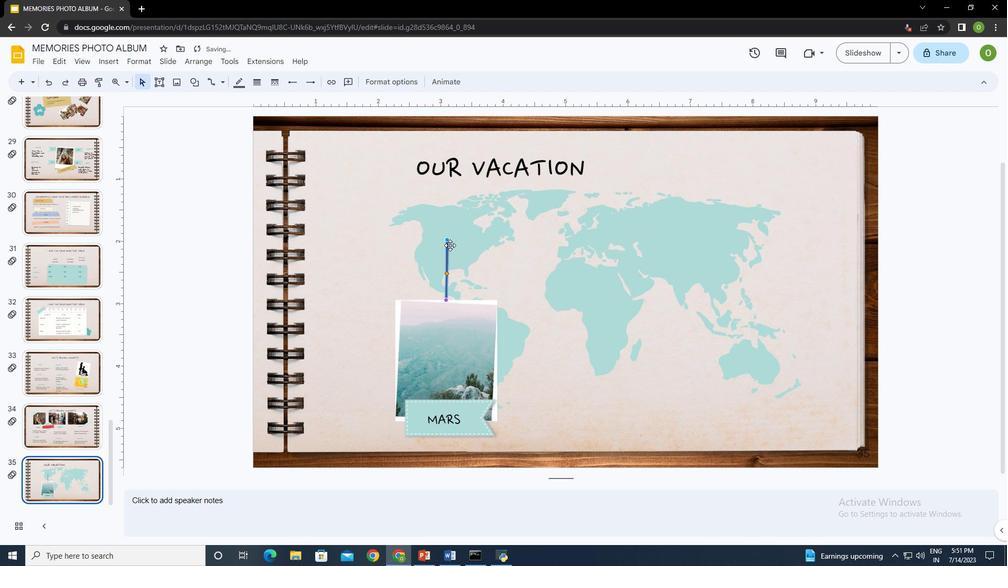 
Action: Mouse pressed left at (447, 241)
Screenshot: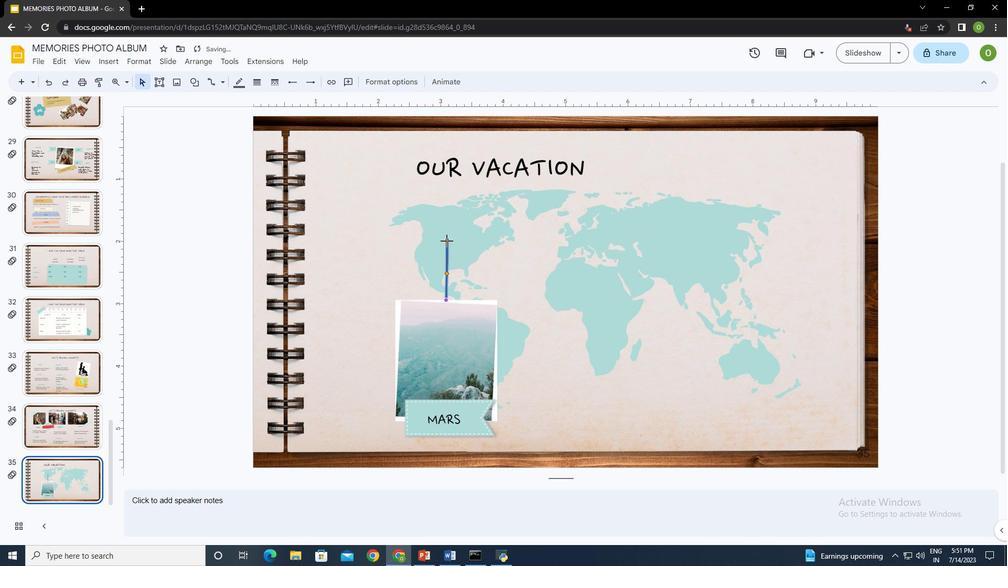 
Action: Mouse moved to (545, 259)
Screenshot: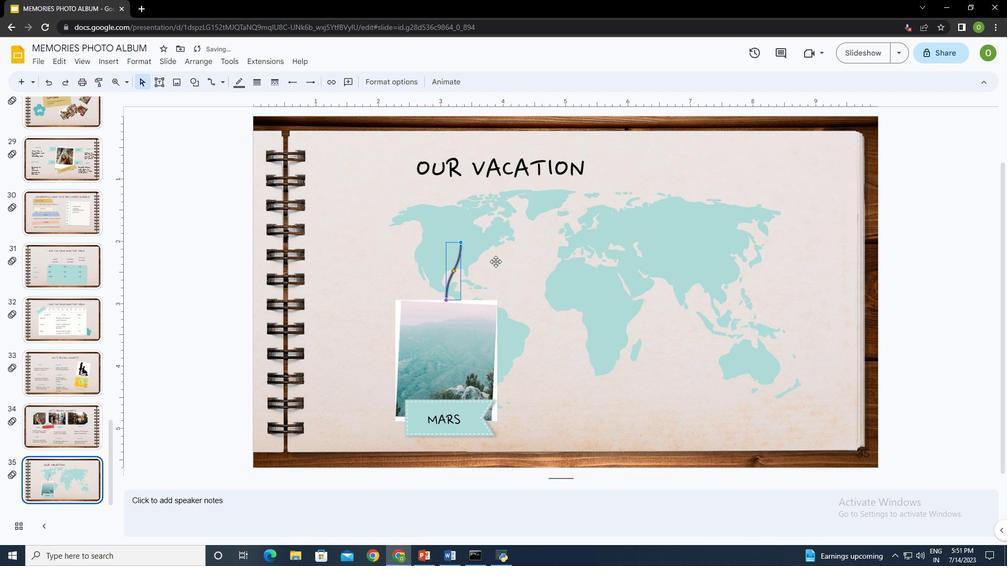 
Action: Mouse pressed left at (545, 259)
Screenshot: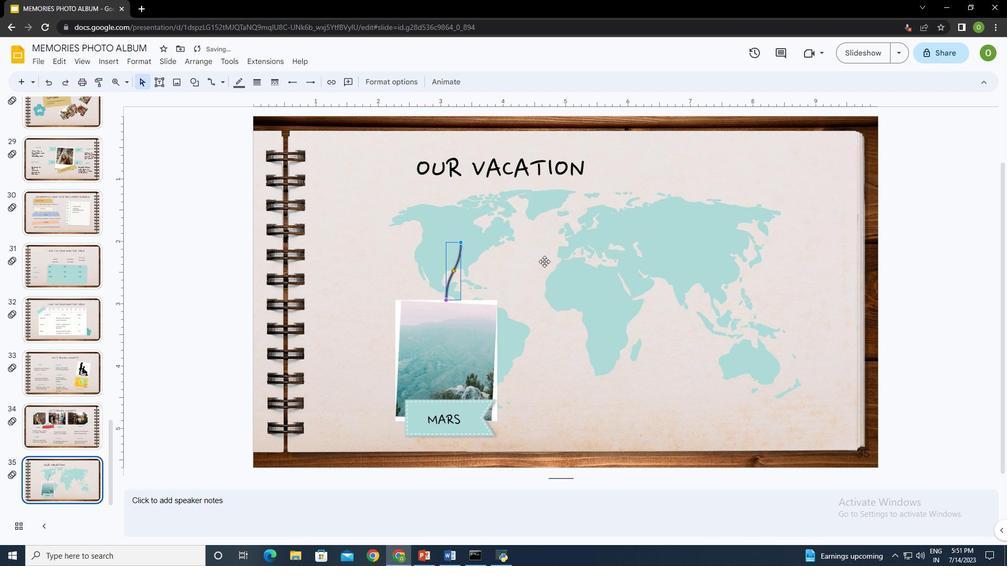 
Action: Mouse moved to (347, 308)
Screenshot: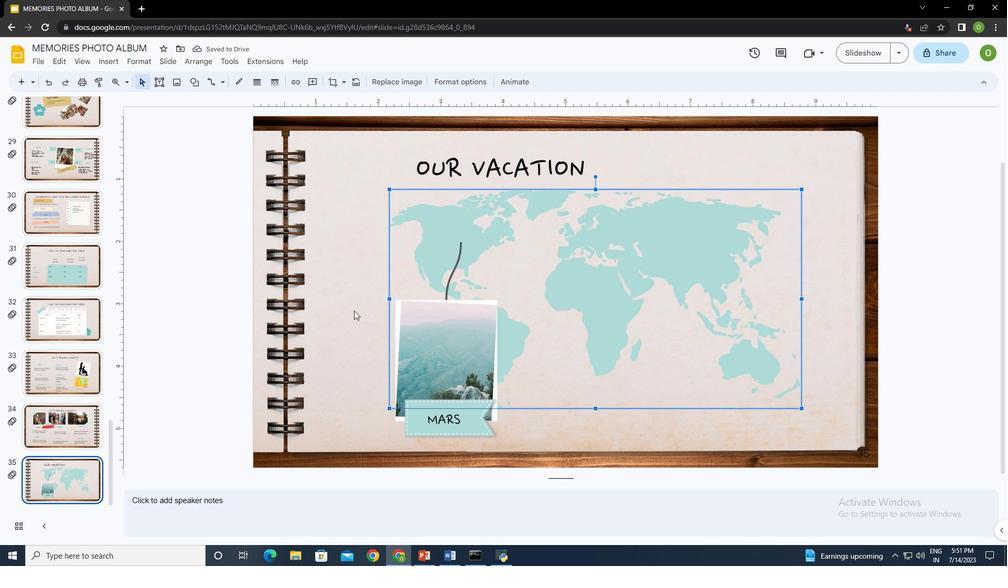 
Action: Mouse pressed left at (347, 308)
Screenshot: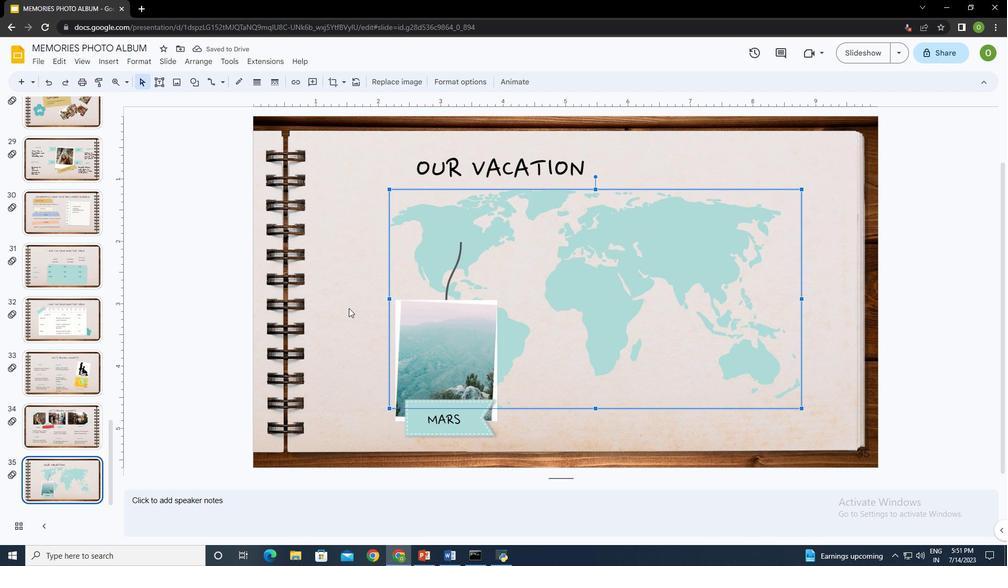
Action: Mouse moved to (103, 61)
Screenshot: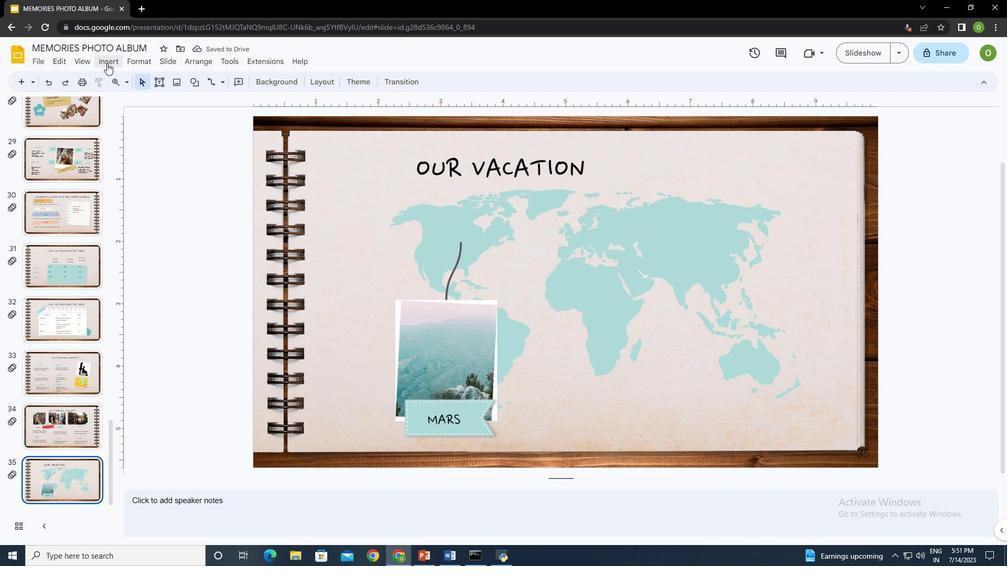 
Action: Mouse pressed left at (103, 61)
Screenshot: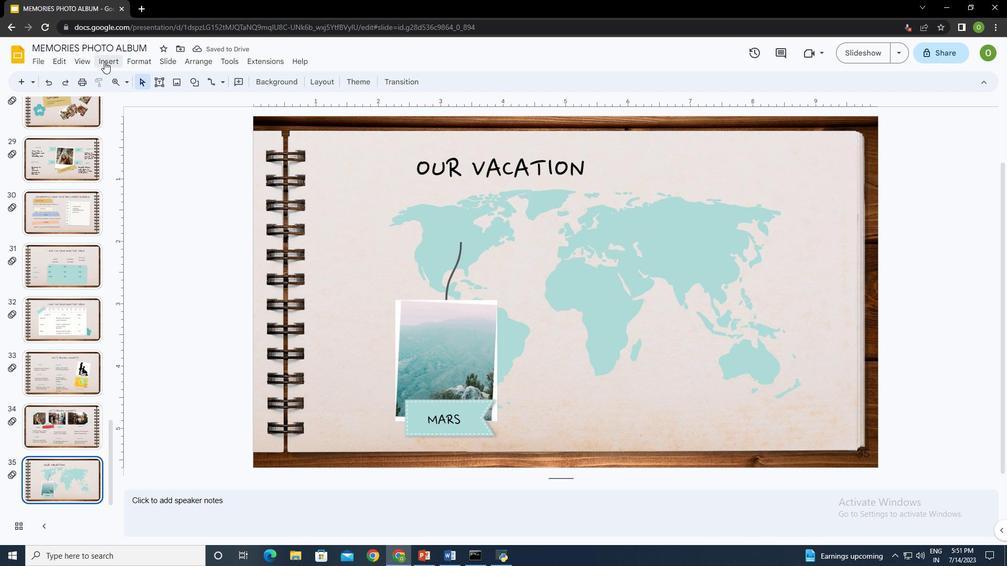 
Action: Mouse moved to (330, 85)
Screenshot: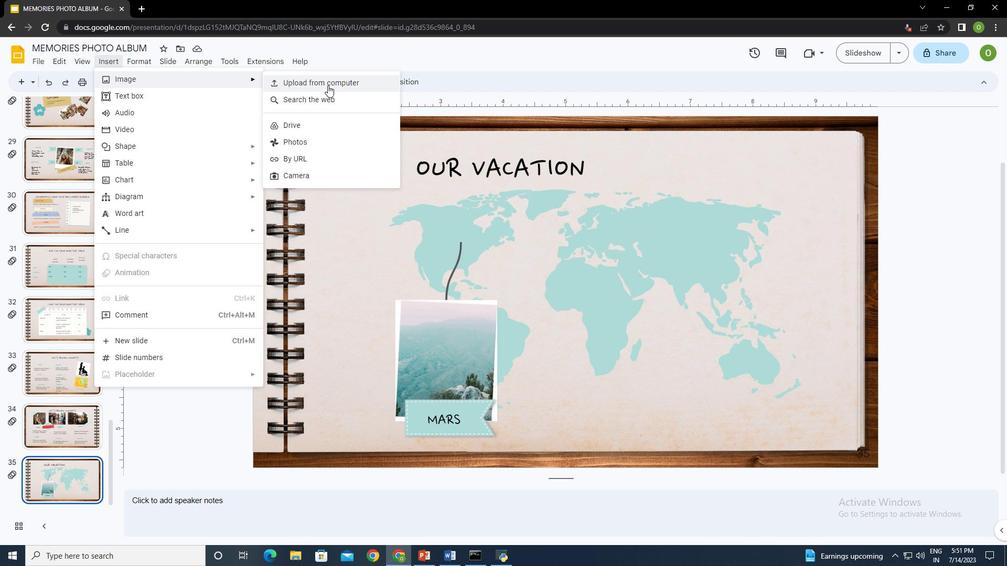 
Action: Mouse pressed left at (330, 85)
Screenshot: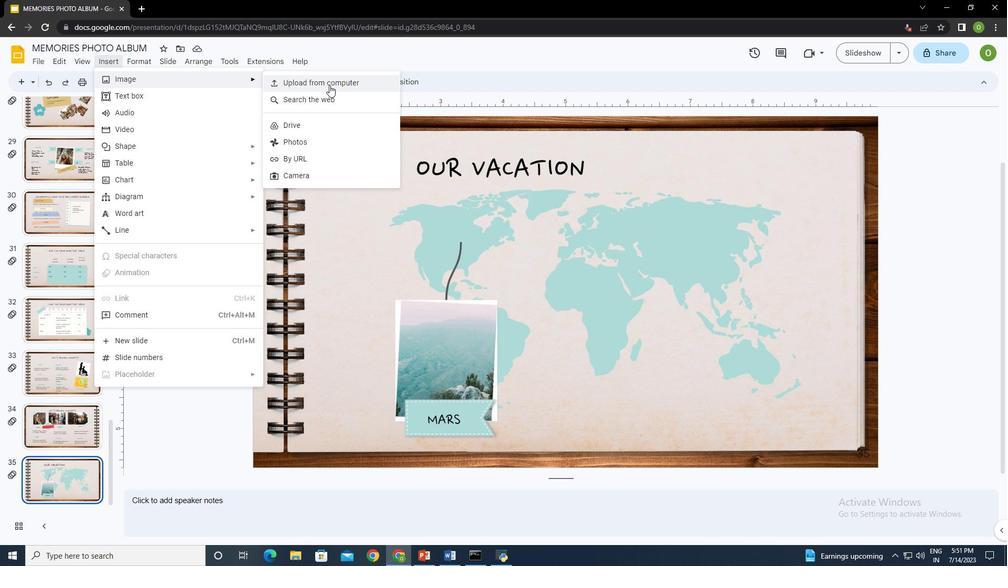 
Action: Mouse moved to (314, 170)
Screenshot: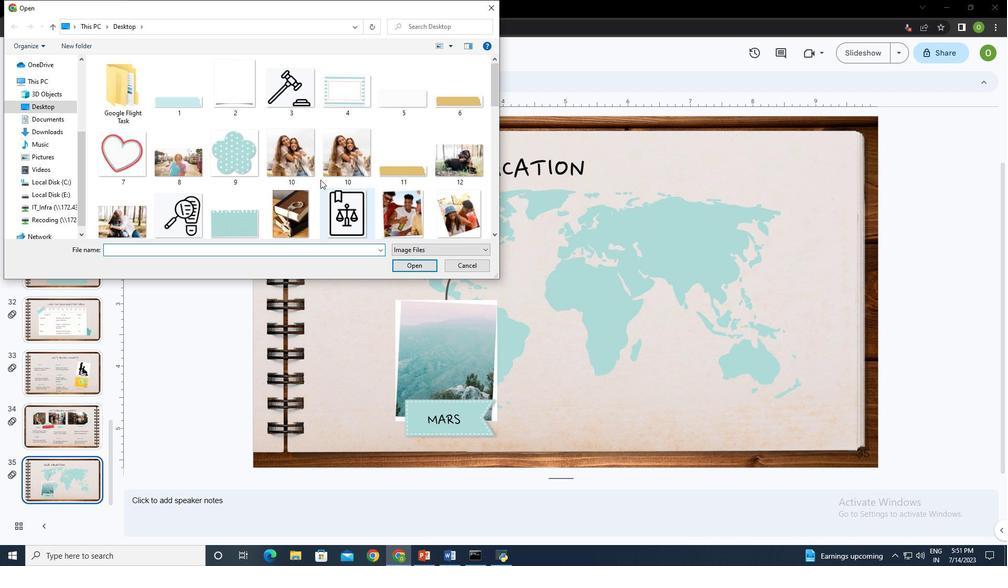 
Action: Mouse scrolled (314, 170) with delta (0, 0)
Screenshot: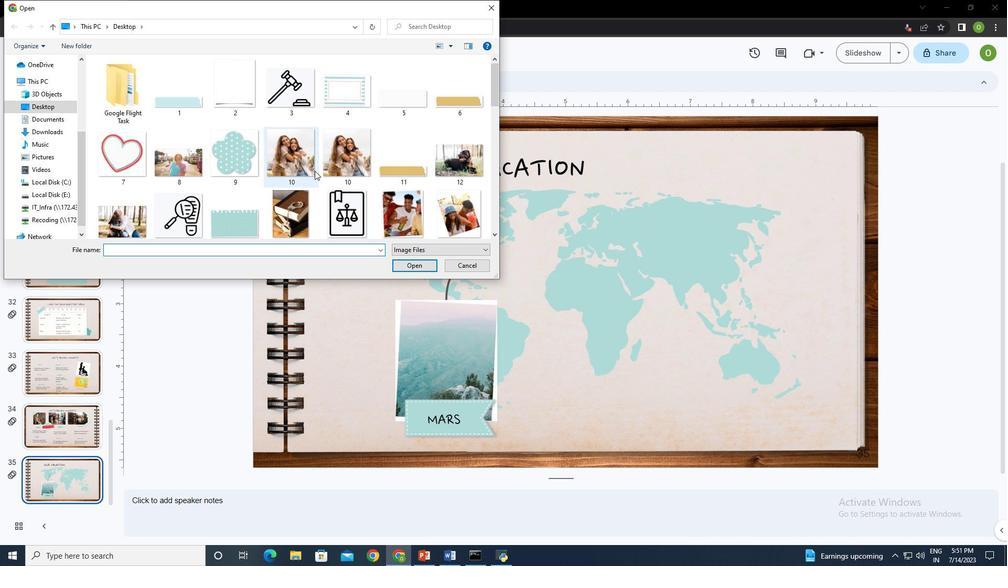 
Action: Mouse scrolled (314, 170) with delta (0, 0)
Screenshot: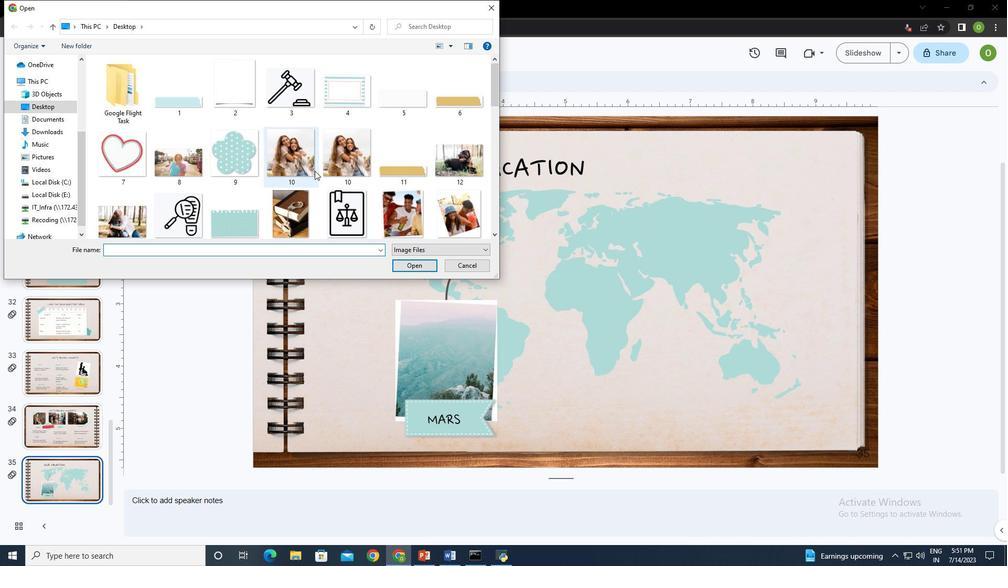 
Action: Mouse scrolled (314, 170) with delta (0, 0)
